 Task: Model a Classic Car Dashboard.
Action: Mouse moved to (588, 378)
Screenshot: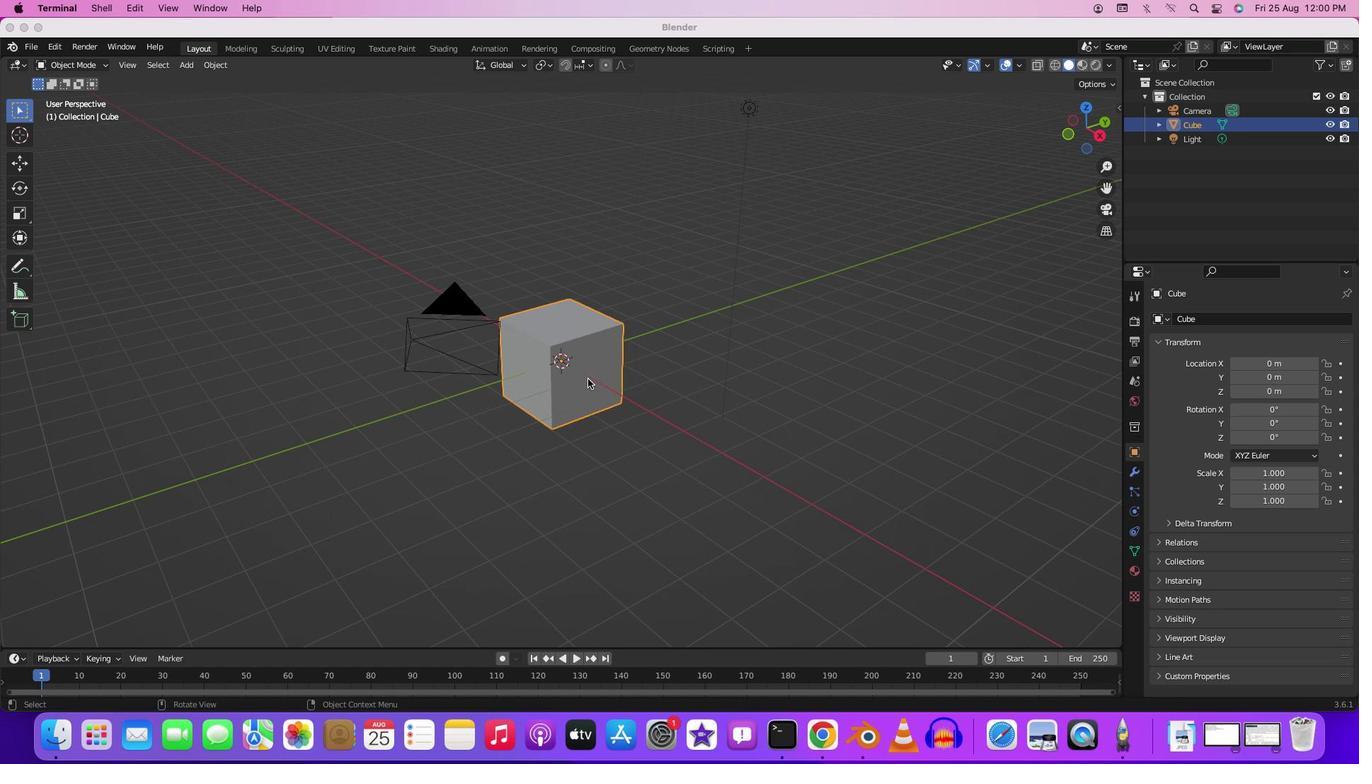 
Action: Mouse pressed left at (588, 378)
Screenshot: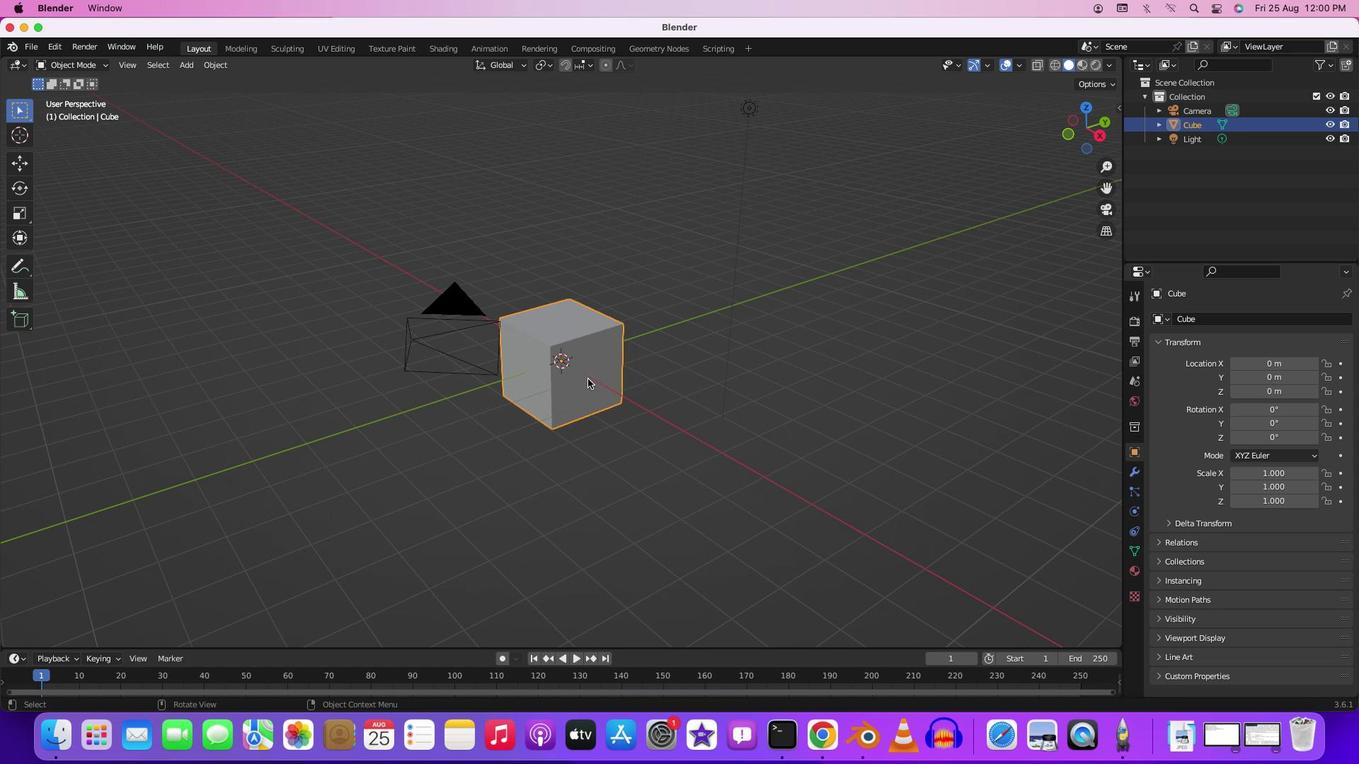 
Action: Key pressed Key.delete
Screenshot: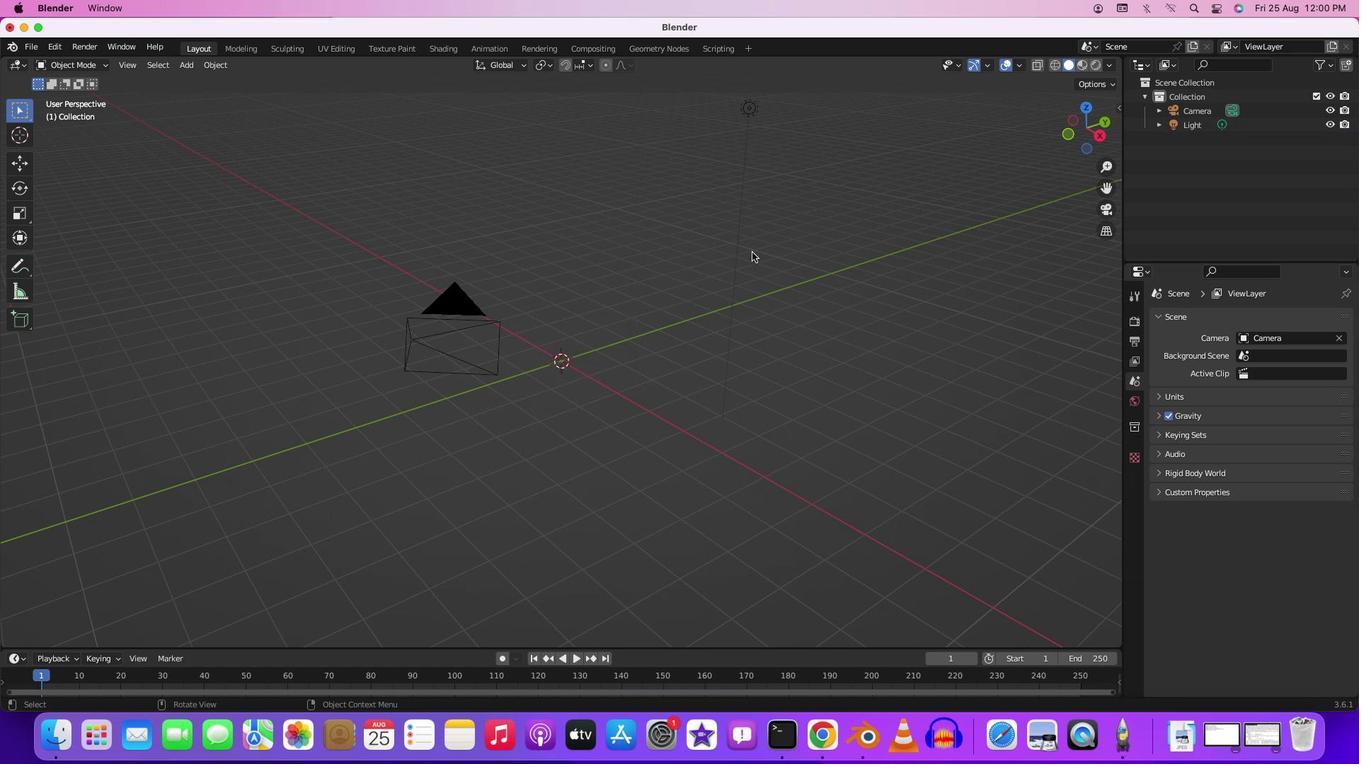
Action: Mouse moved to (751, 107)
Screenshot: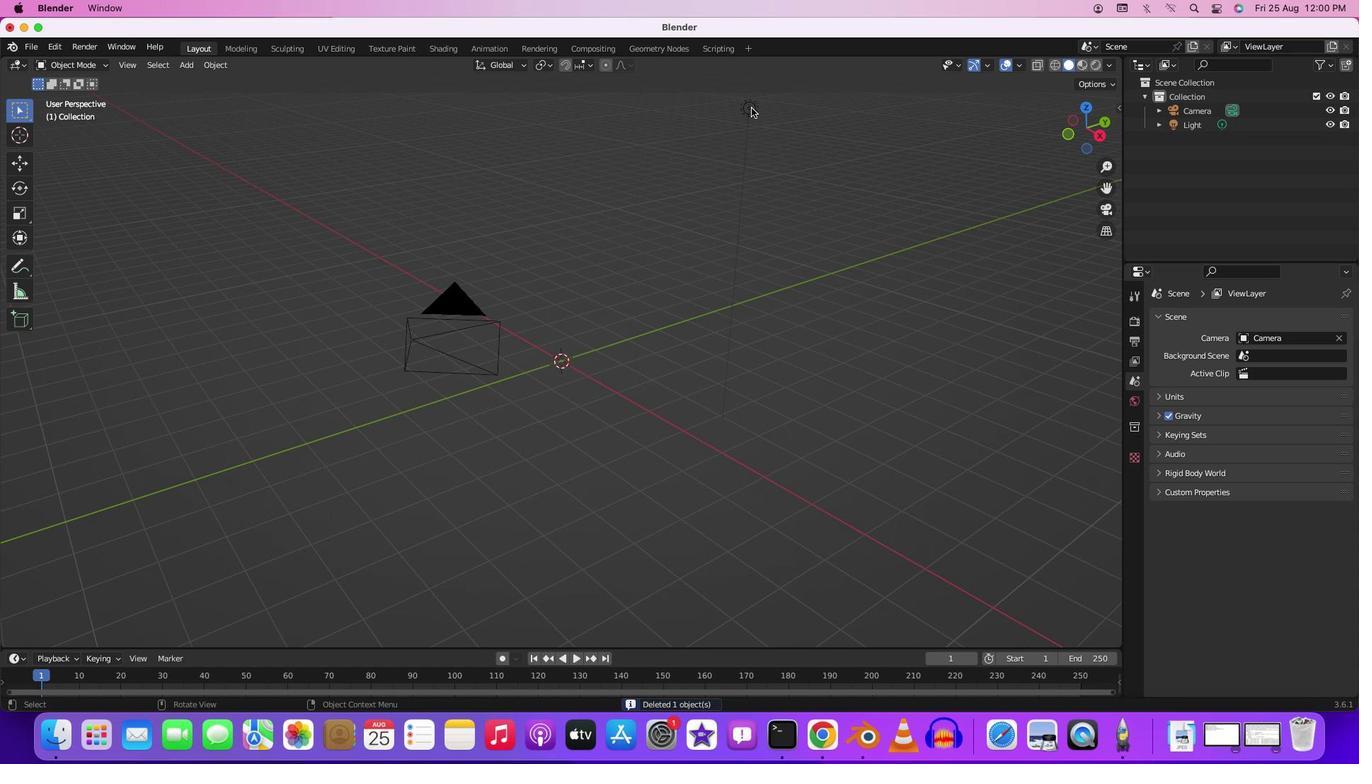 
Action: Mouse pressed left at (751, 107)
Screenshot: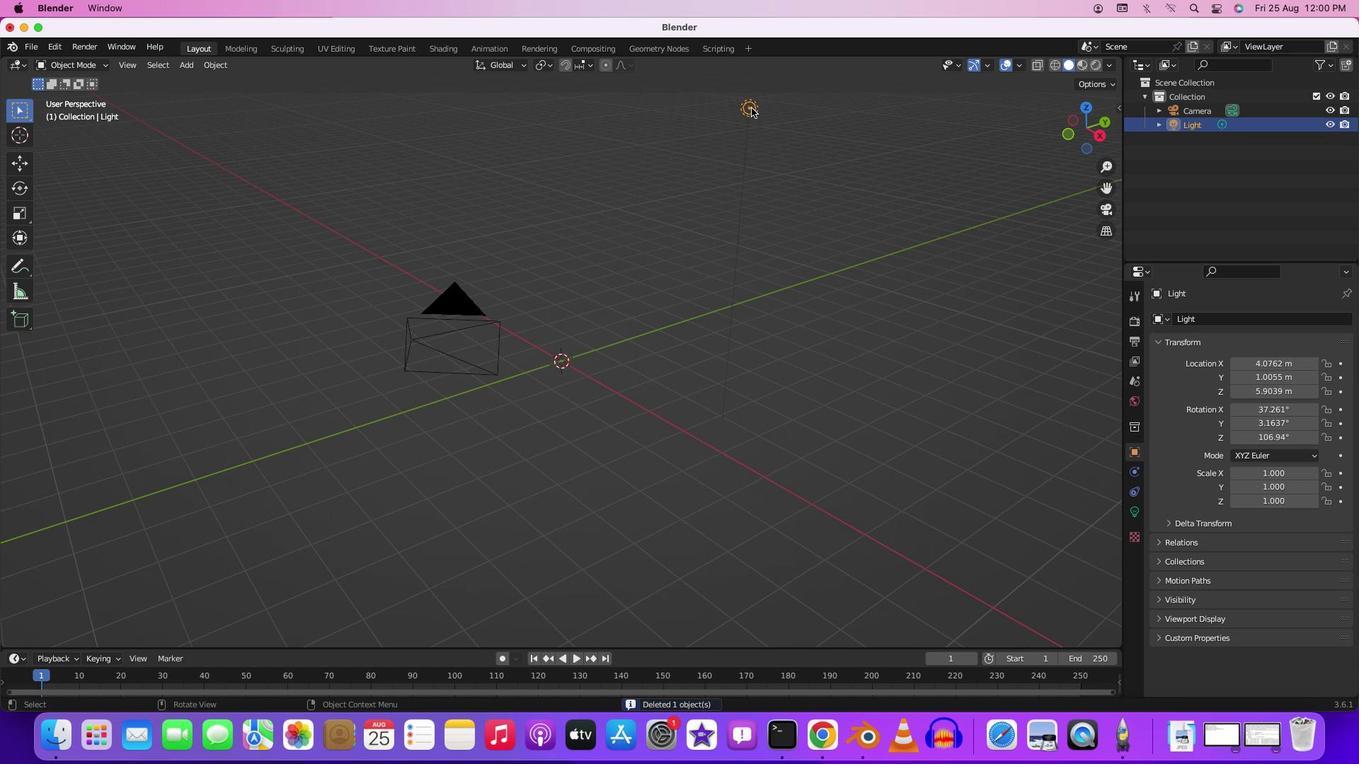 
Action: Key pressed Key.delete
Screenshot: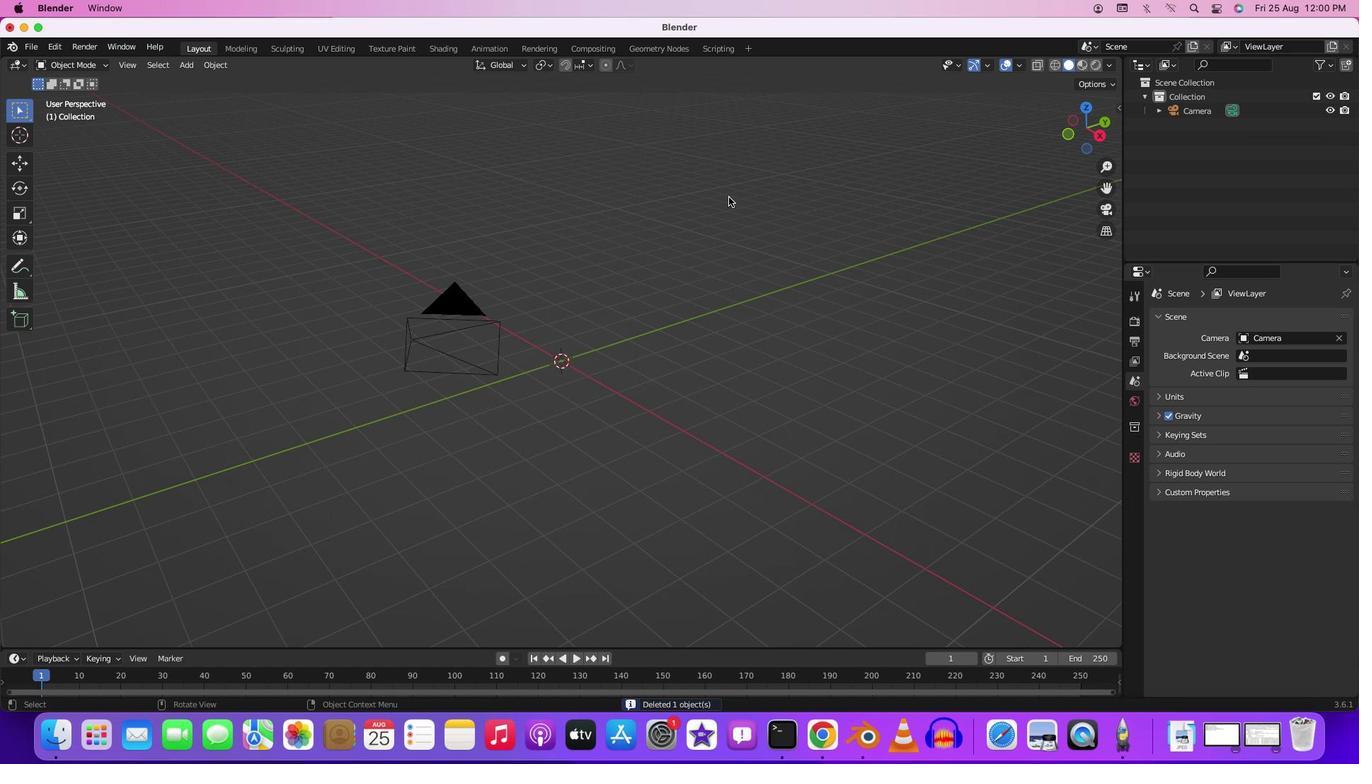 
Action: Mouse moved to (470, 333)
Screenshot: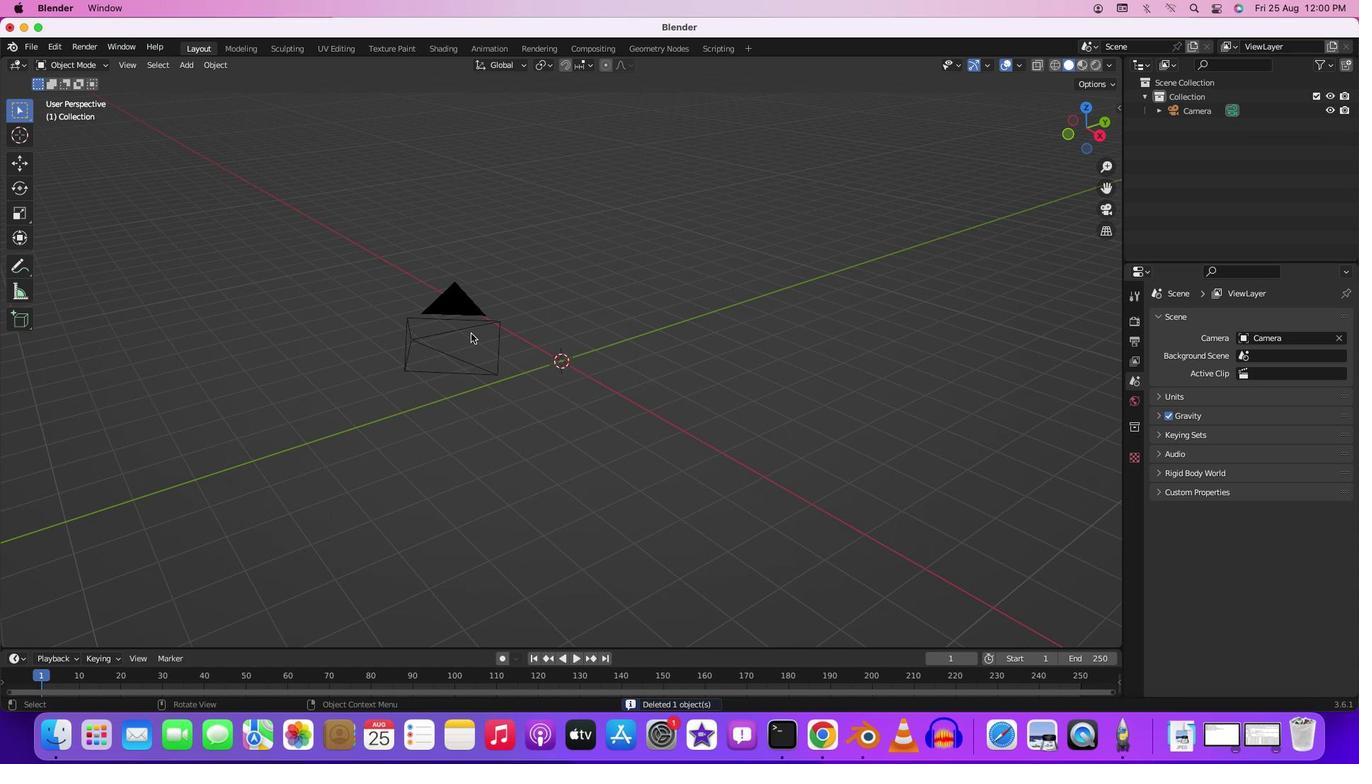 
Action: Mouse pressed left at (470, 333)
Screenshot: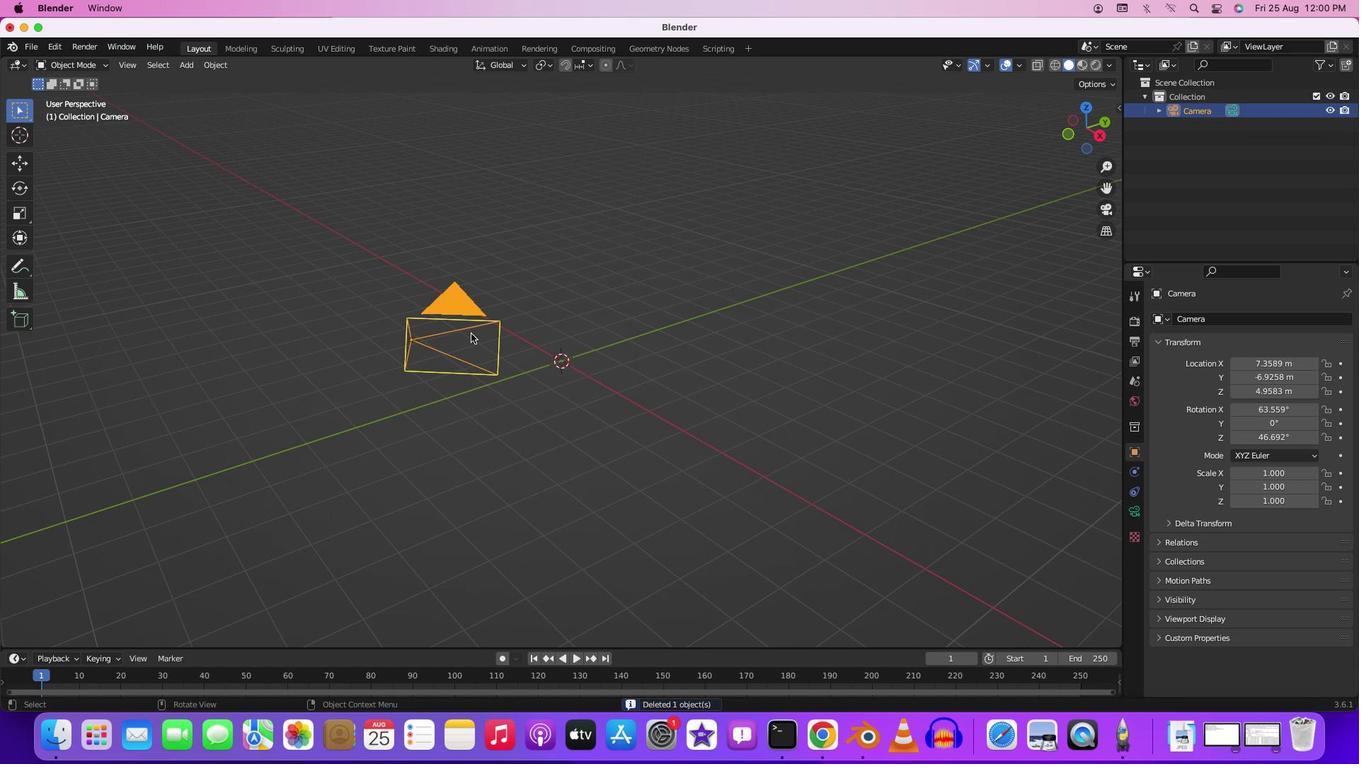 
Action: Mouse moved to (471, 331)
Screenshot: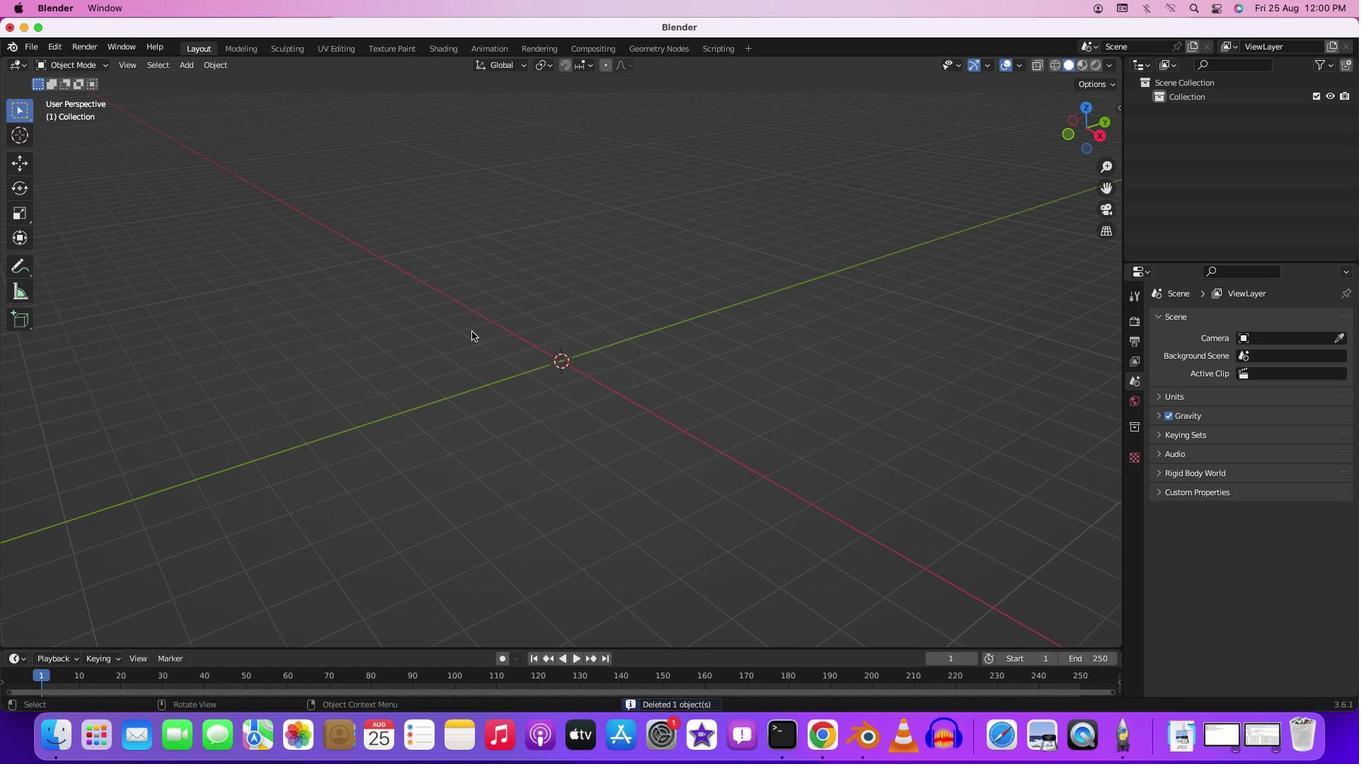 
Action: Key pressed Key.delete
Screenshot: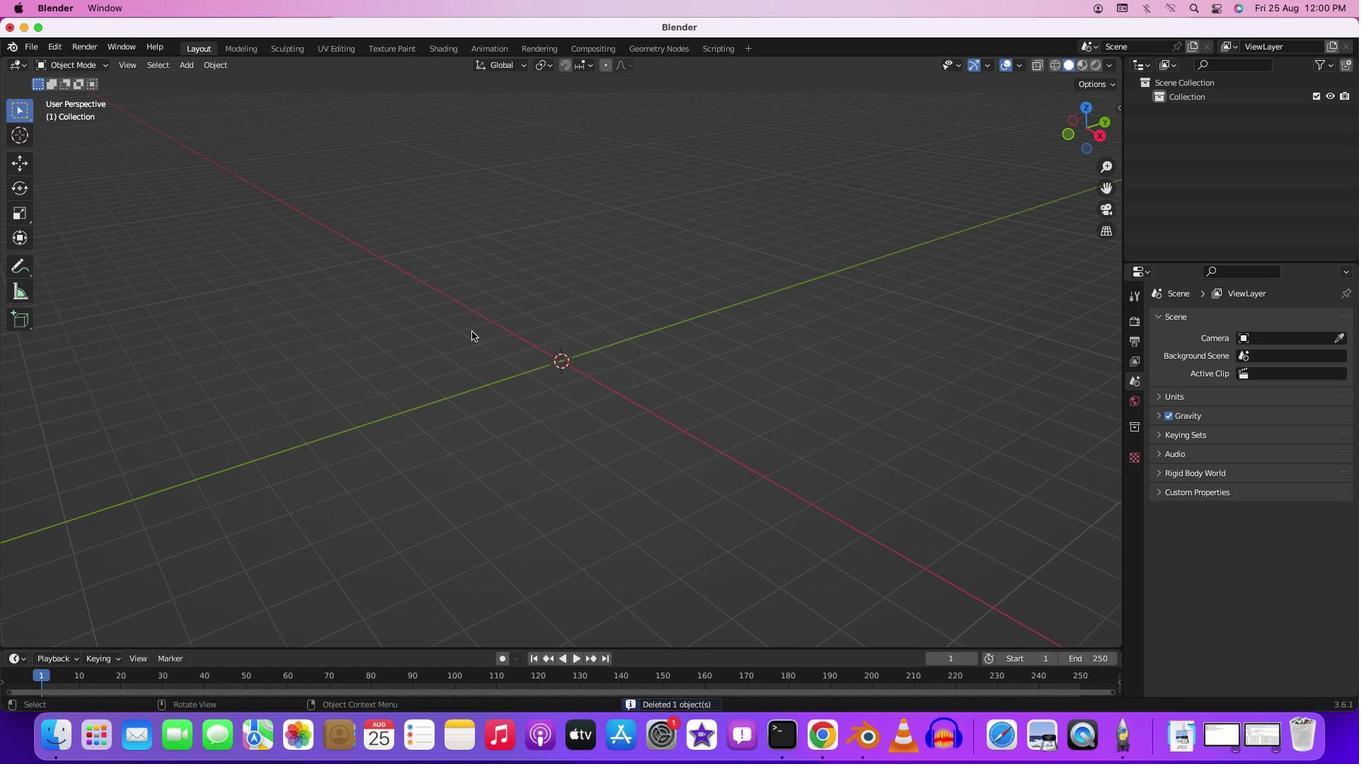 
Action: Mouse moved to (487, 343)
Screenshot: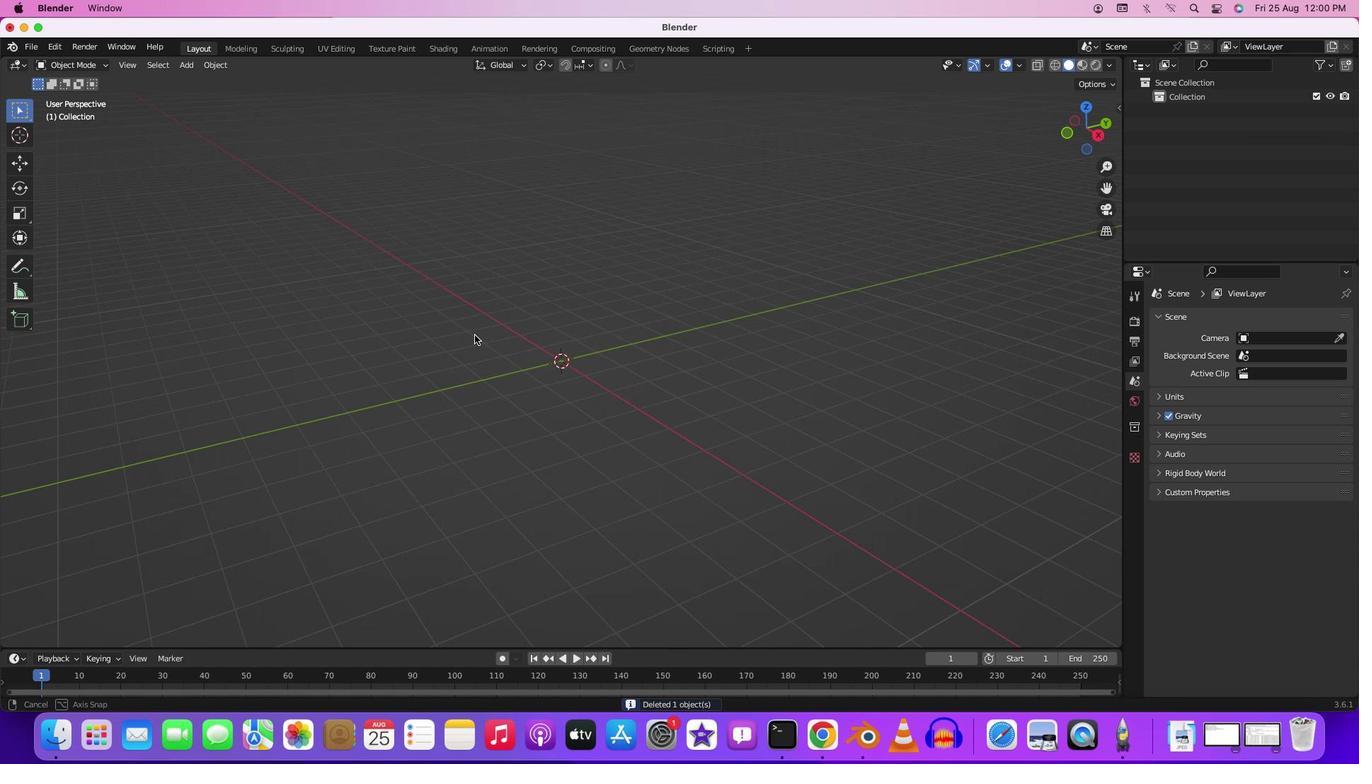 
Action: Mouse pressed middle at (487, 343)
Screenshot: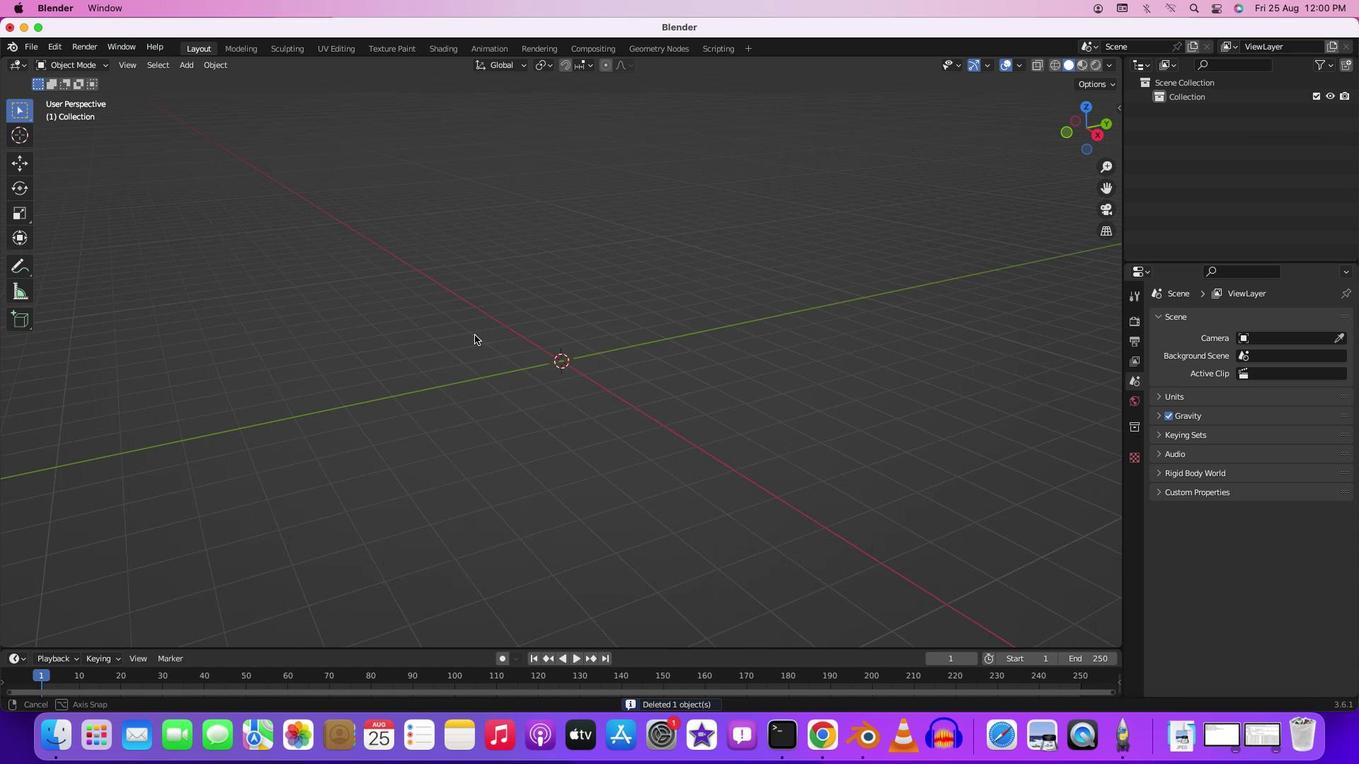 
Action: Mouse moved to (473, 335)
Screenshot: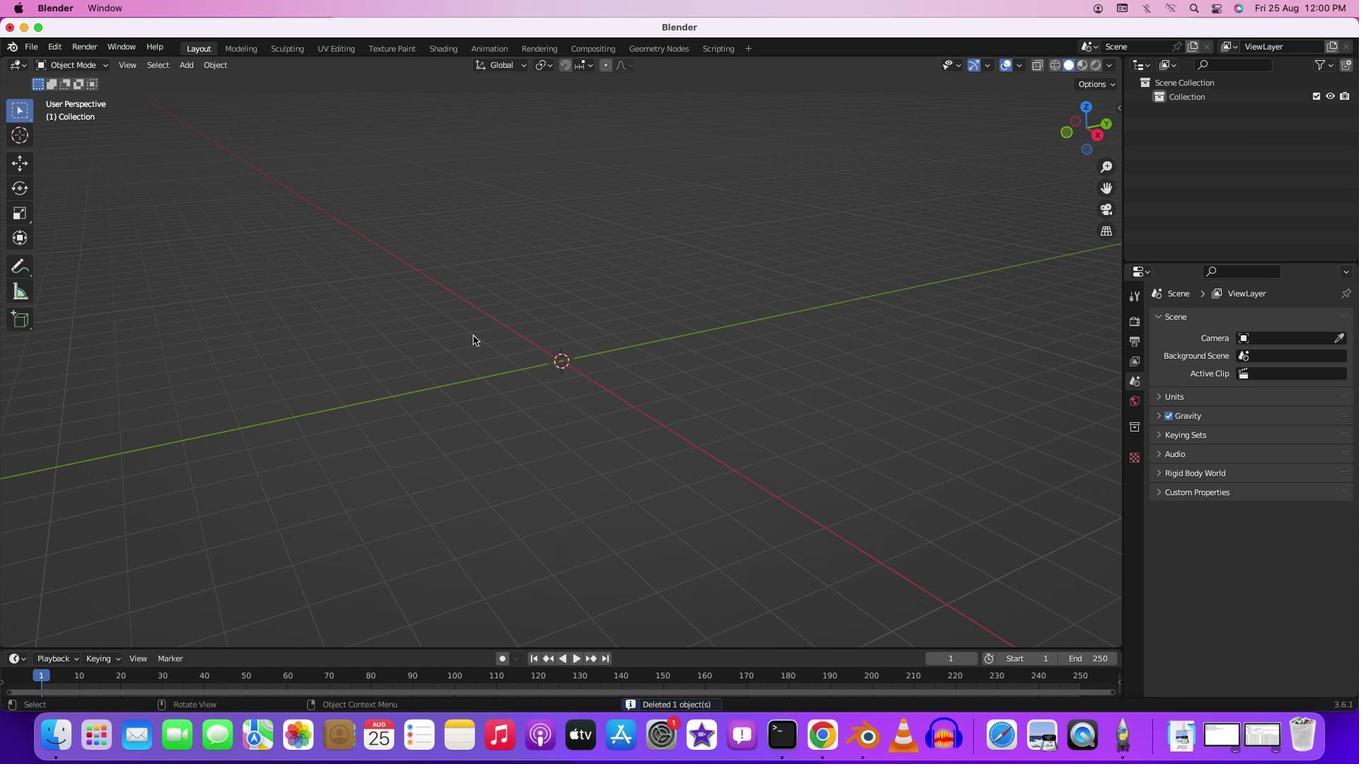 
Action: Key pressed Key.shift'A'
Screenshot: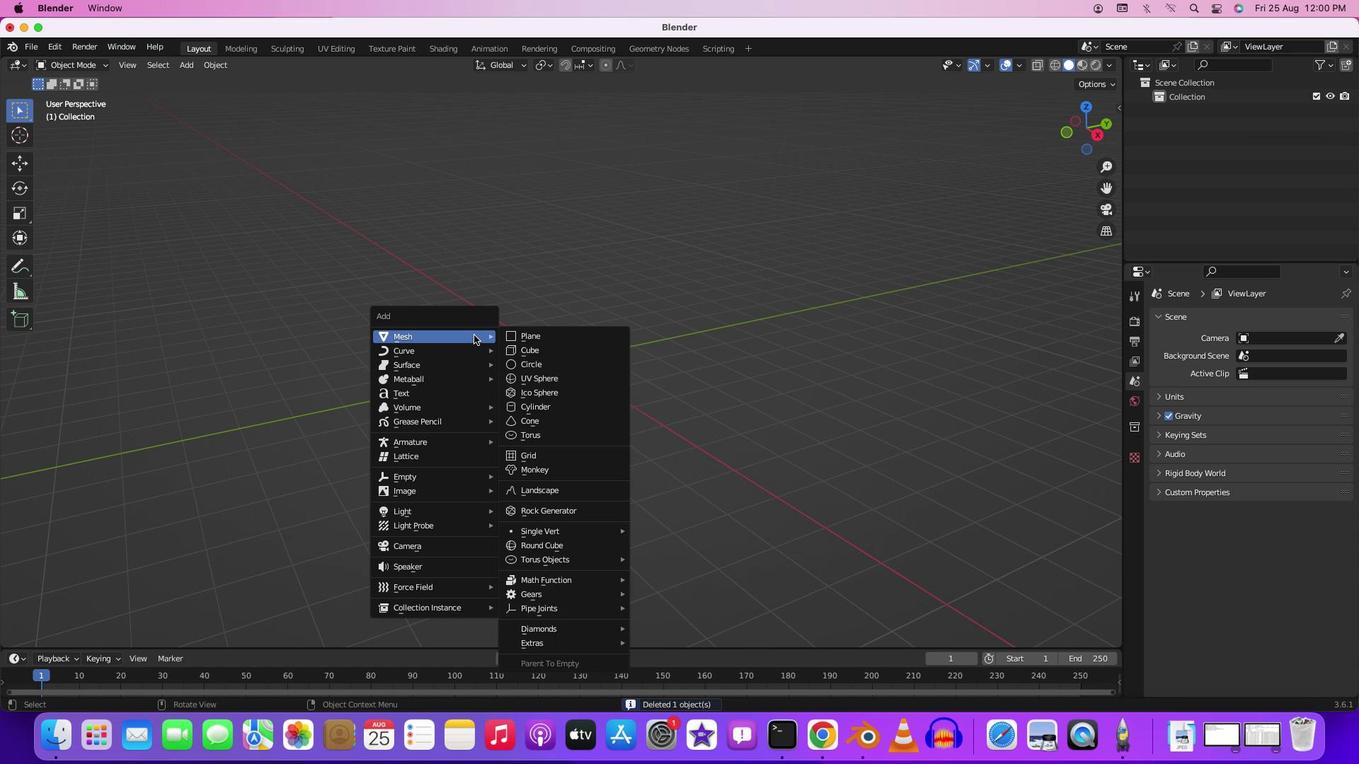 
Action: Mouse moved to (541, 339)
Screenshot: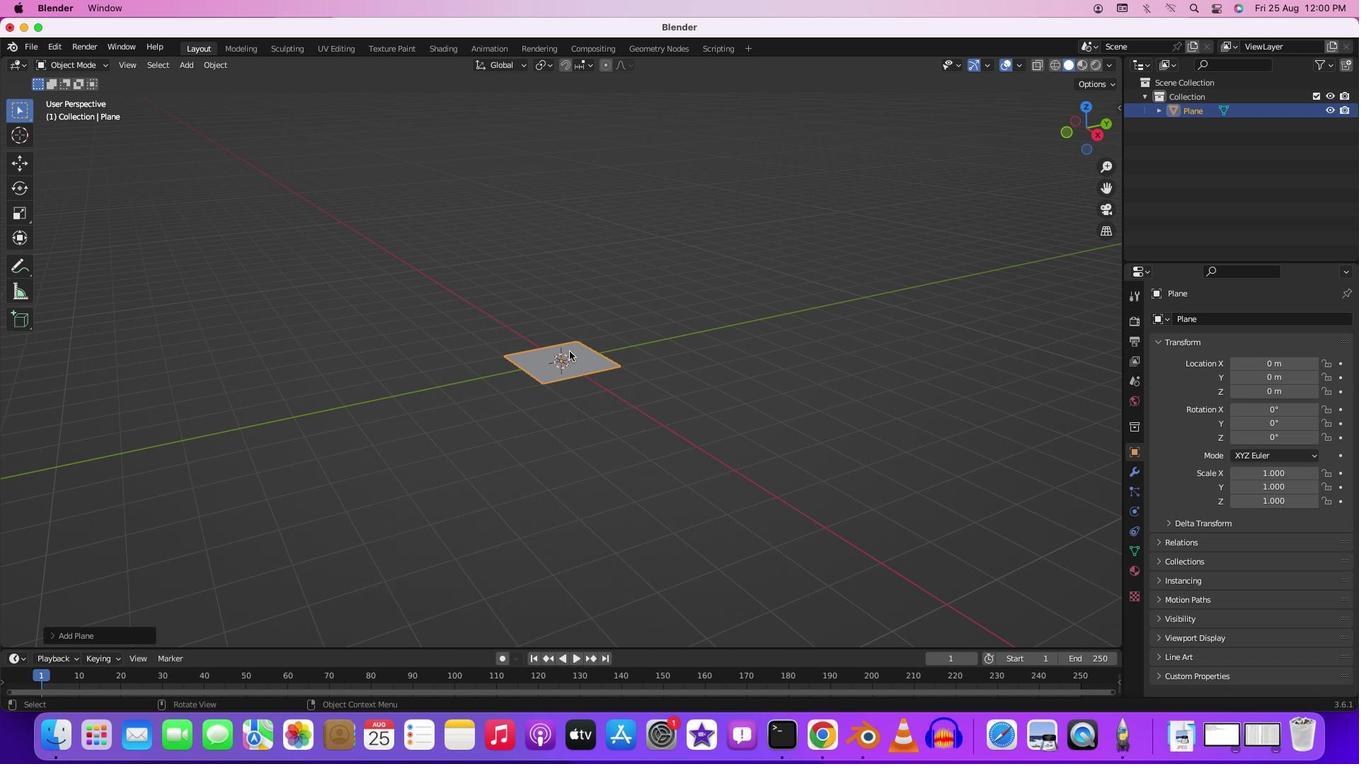 
Action: Mouse pressed left at (541, 339)
Screenshot: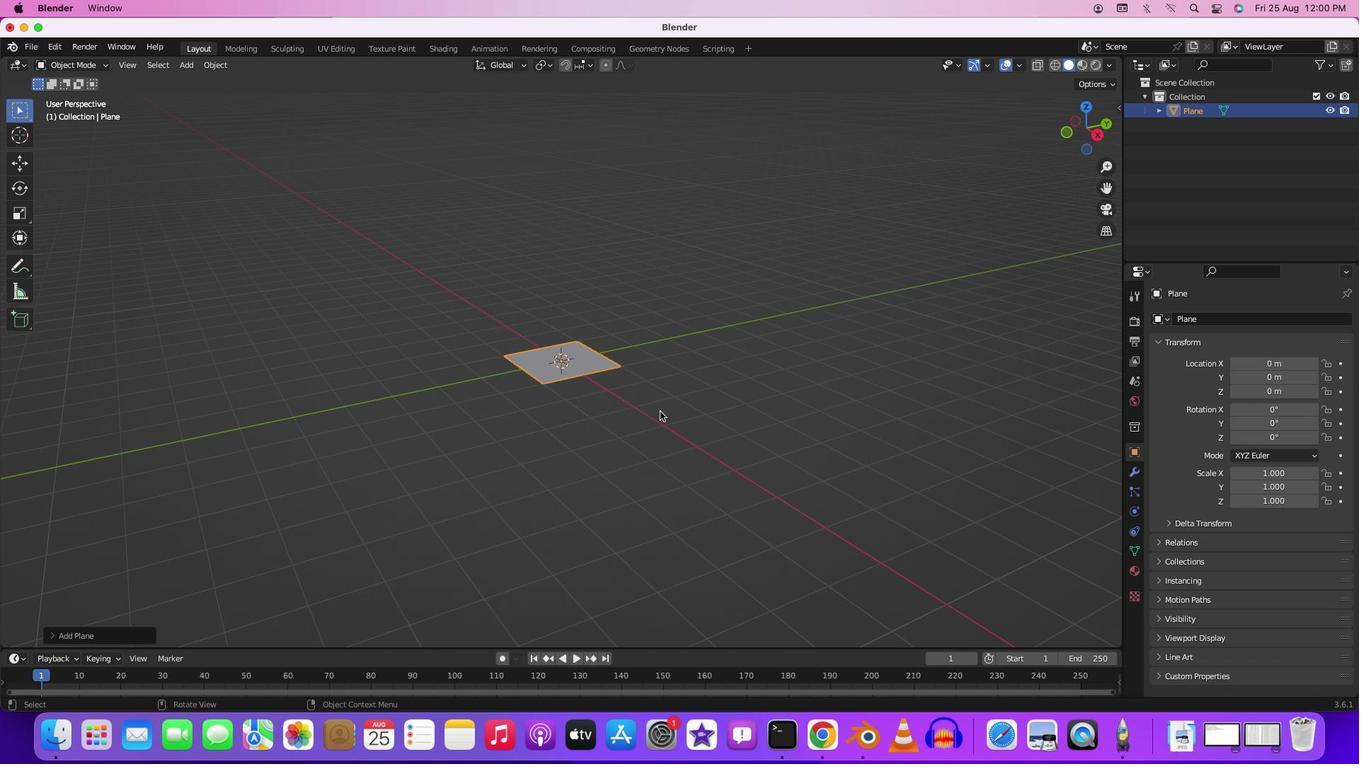 
Action: Mouse moved to (605, 375)
Screenshot: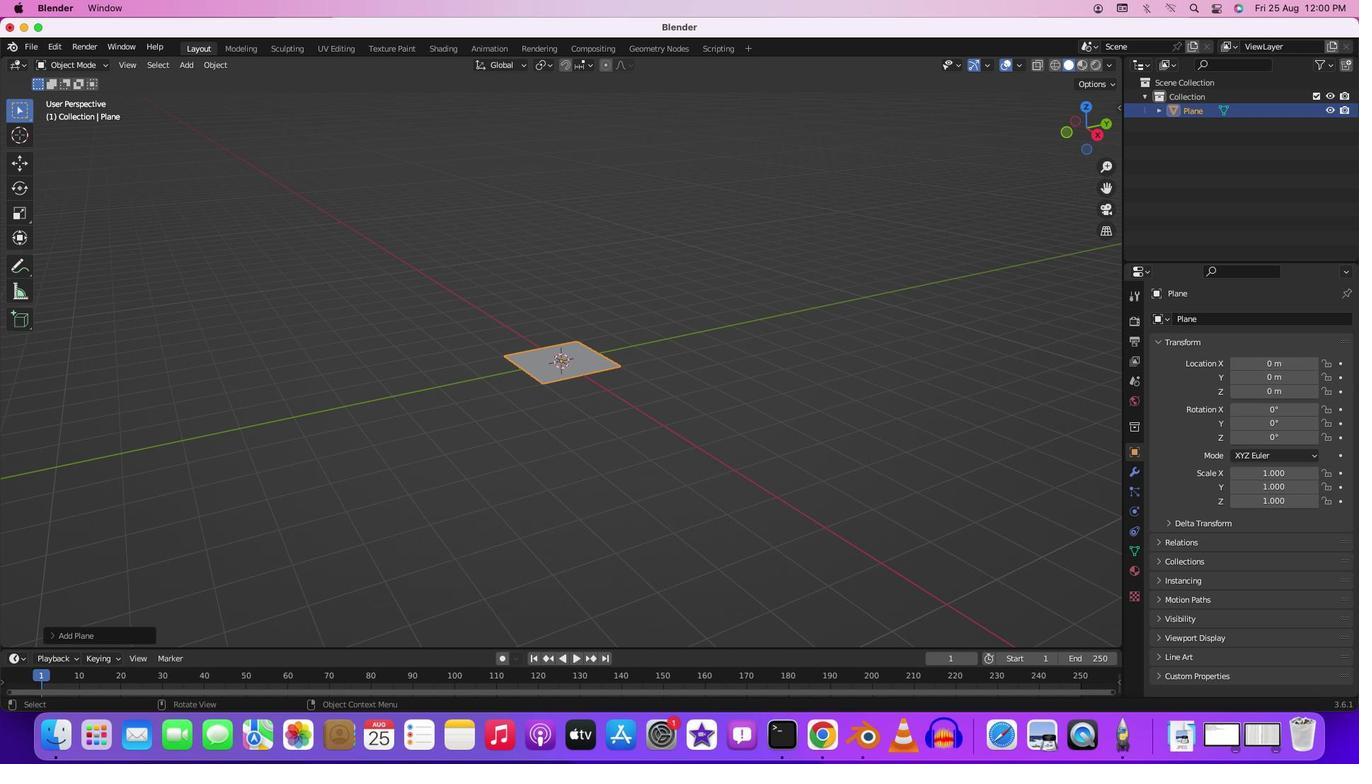 
Action: Key pressed 's'
Screenshot: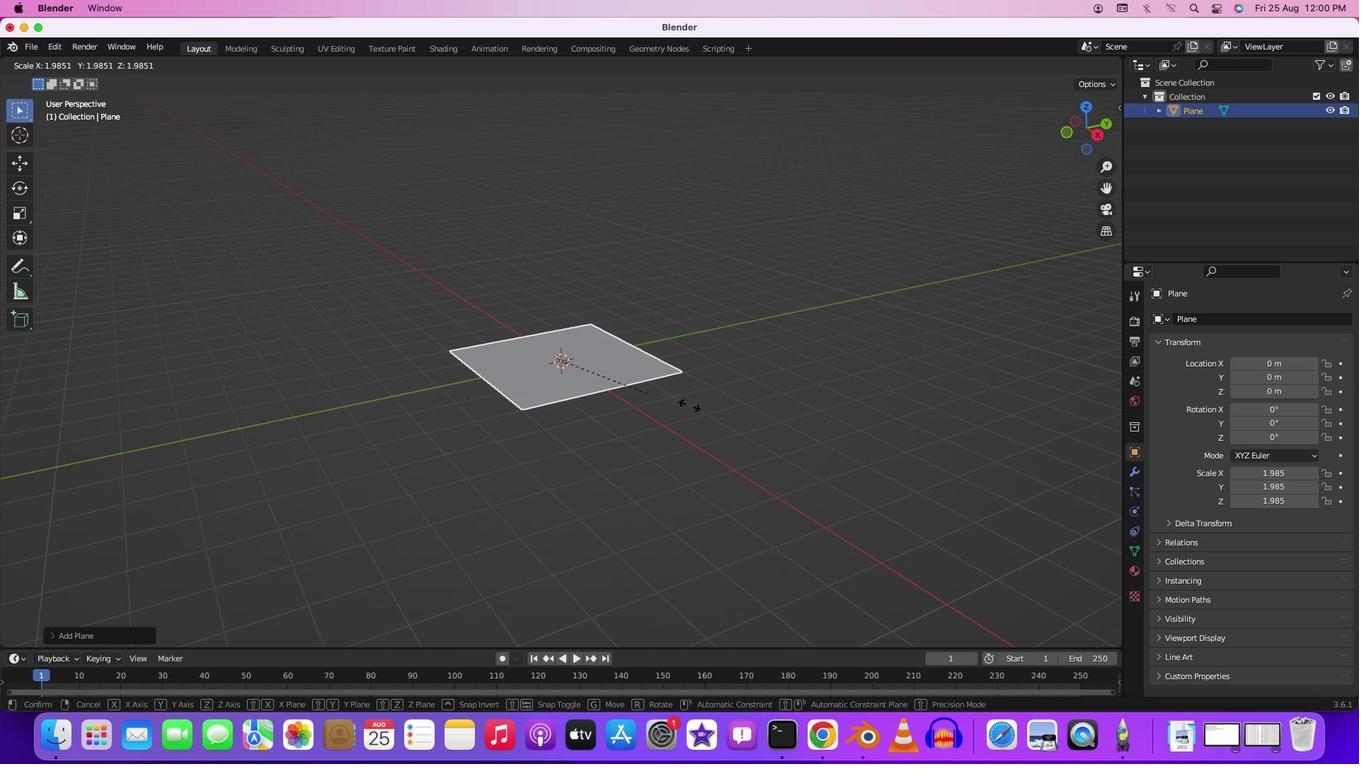 
Action: Mouse moved to (856, 442)
Screenshot: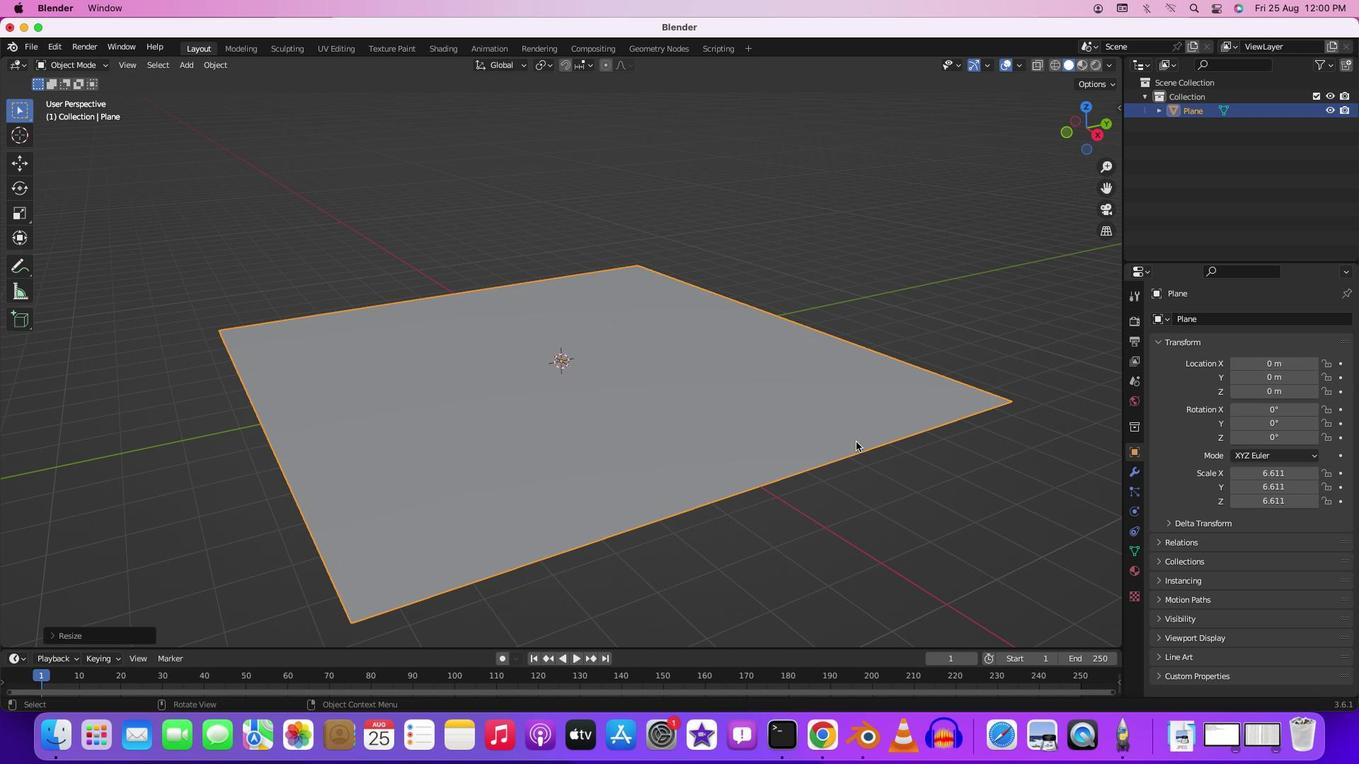 
Action: Mouse pressed left at (856, 442)
Screenshot: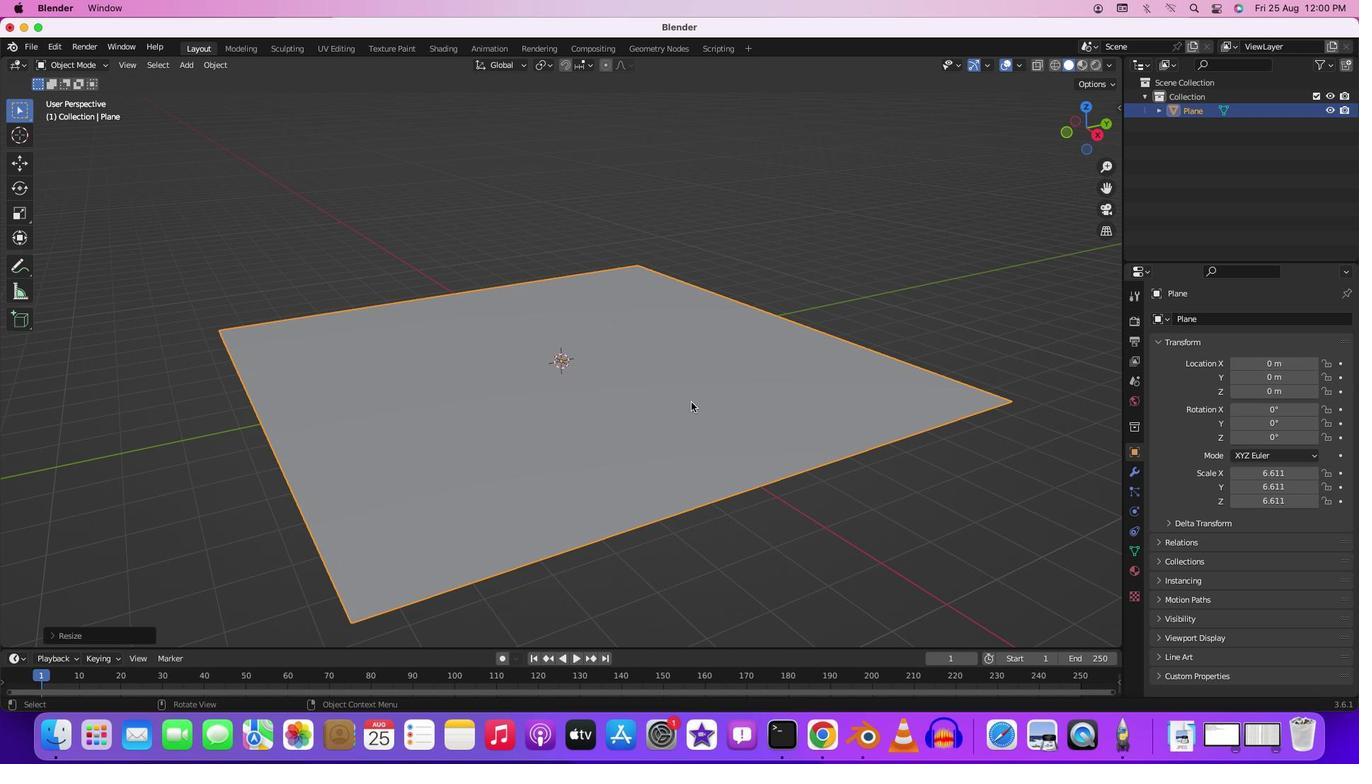 
Action: Mouse moved to (604, 365)
Screenshot: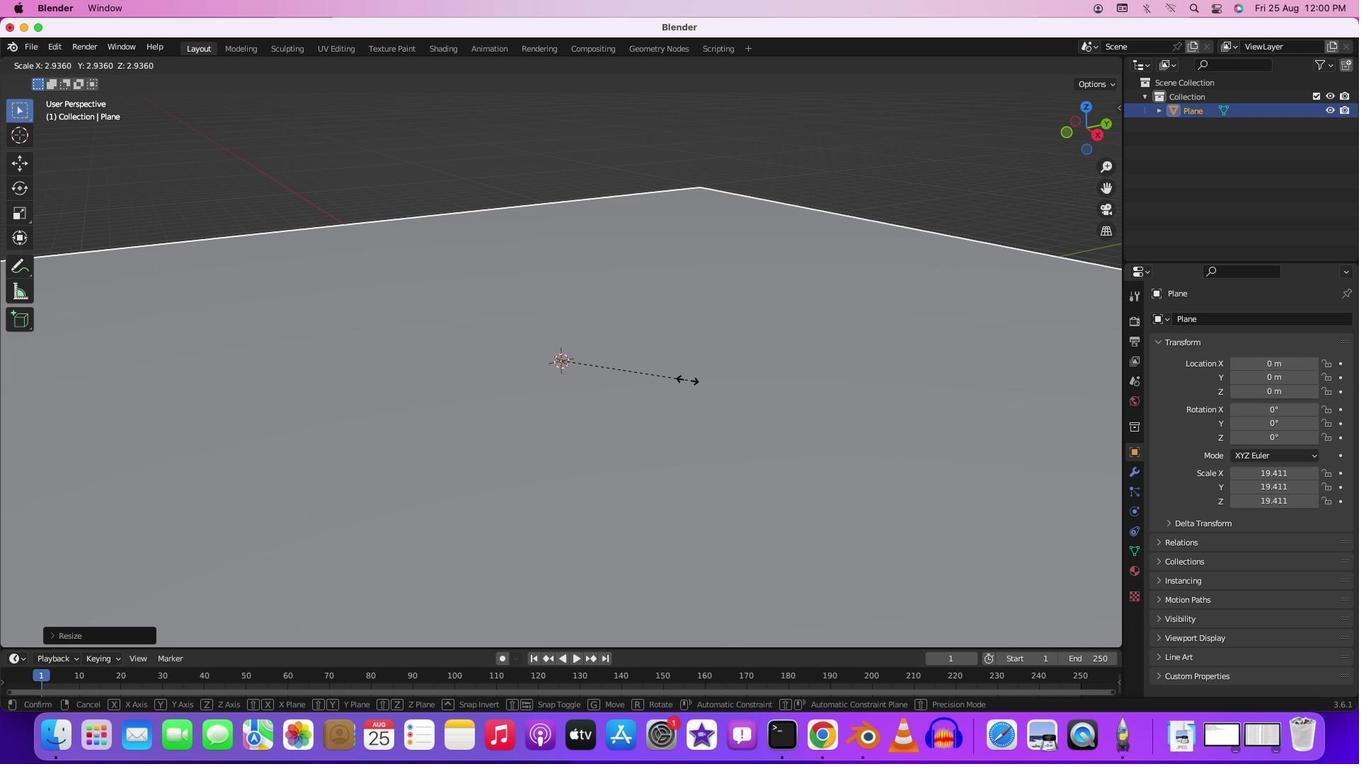 
Action: Key pressed 's'
Screenshot: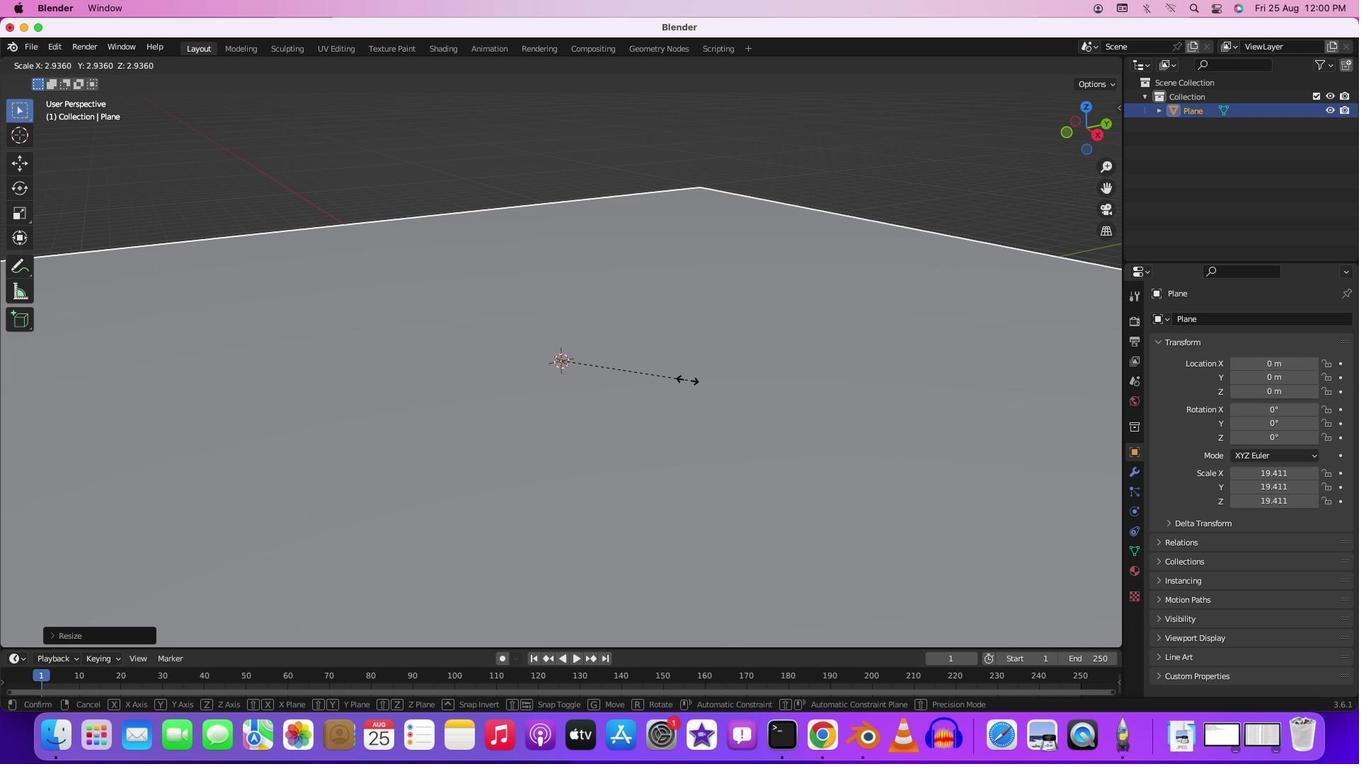 
Action: Mouse moved to (611, 372)
Screenshot: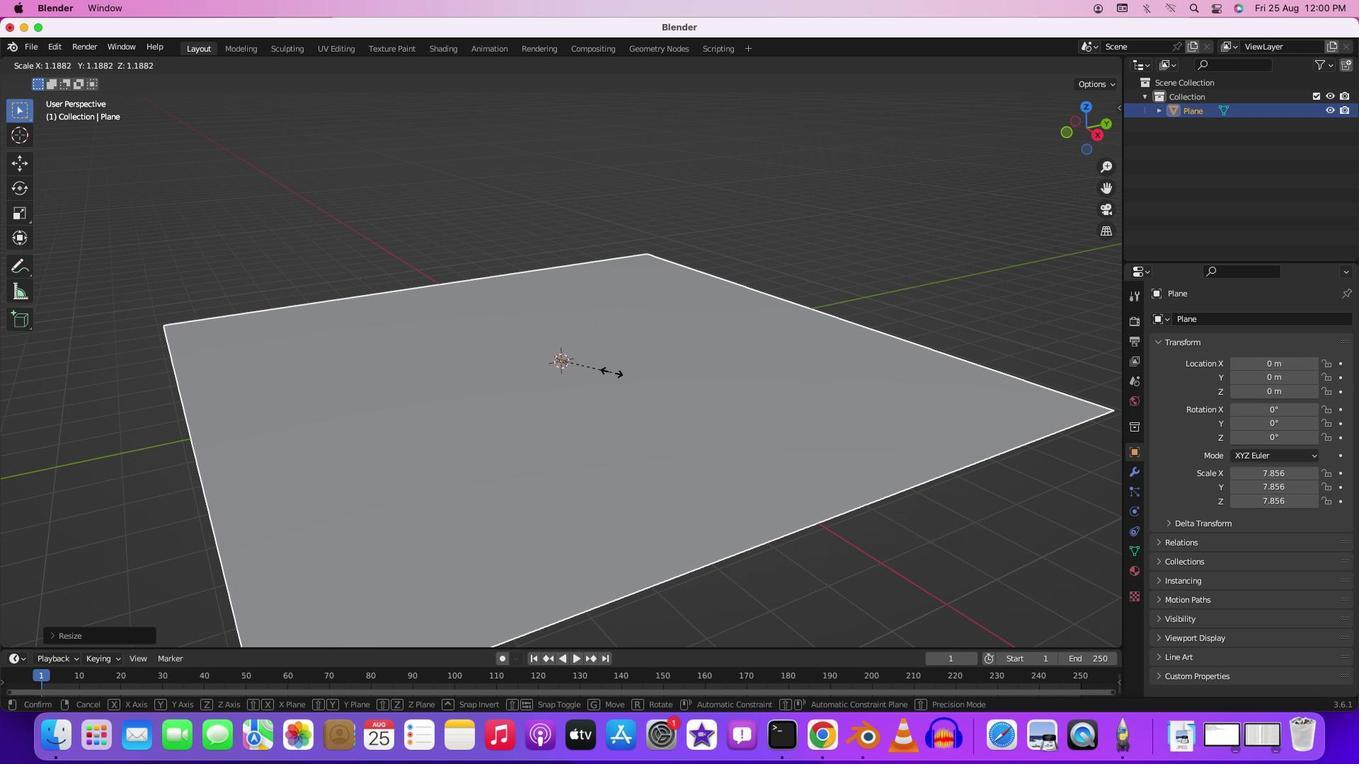 
Action: Mouse pressed left at (611, 372)
Screenshot: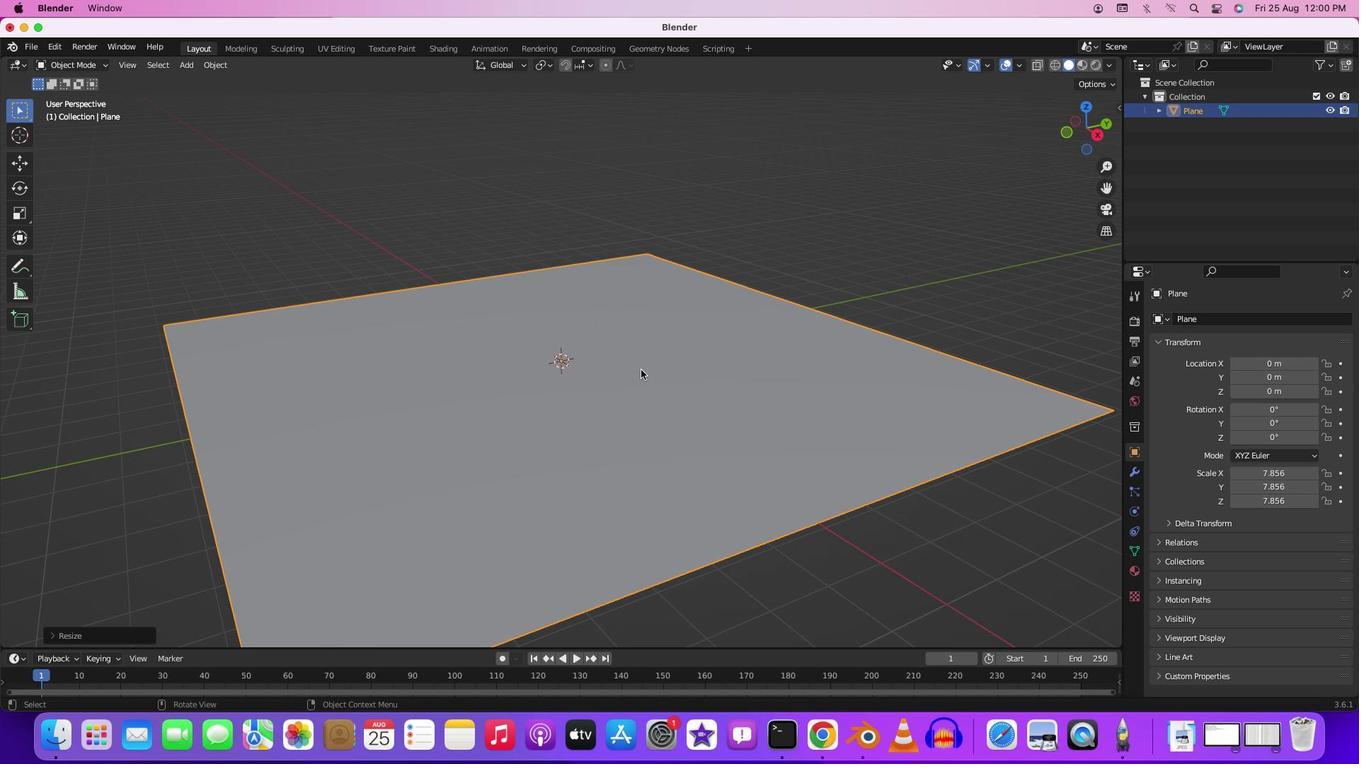 
Action: Mouse moved to (758, 338)
Screenshot: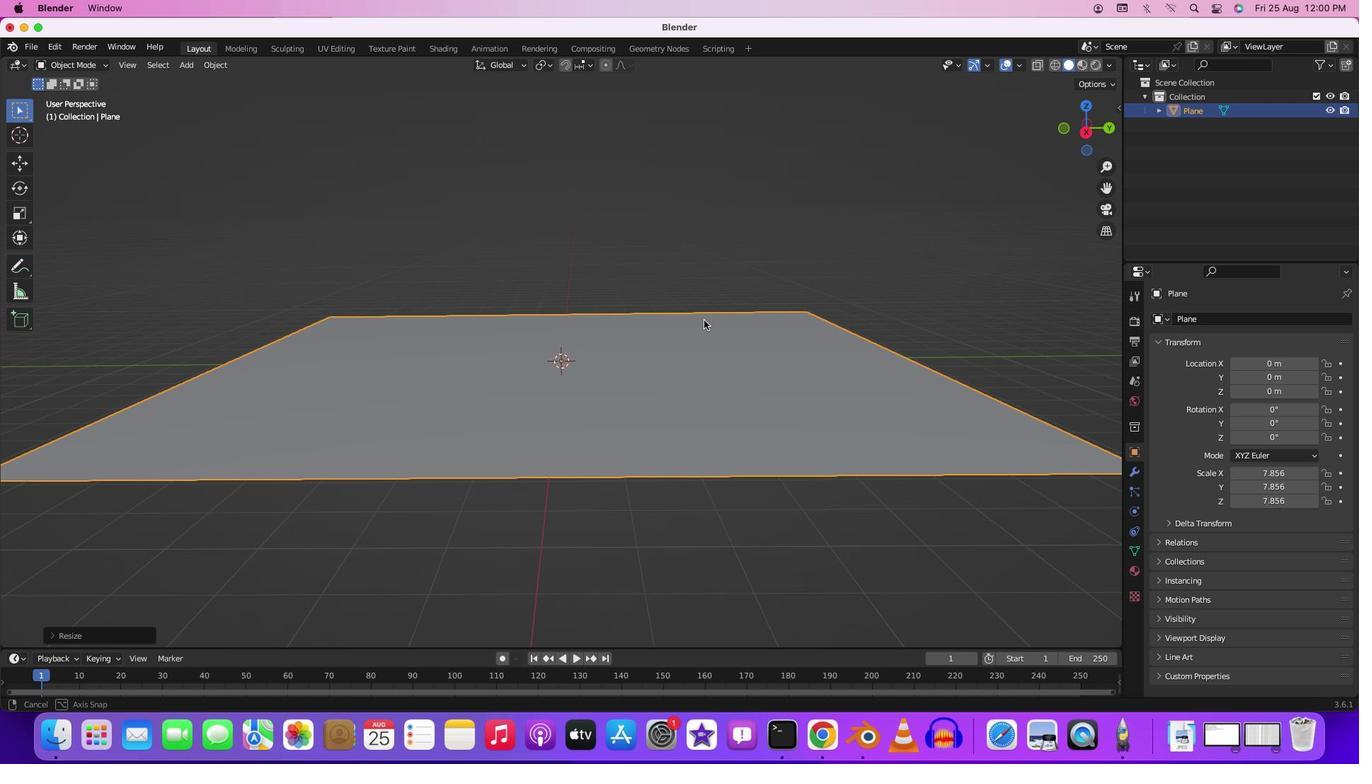 
Action: Mouse pressed middle at (758, 338)
Screenshot: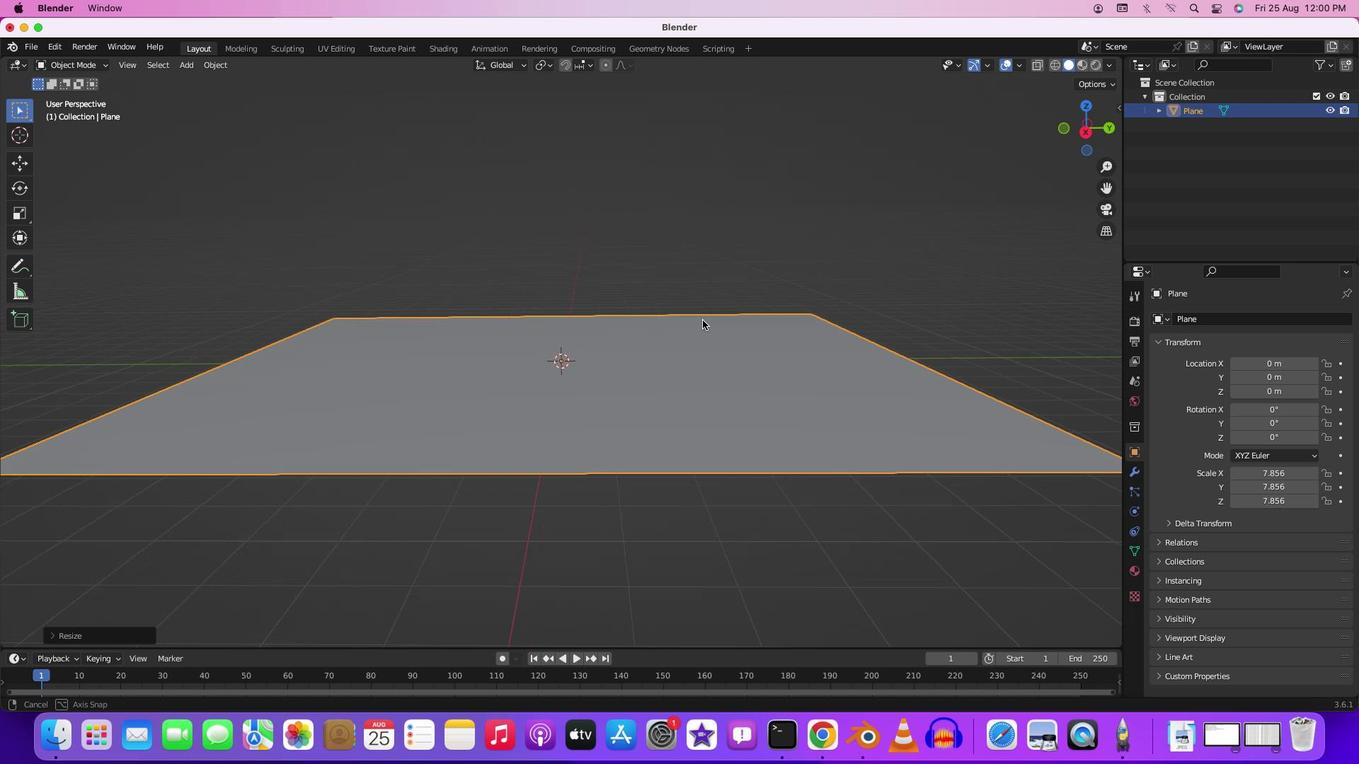 
Action: Mouse moved to (824, 315)
Screenshot: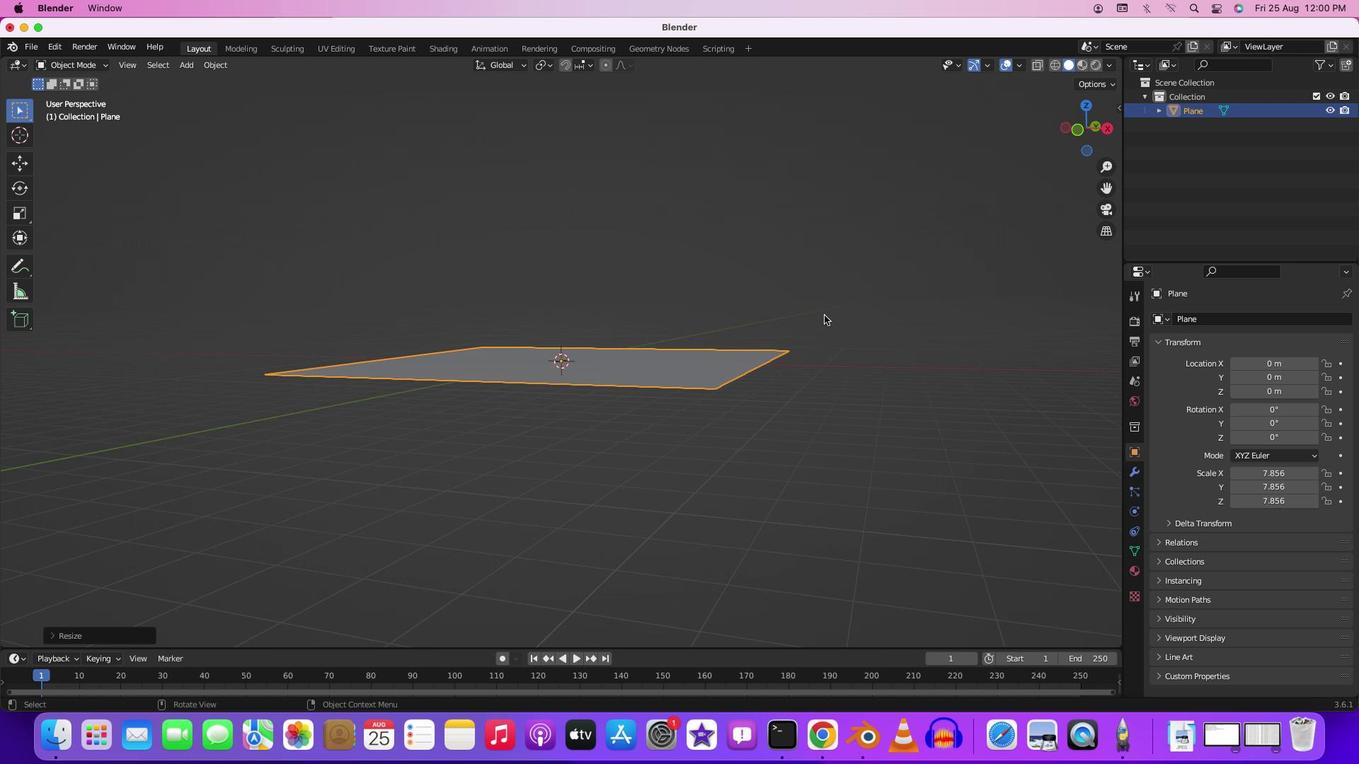 
Action: Mouse scrolled (824, 315) with delta (0, 0)
Screenshot: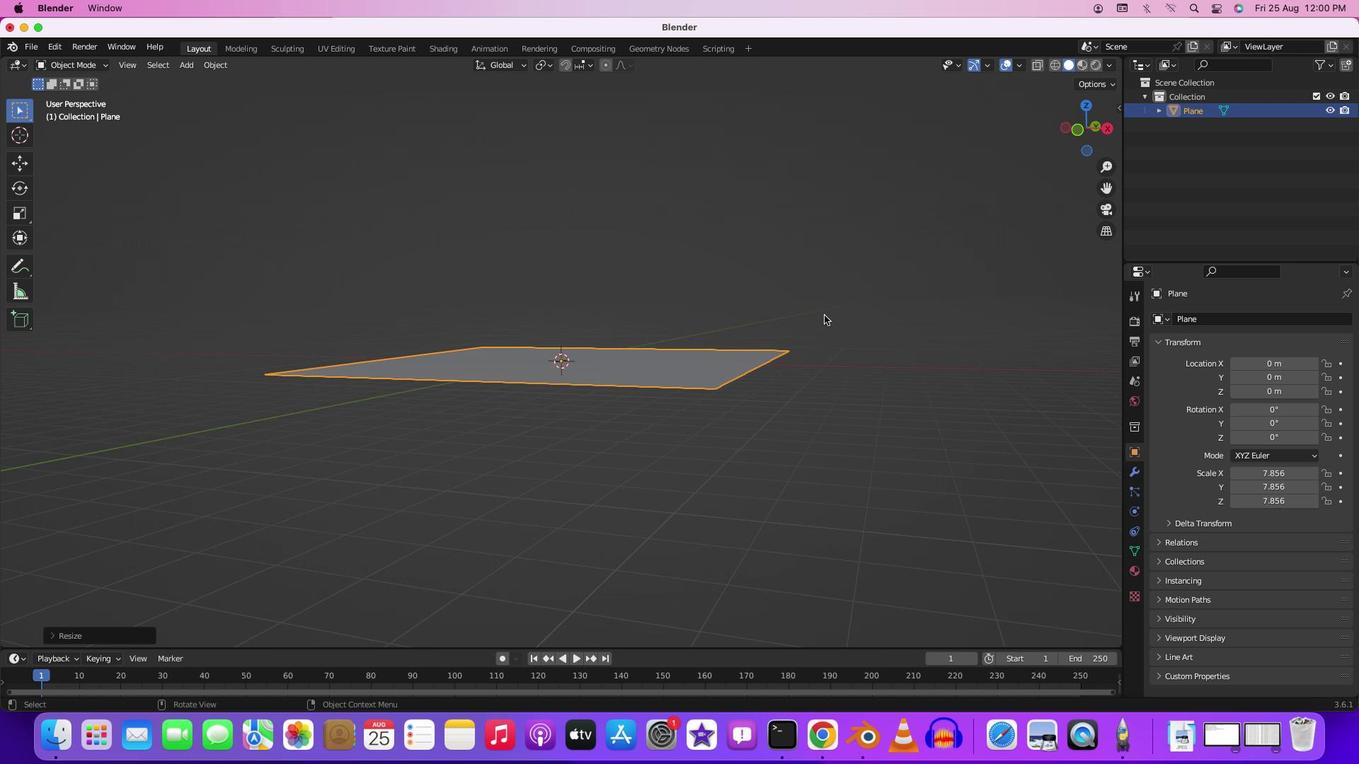 
Action: Mouse moved to (824, 315)
Screenshot: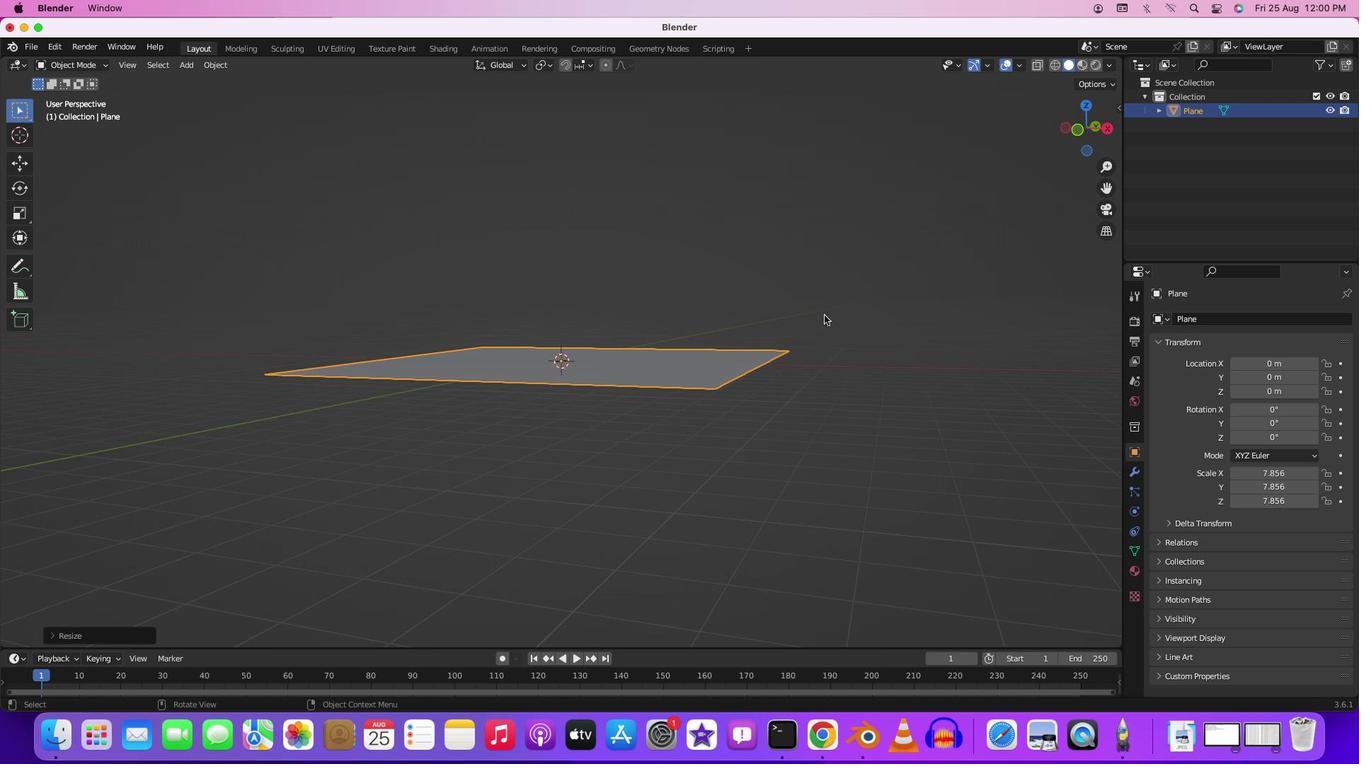 
Action: Mouse scrolled (824, 315) with delta (0, 0)
Screenshot: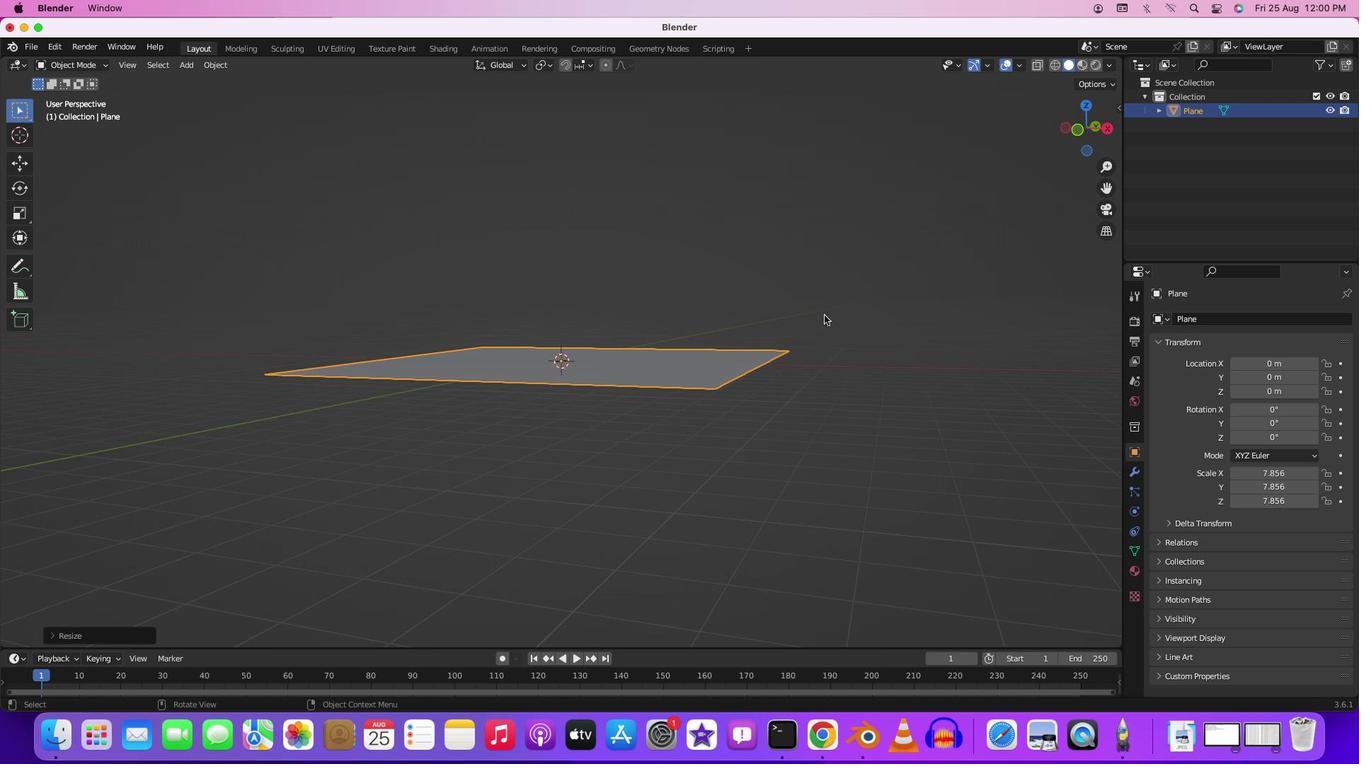 
Action: Mouse scrolled (824, 315) with delta (0, -2)
Screenshot: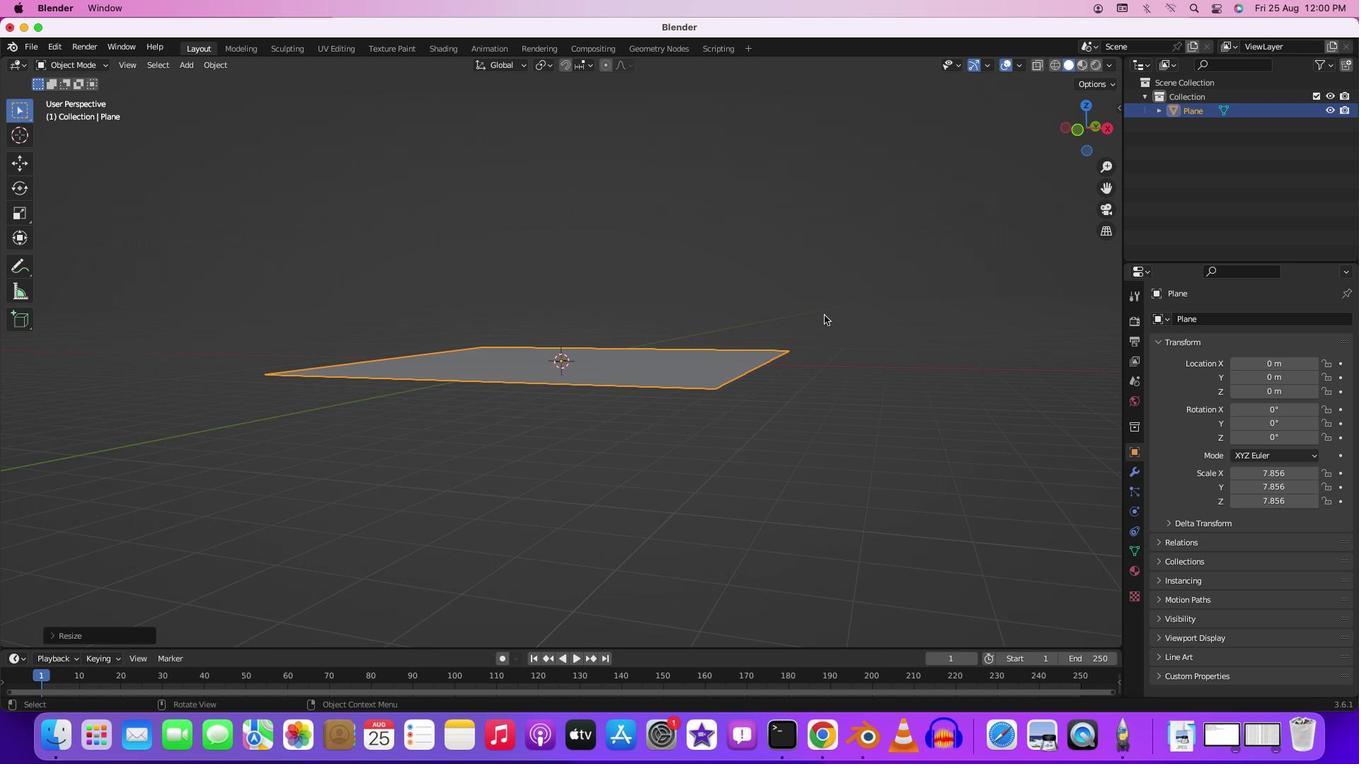 
Action: Mouse moved to (824, 315)
Screenshot: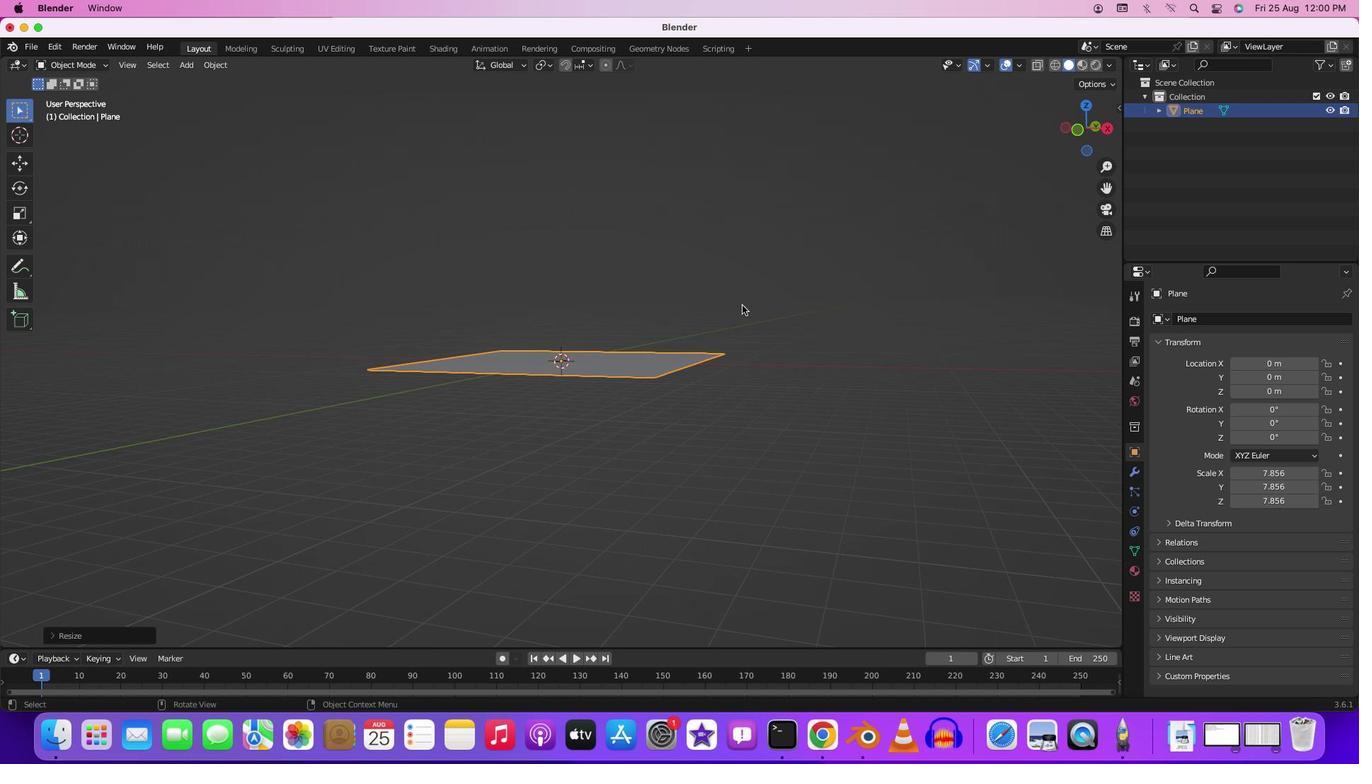 
Action: Mouse scrolled (824, 315) with delta (0, 0)
Screenshot: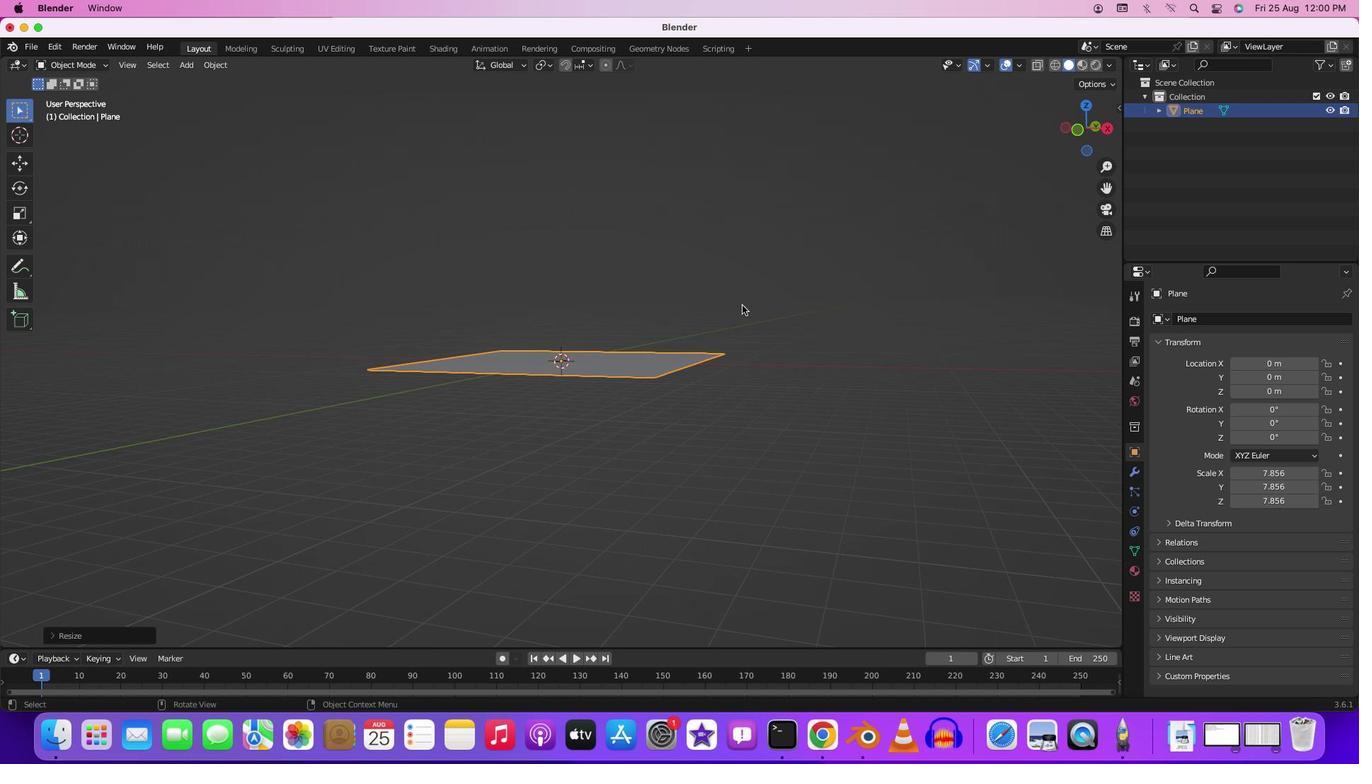 
Action: Mouse scrolled (824, 315) with delta (0, 0)
Screenshot: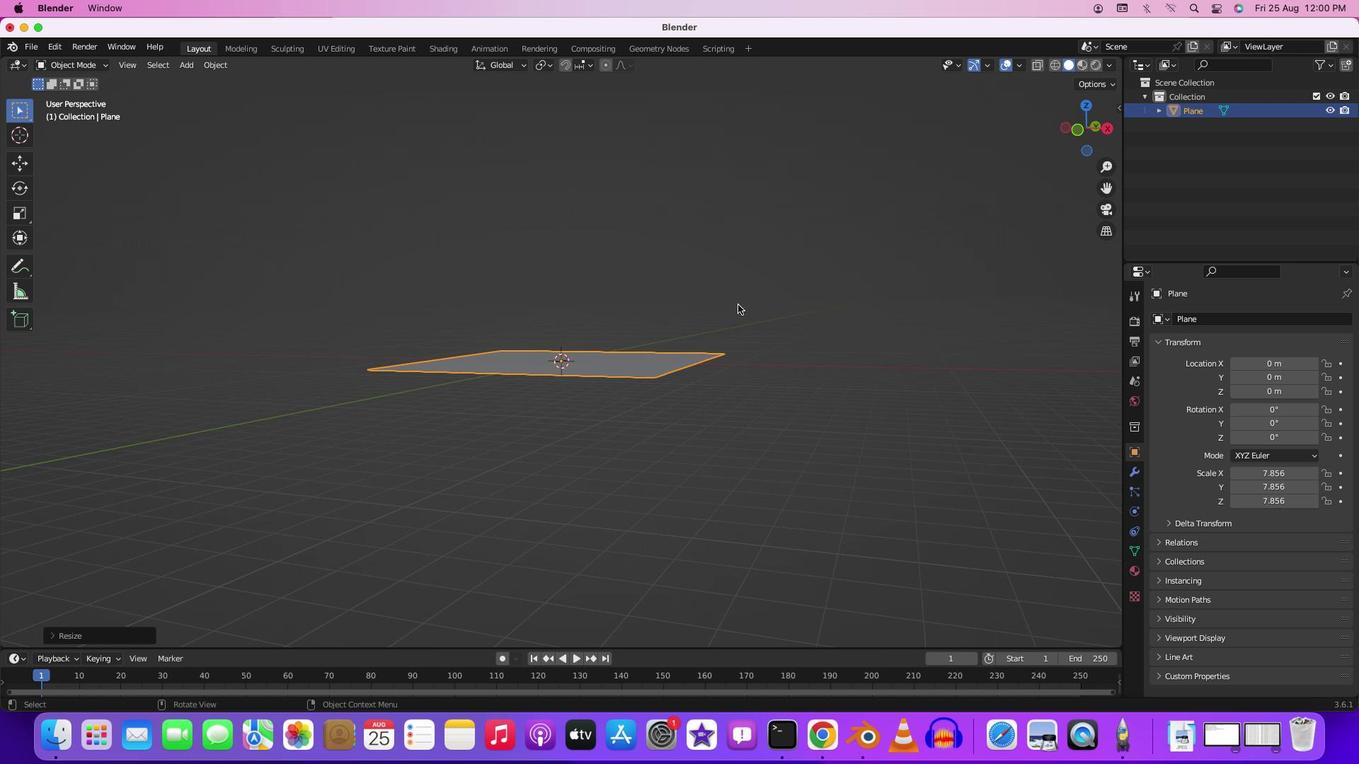 
Action: Mouse moved to (740, 305)
Screenshot: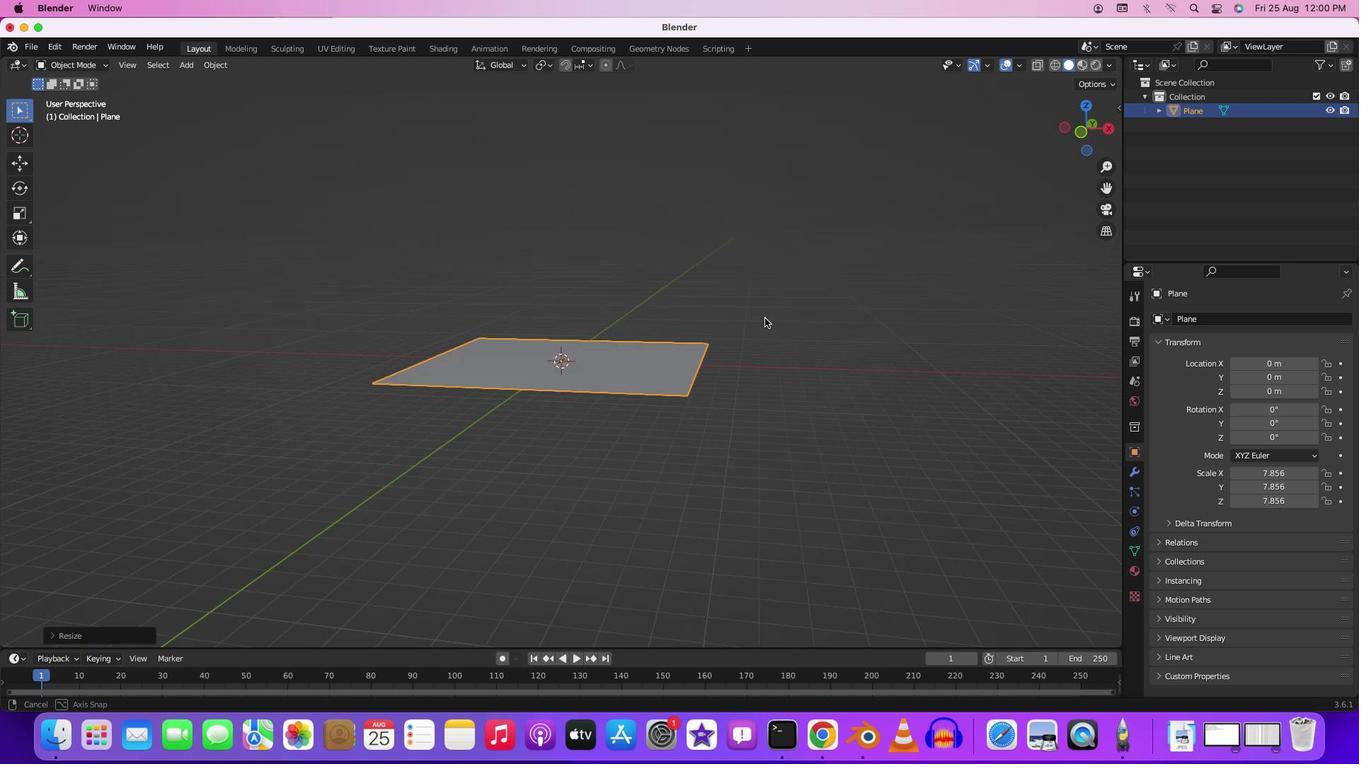 
Action: Mouse pressed middle at (740, 305)
Screenshot: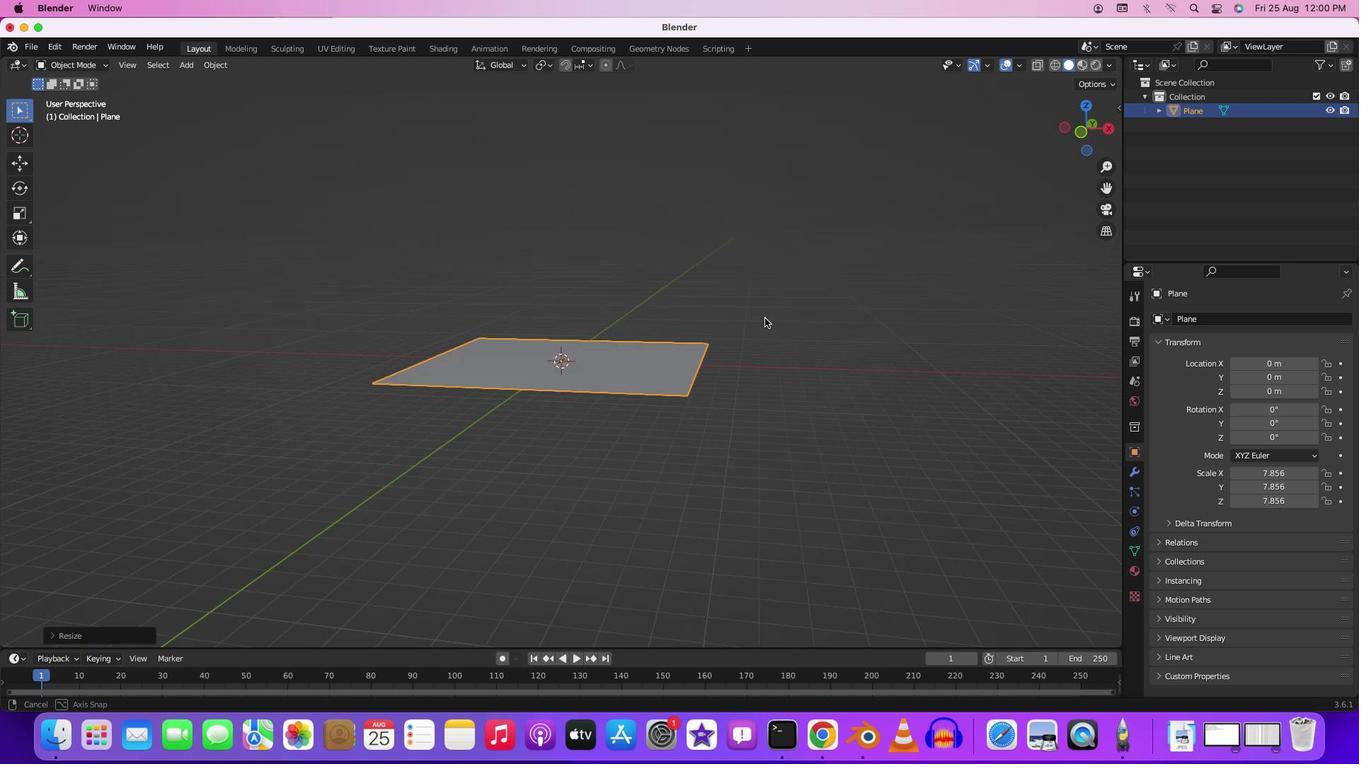 
Action: Mouse moved to (767, 320)
Screenshot: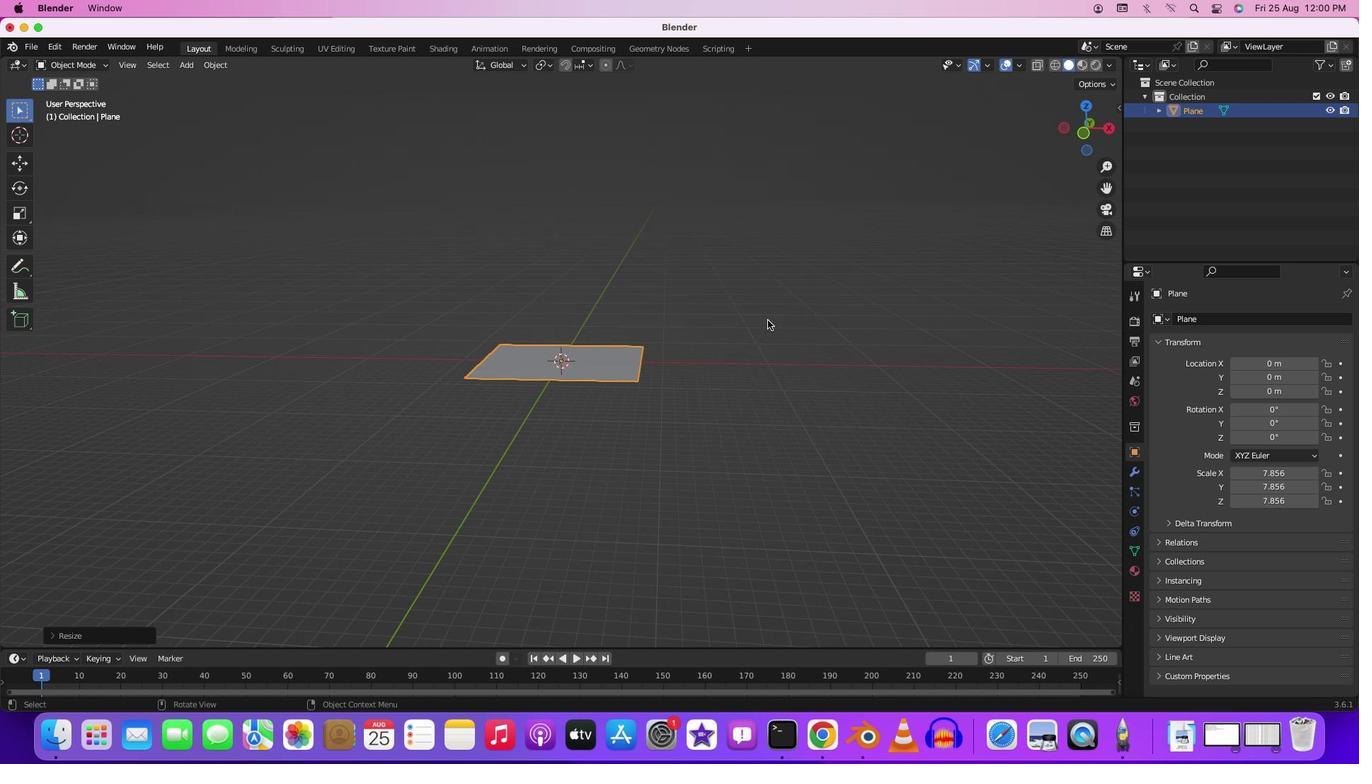 
Action: Mouse scrolled (767, 320) with delta (0, 0)
Screenshot: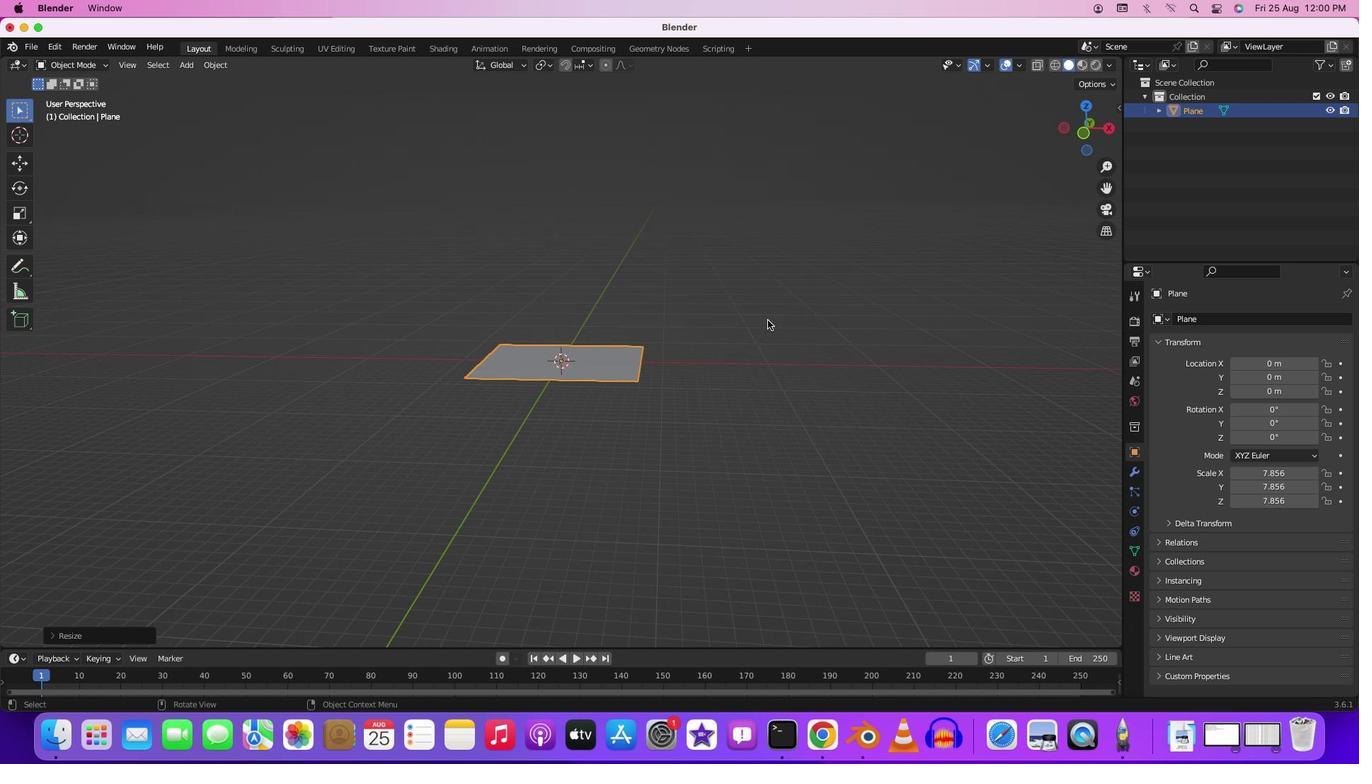 
Action: Mouse scrolled (767, 320) with delta (0, 0)
Screenshot: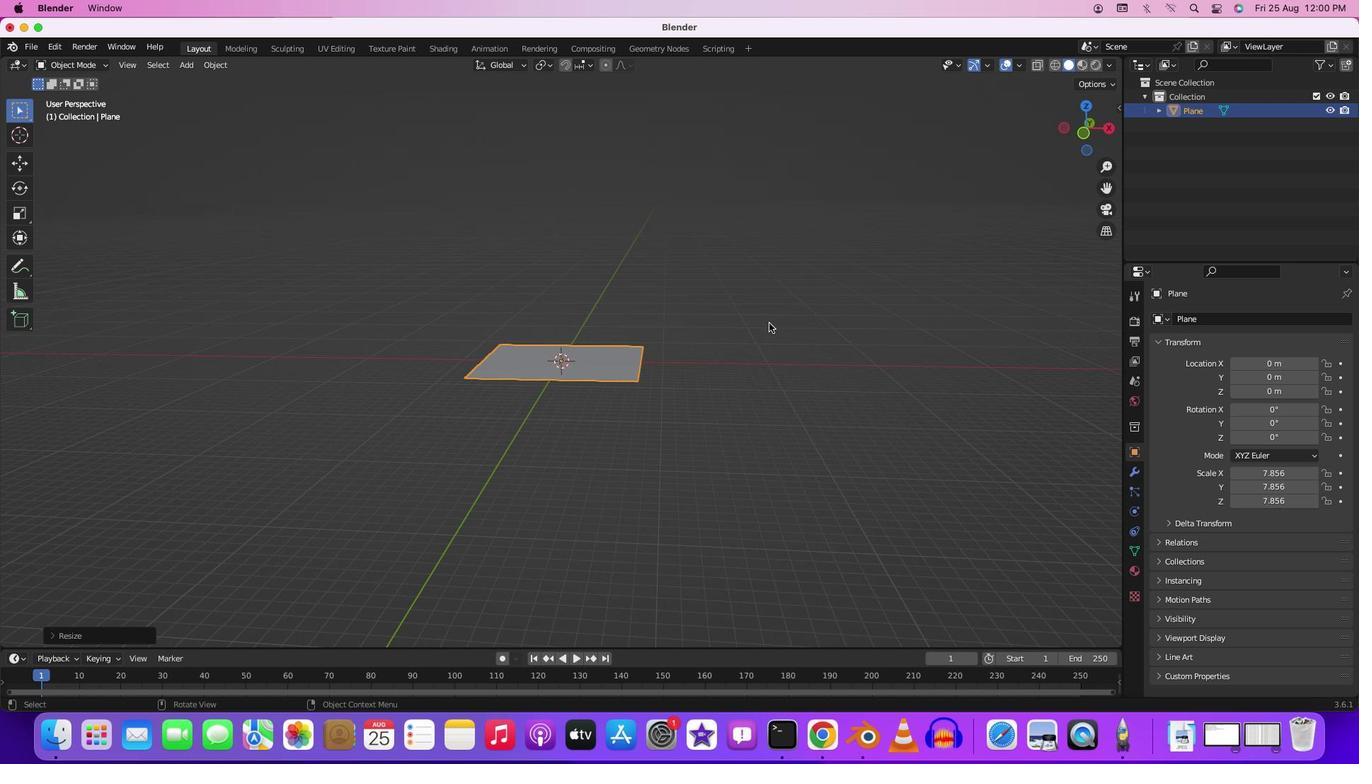 
Action: Mouse scrolled (767, 320) with delta (0, -1)
Screenshot: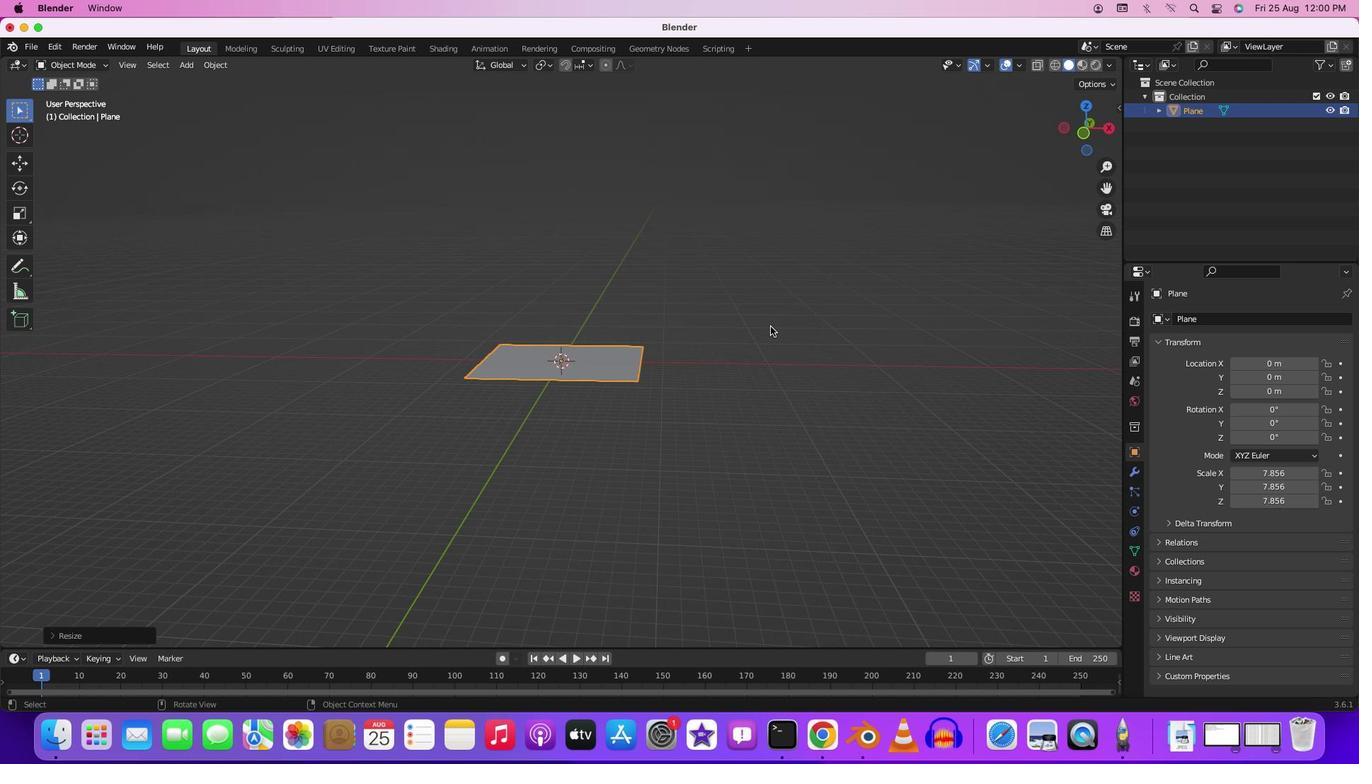 
Action: Mouse moved to (771, 330)
Screenshot: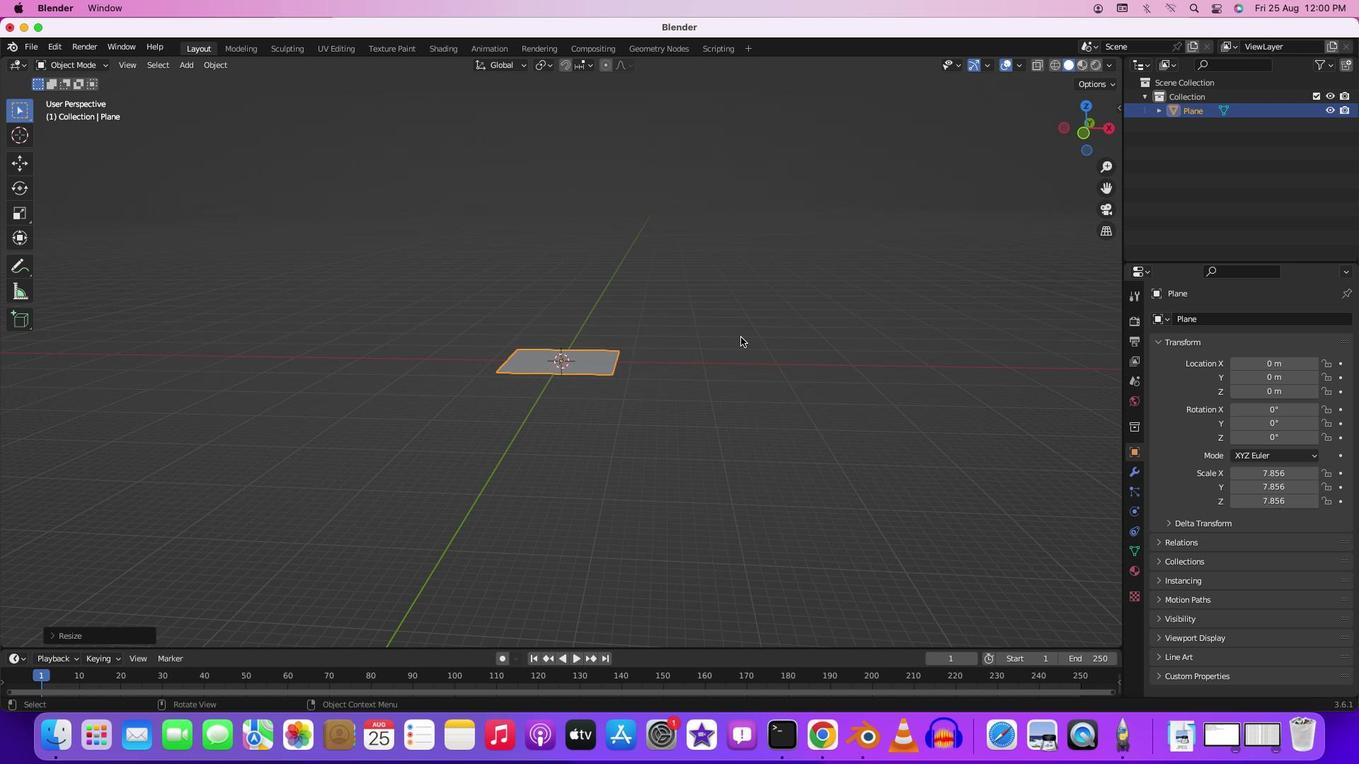 
Action: Mouse scrolled (771, 330) with delta (0, 0)
Screenshot: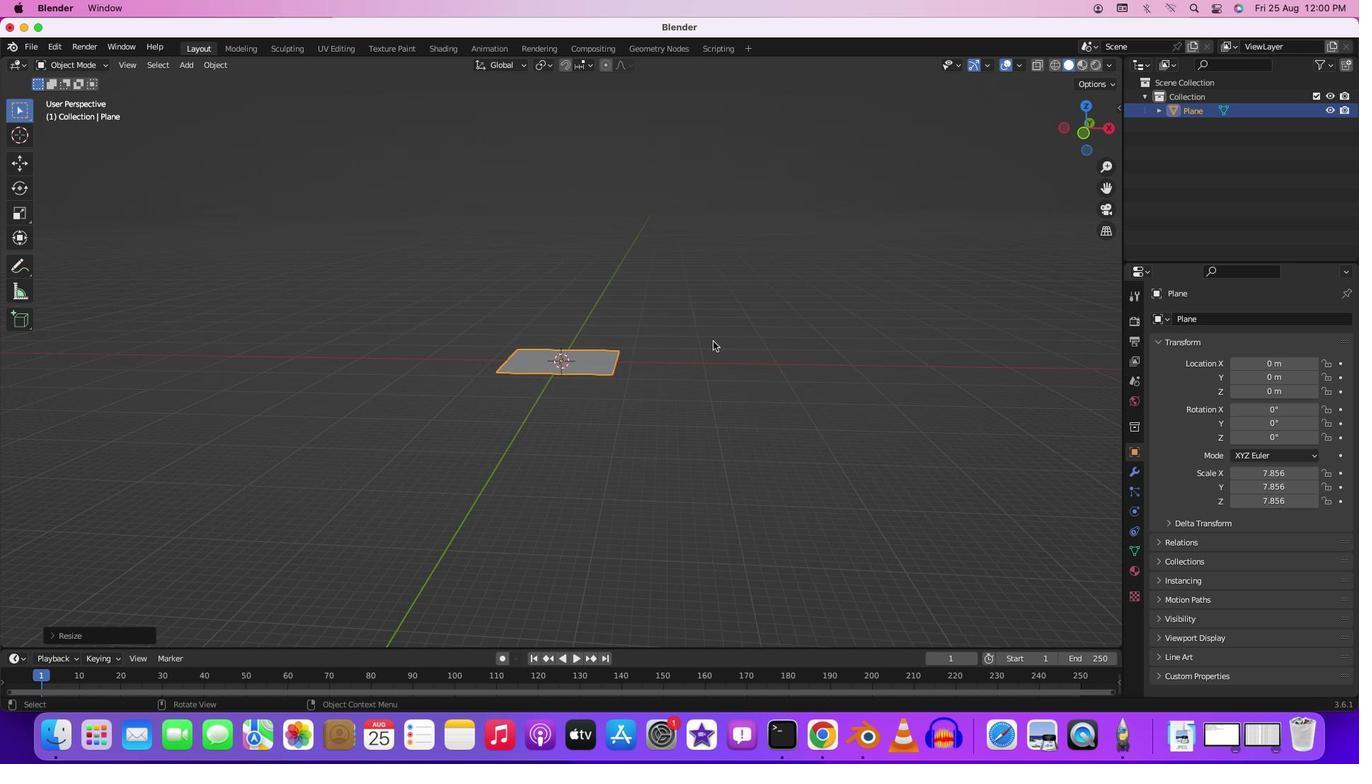 
Action: Mouse moved to (770, 330)
Screenshot: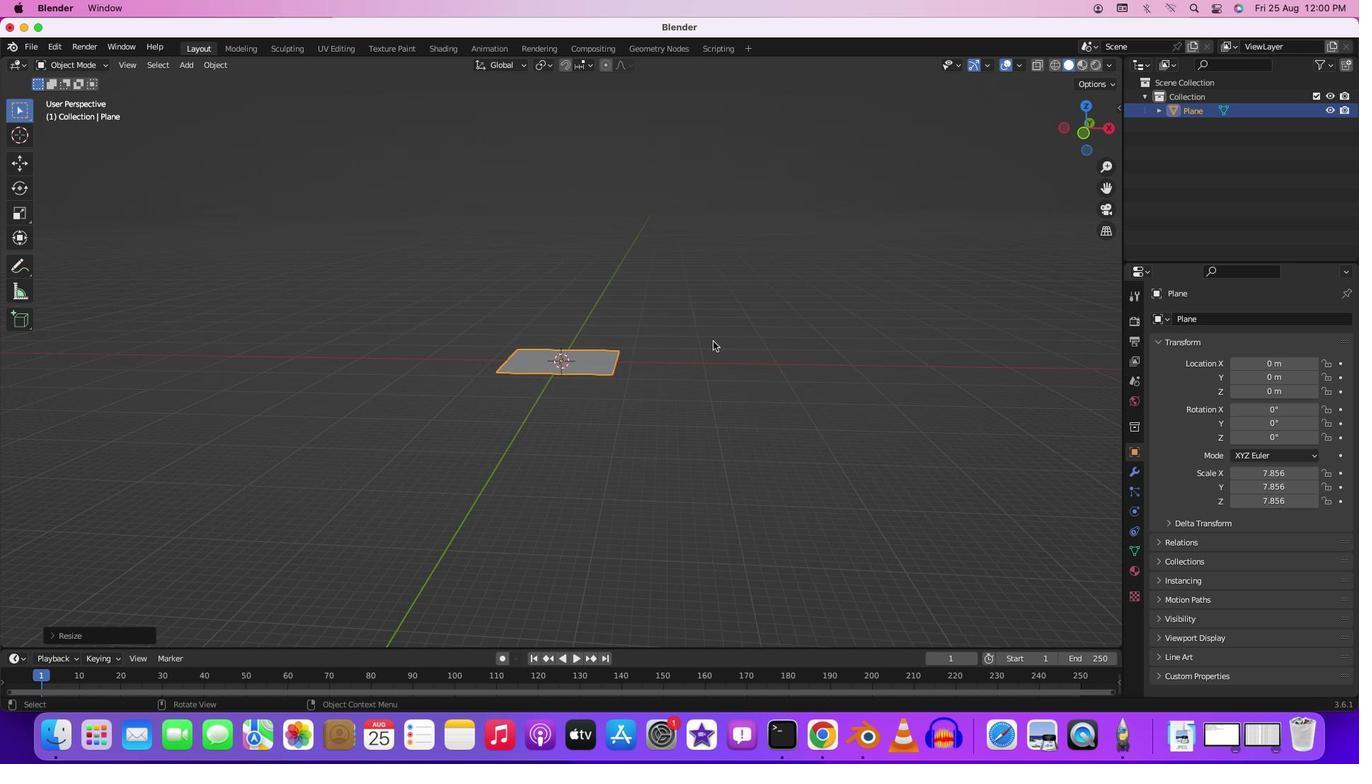 
Action: Mouse scrolled (770, 330) with delta (0, 0)
Screenshot: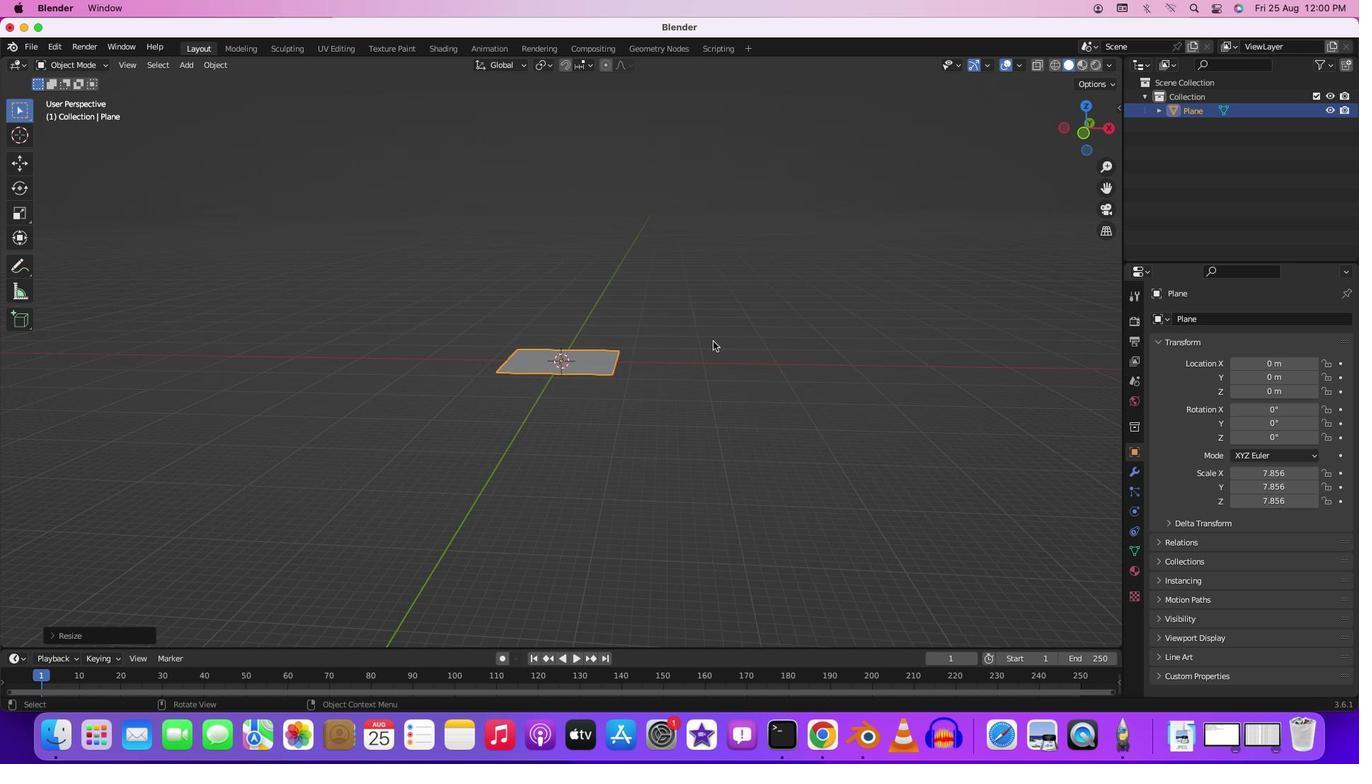 
Action: Mouse moved to (565, 377)
Screenshot: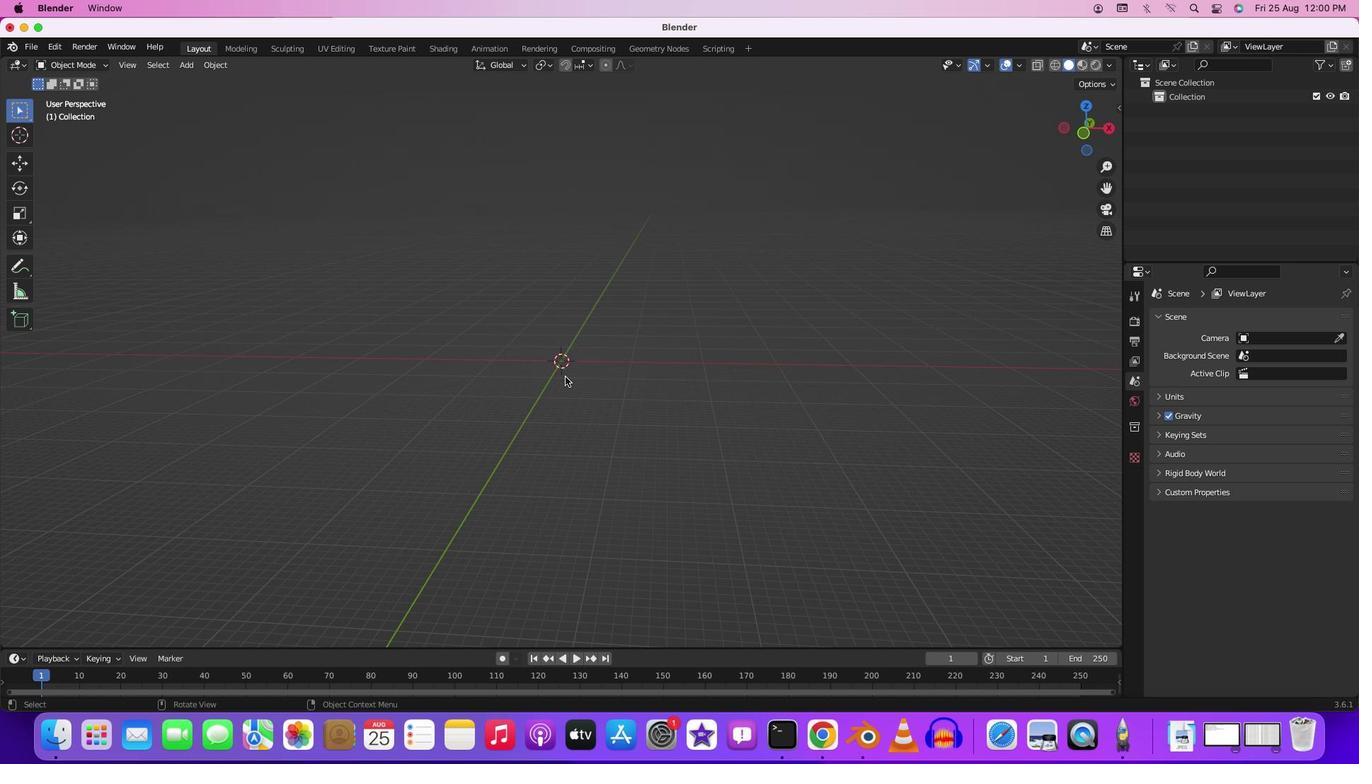 
Action: Key pressed Key.deleteKey.shift'A'
Screenshot: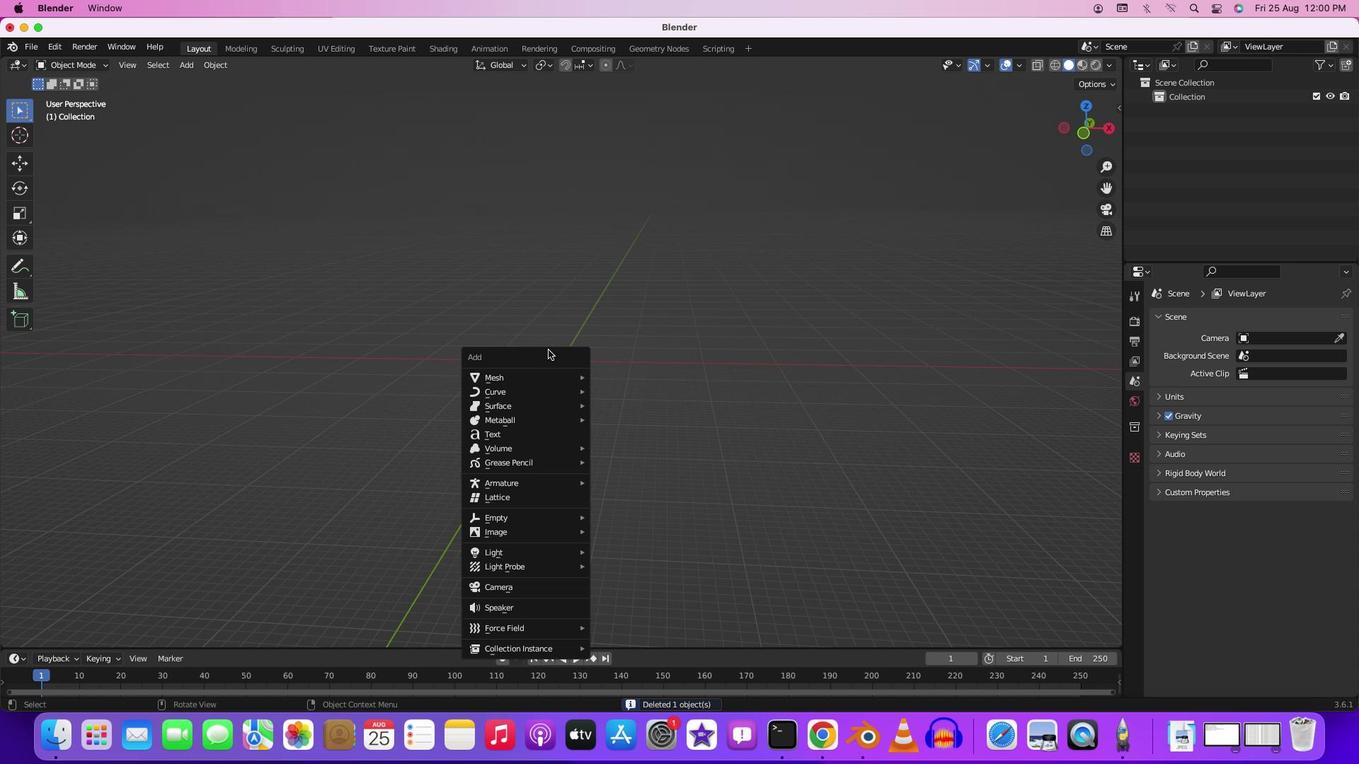 
Action: Mouse moved to (628, 203)
Screenshot: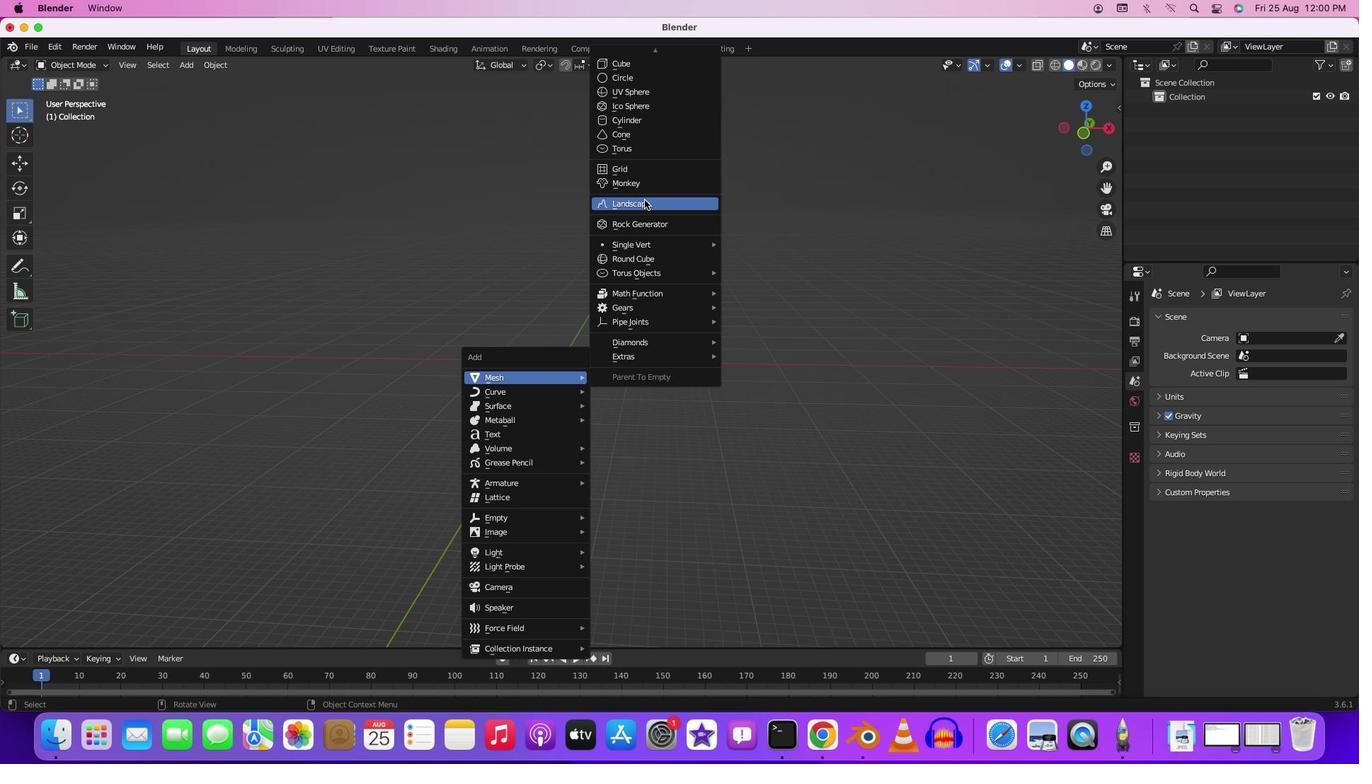 
Action: Mouse pressed left at (628, 203)
Screenshot: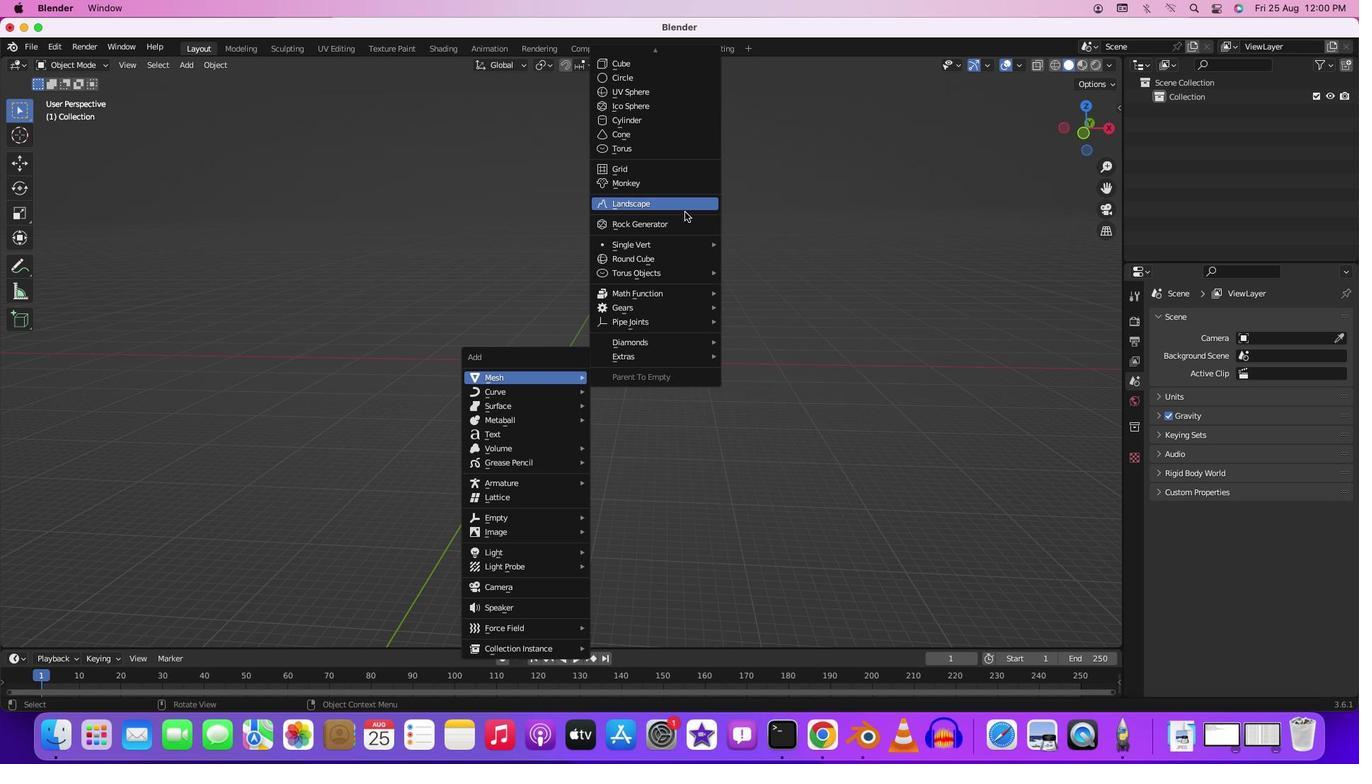 
Action: Mouse moved to (631, 405)
Screenshot: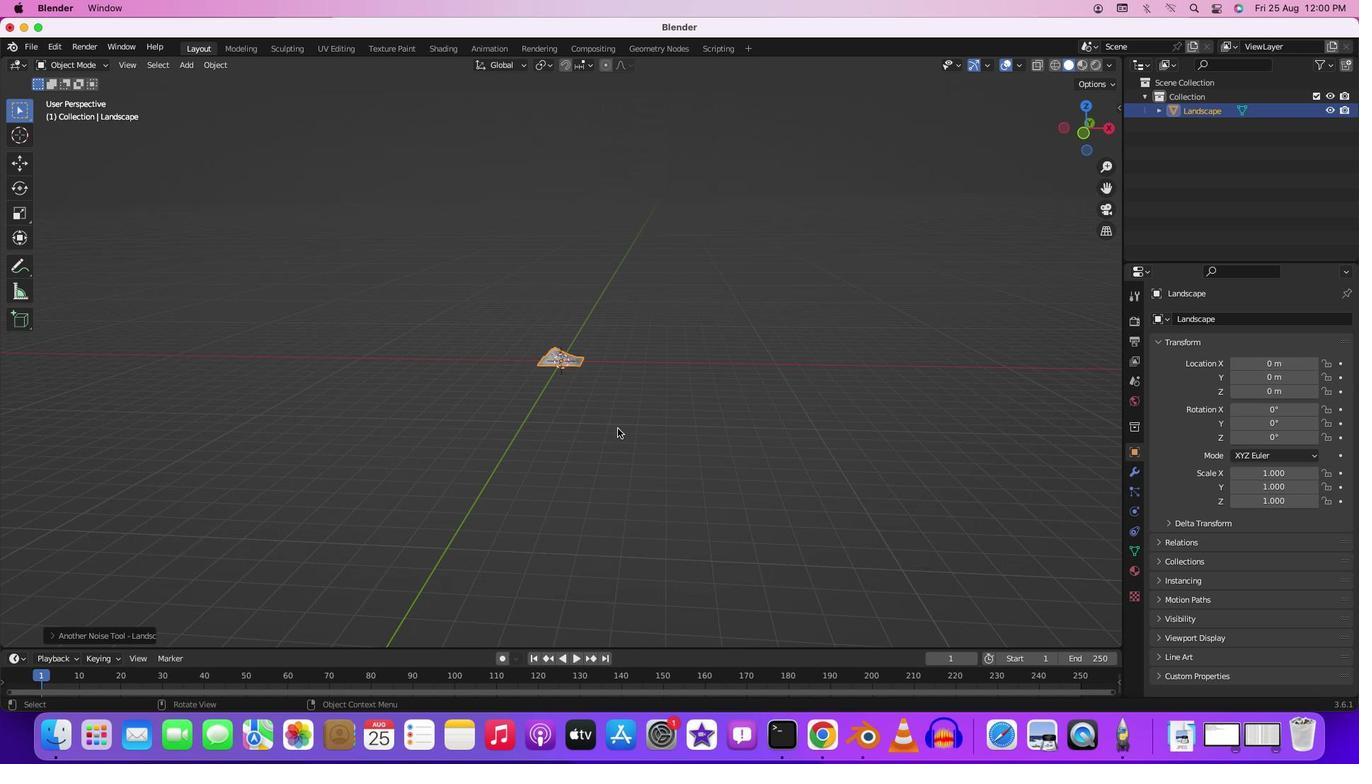 
Action: Mouse scrolled (631, 405) with delta (0, 0)
Screenshot: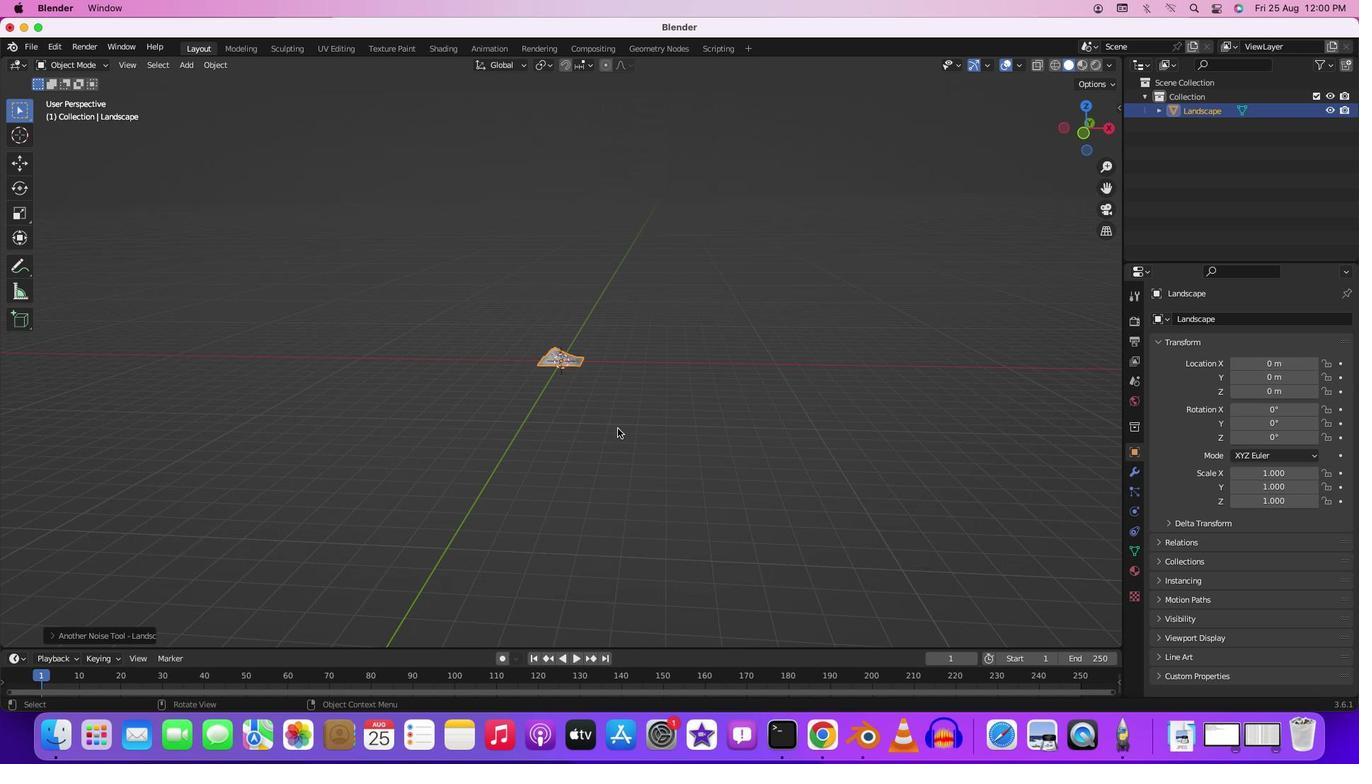 
Action: Mouse moved to (633, 414)
Screenshot: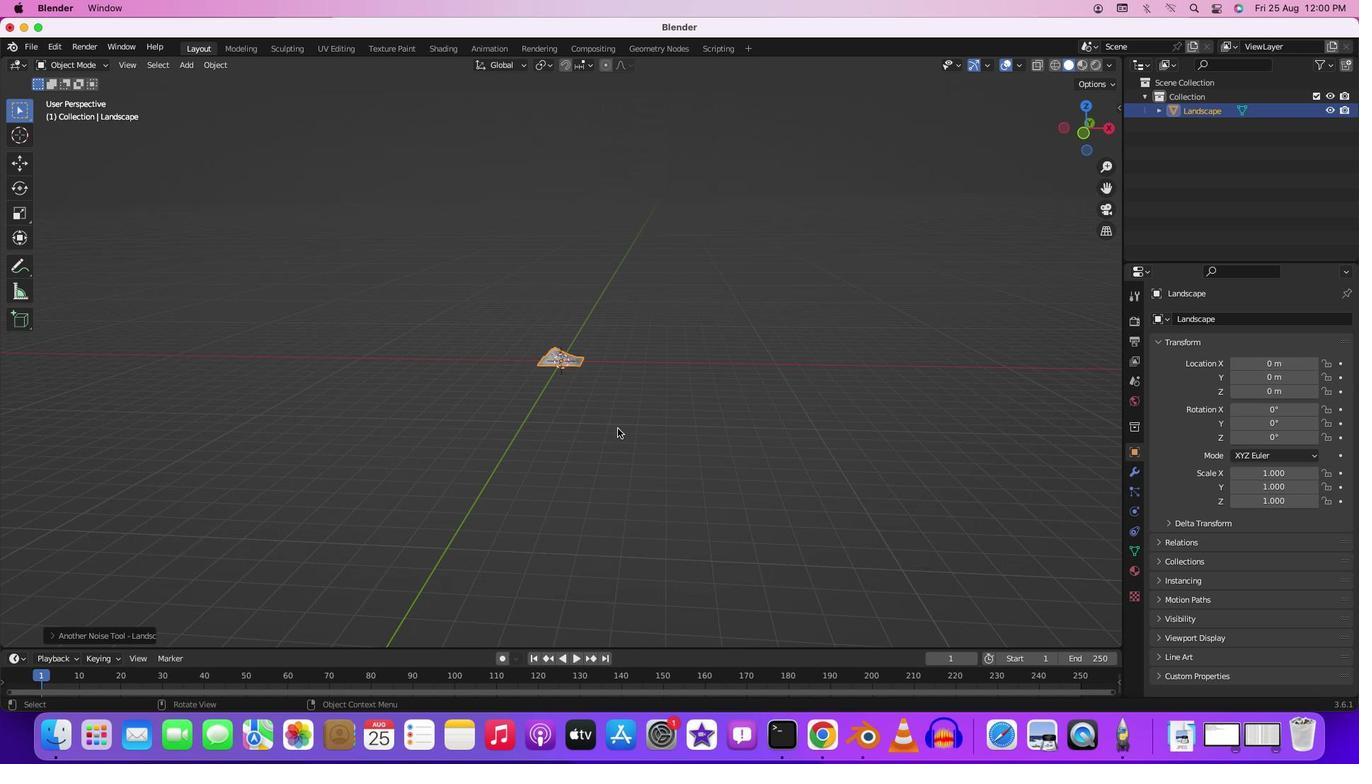 
Action: Mouse scrolled (633, 414) with delta (0, 0)
Screenshot: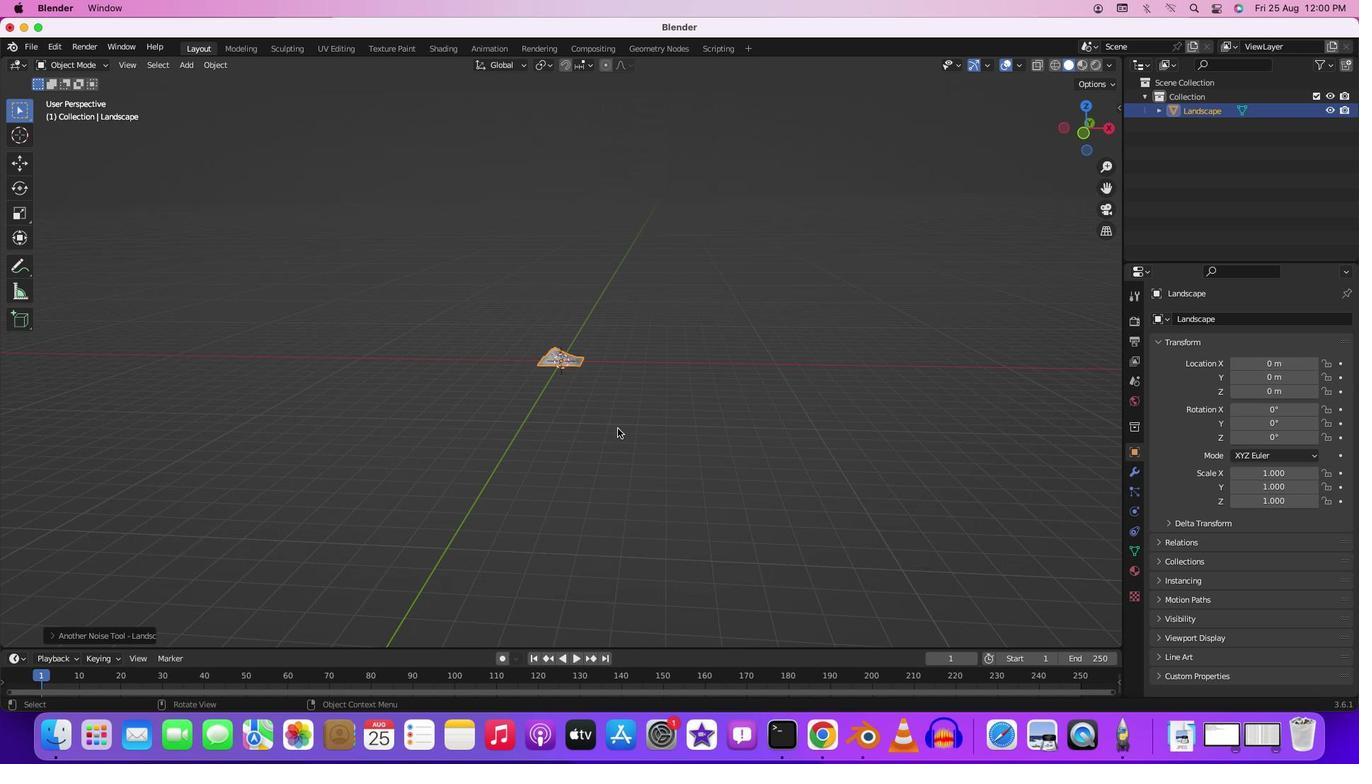 
Action: Mouse moved to (633, 427)
Screenshot: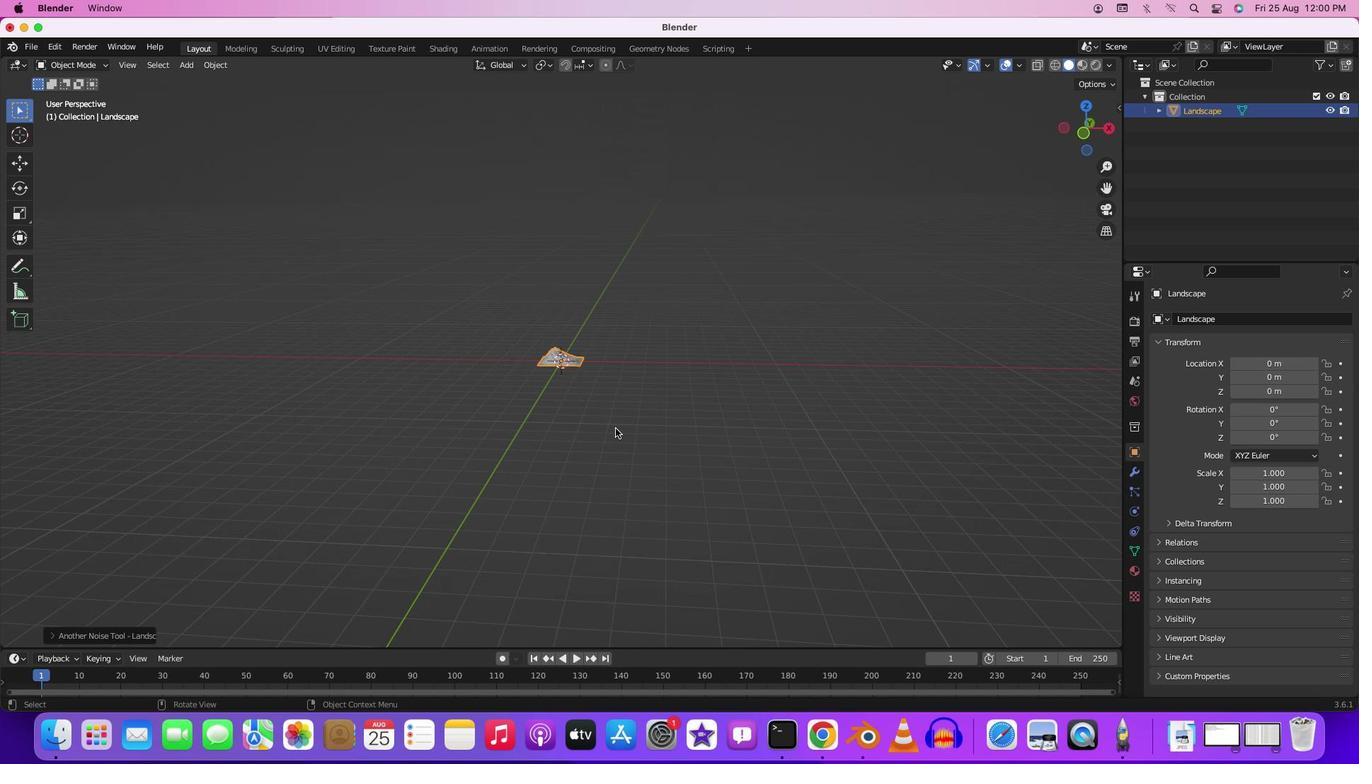 
Action: Mouse scrolled (633, 427) with delta (0, 2)
Screenshot: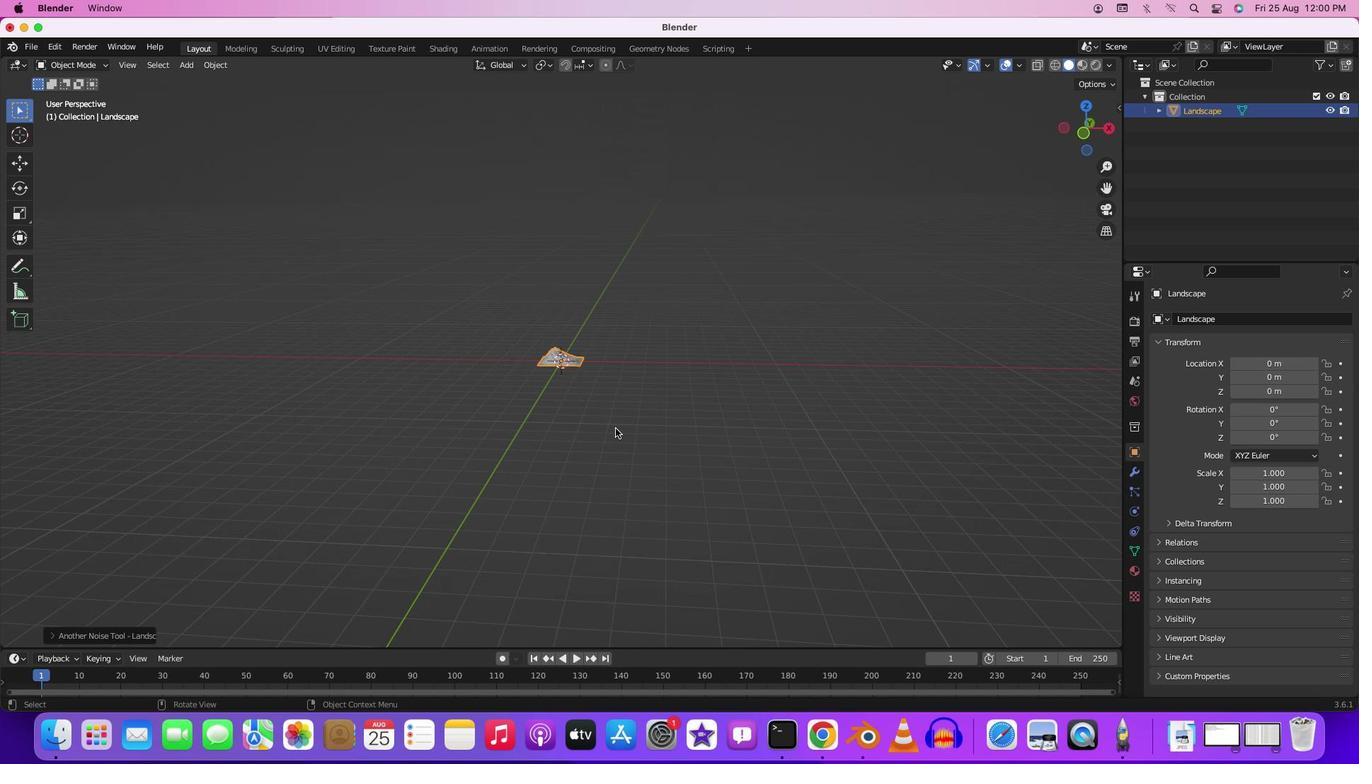 
Action: Mouse moved to (633, 433)
Screenshot: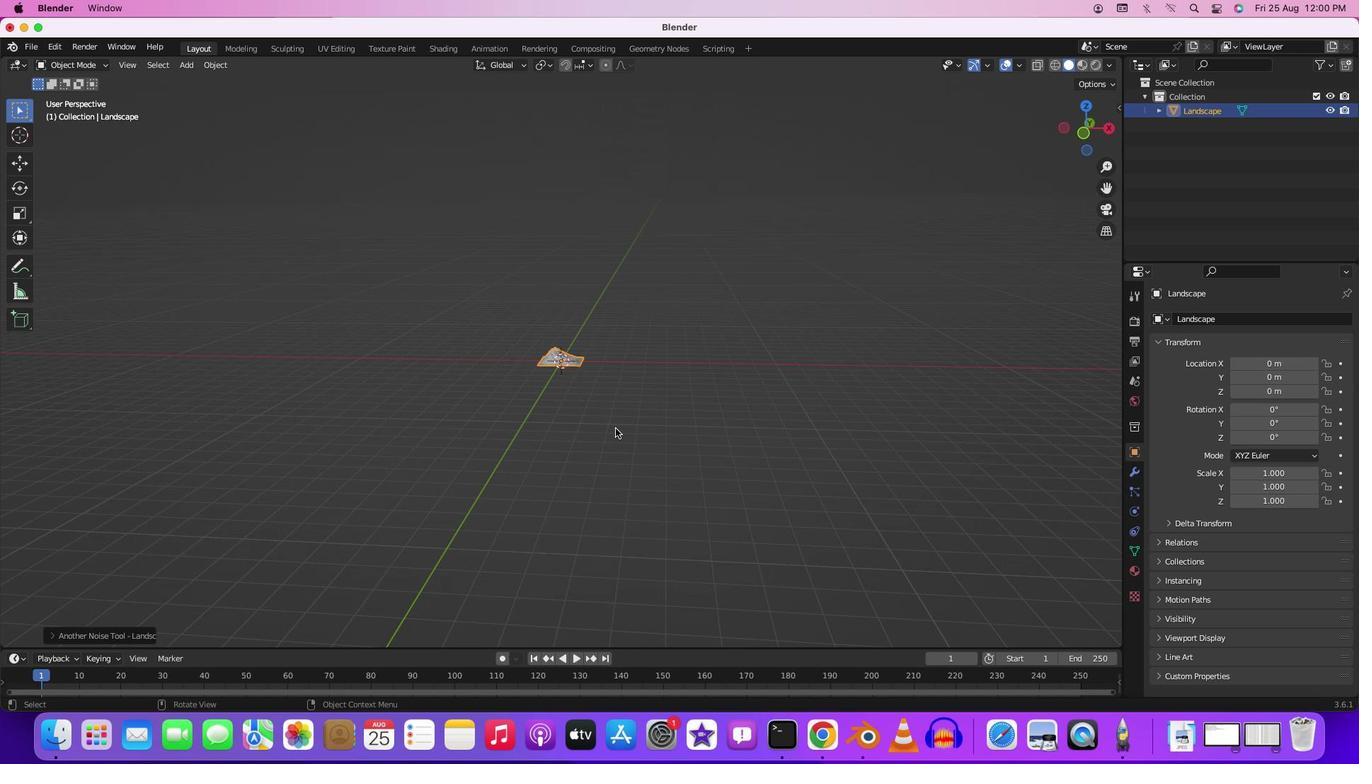 
Action: Mouse scrolled (633, 433) with delta (0, 3)
Screenshot: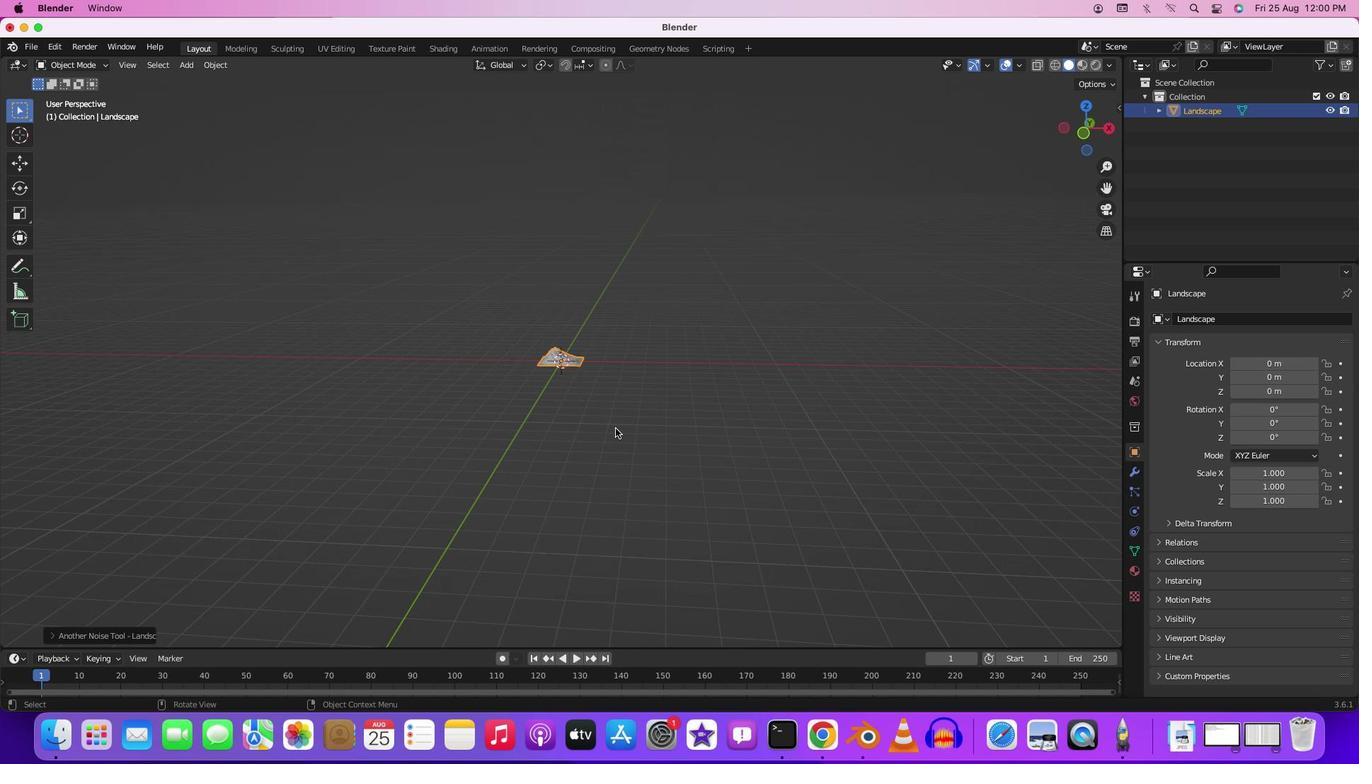 
Action: Mouse moved to (630, 439)
Screenshot: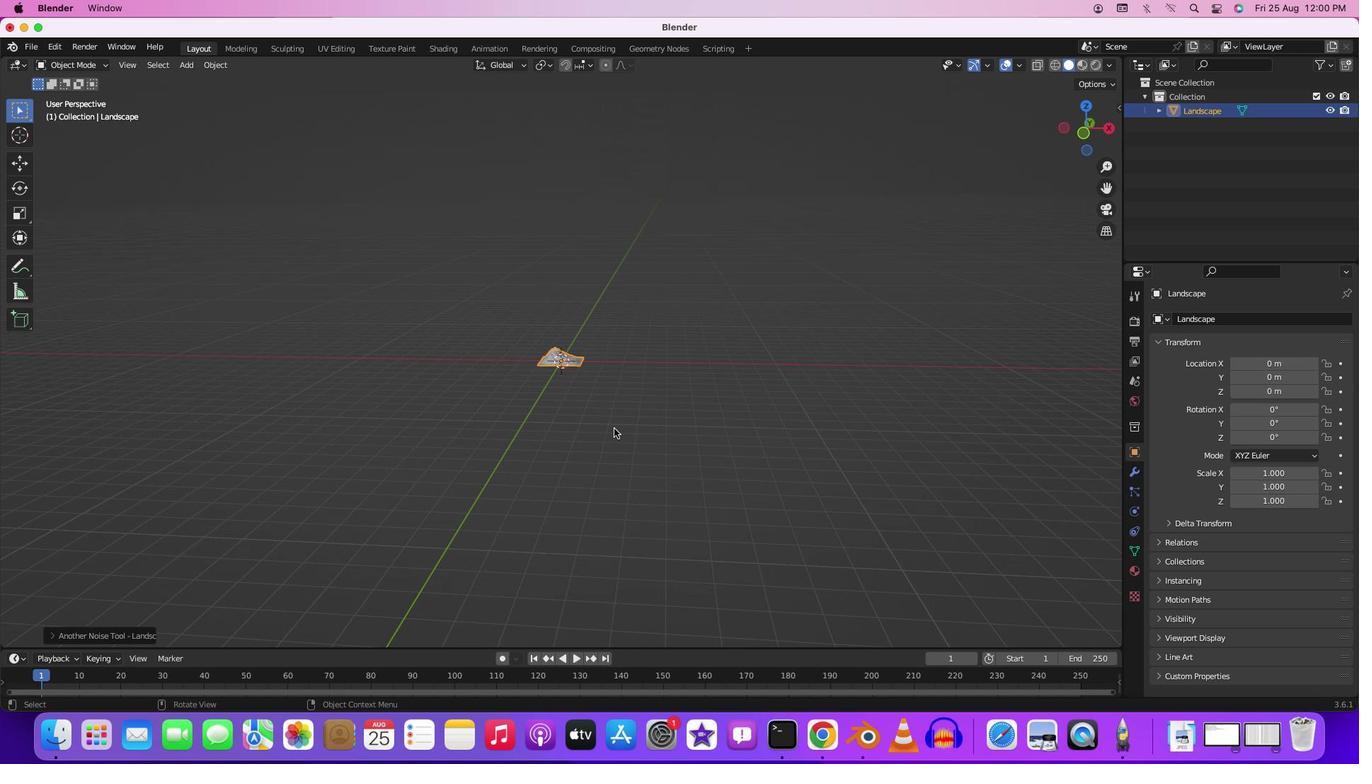 
Action: Mouse scrolled (630, 439) with delta (0, 4)
Screenshot: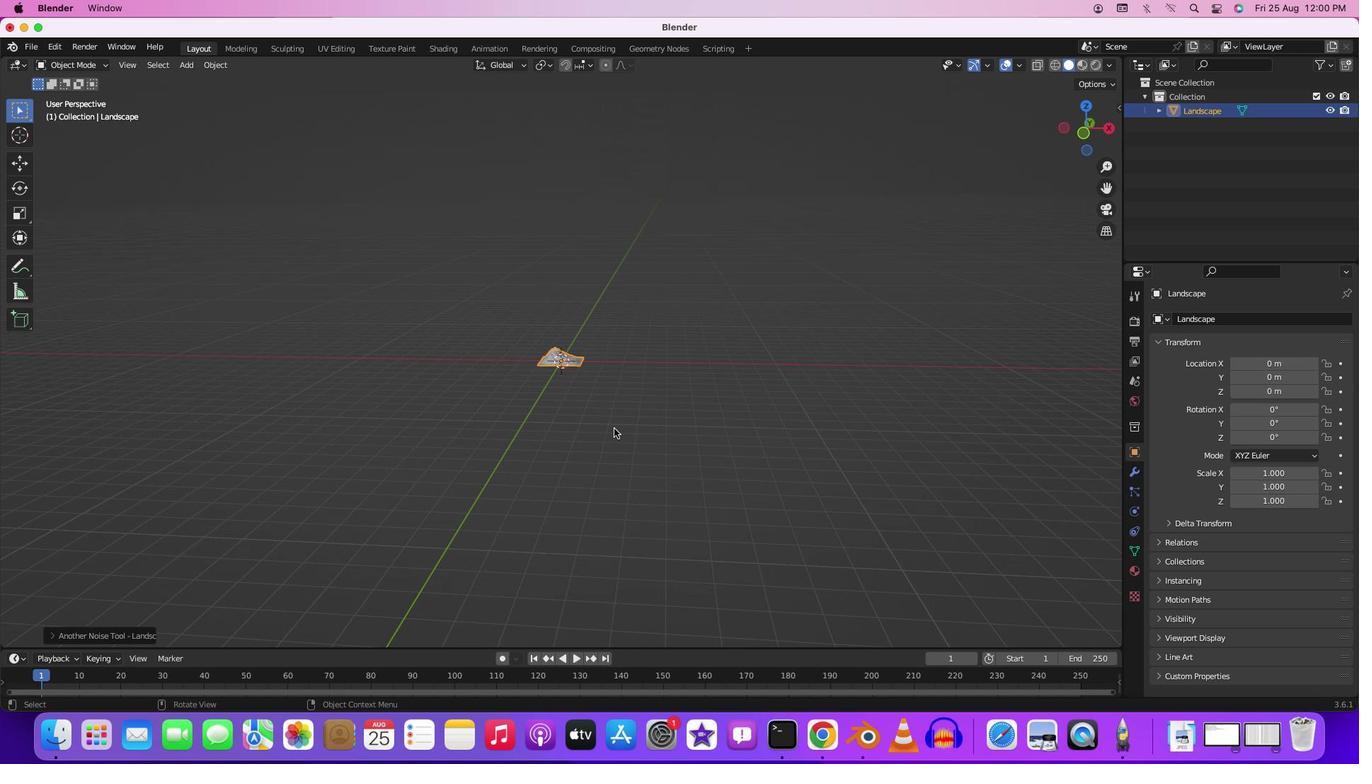 
Action: Mouse moved to (629, 440)
Screenshot: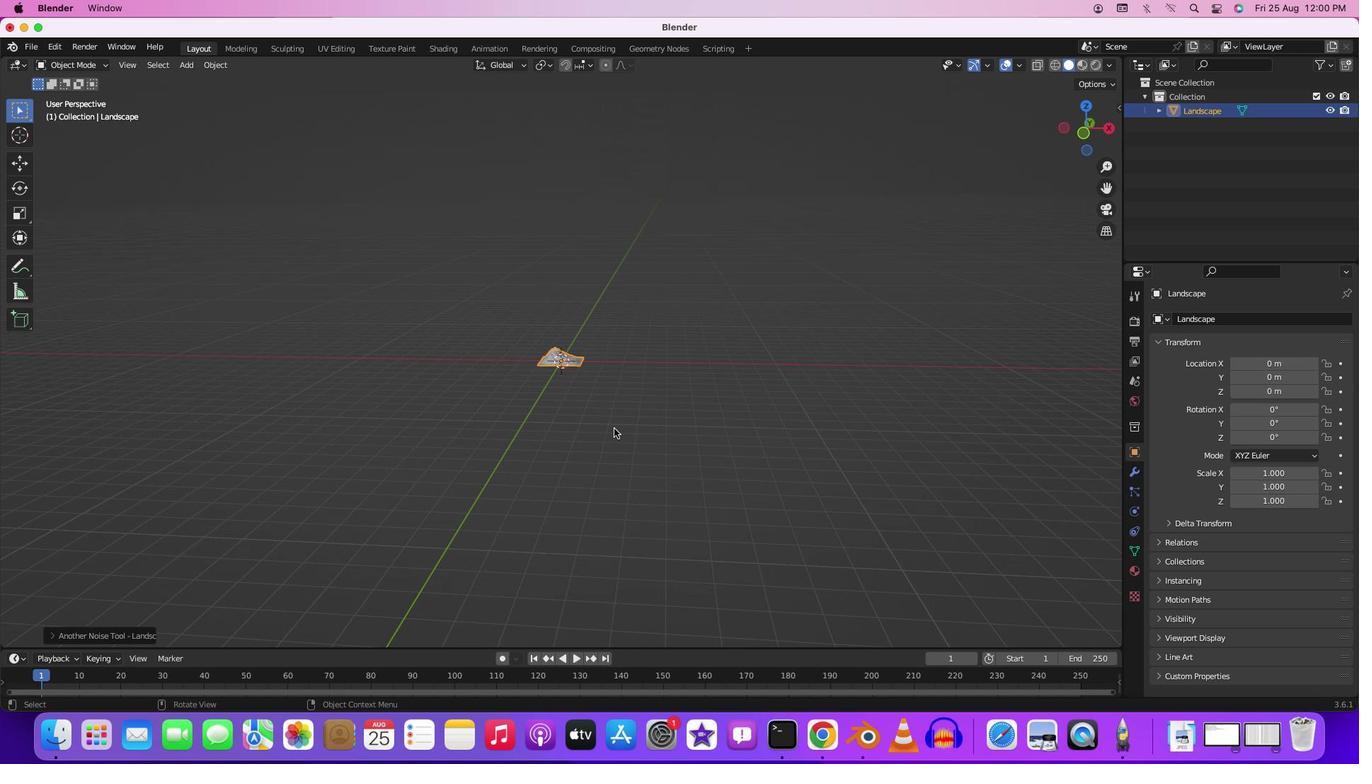 
Action: Mouse scrolled (629, 440) with delta (0, 4)
Screenshot: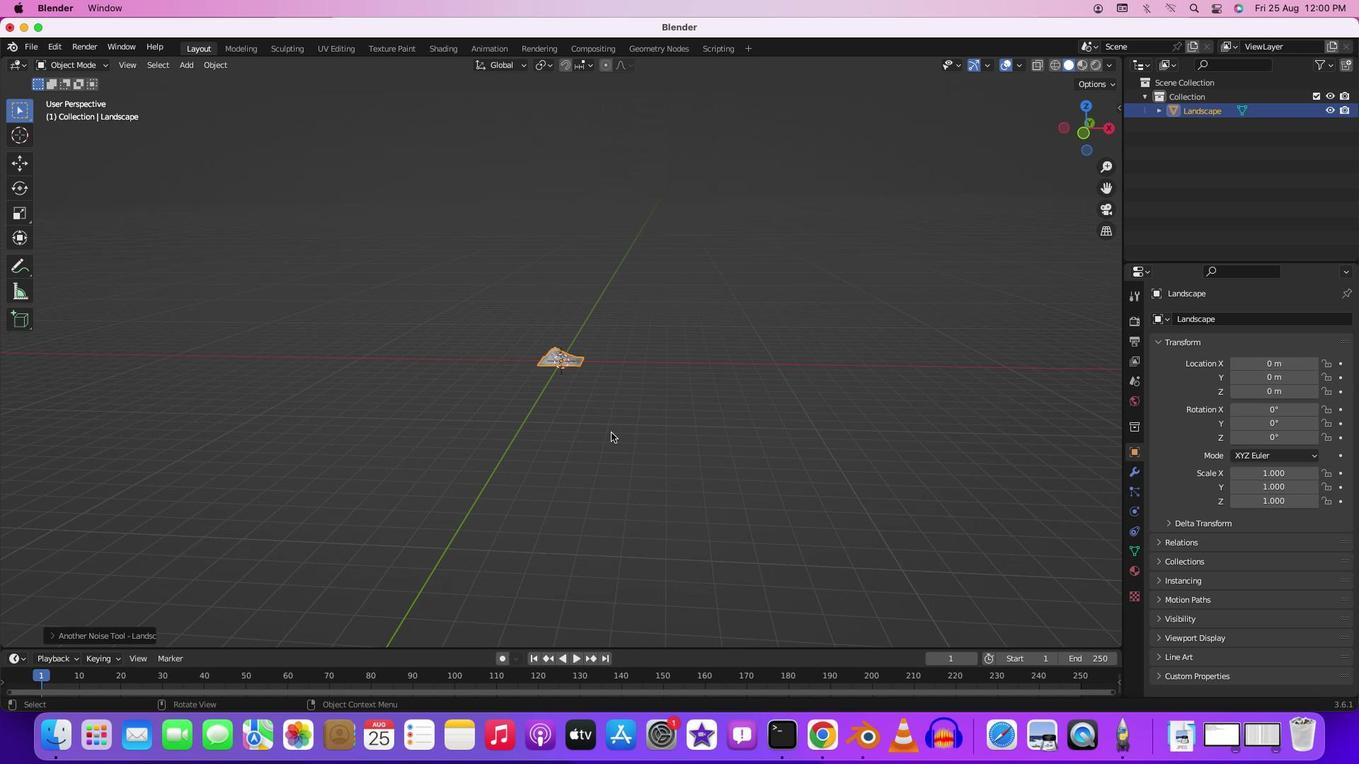 
Action: Mouse moved to (615, 428)
Screenshot: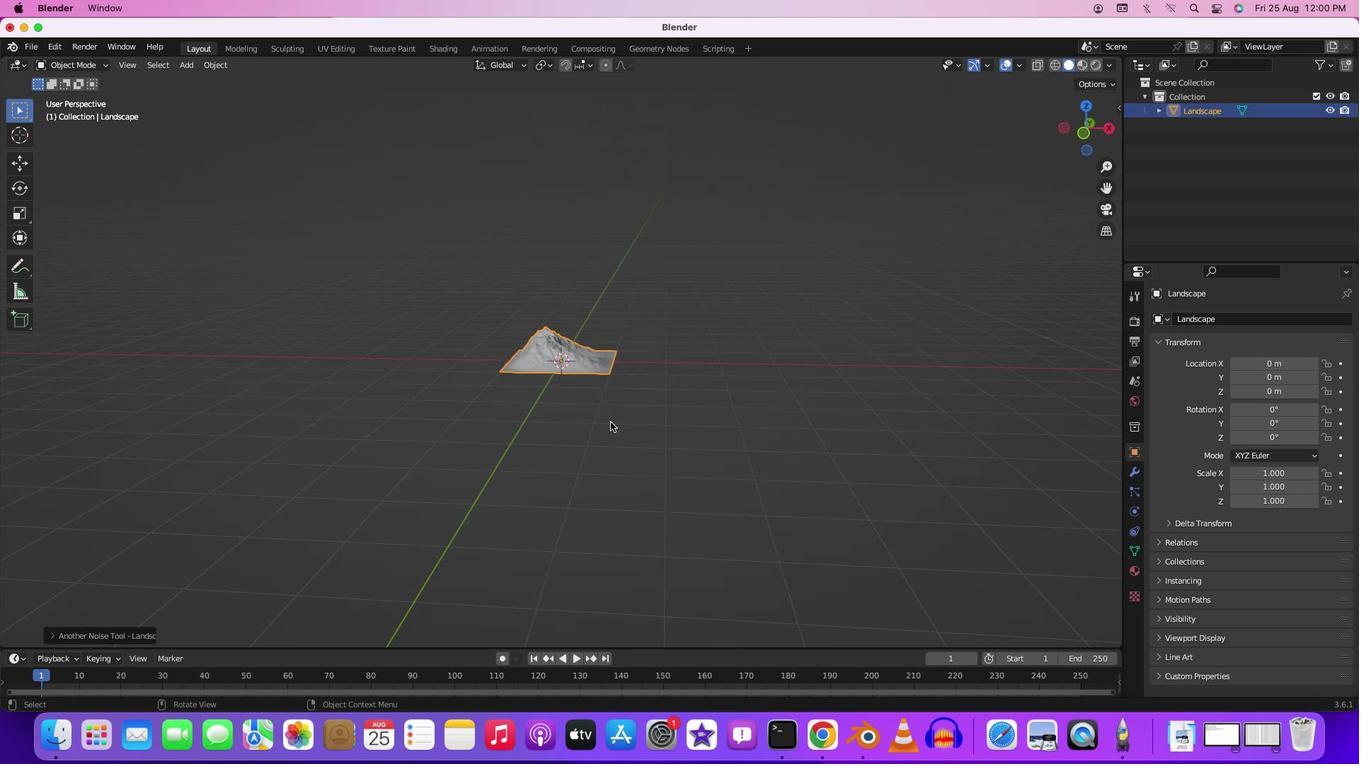 
Action: Mouse scrolled (615, 428) with delta (0, 0)
Screenshot: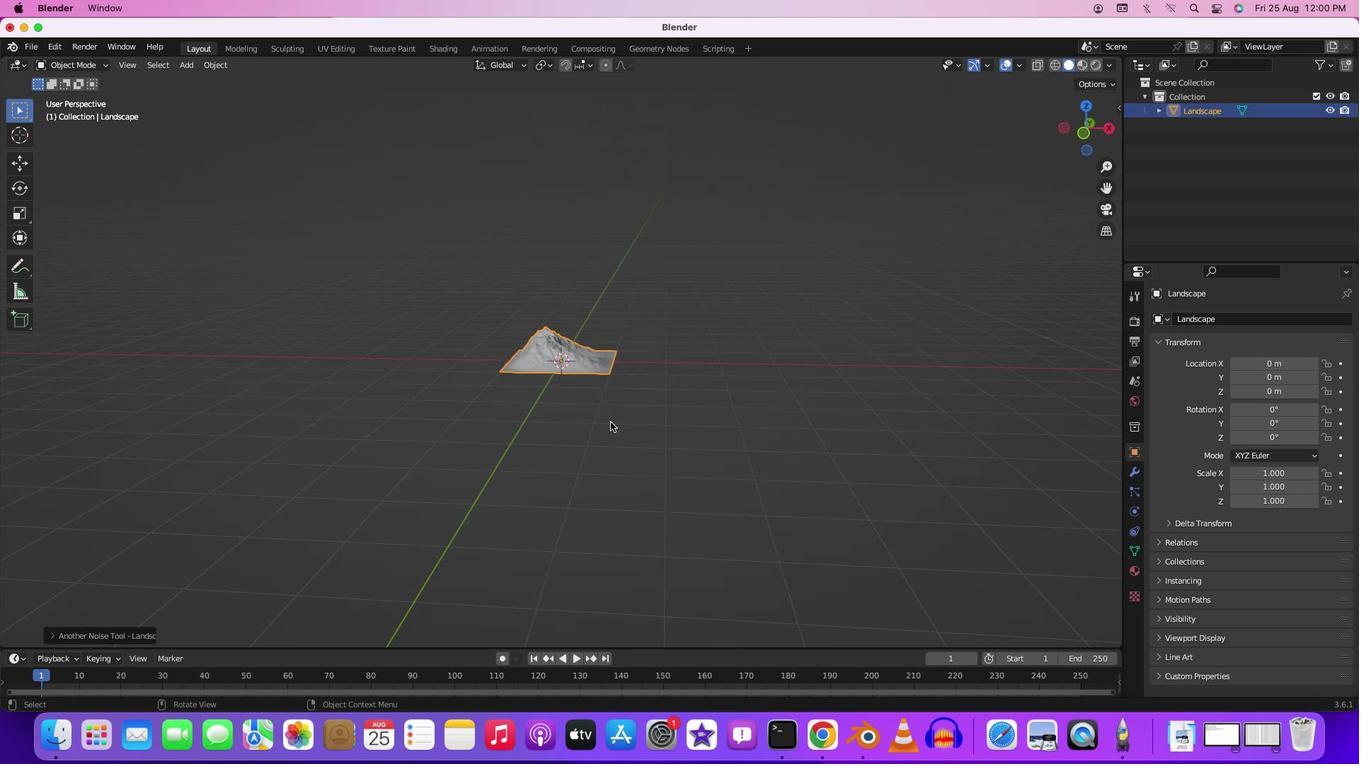 
Action: Mouse moved to (614, 428)
Screenshot: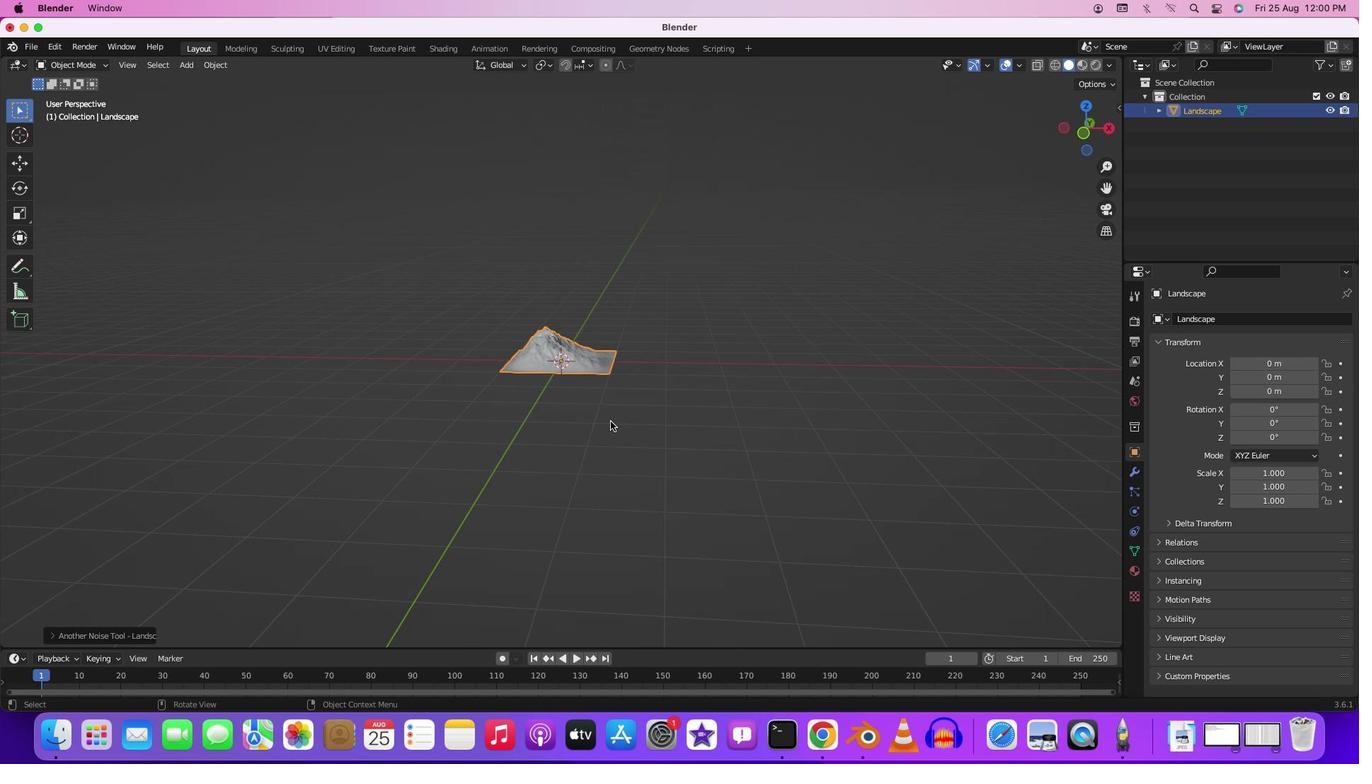 
Action: Mouse scrolled (614, 428) with delta (0, 0)
Screenshot: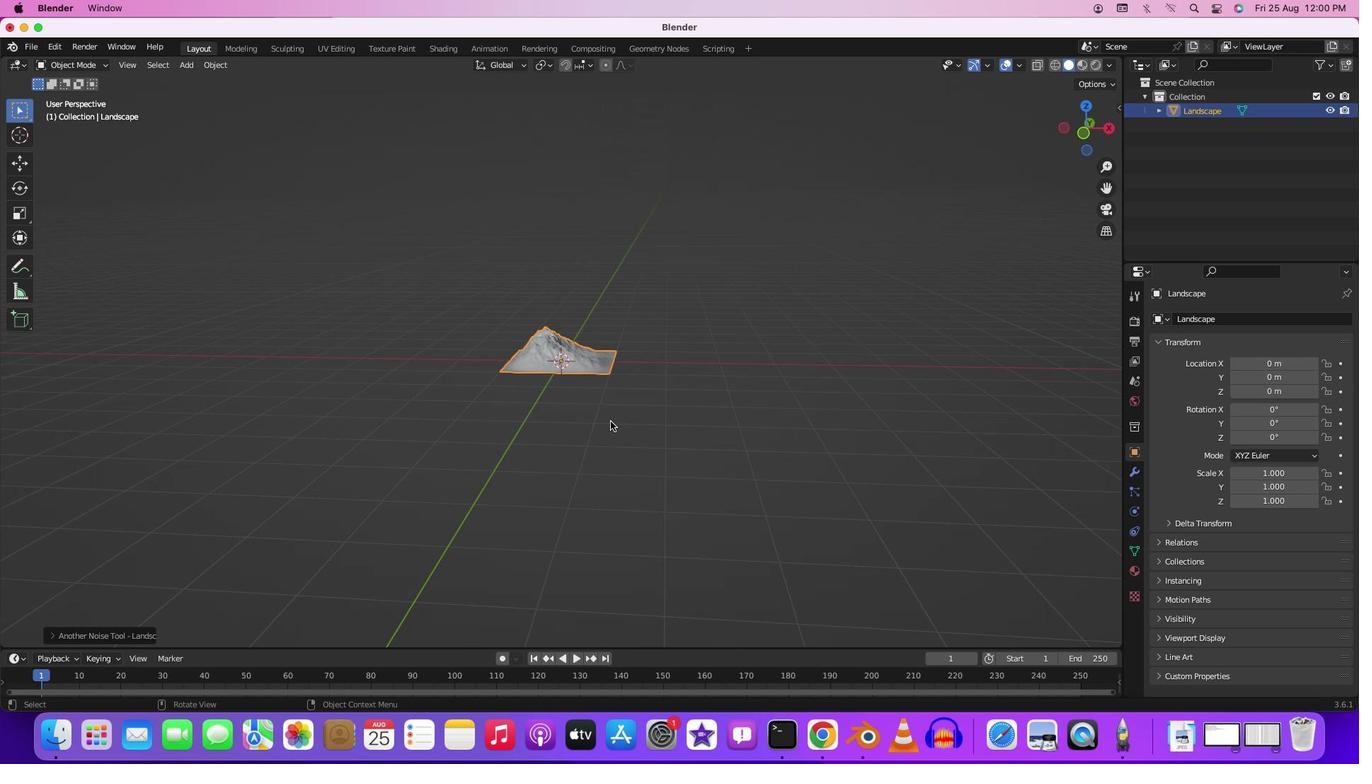 
Action: Mouse moved to (613, 429)
Screenshot: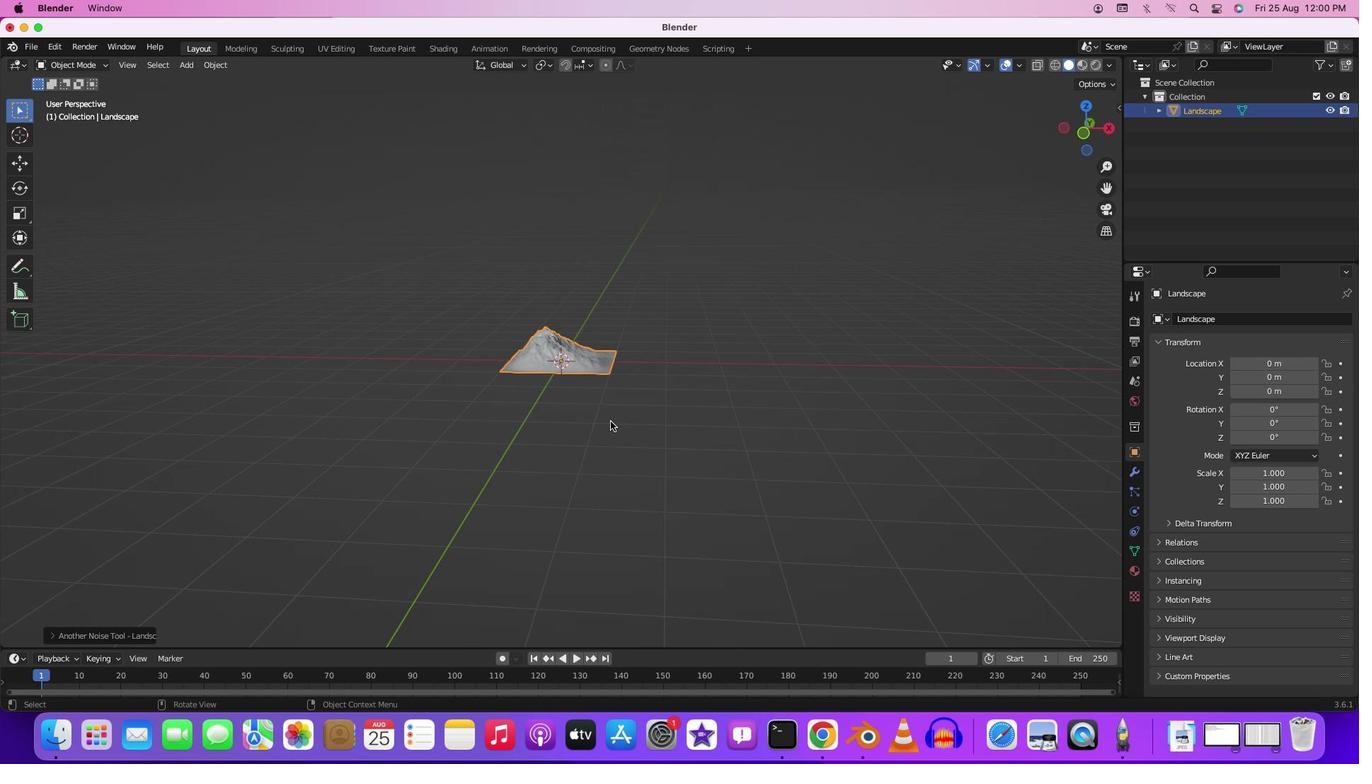 
Action: Mouse scrolled (613, 429) with delta (0, 2)
Screenshot: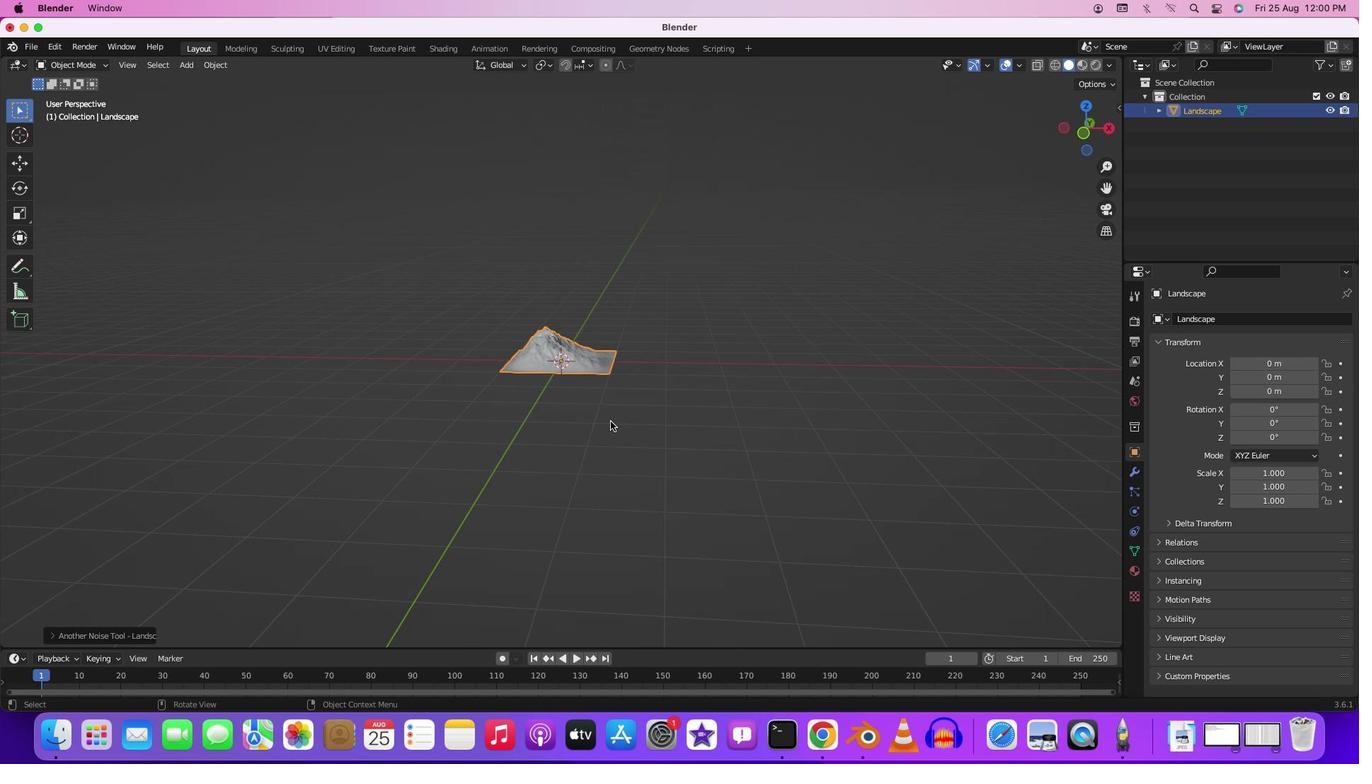 
Action: Mouse moved to (611, 431)
Screenshot: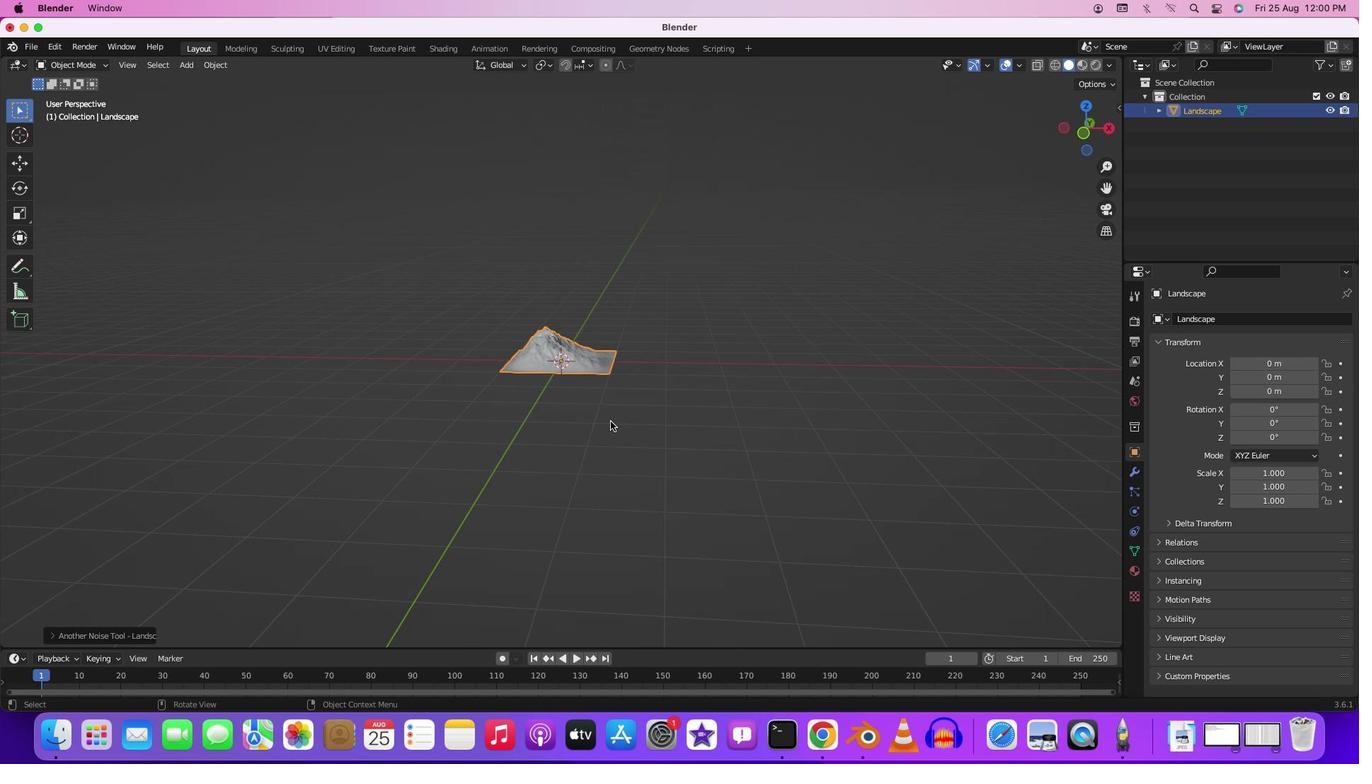 
Action: Mouse scrolled (611, 431) with delta (0, 3)
Screenshot: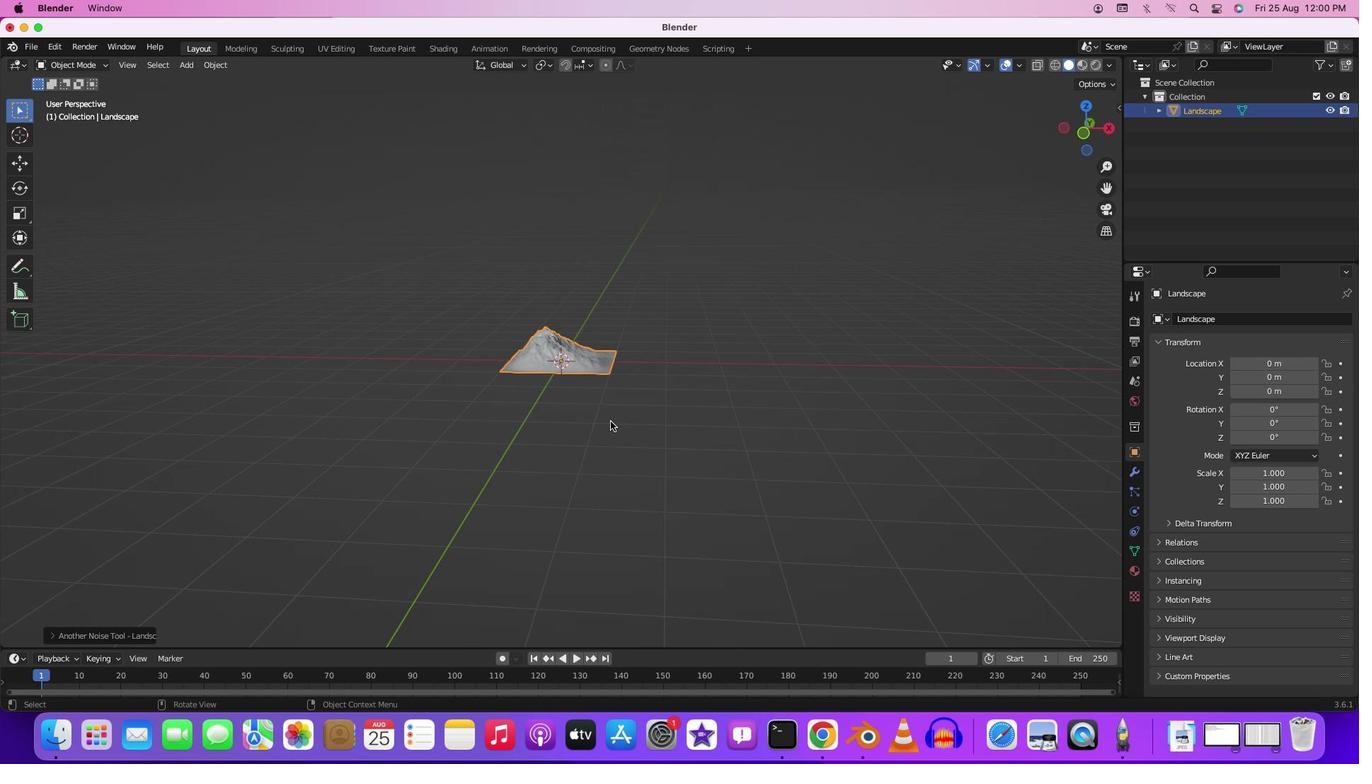 
Action: Mouse moved to (611, 434)
Screenshot: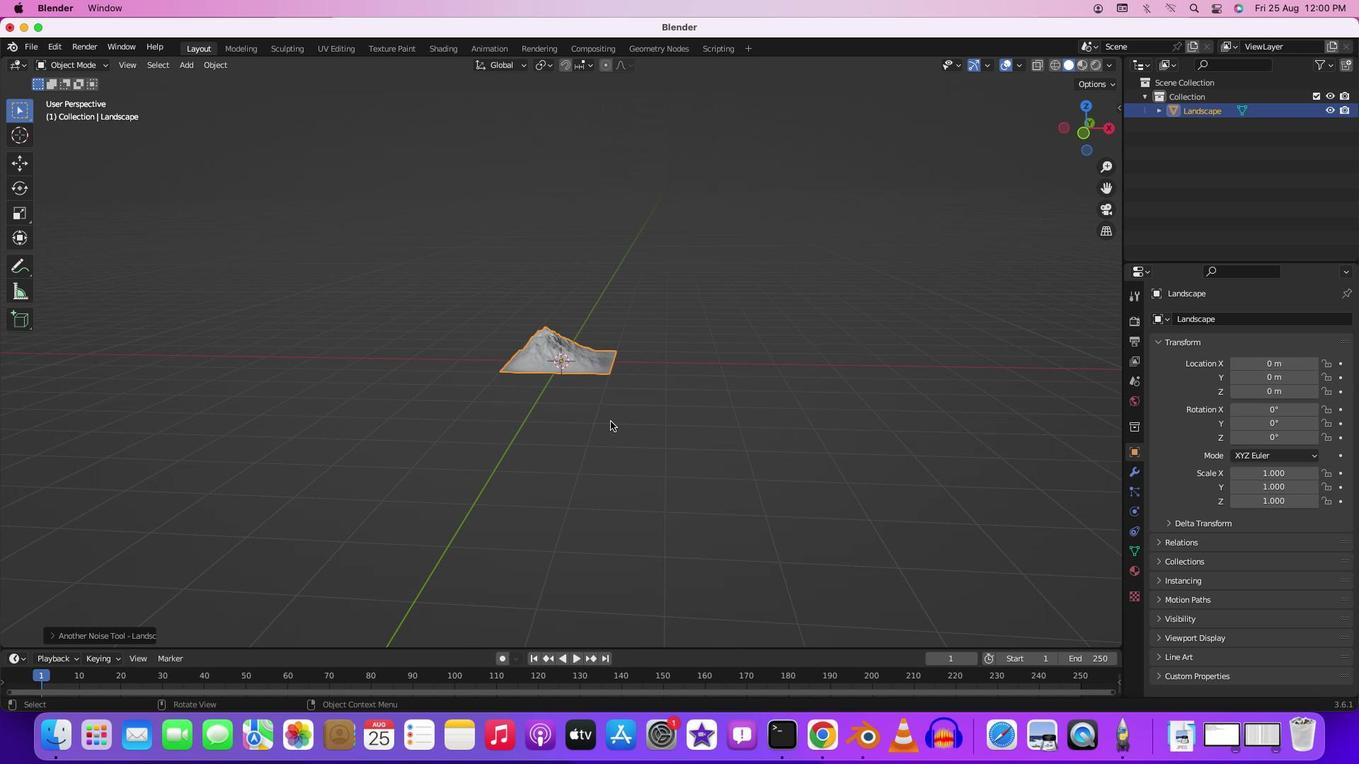 
Action: Mouse scrolled (611, 434) with delta (0, 4)
Screenshot: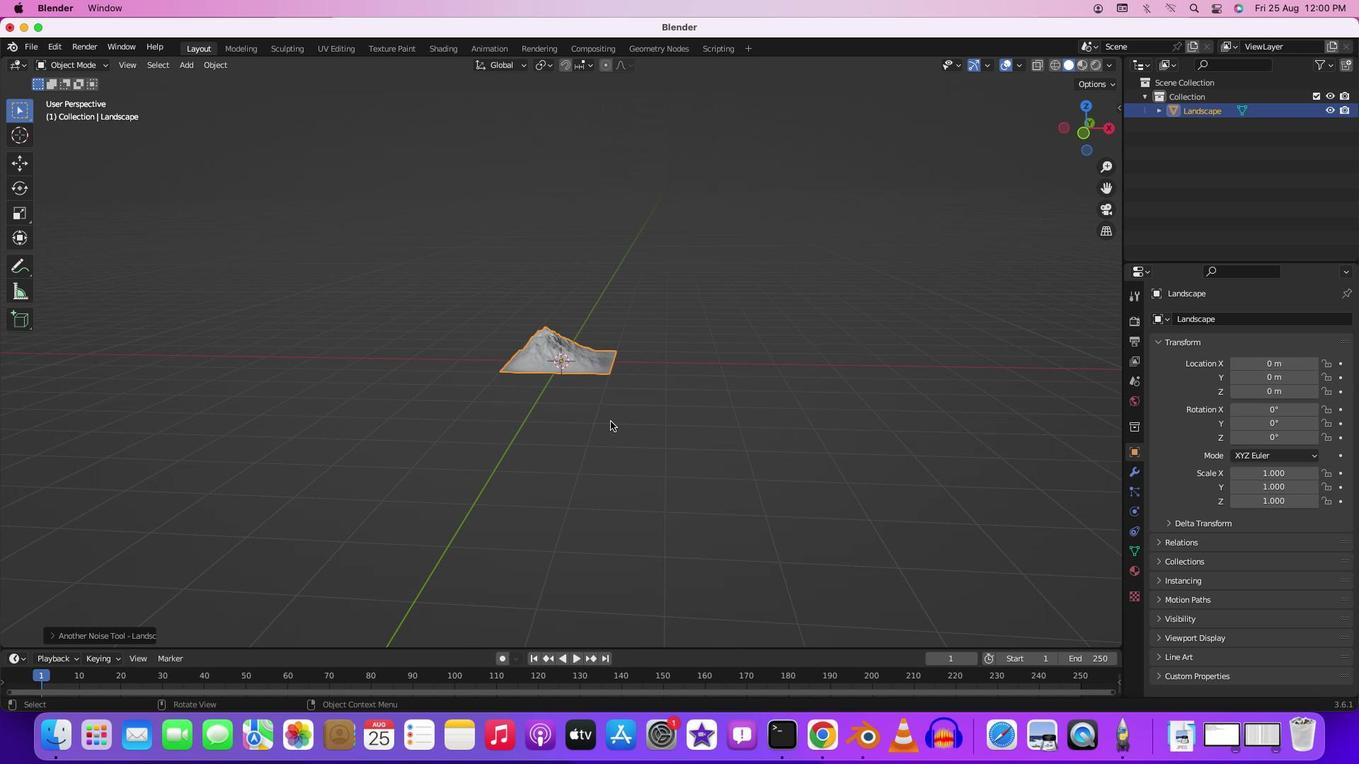 
Action: Mouse moved to (611, 422)
Screenshot: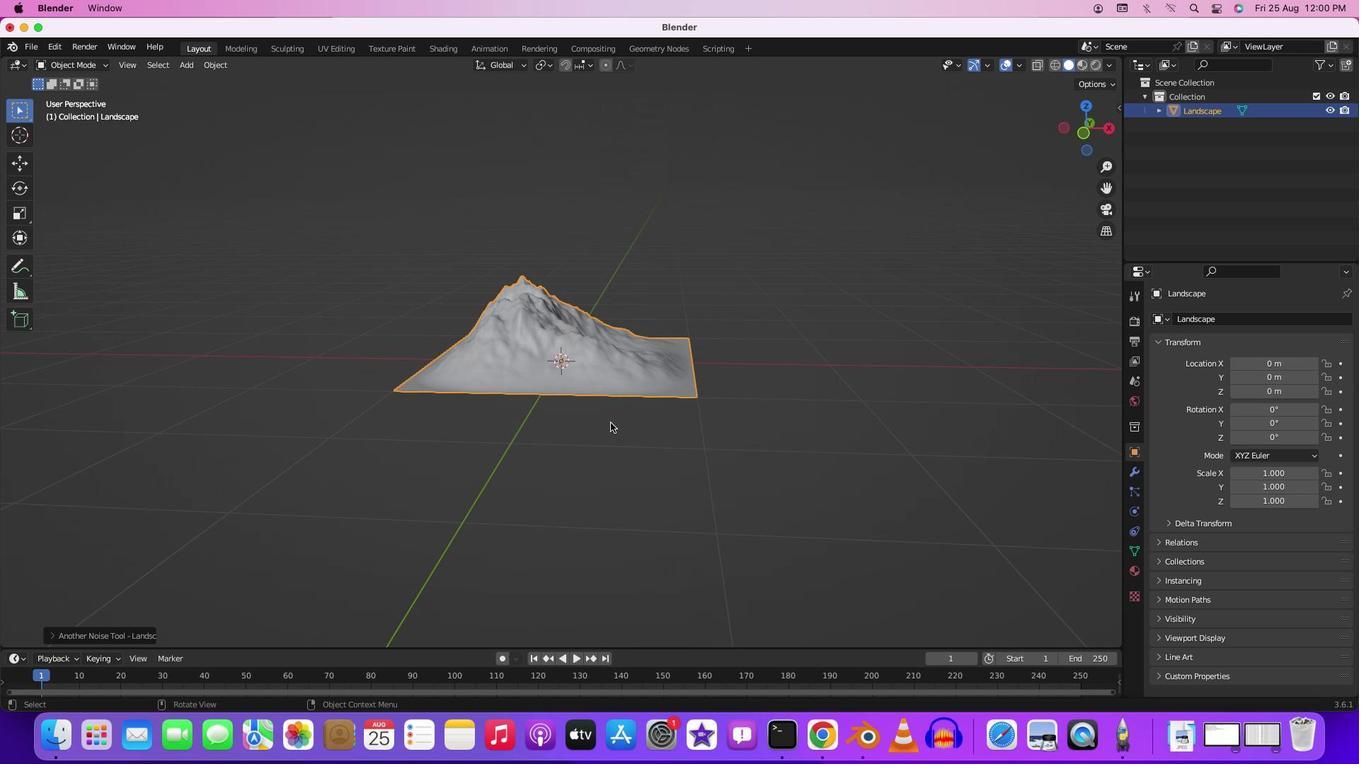 
Action: Mouse scrolled (611, 422) with delta (0, 0)
Screenshot: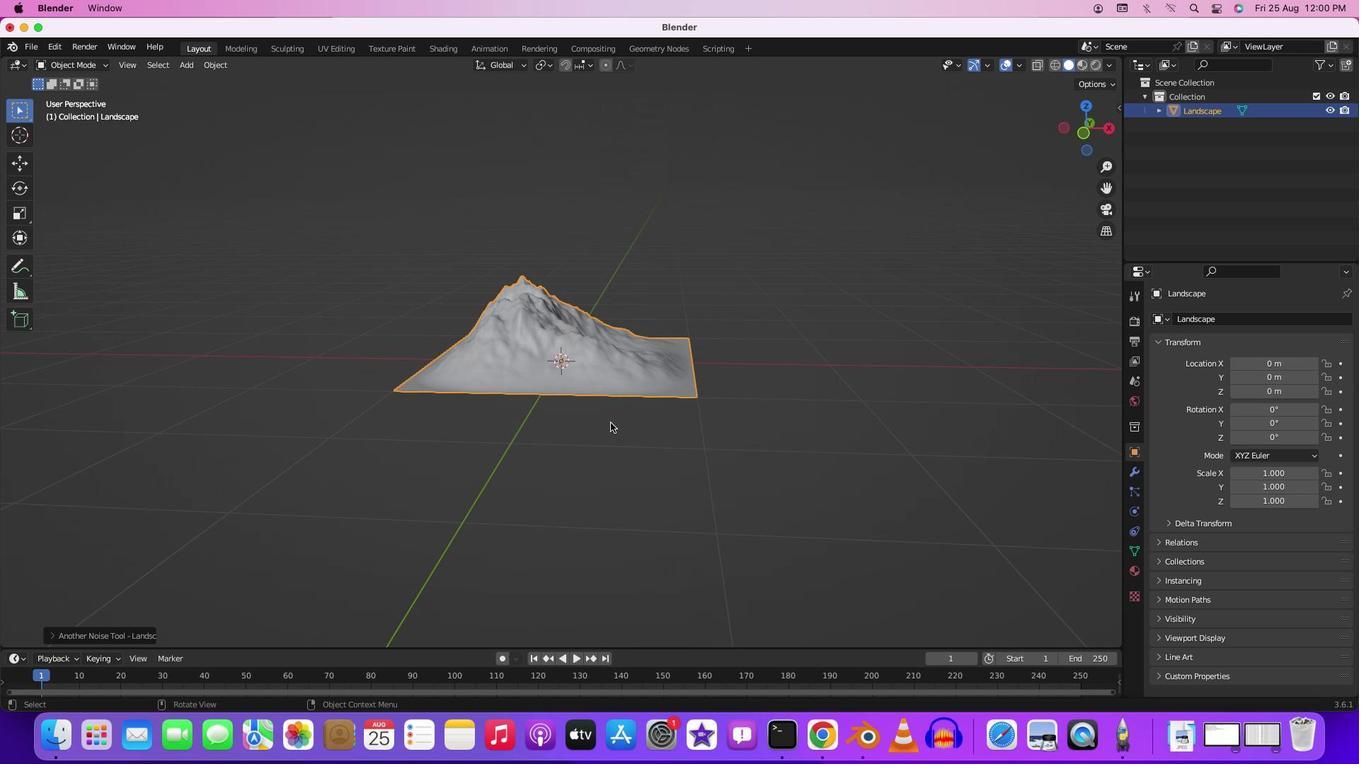 
Action: Mouse scrolled (611, 422) with delta (0, 0)
Screenshot: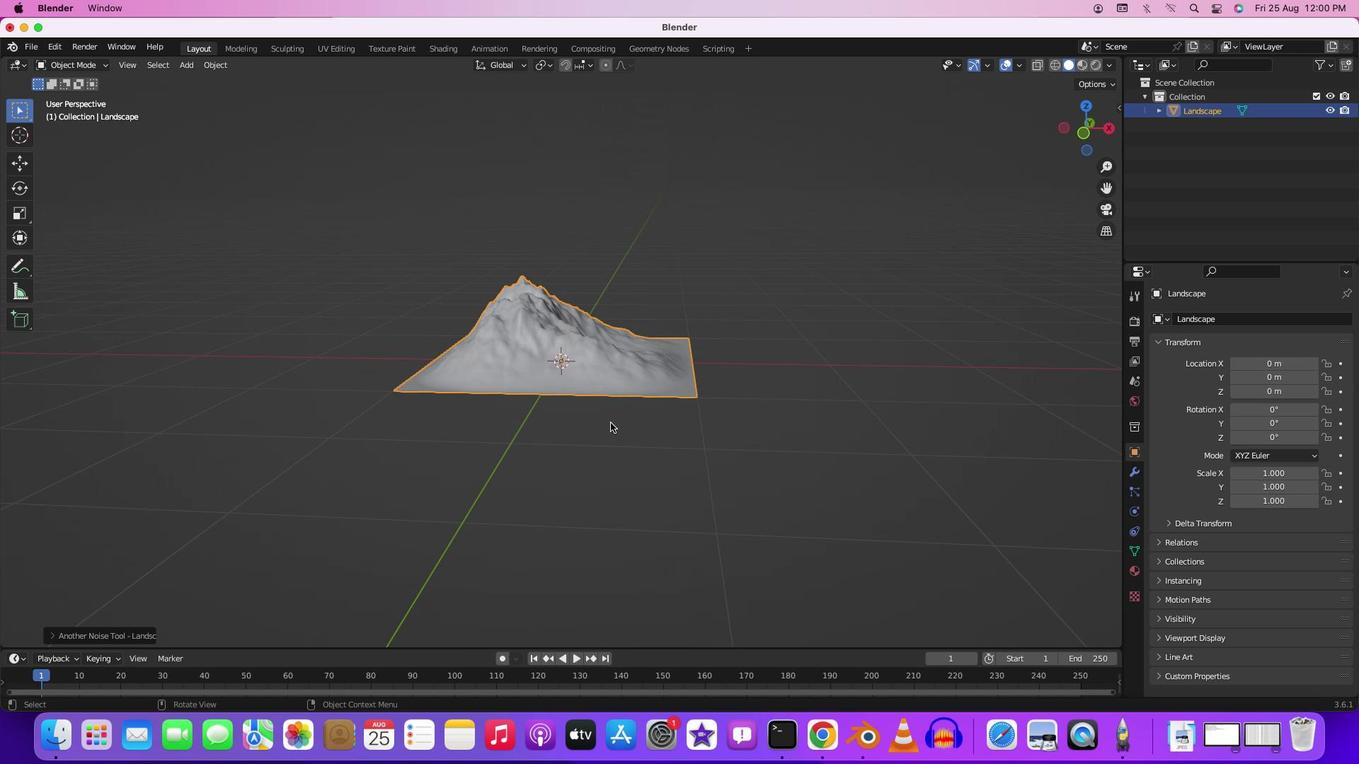 
Action: Mouse scrolled (611, 422) with delta (0, 2)
Screenshot: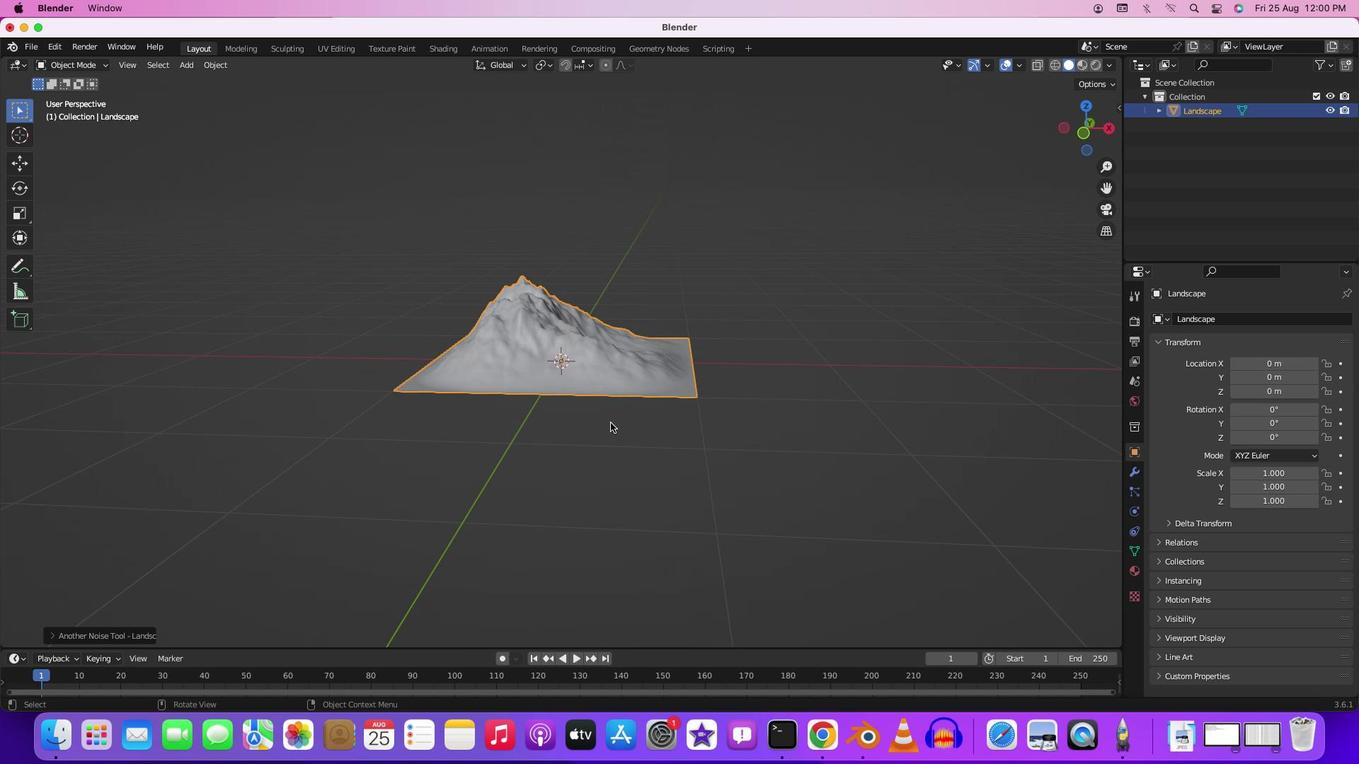 
Action: Mouse scrolled (611, 422) with delta (0, 3)
Screenshot: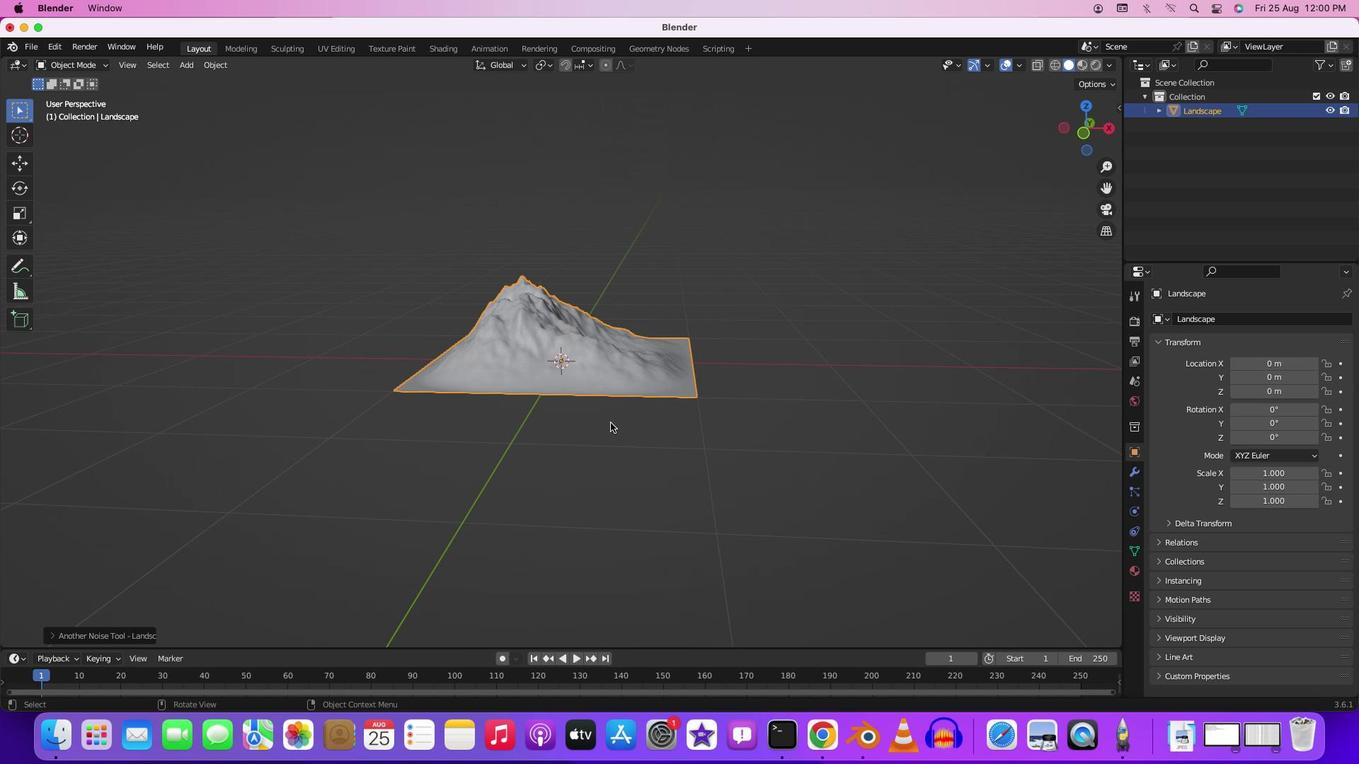
Action: Mouse moved to (611, 422)
Screenshot: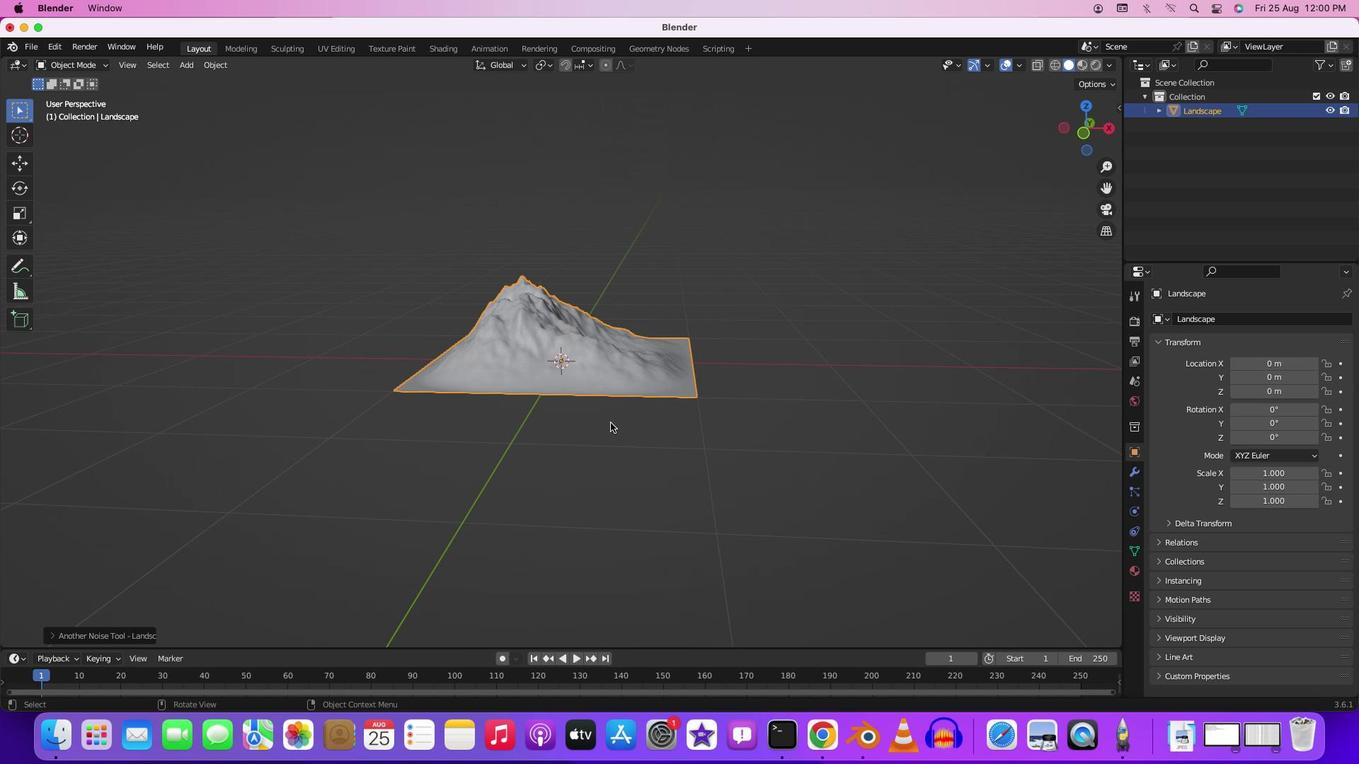 
Action: Mouse scrolled (611, 422) with delta (0, 4)
Screenshot: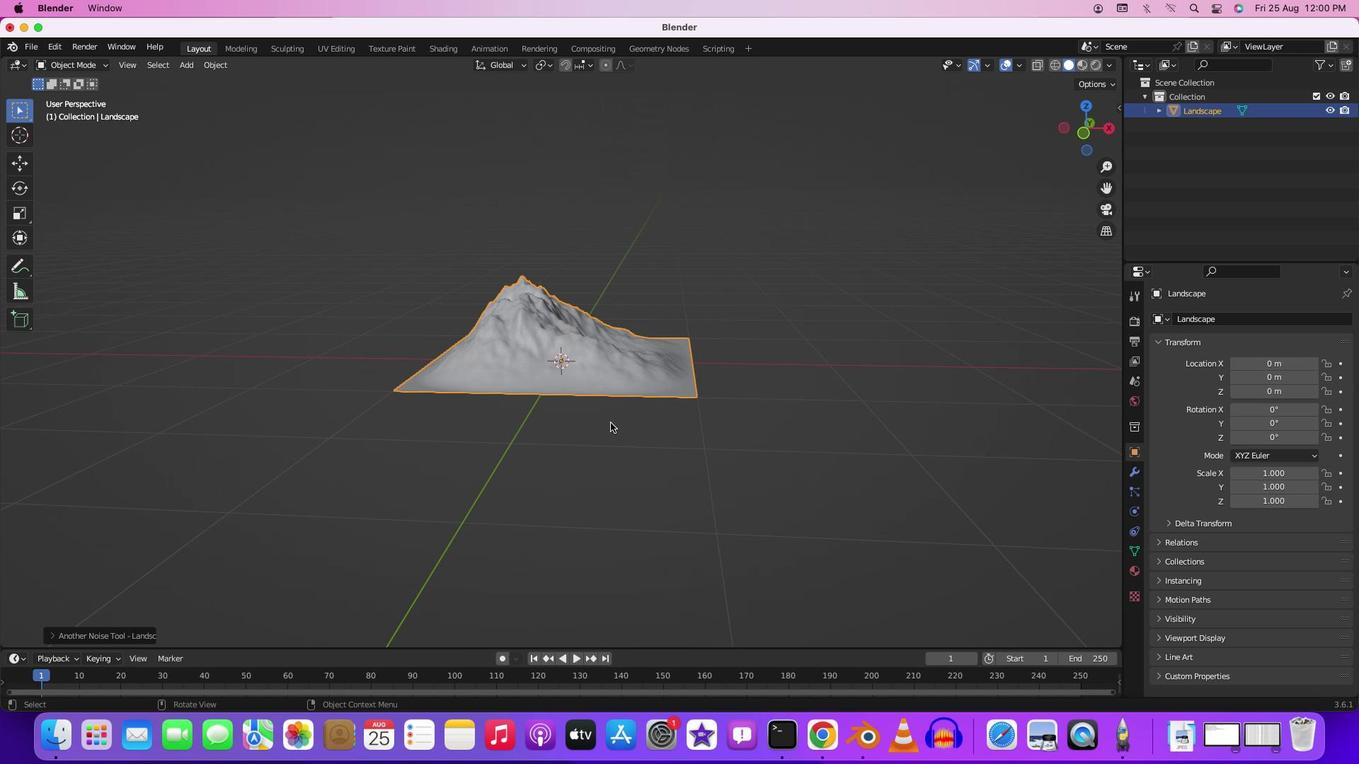 
Action: Mouse moved to (611, 422)
Screenshot: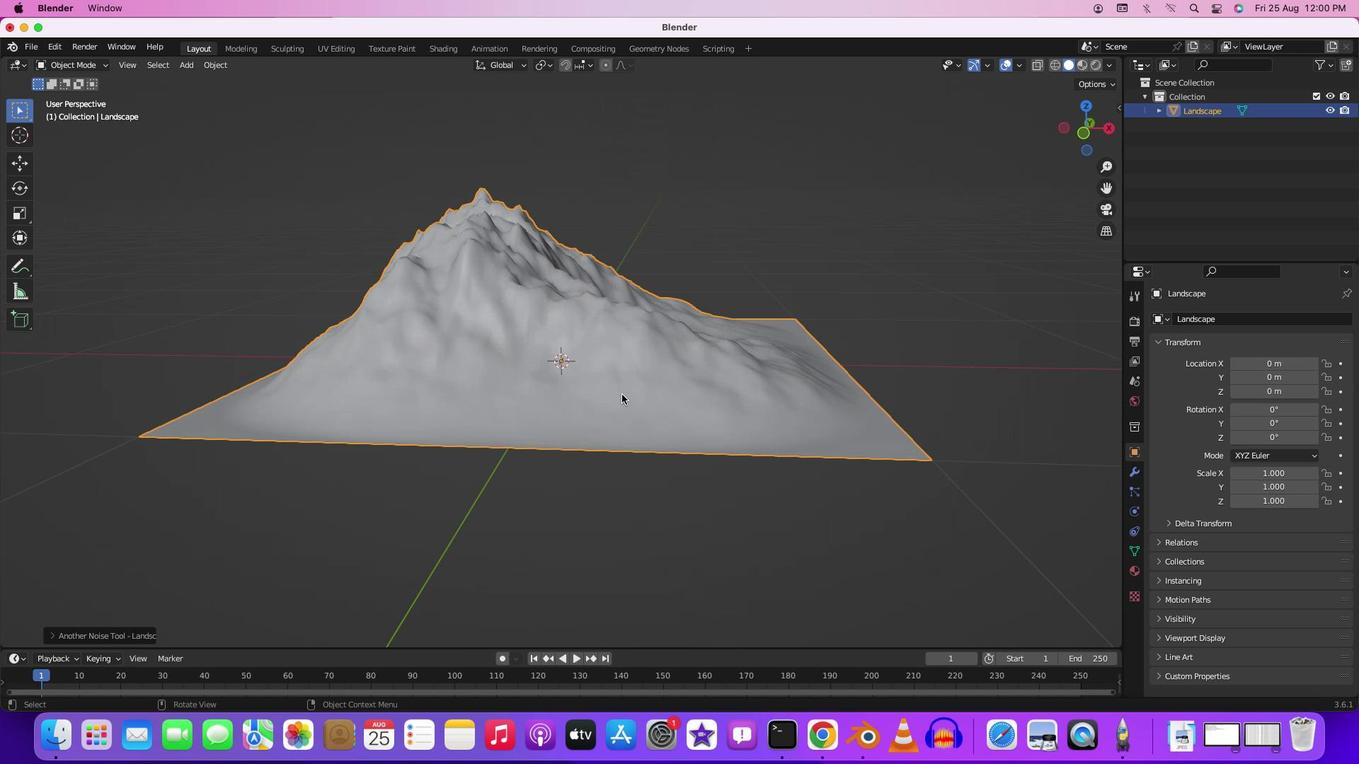 
Action: Mouse scrolled (611, 422) with delta (0, 0)
Screenshot: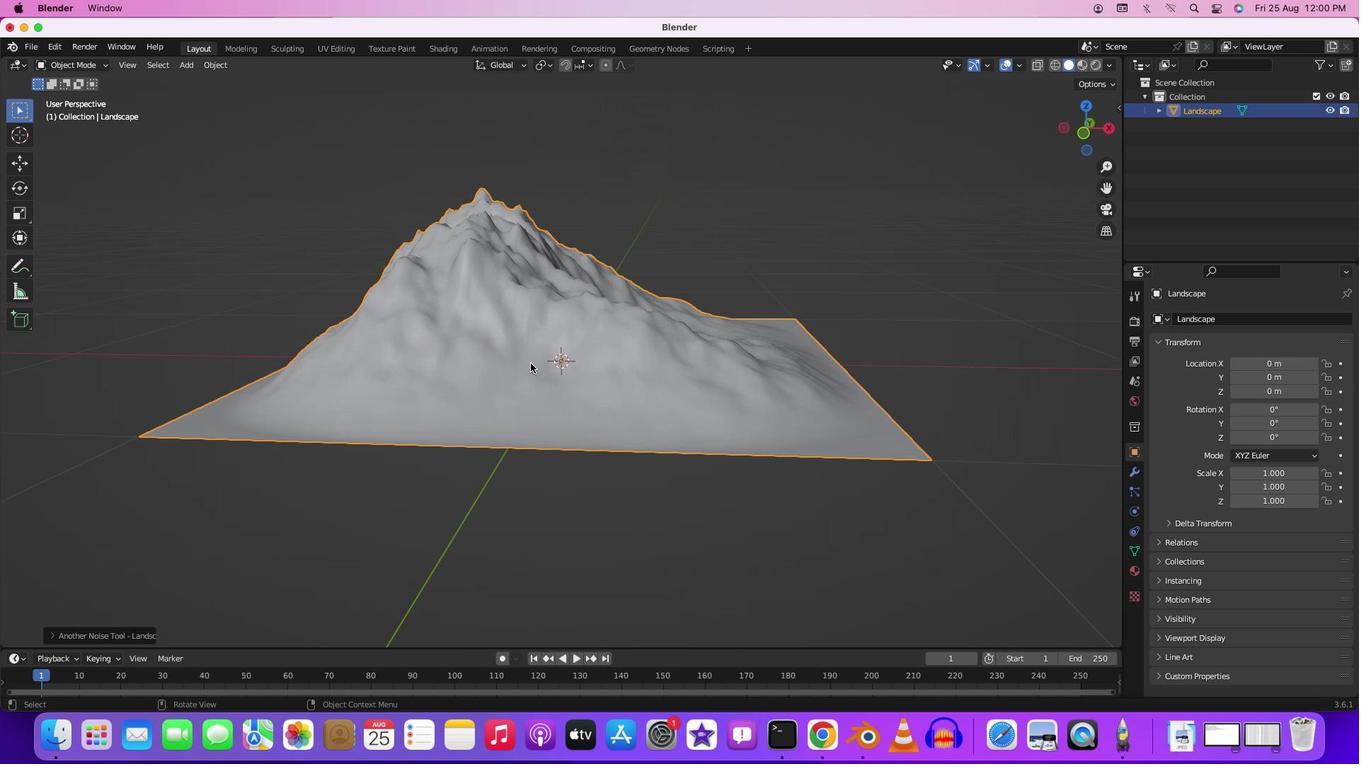 
Action: Mouse scrolled (611, 422) with delta (0, 0)
Screenshot: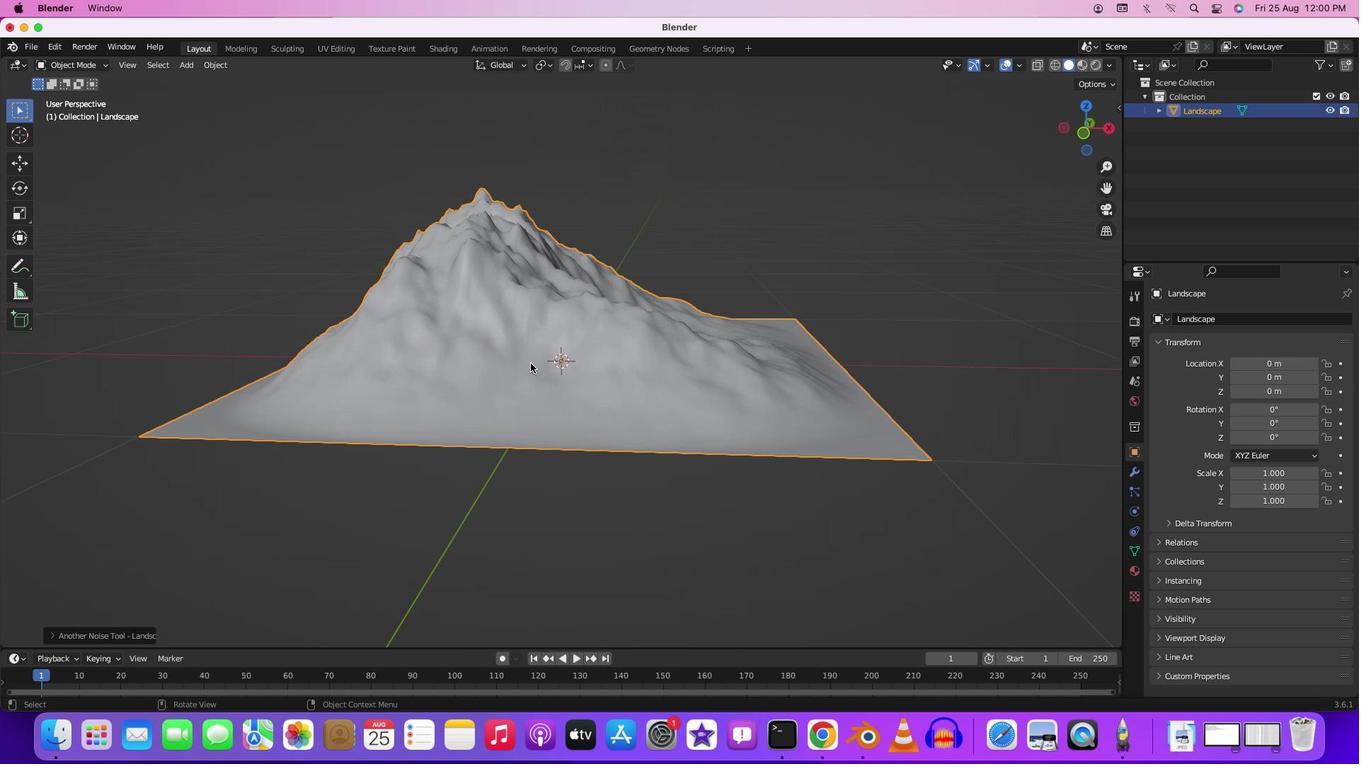 
Action: Mouse scrolled (611, 422) with delta (0, 2)
Screenshot: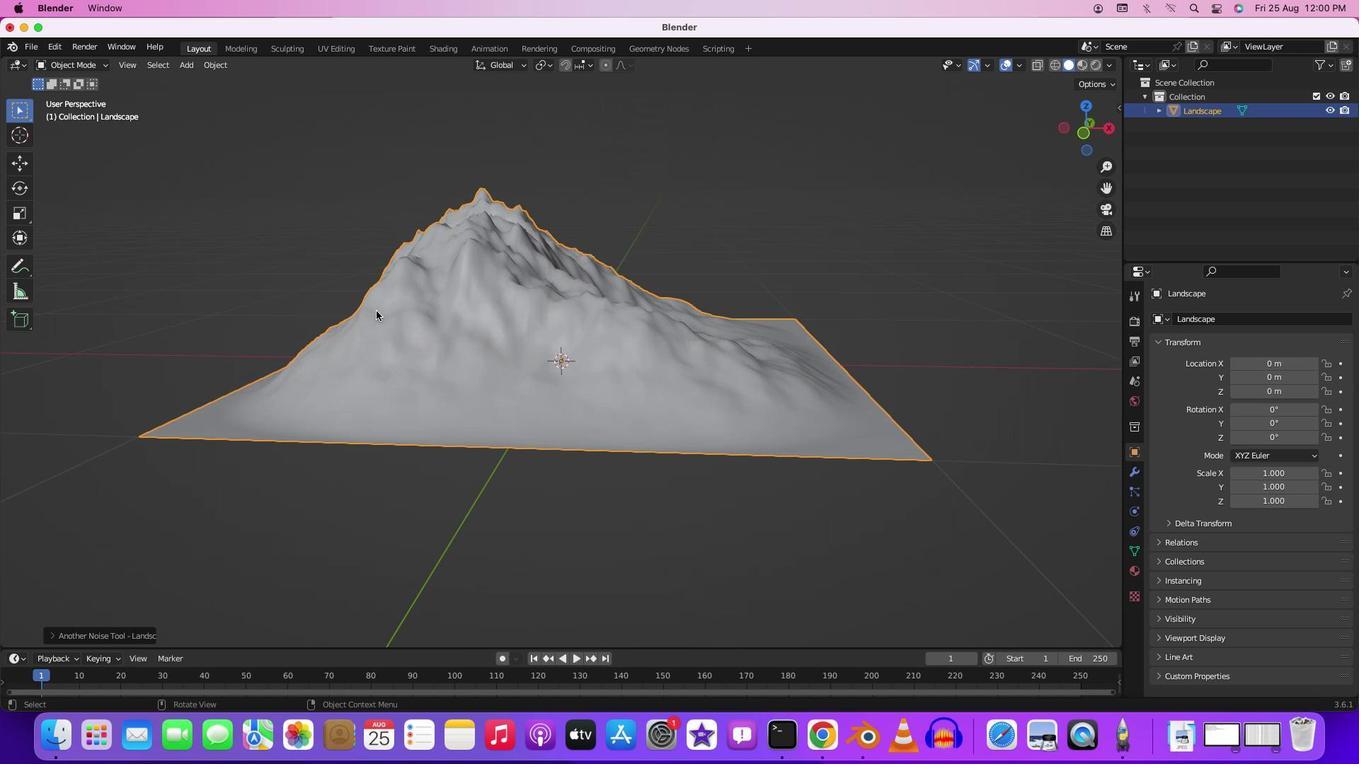 
Action: Mouse scrolled (611, 422) with delta (0, 3)
Screenshot: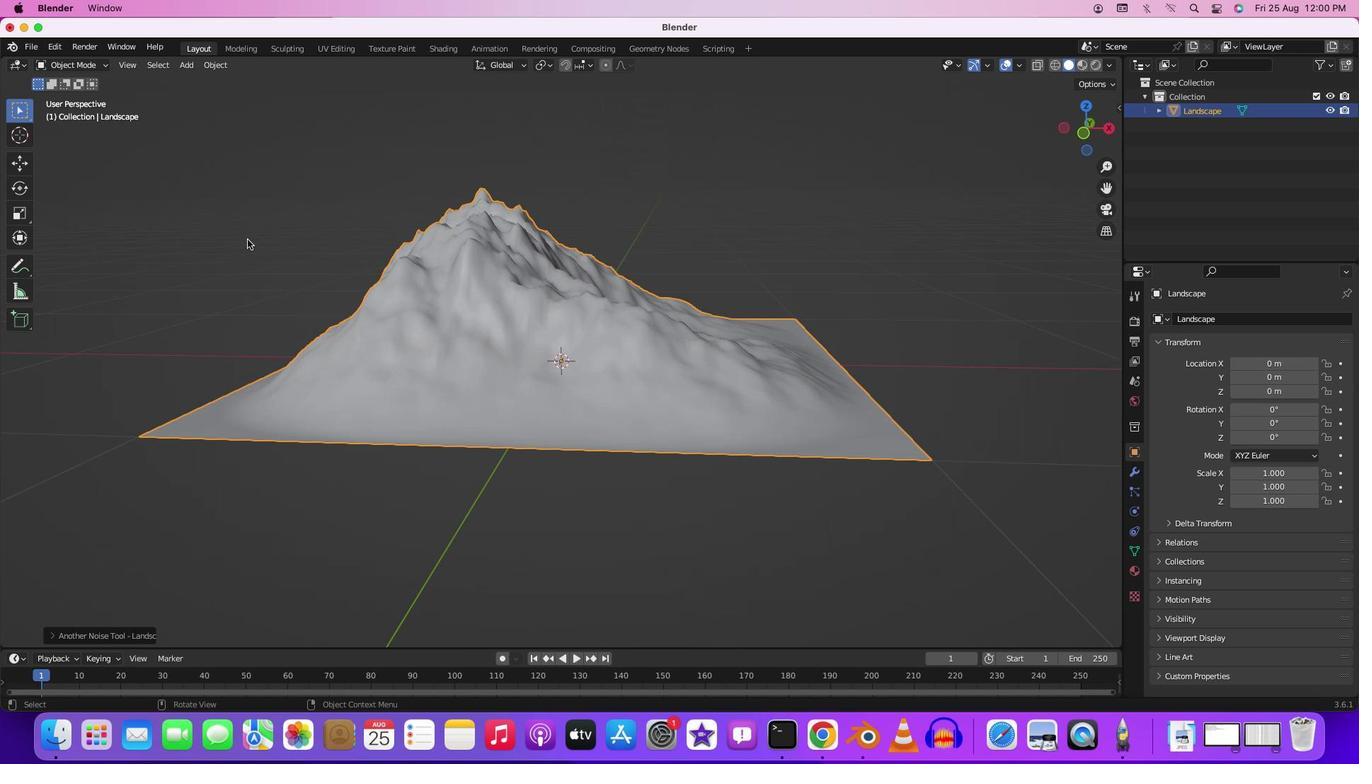 
Action: Mouse moved to (60, 638)
Screenshot: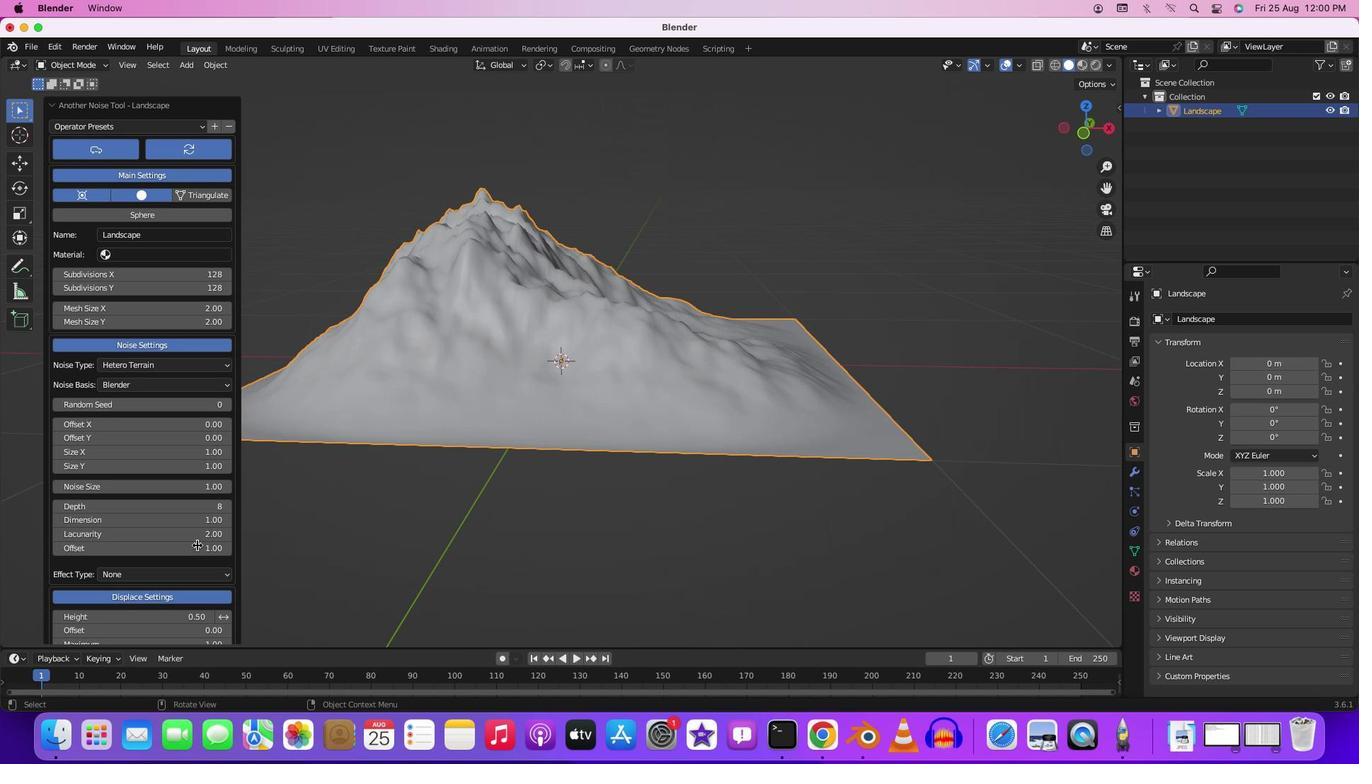 
Action: Mouse pressed left at (60, 638)
Screenshot: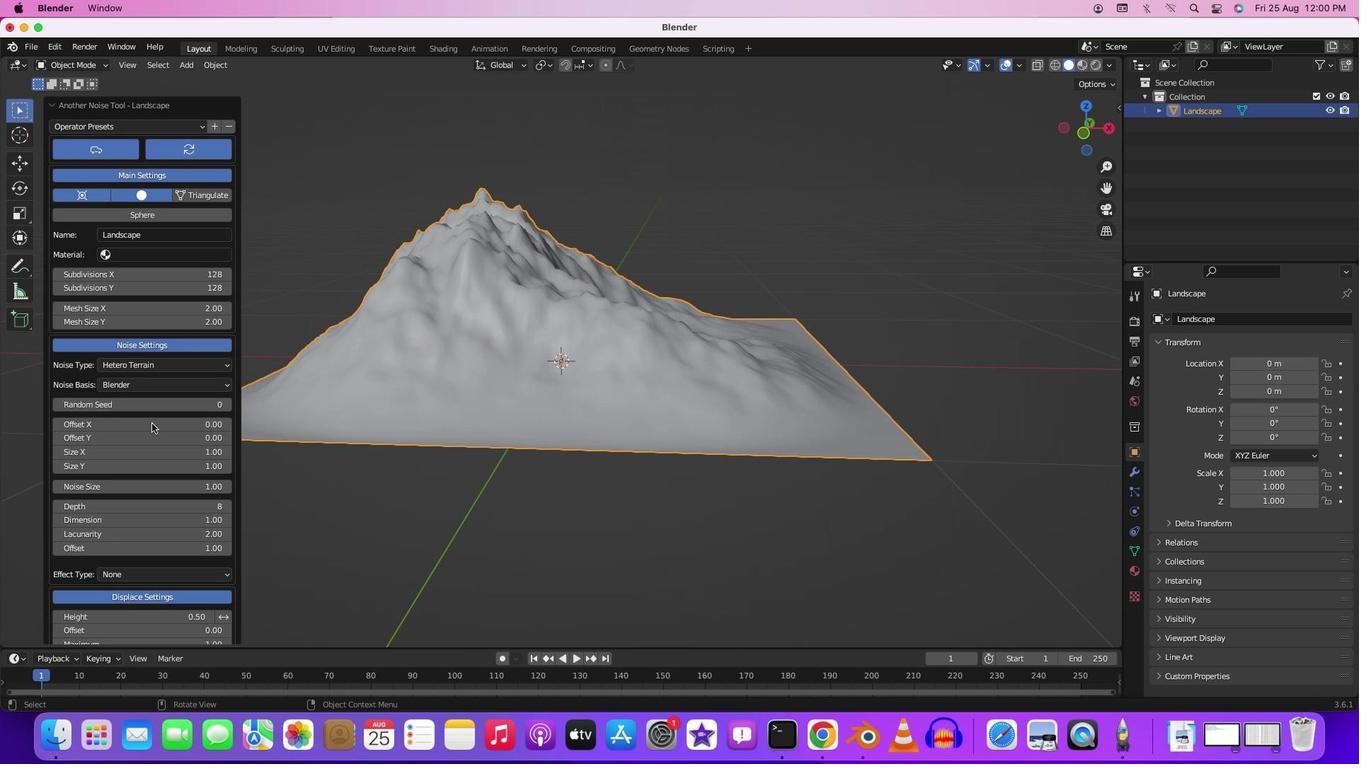 
Action: Mouse moved to (133, 550)
Screenshot: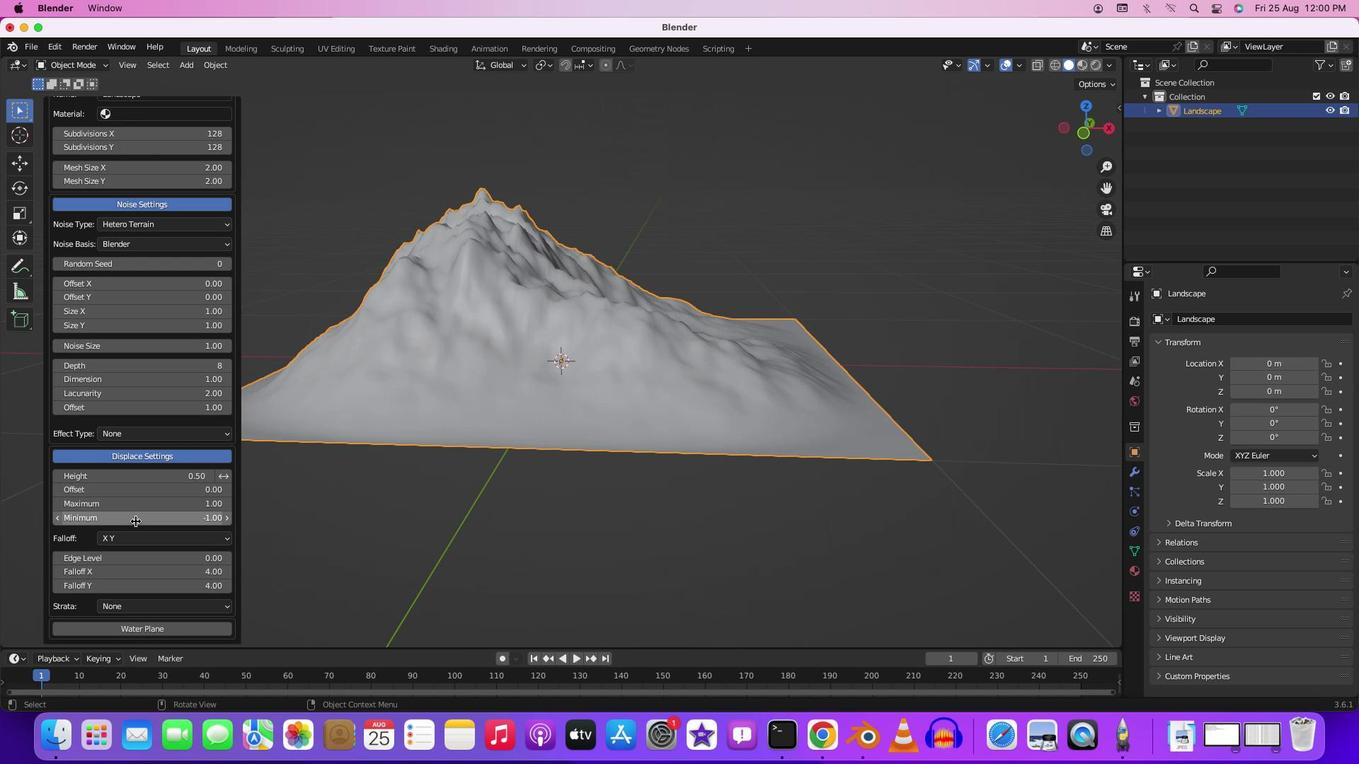 
Action: Mouse scrolled (133, 550) with delta (0, 0)
Screenshot: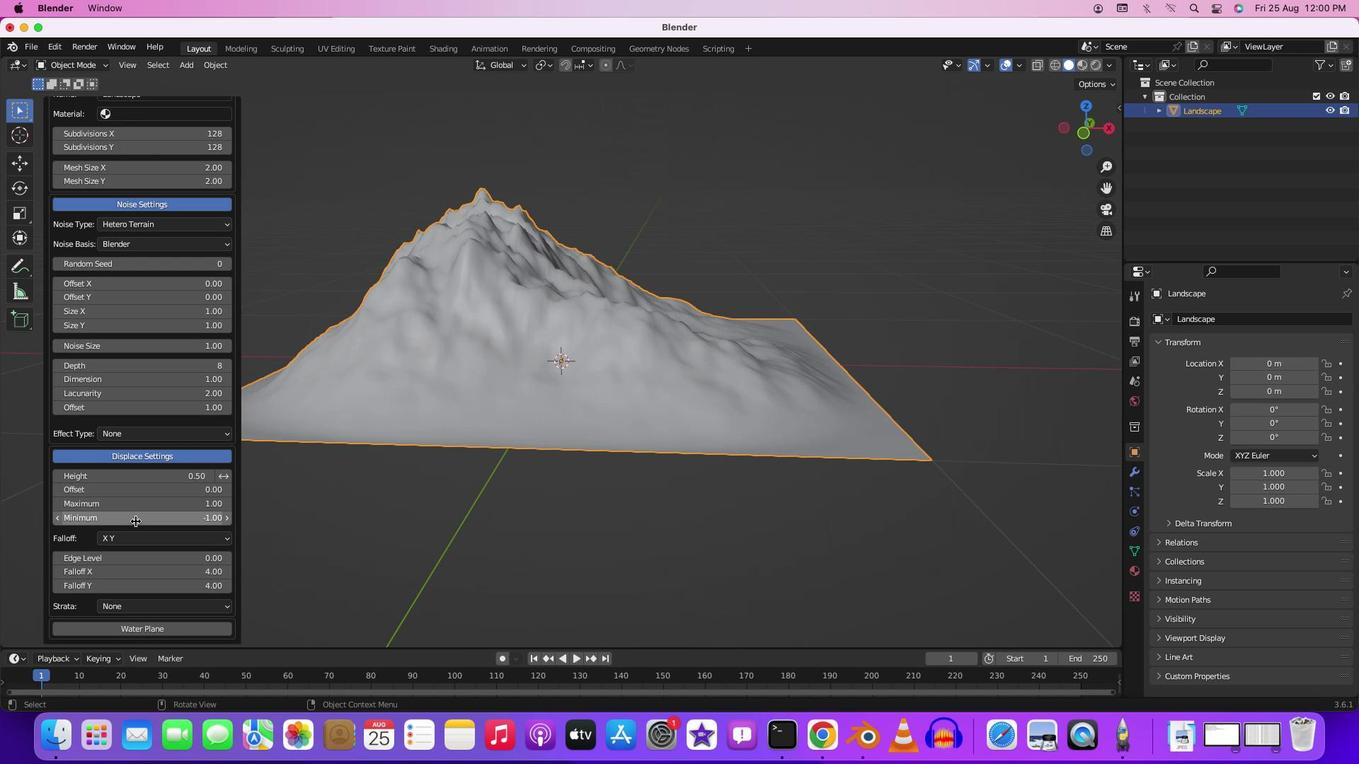 
Action: Mouse scrolled (133, 550) with delta (0, 0)
Screenshot: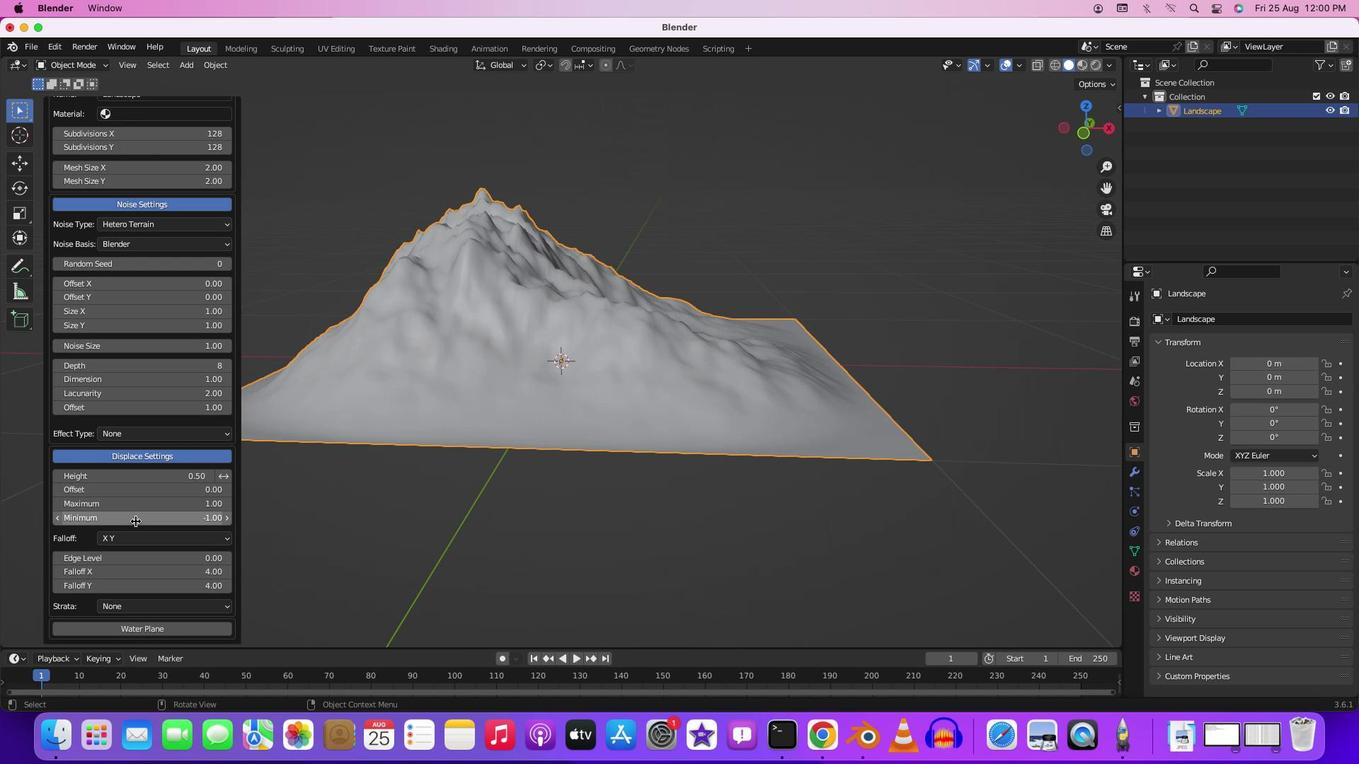 
Action: Mouse moved to (133, 550)
Screenshot: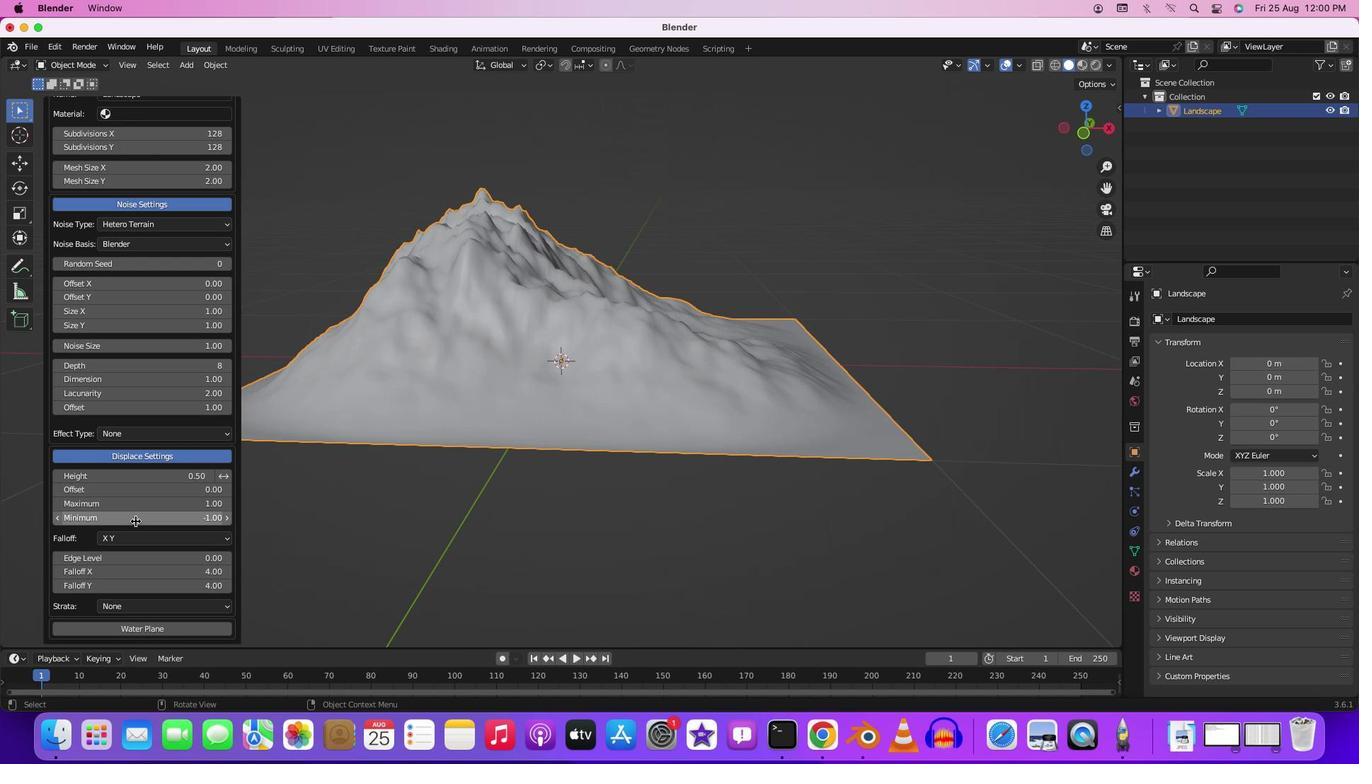 
Action: Mouse scrolled (133, 550) with delta (0, -2)
Screenshot: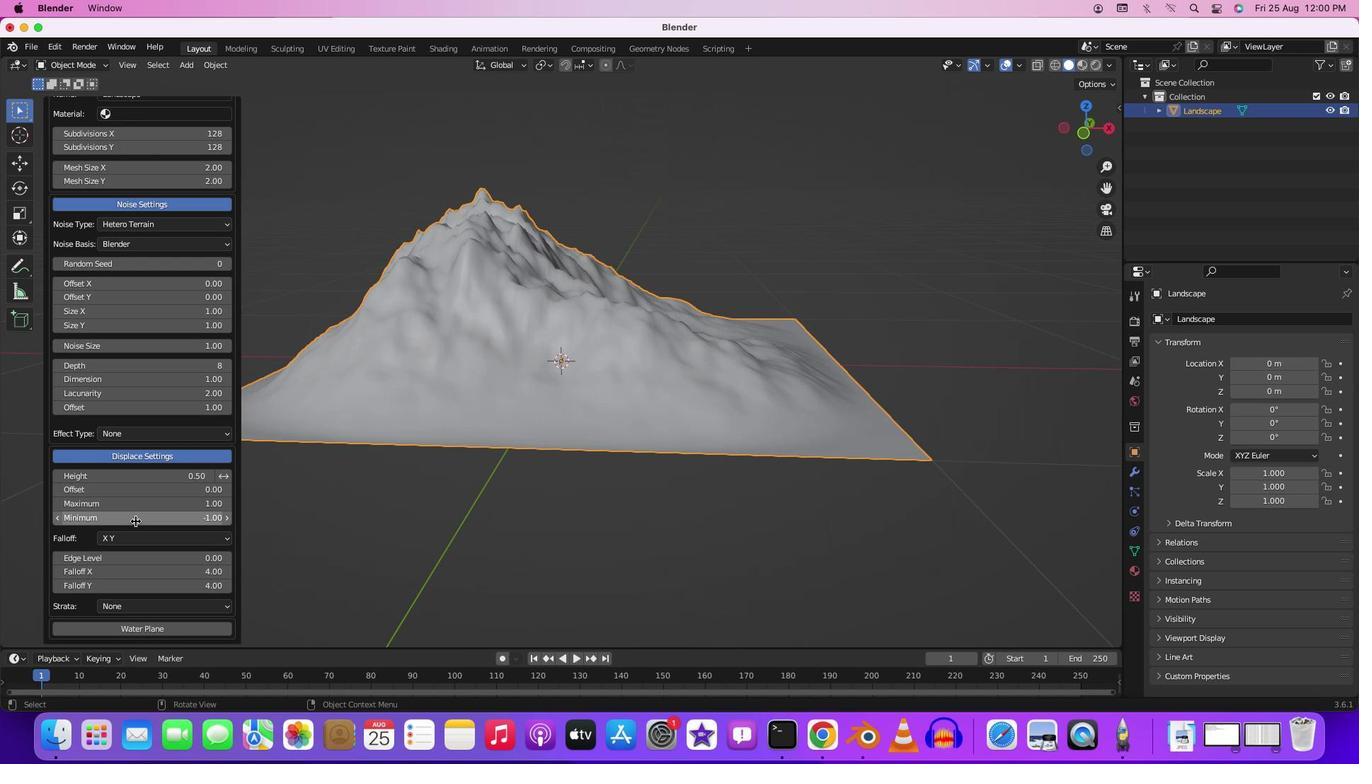 
Action: Mouse moved to (134, 550)
Screenshot: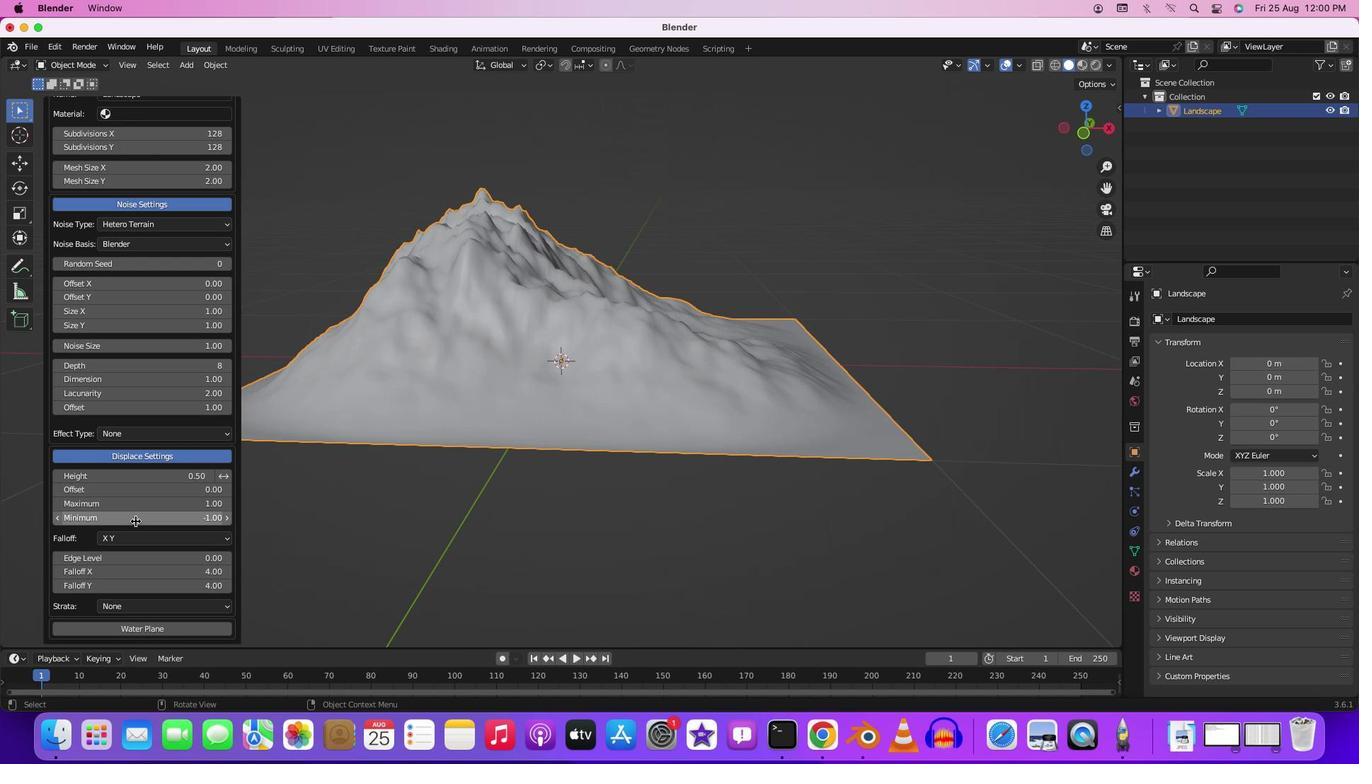 
Action: Mouse scrolled (134, 550) with delta (0, -3)
Screenshot: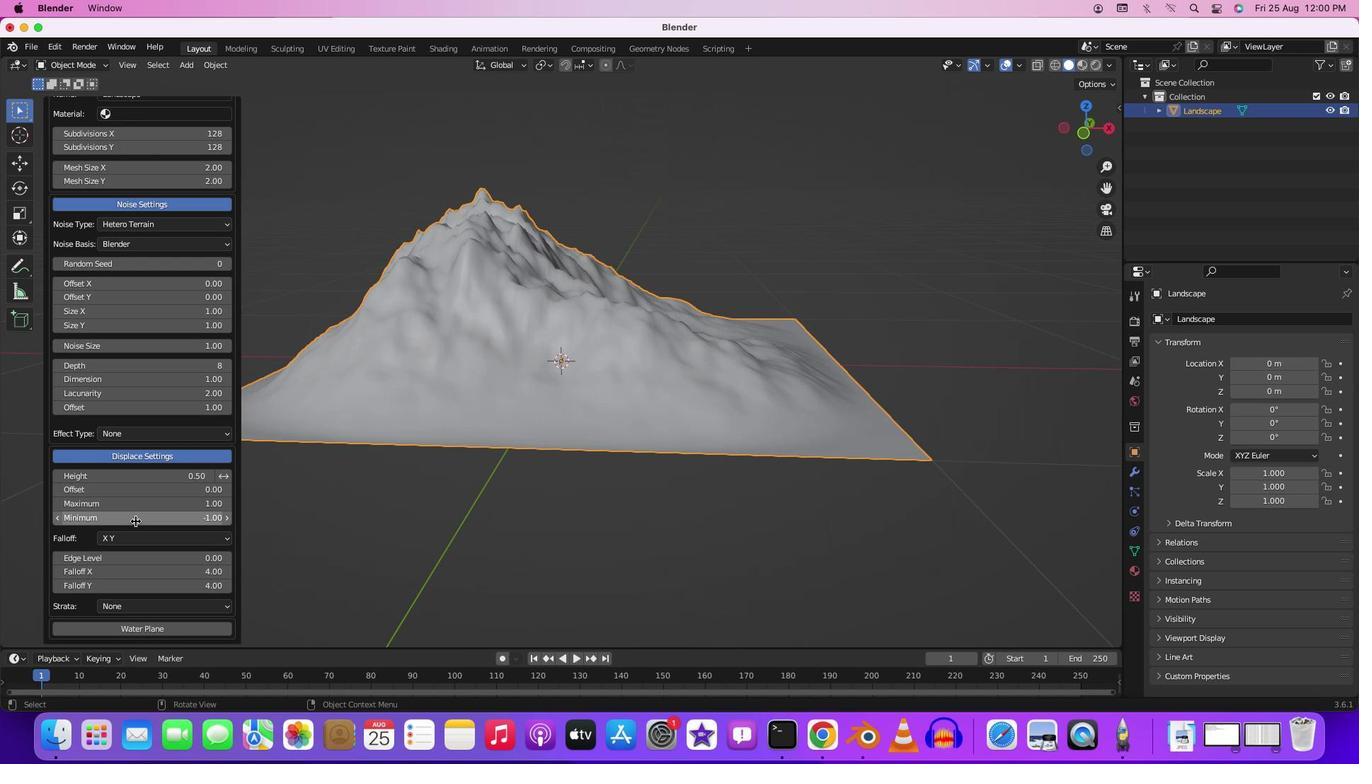 
Action: Mouse moved to (134, 542)
Screenshot: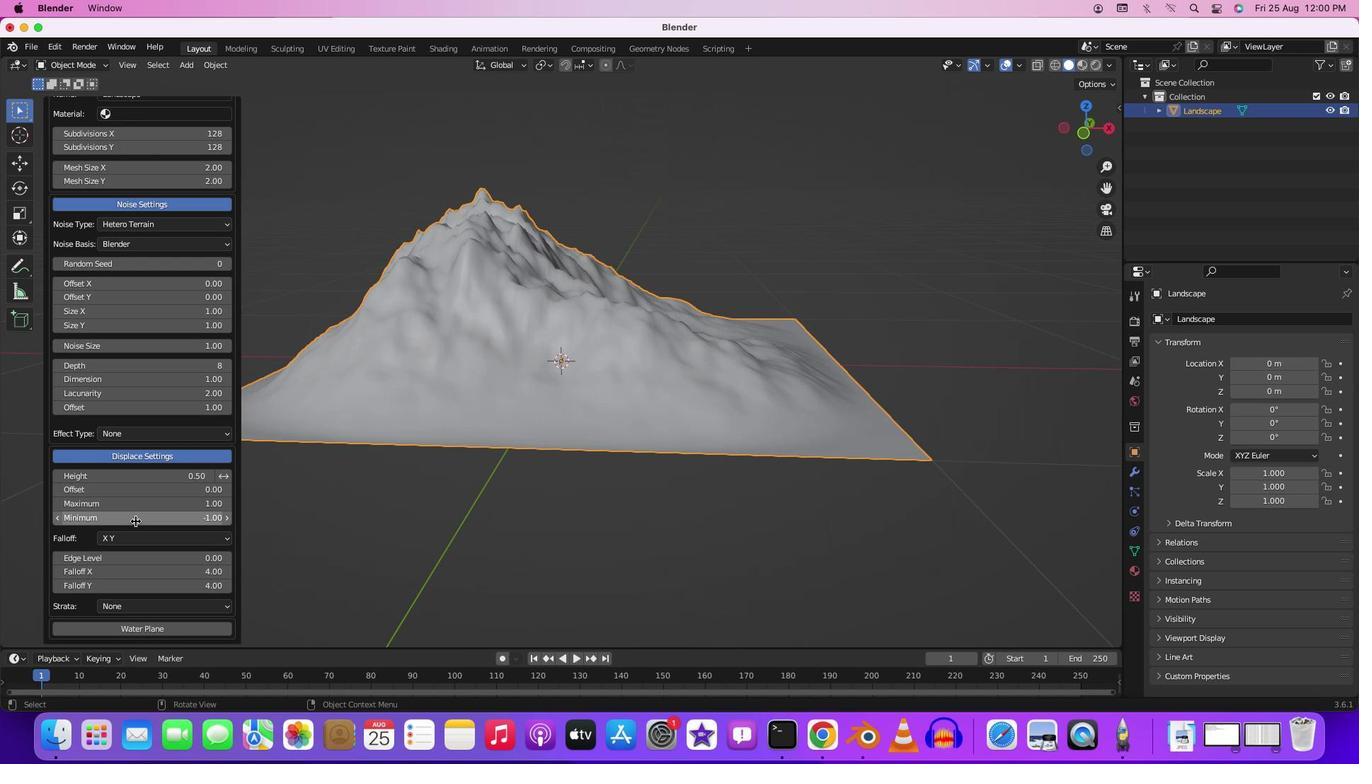 
Action: Mouse scrolled (134, 542) with delta (0, -4)
Screenshot: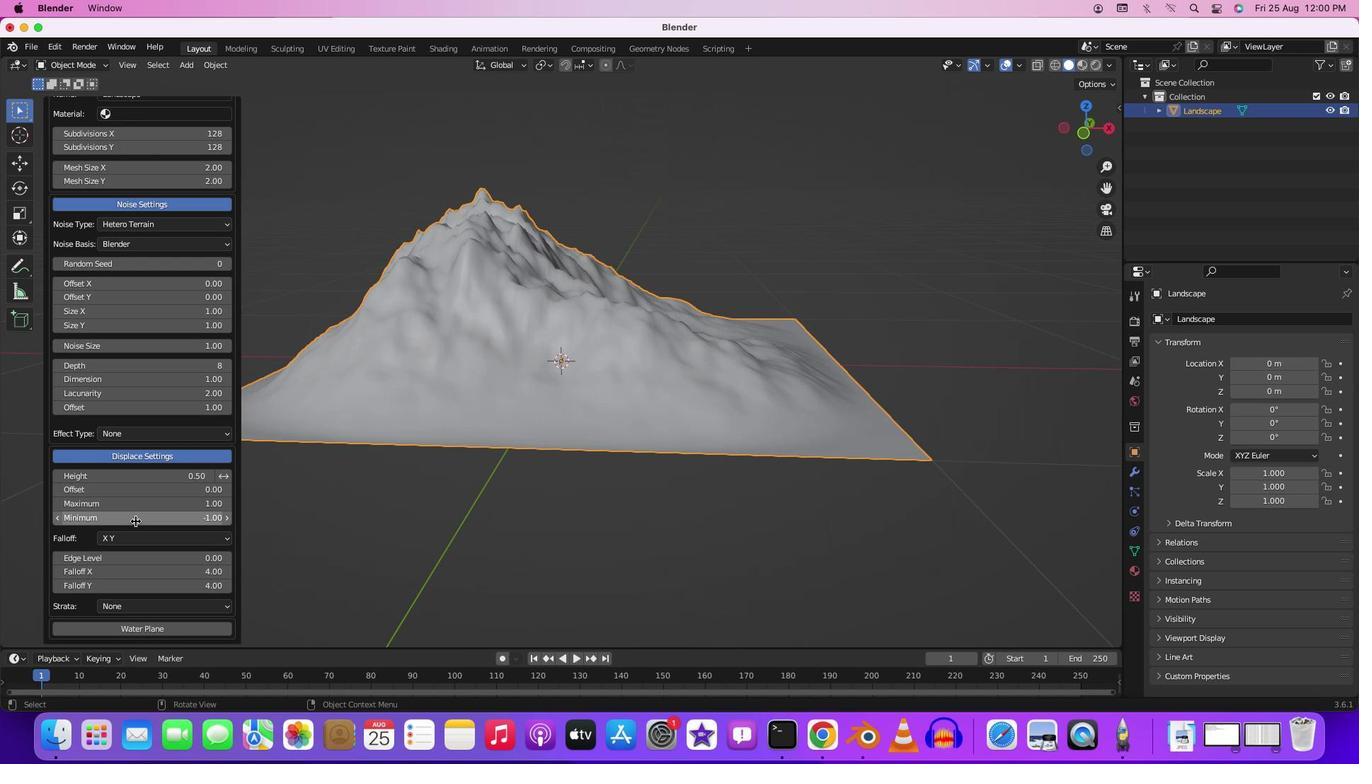 
Action: Mouse moved to (134, 532)
Screenshot: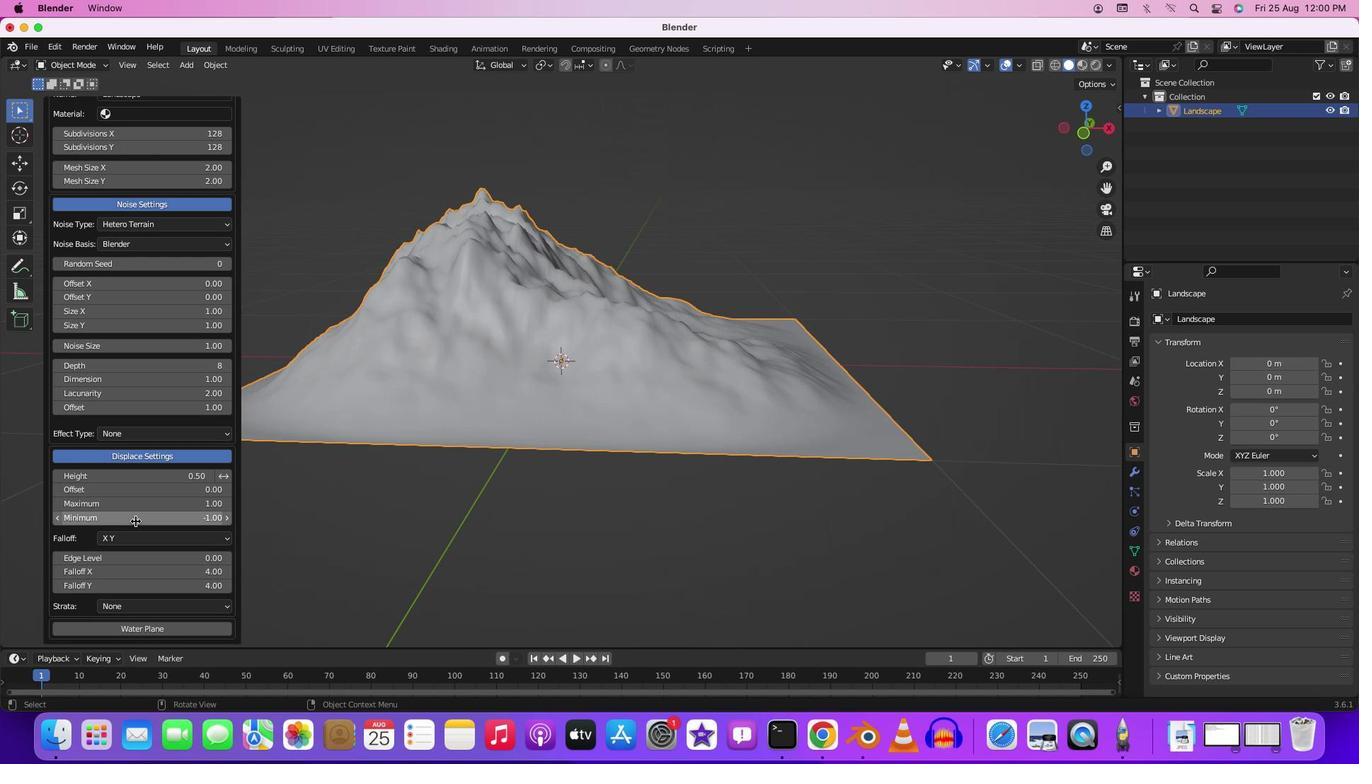 
Action: Mouse scrolled (134, 532) with delta (0, -4)
Screenshot: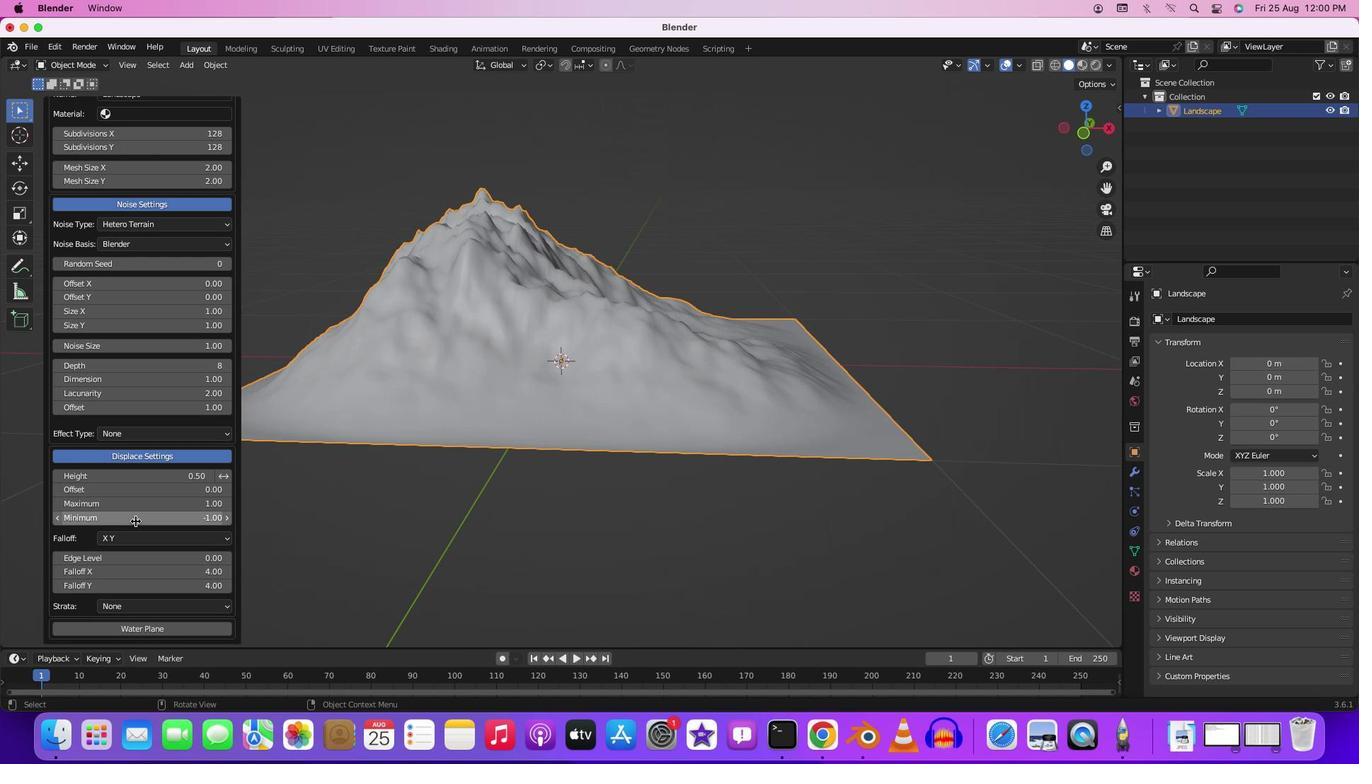 
Action: Mouse moved to (135, 521)
Screenshot: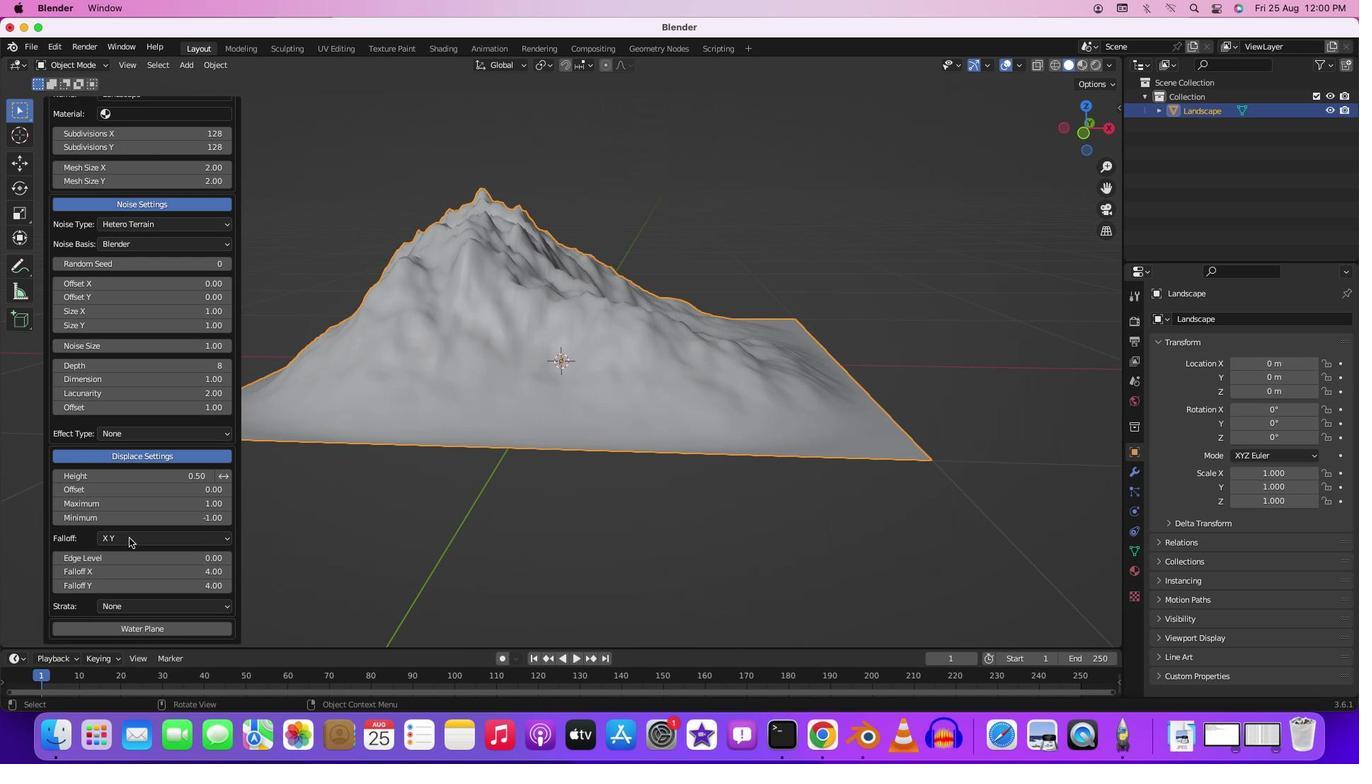 
Action: Mouse scrolled (135, 521) with delta (0, 0)
Screenshot: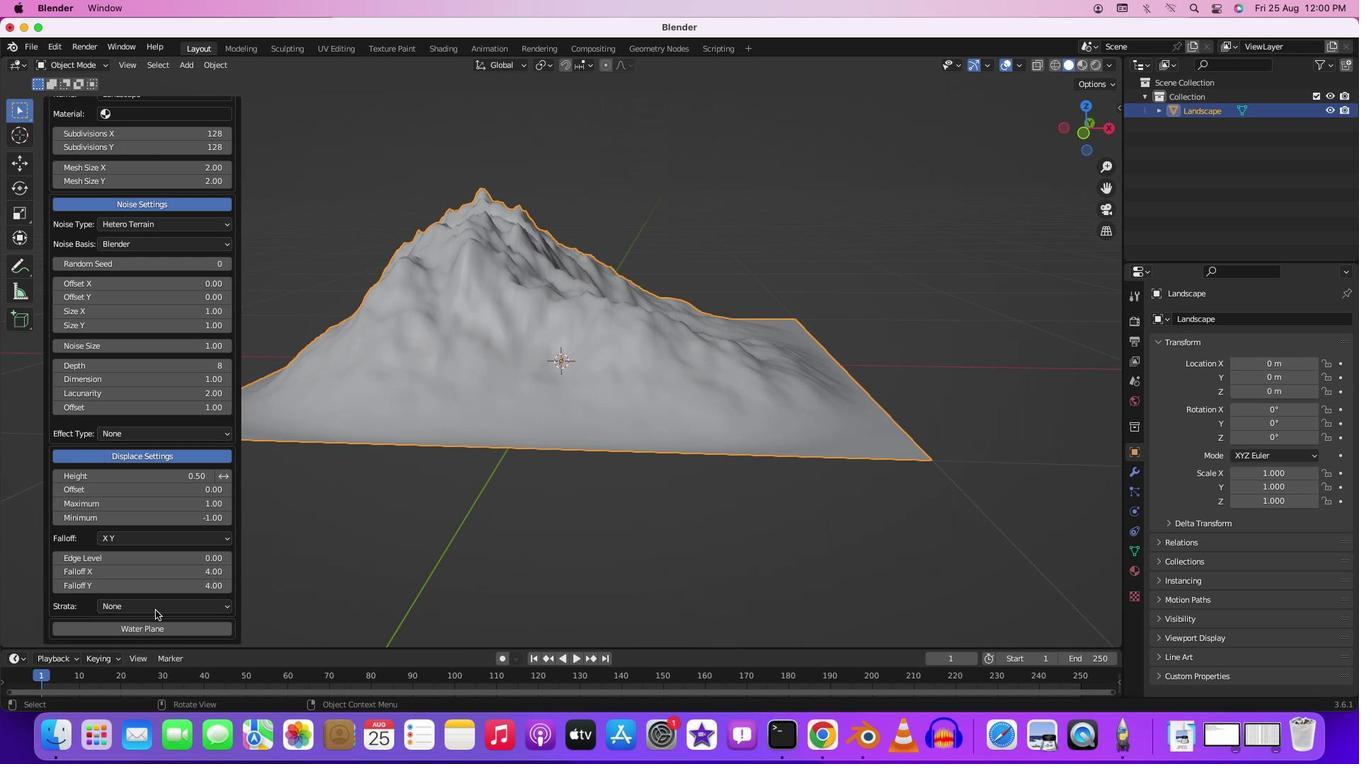 
Action: Mouse moved to (135, 521)
Screenshot: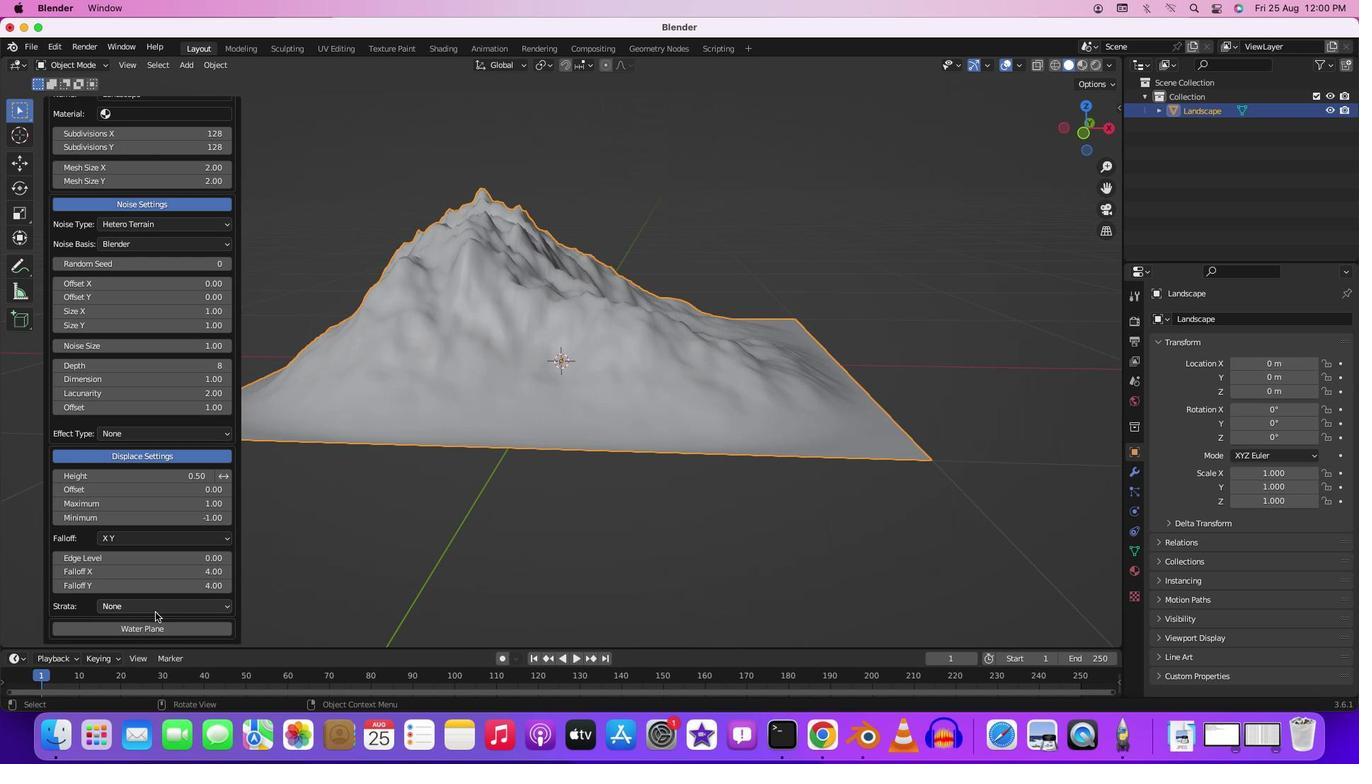 
Action: Mouse scrolled (135, 521) with delta (0, 0)
Screenshot: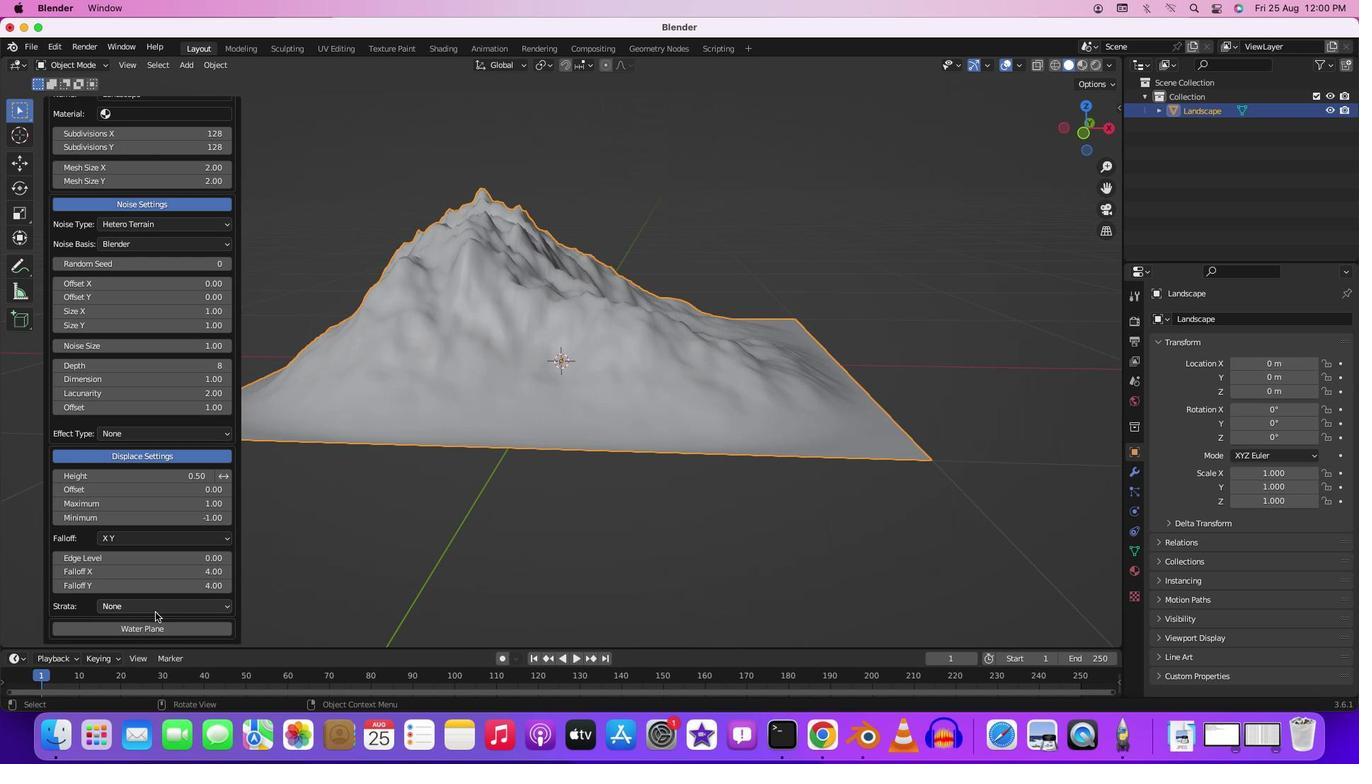 
Action: Mouse moved to (133, 528)
Screenshot: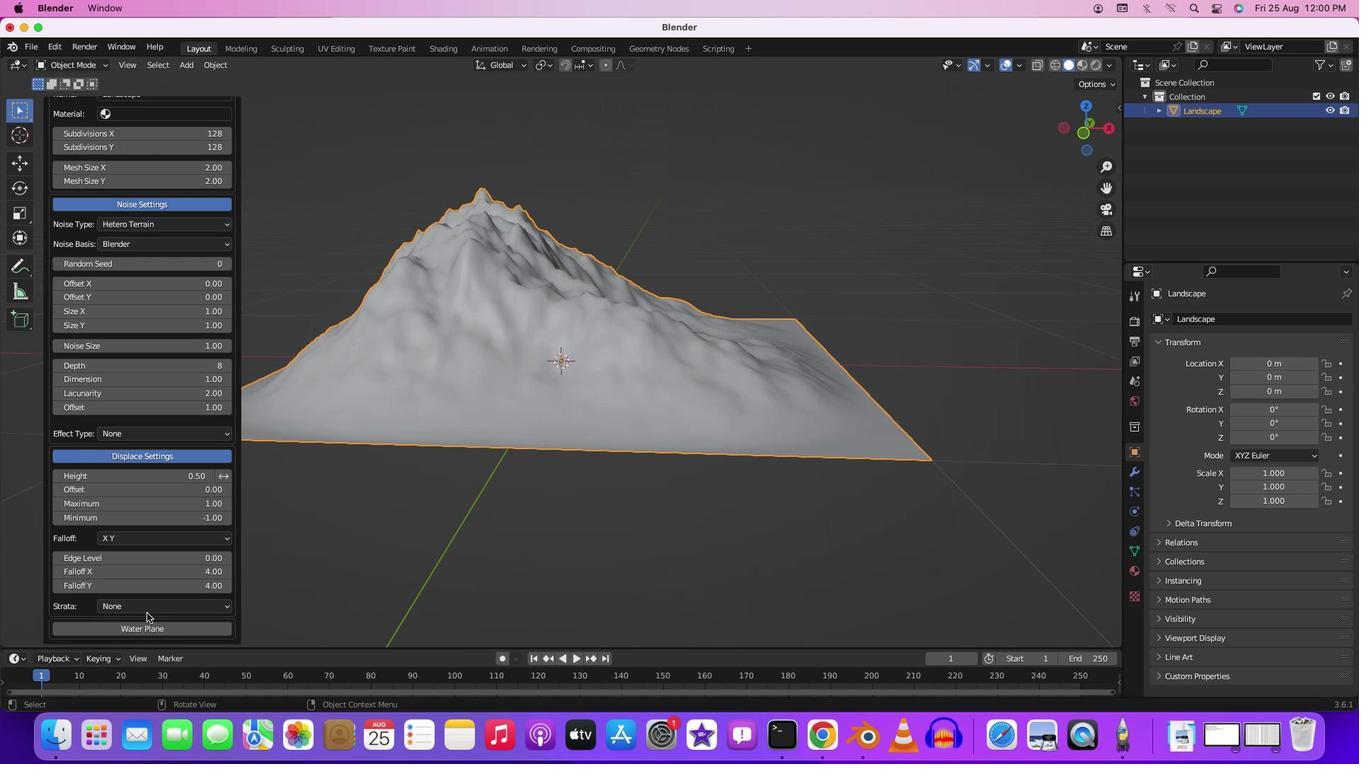 
Action: Mouse scrolled (133, 528) with delta (0, -2)
Screenshot: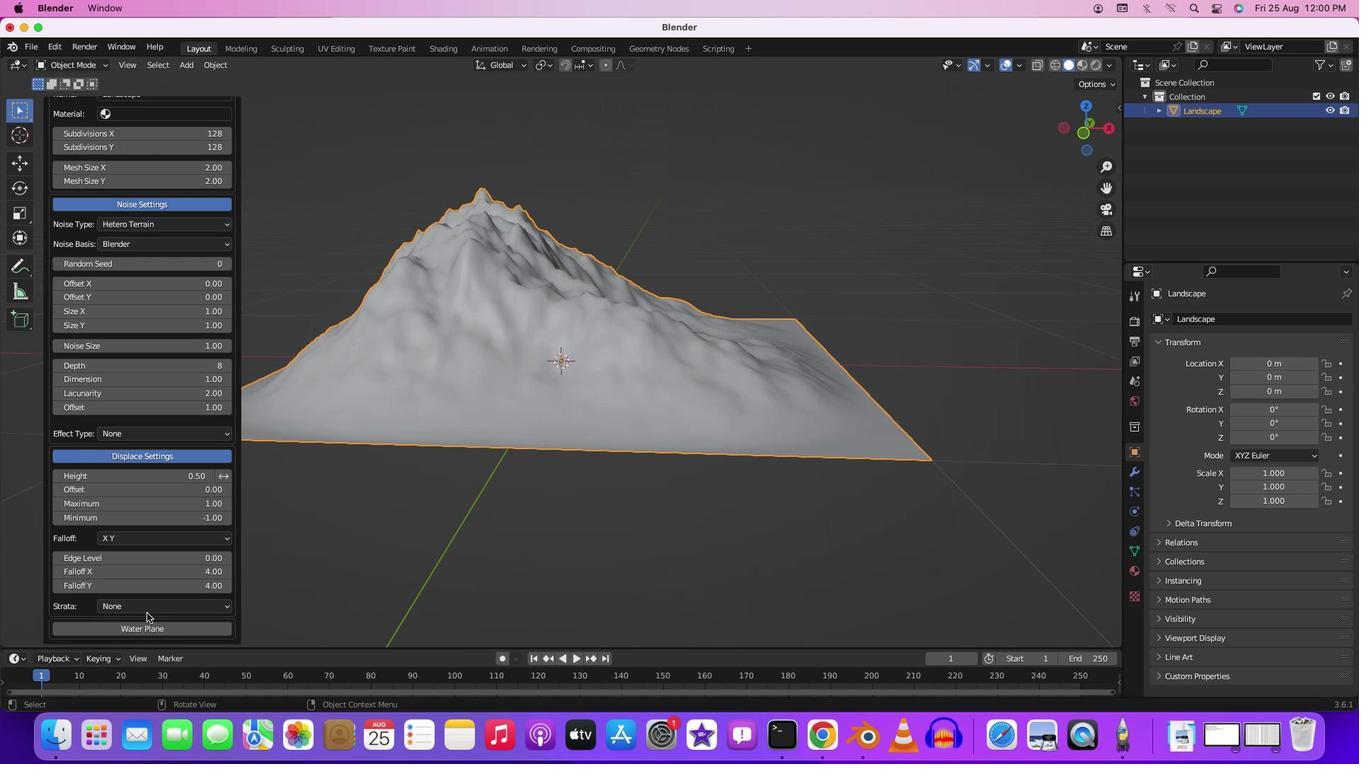 
Action: Mouse moved to (135, 594)
Screenshot: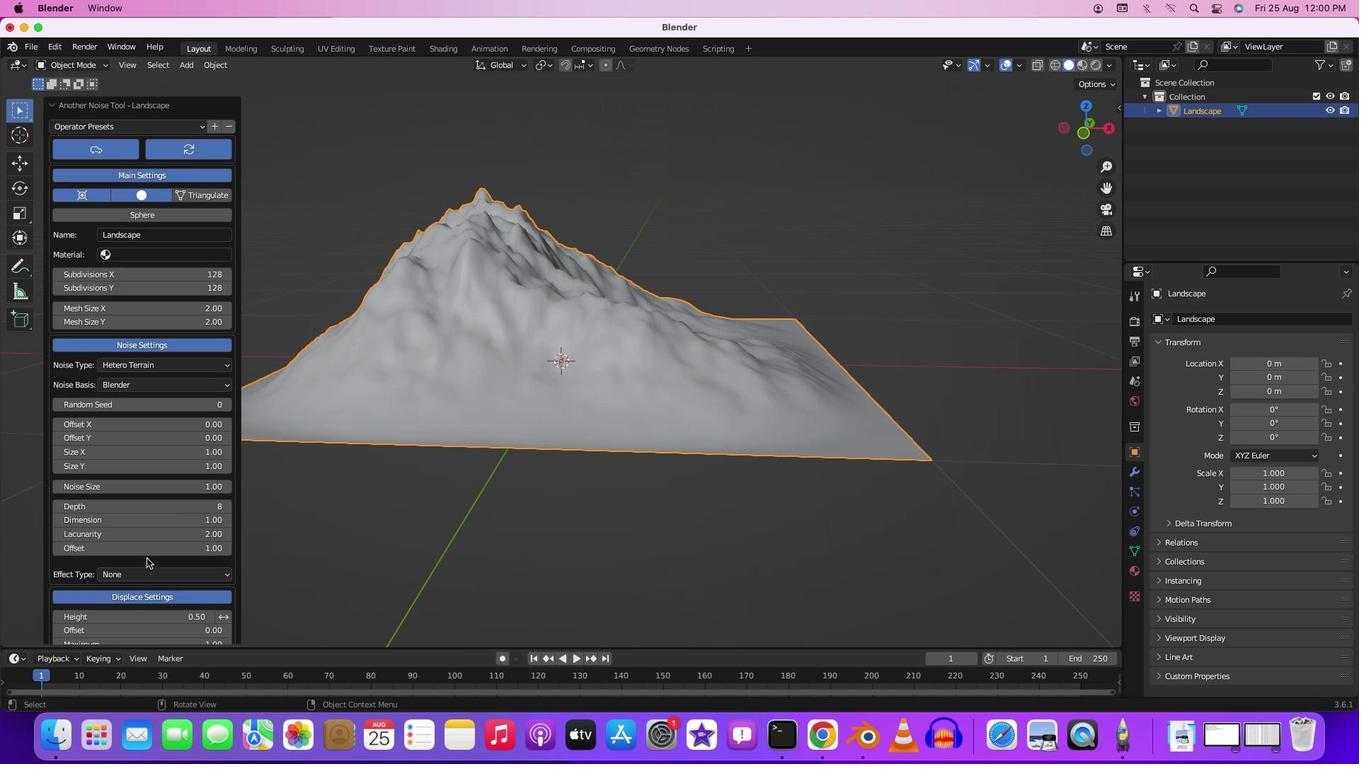 
Action: Mouse scrolled (135, 594) with delta (0, 0)
Screenshot: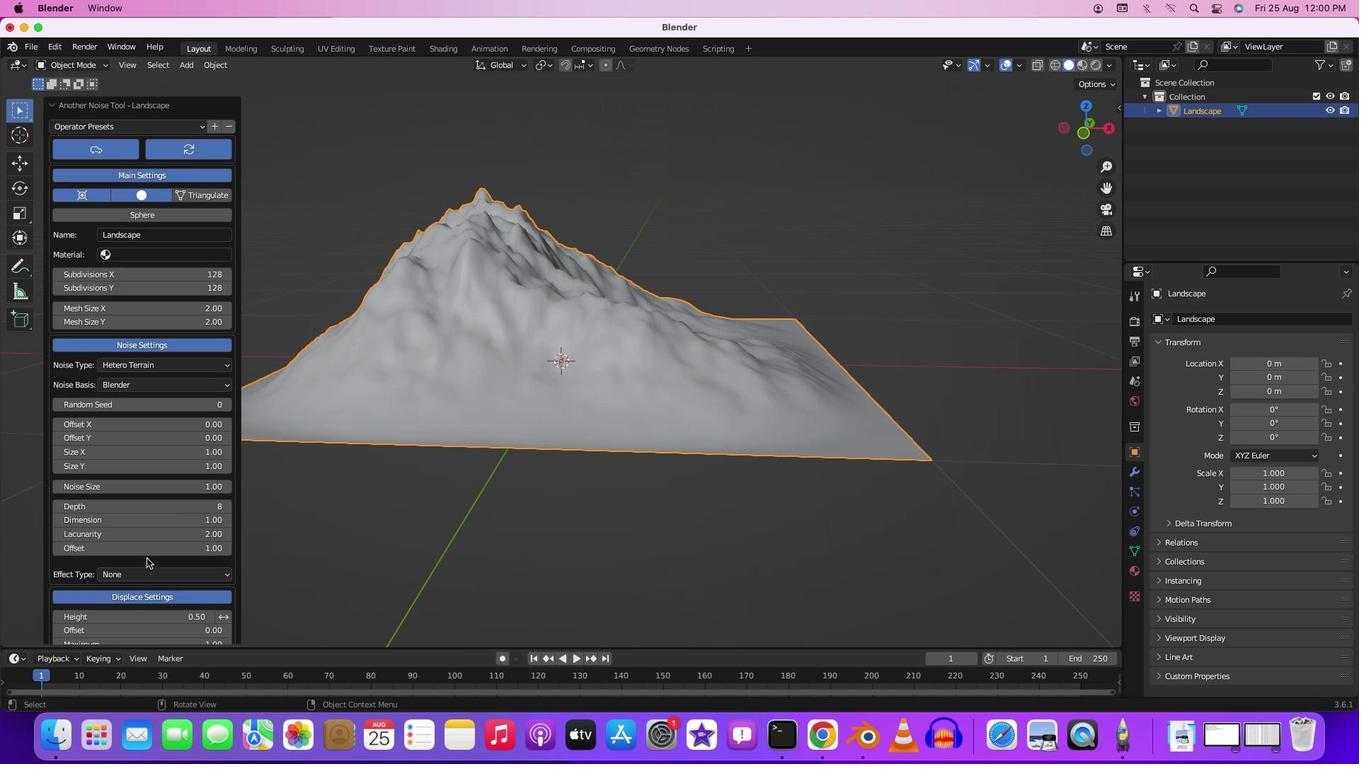
Action: Mouse scrolled (135, 594) with delta (0, 0)
Screenshot: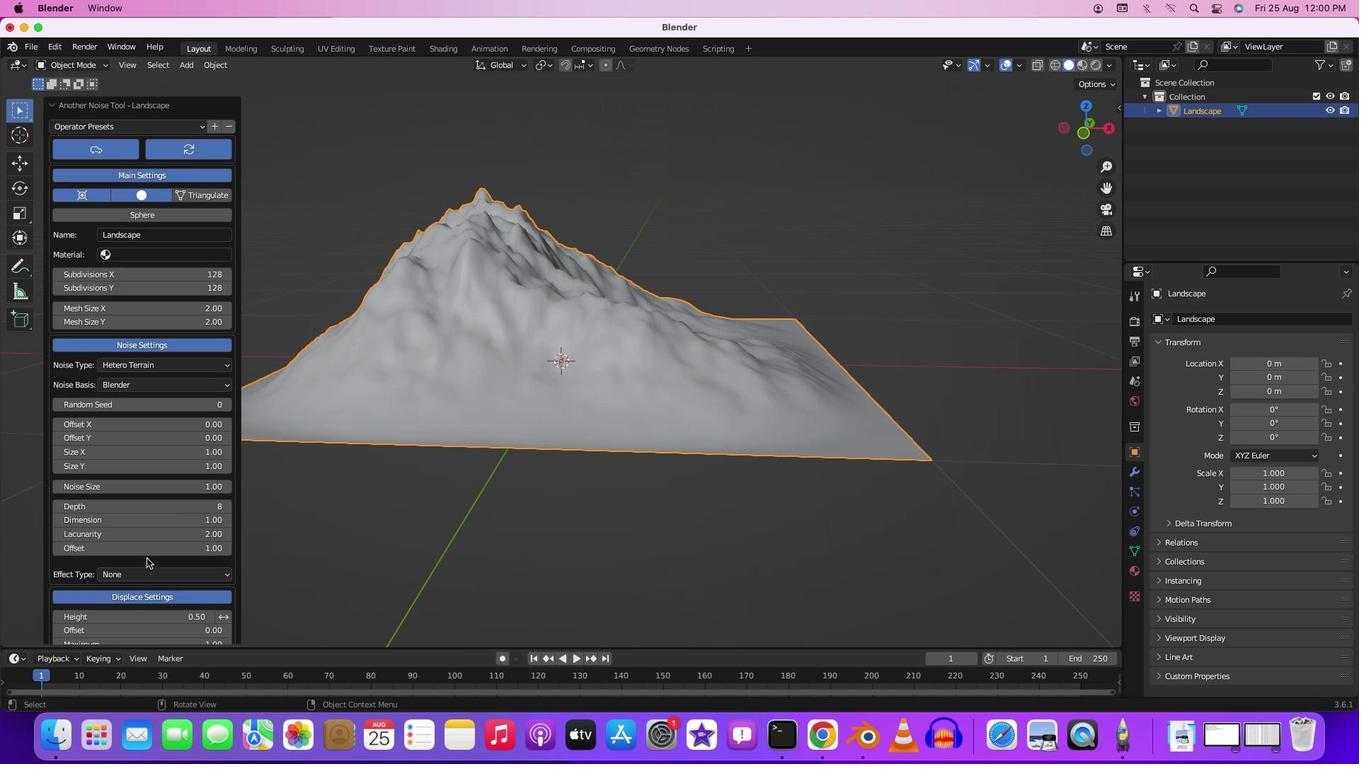 
Action: Mouse scrolled (135, 594) with delta (0, 2)
Screenshot: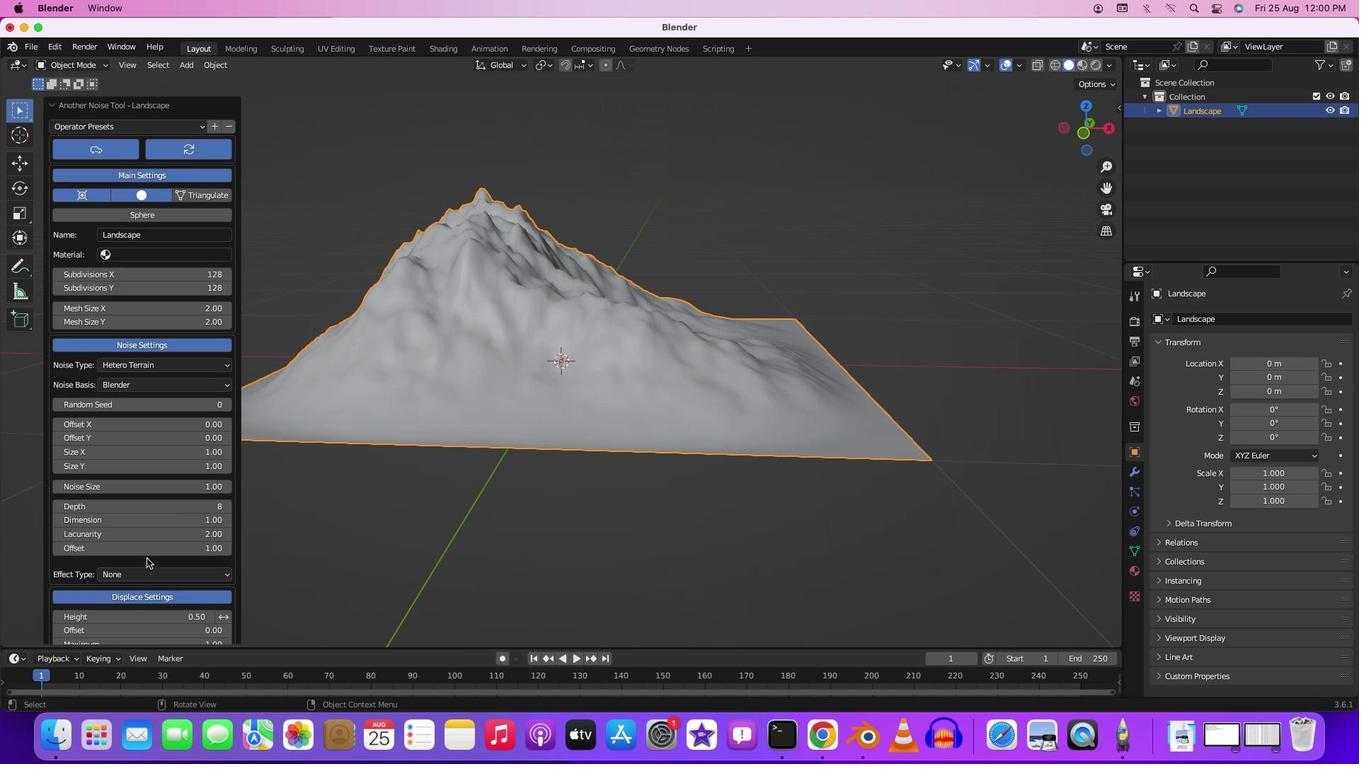 
Action: Mouse scrolled (135, 594) with delta (0, 3)
Screenshot: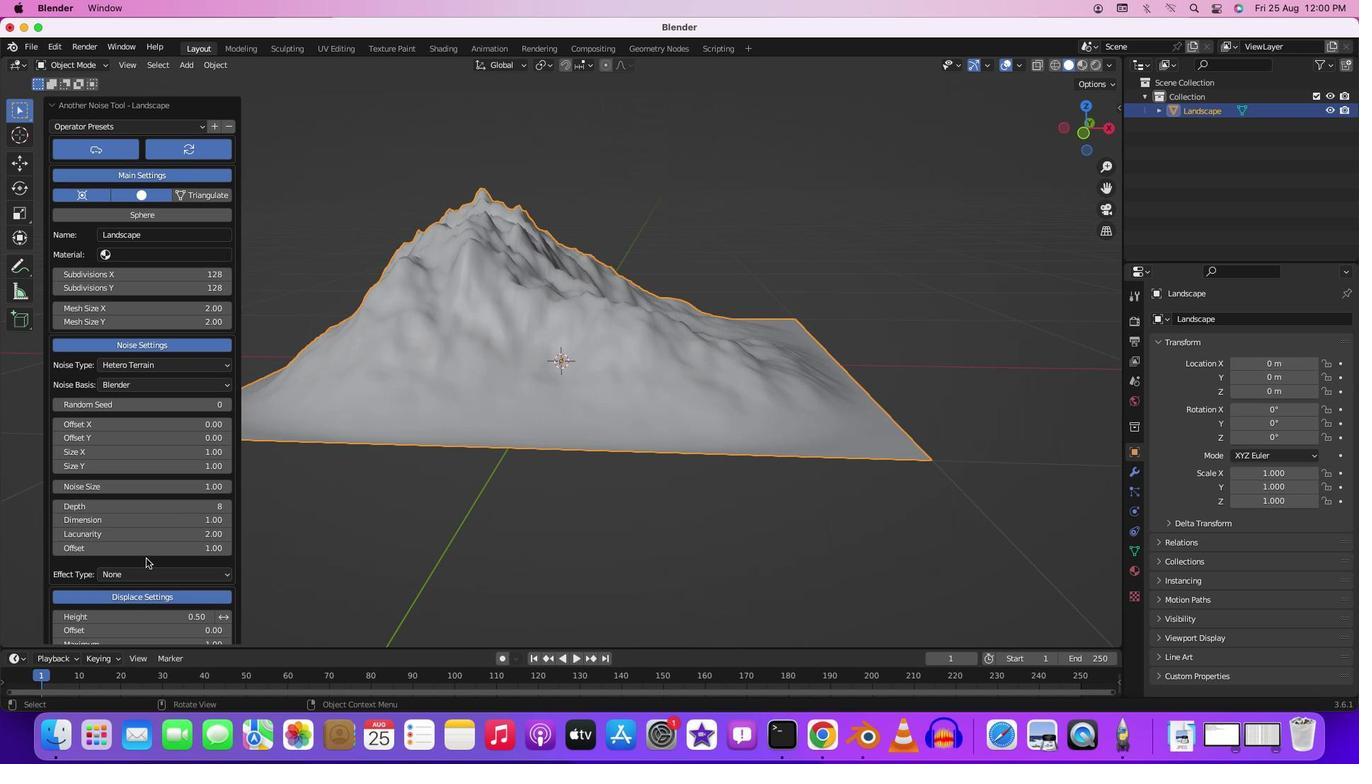 
Action: Mouse scrolled (135, 594) with delta (0, 4)
Screenshot: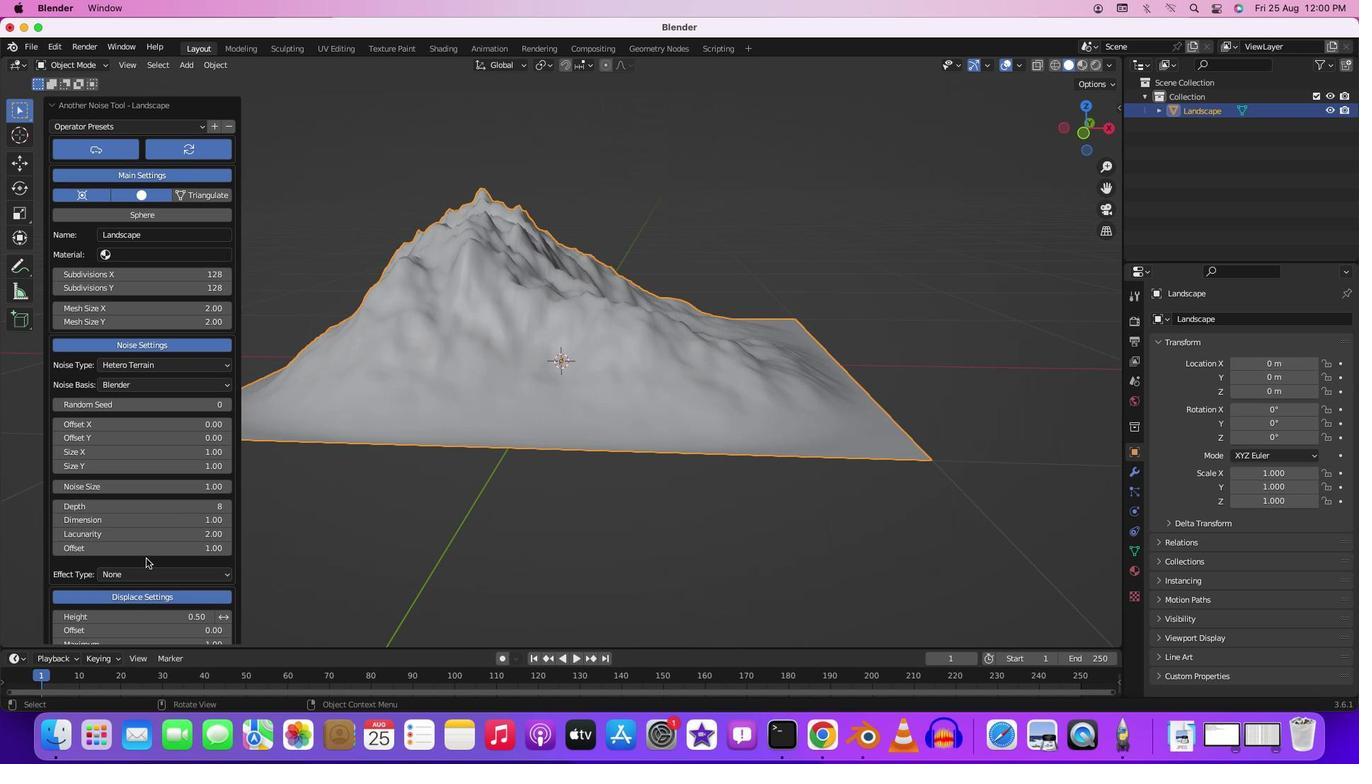 
Action: Mouse moved to (145, 560)
Screenshot: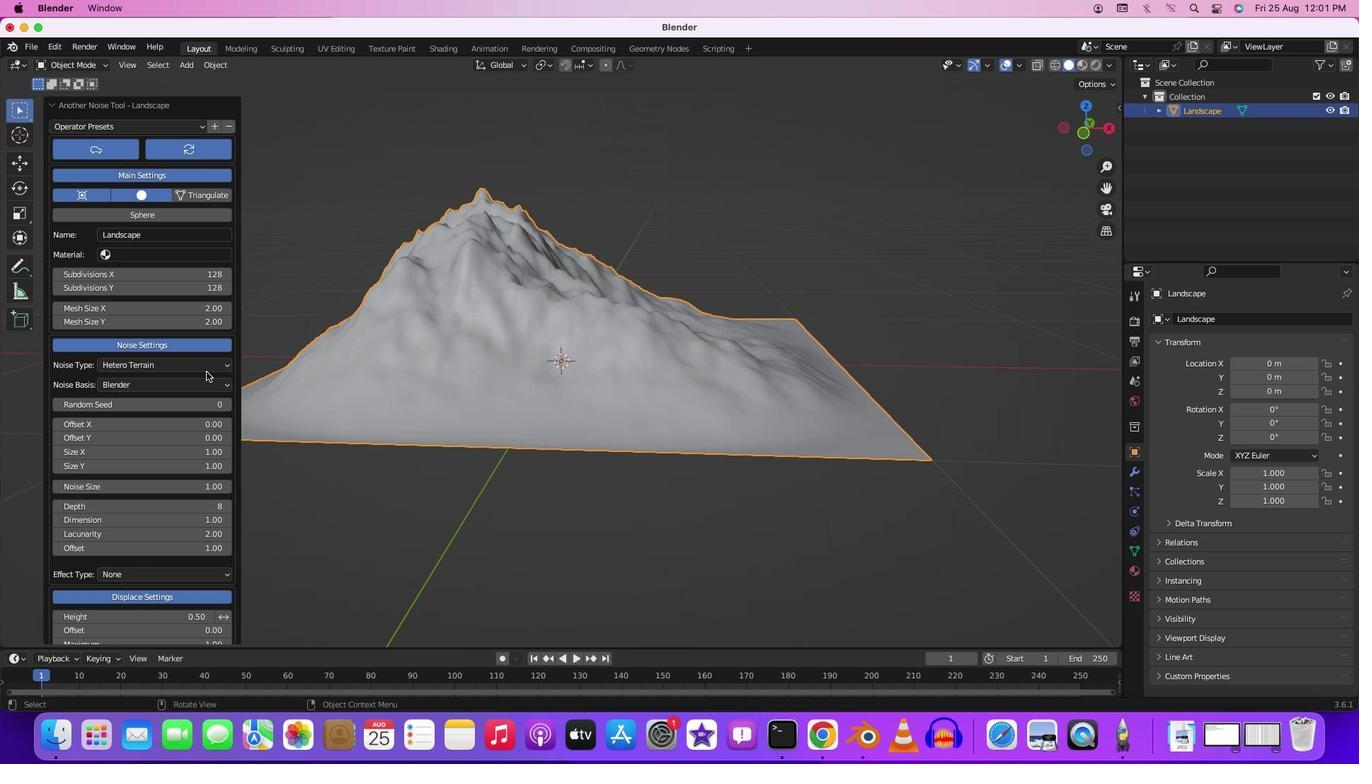 
Action: Mouse scrolled (145, 560) with delta (0, 0)
Screenshot: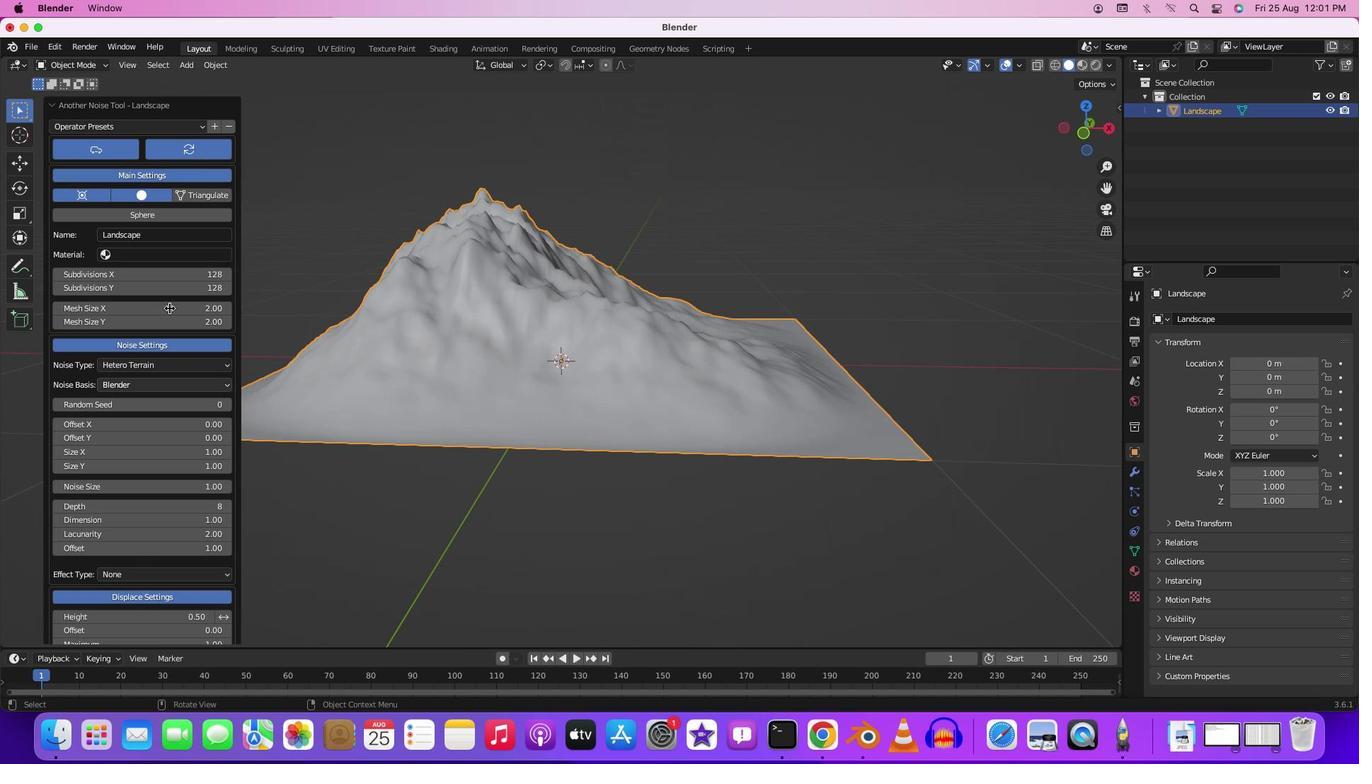 
Action: Mouse moved to (145, 560)
Screenshot: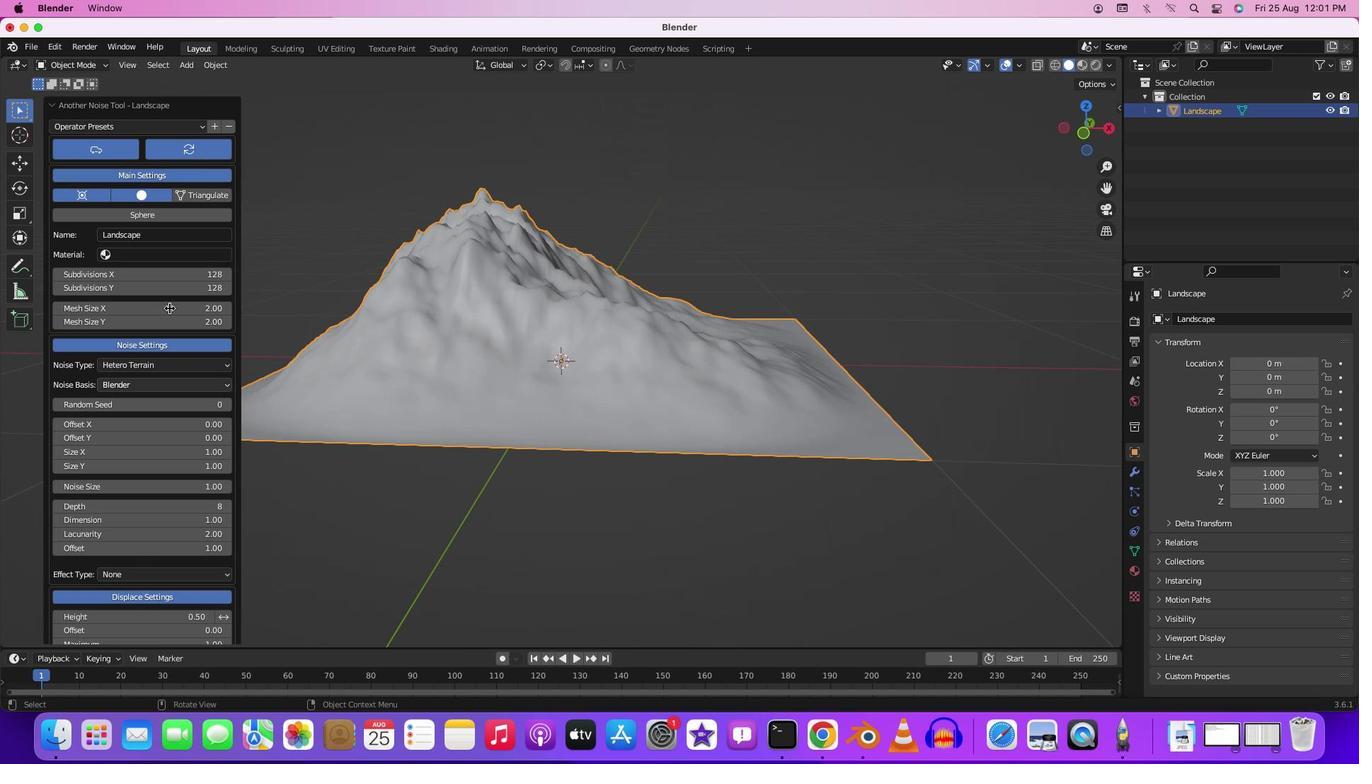 
Action: Mouse scrolled (145, 560) with delta (0, 0)
Screenshot: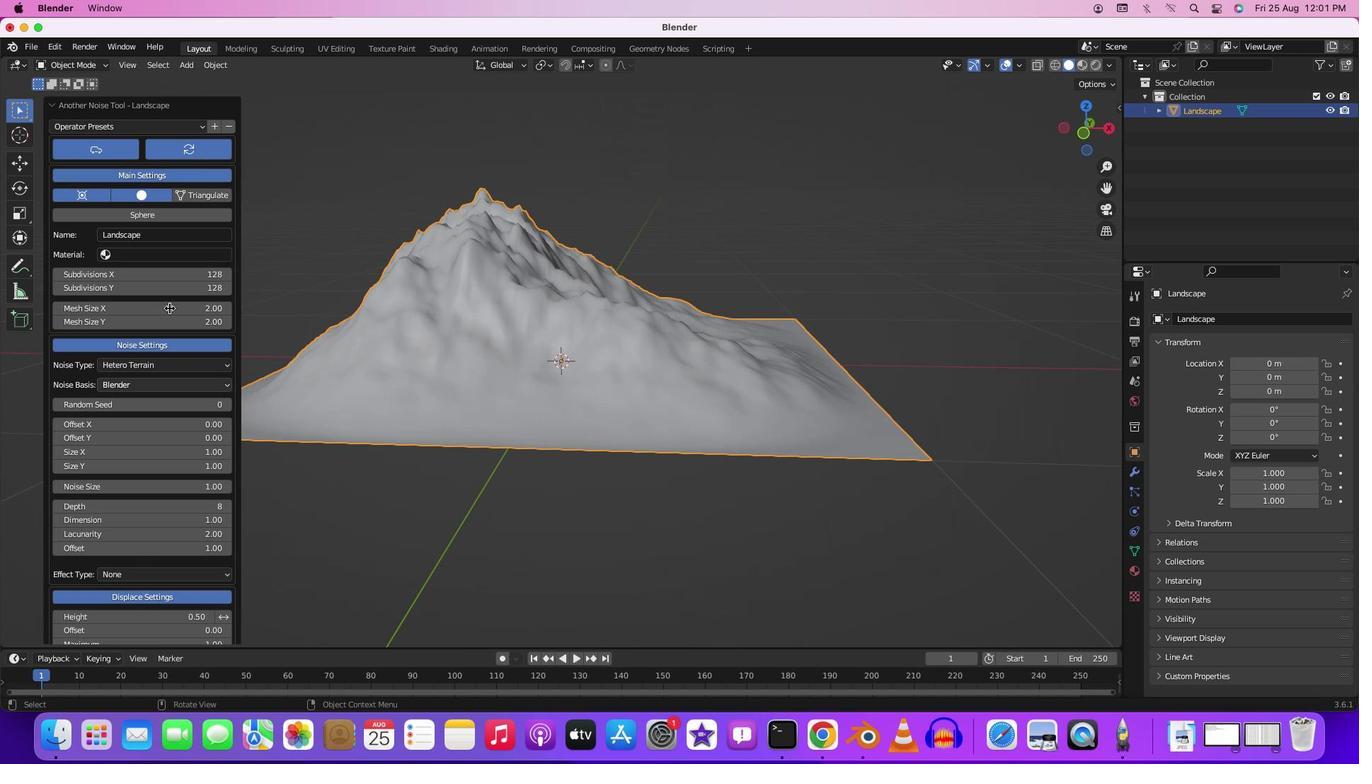 
Action: Mouse scrolled (145, 560) with delta (0, 2)
Screenshot: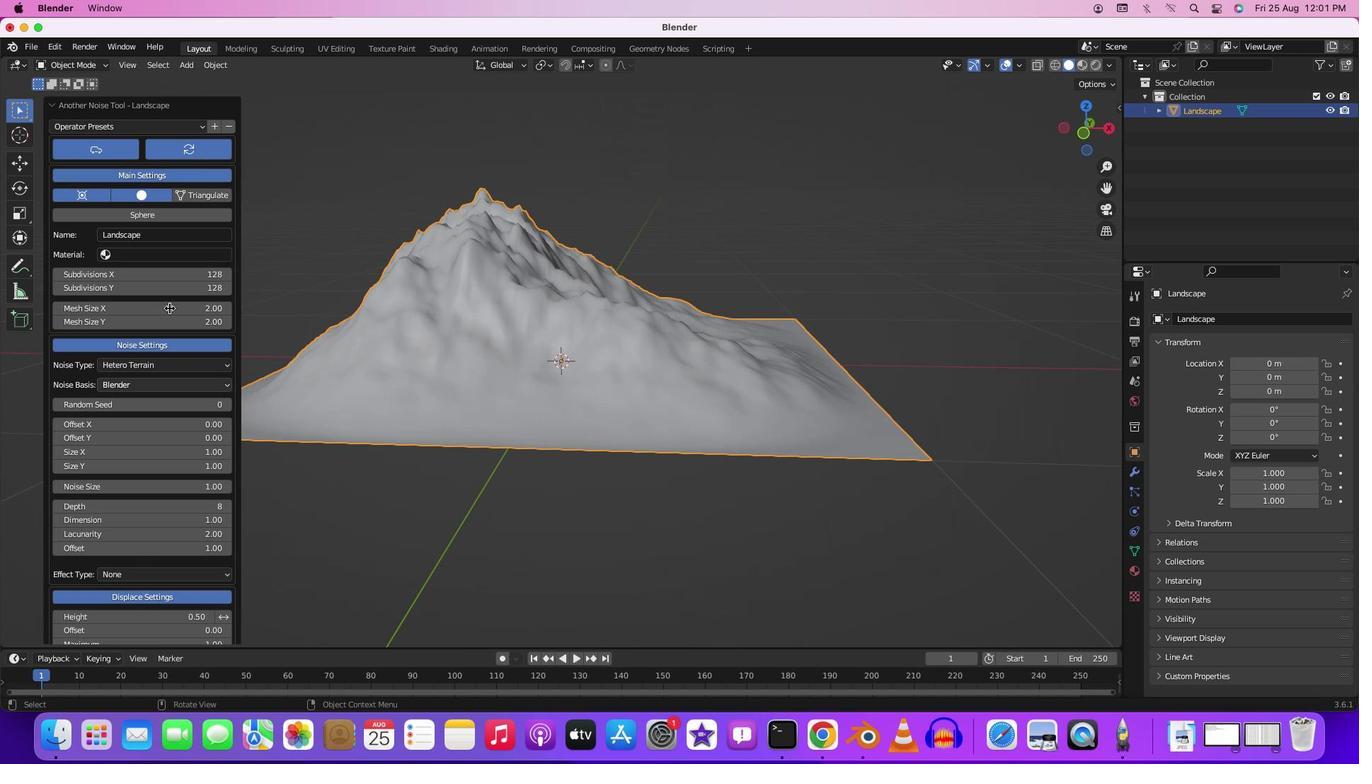 
Action: Mouse scrolled (145, 560) with delta (0, 3)
Screenshot: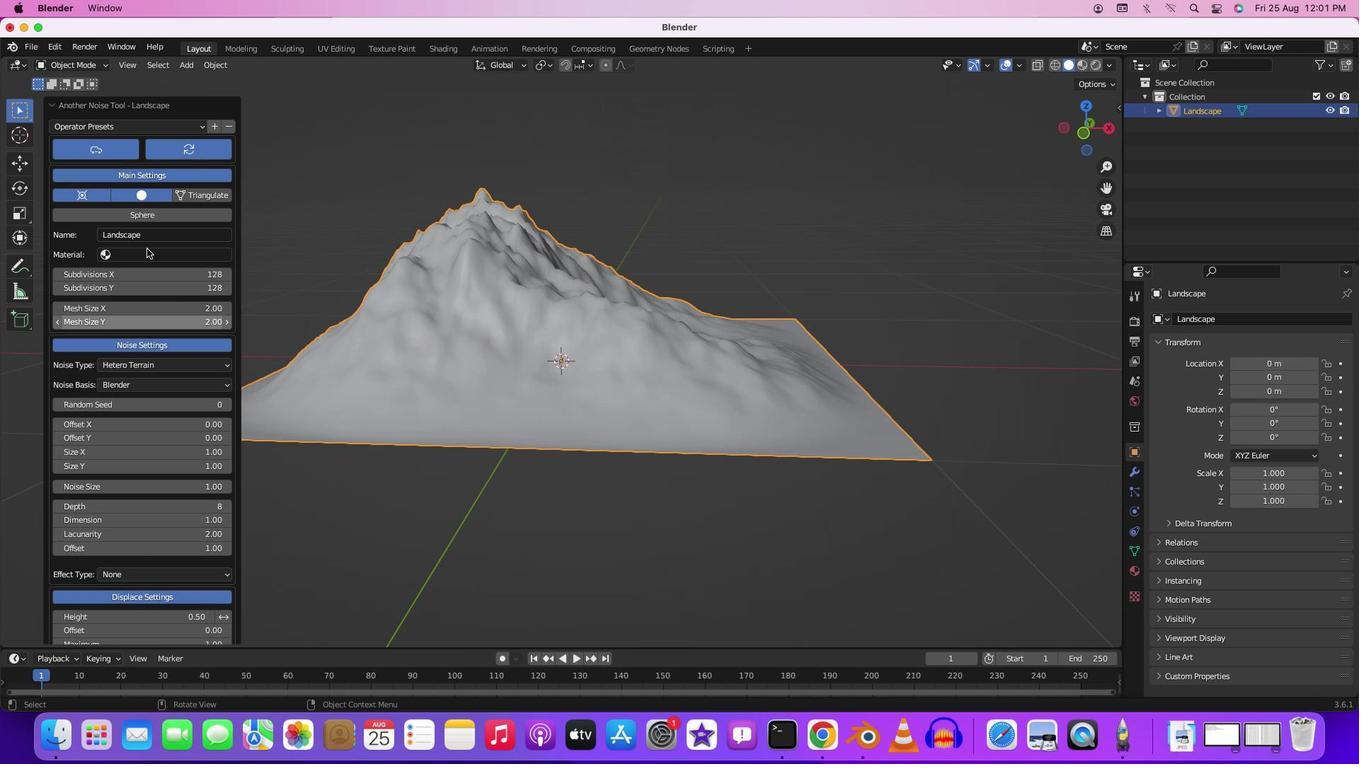
Action: Mouse scrolled (145, 560) with delta (0, 4)
Screenshot: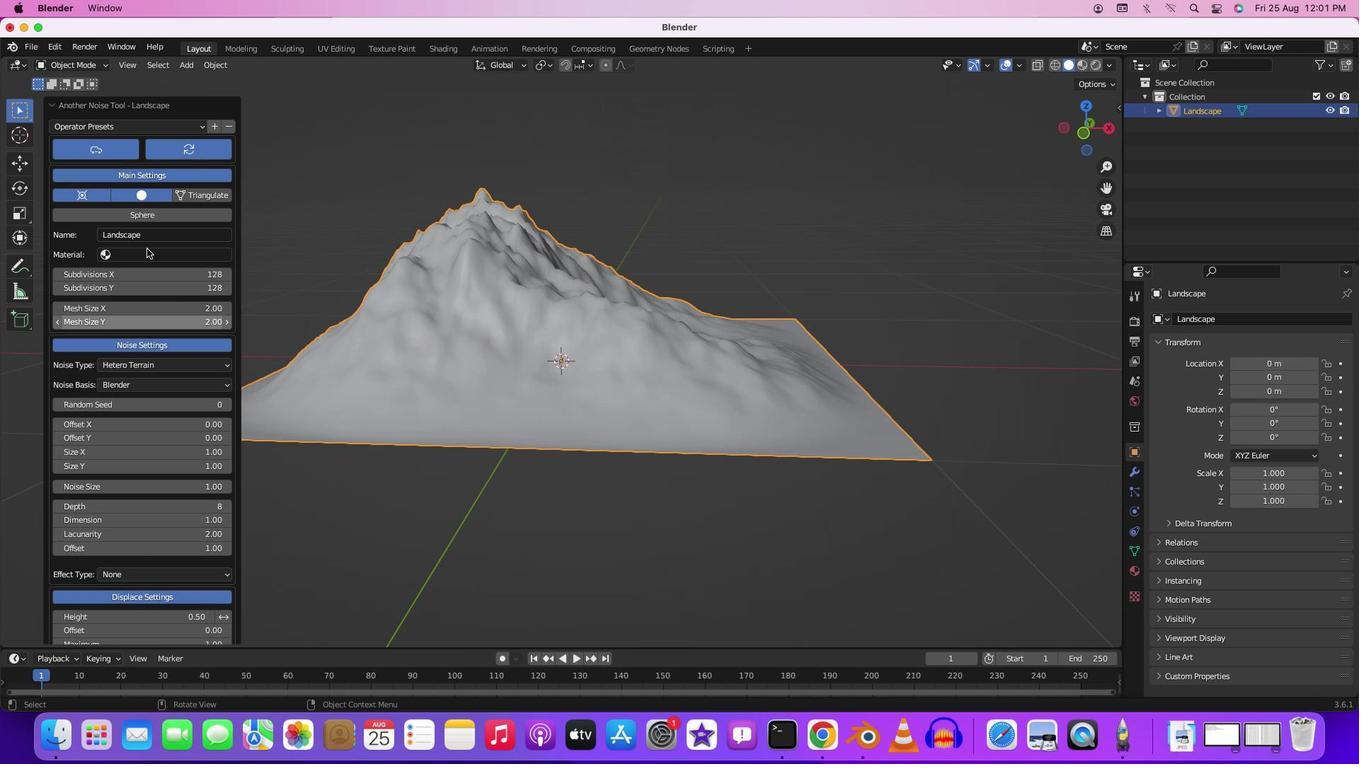 
Action: Mouse moved to (151, 555)
Screenshot: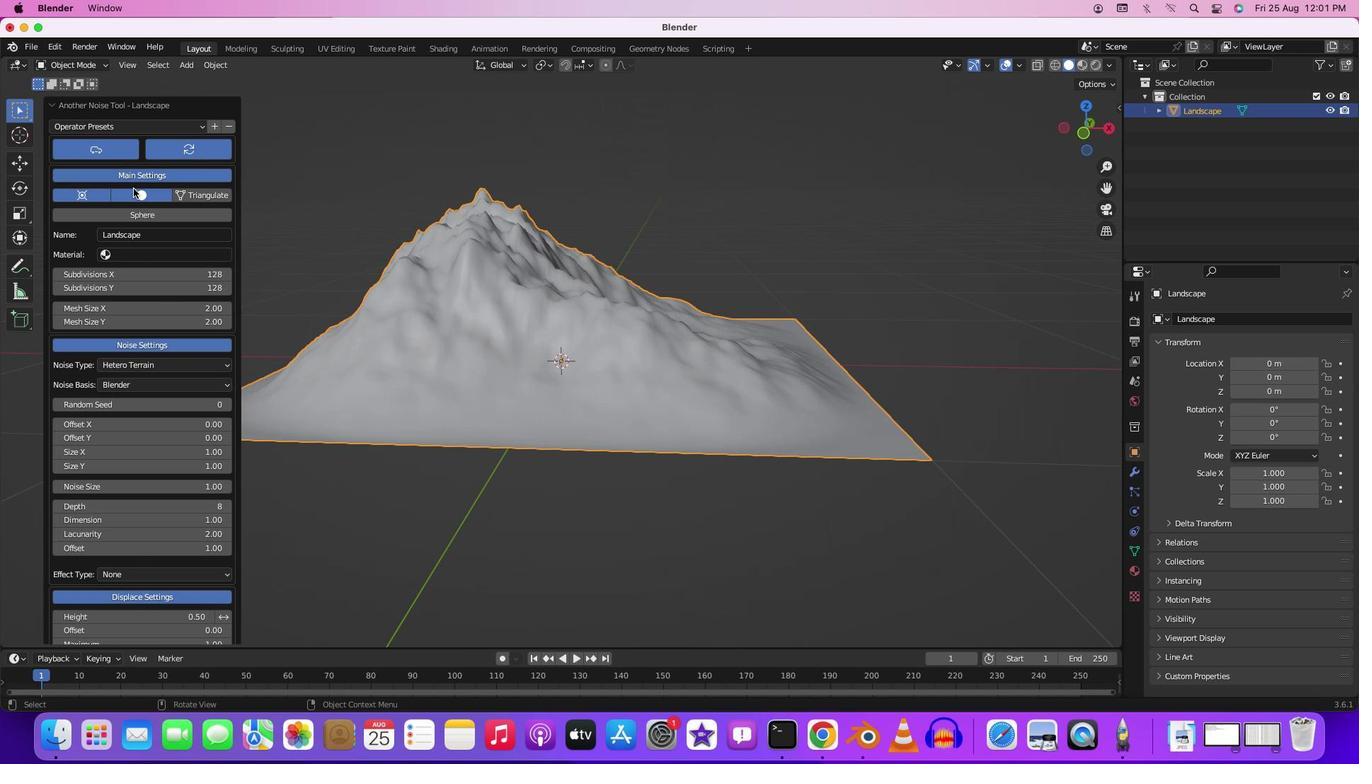 
Action: Mouse scrolled (151, 555) with delta (0, 4)
Screenshot: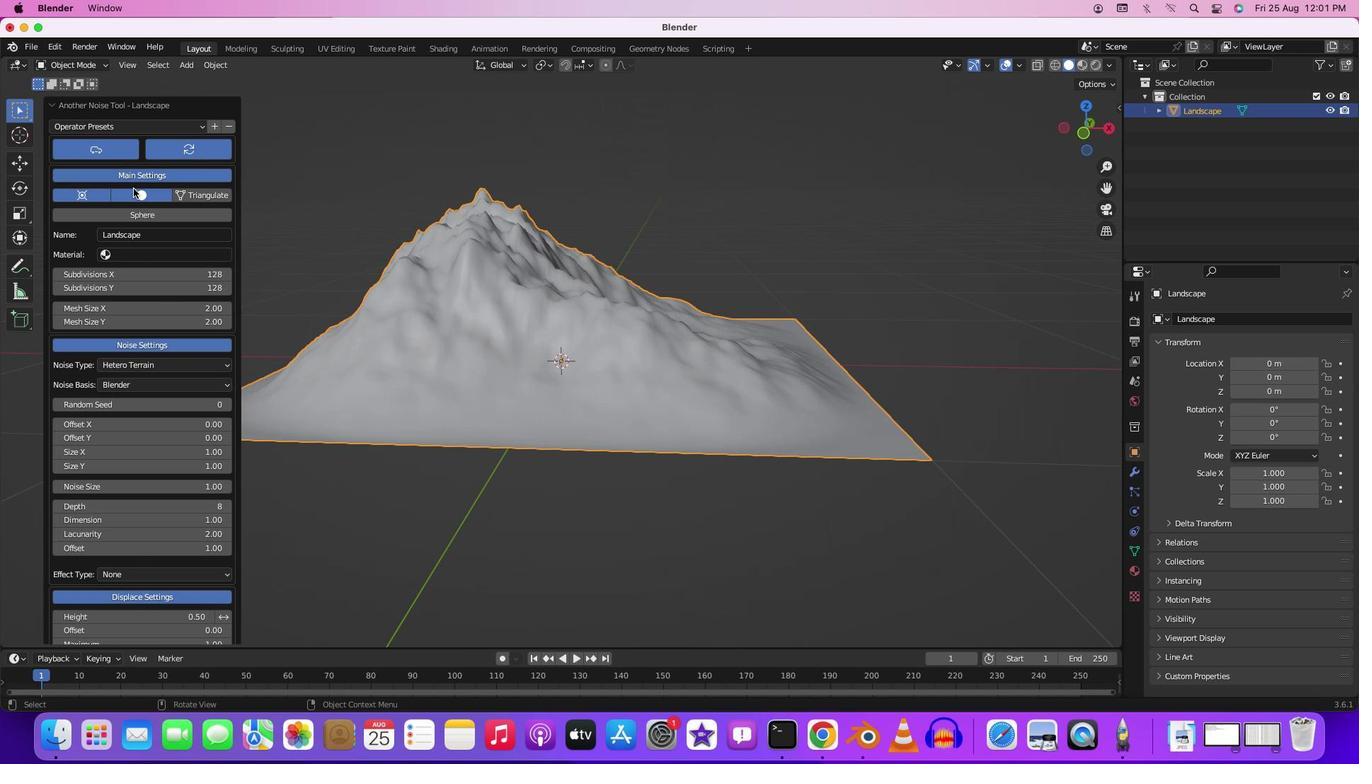 
Action: Mouse moved to (160, 126)
Screenshot: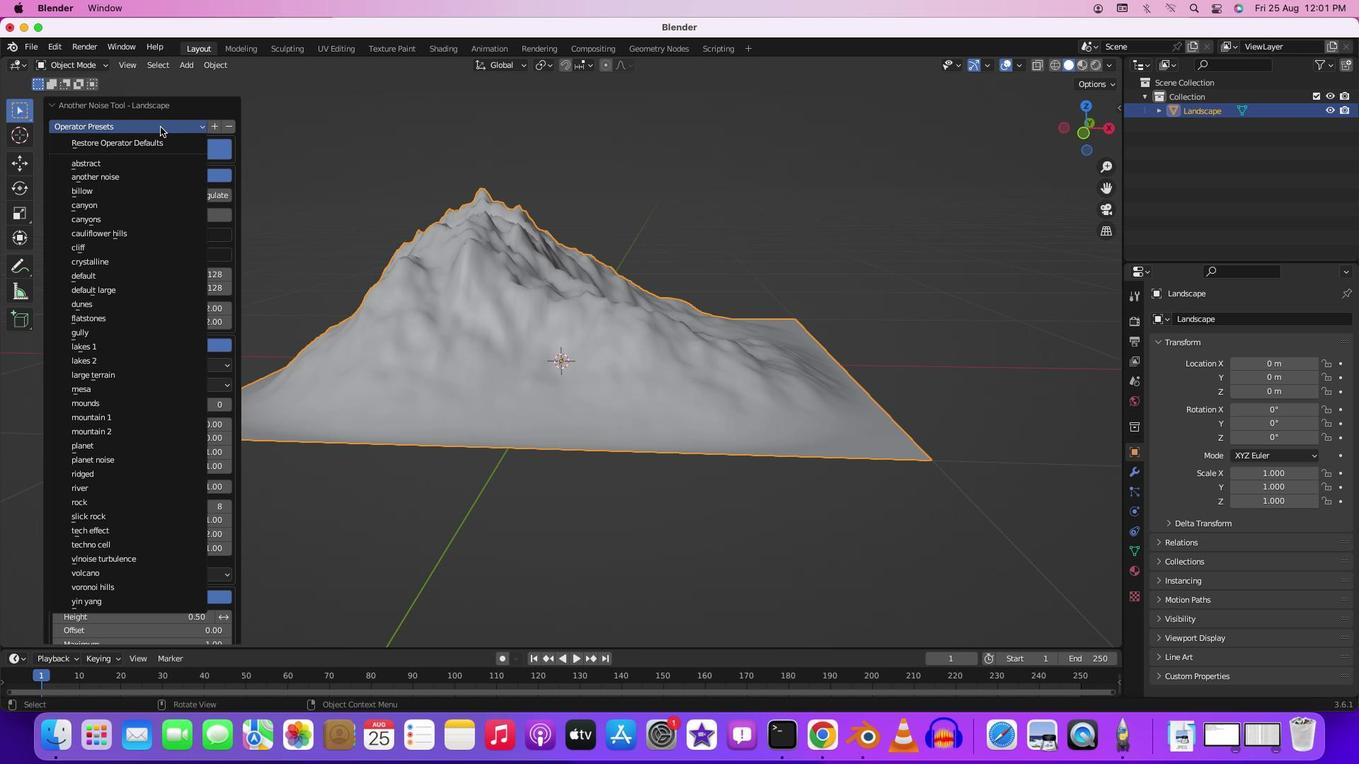 
Action: Mouse pressed left at (160, 126)
Screenshot: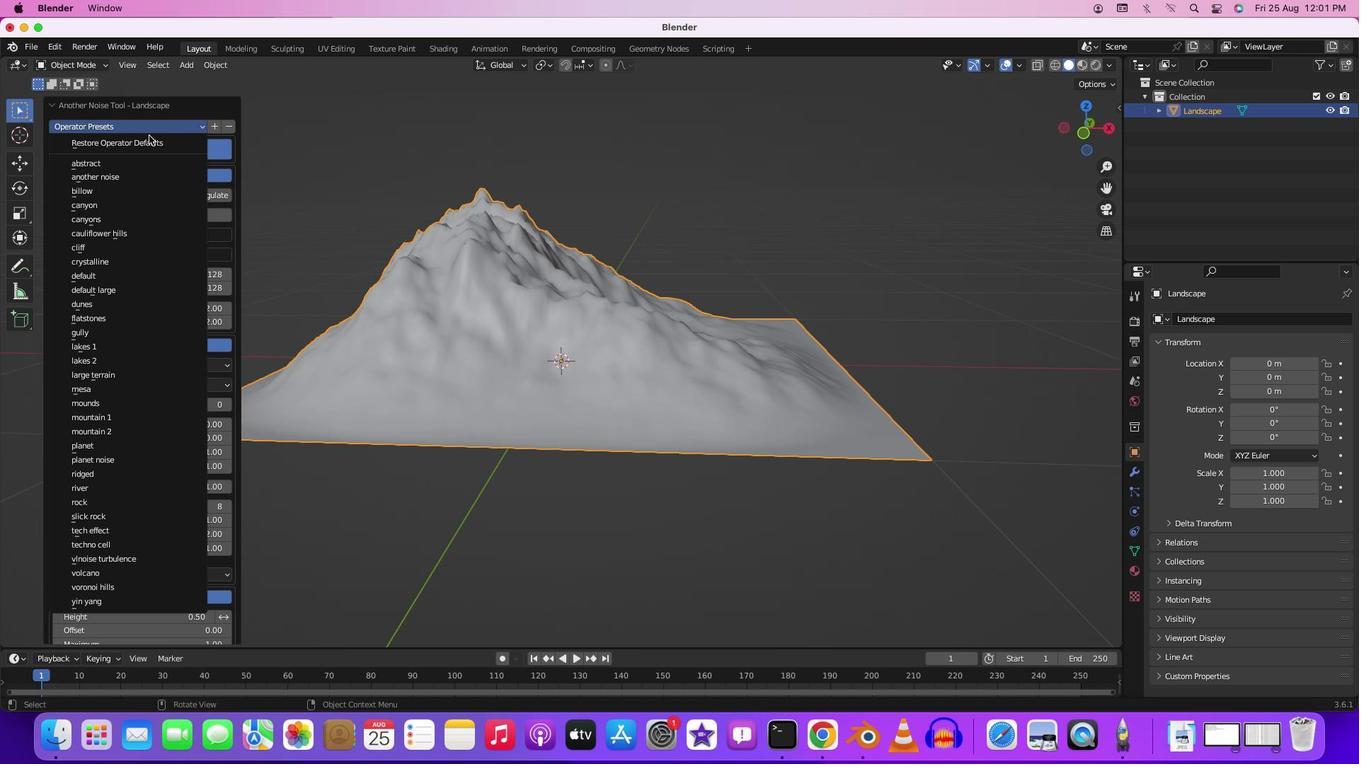 
Action: Mouse moved to (110, 548)
Screenshot: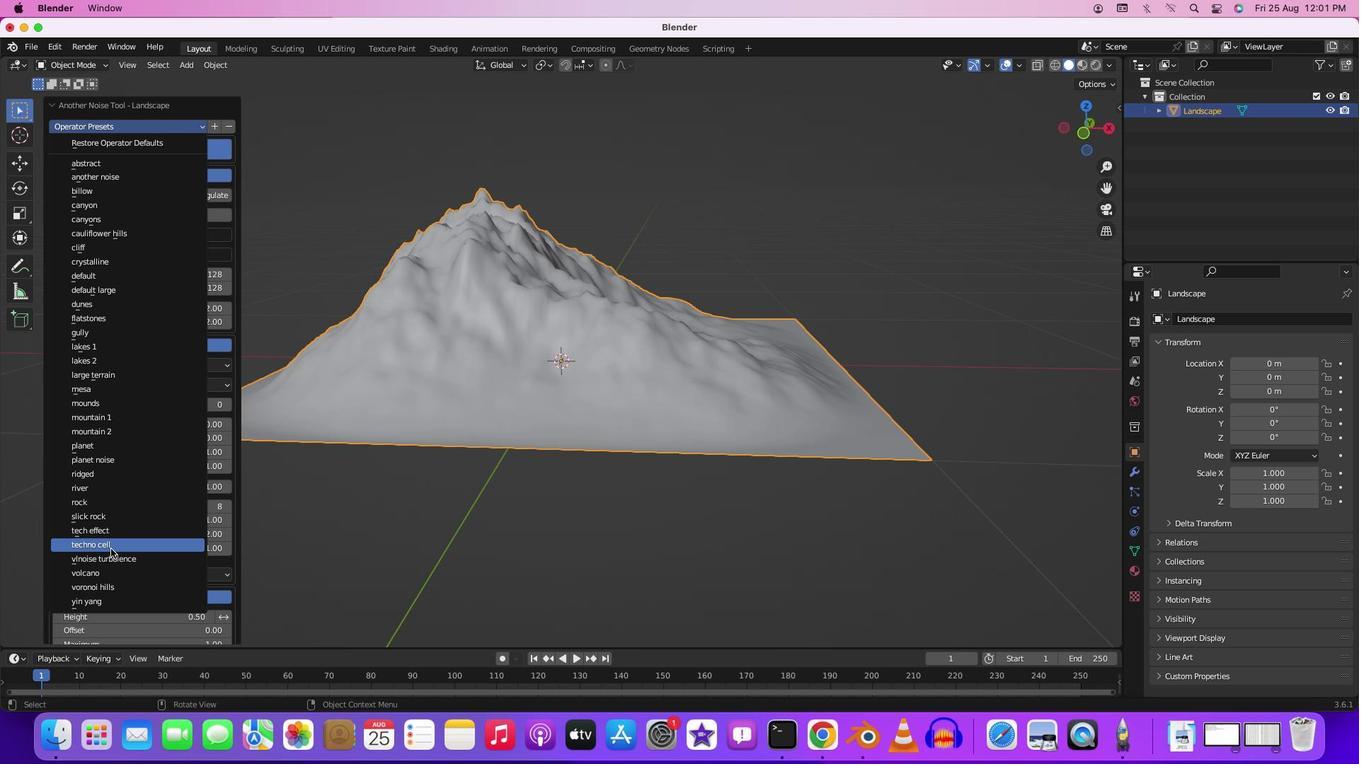 
Action: Mouse pressed left at (110, 548)
Screenshot: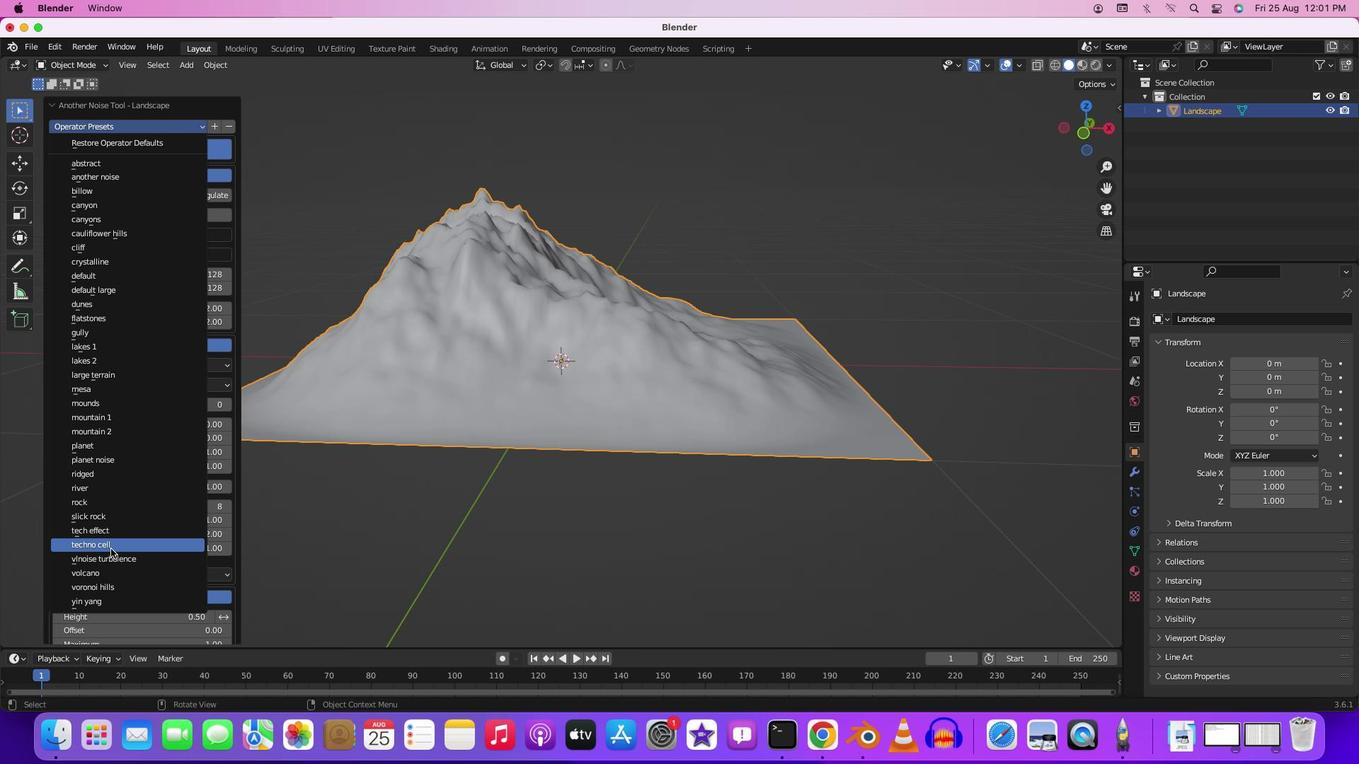 
Action: Mouse moved to (104, 65)
Screenshot: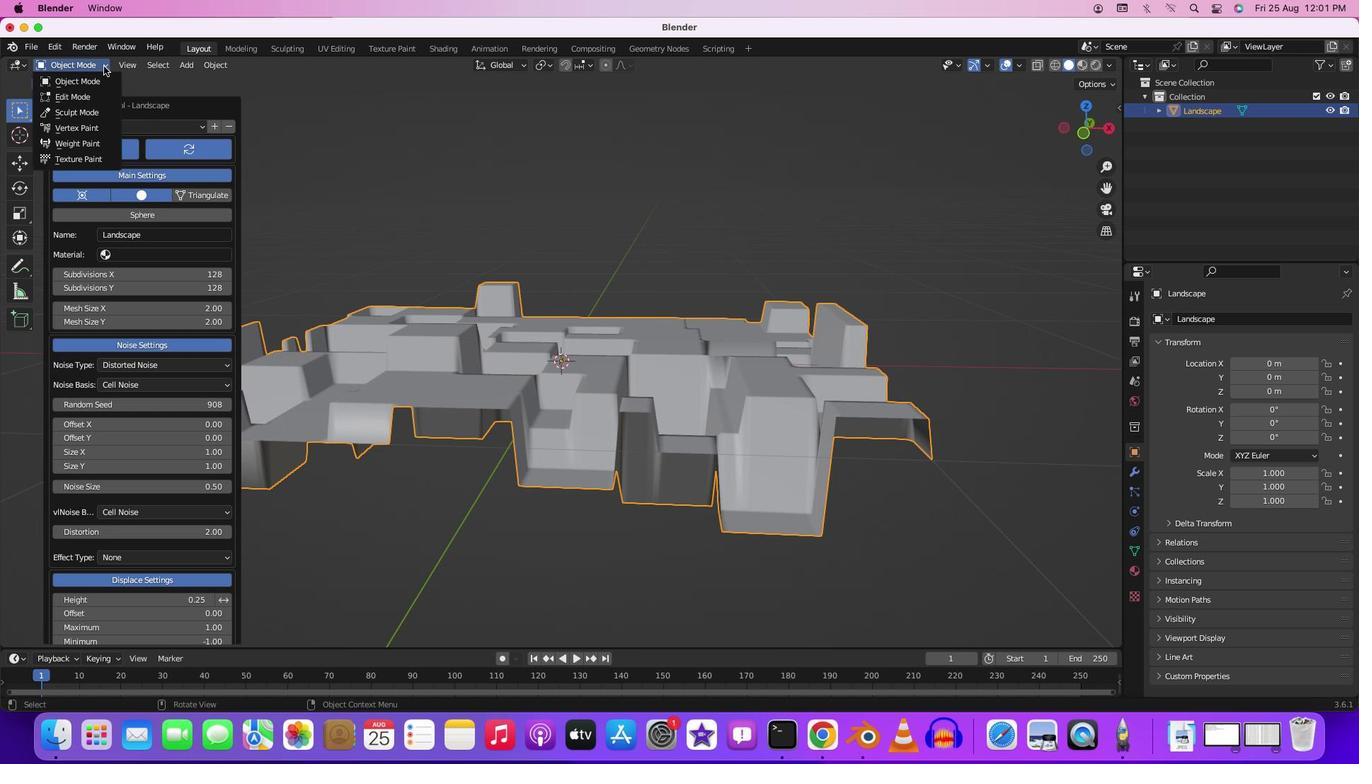 
Action: Mouse pressed left at (104, 65)
Screenshot: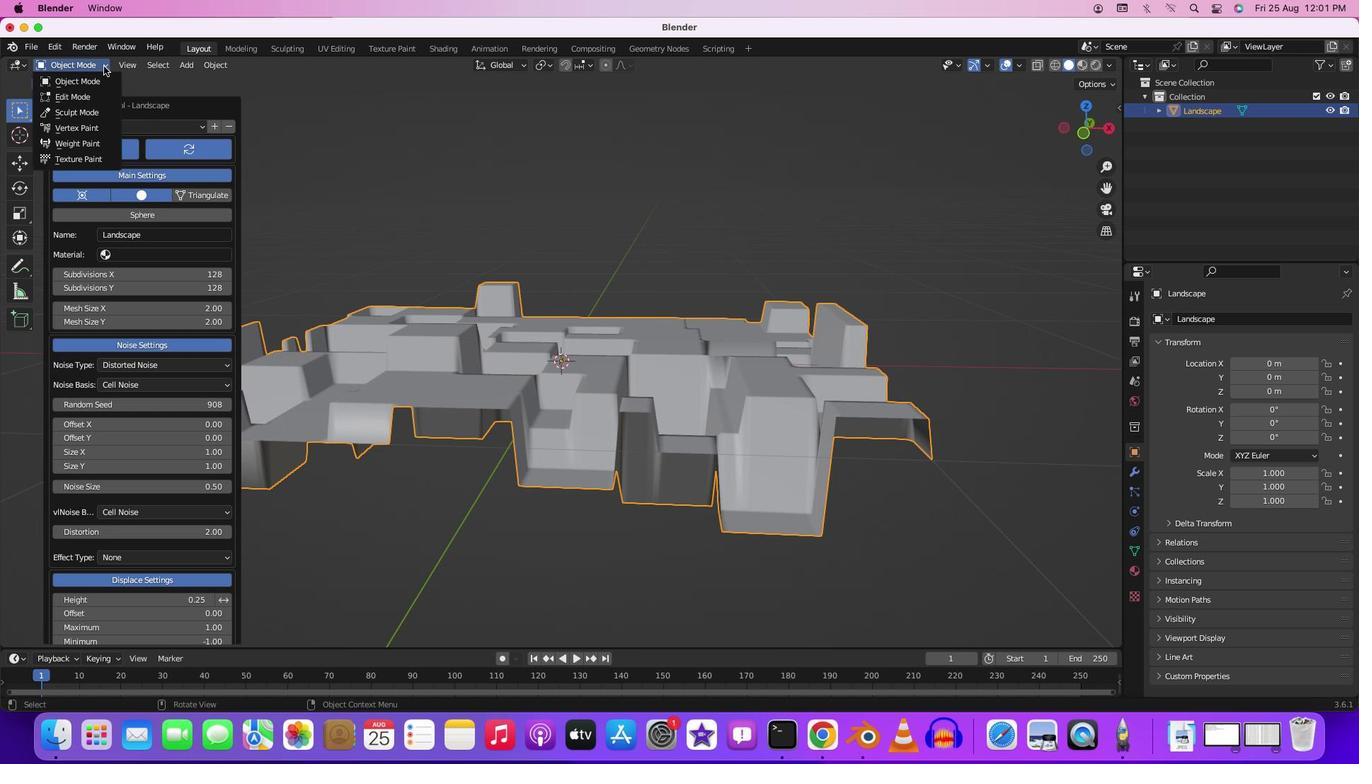 
Action: Mouse moved to (131, 128)
Screenshot: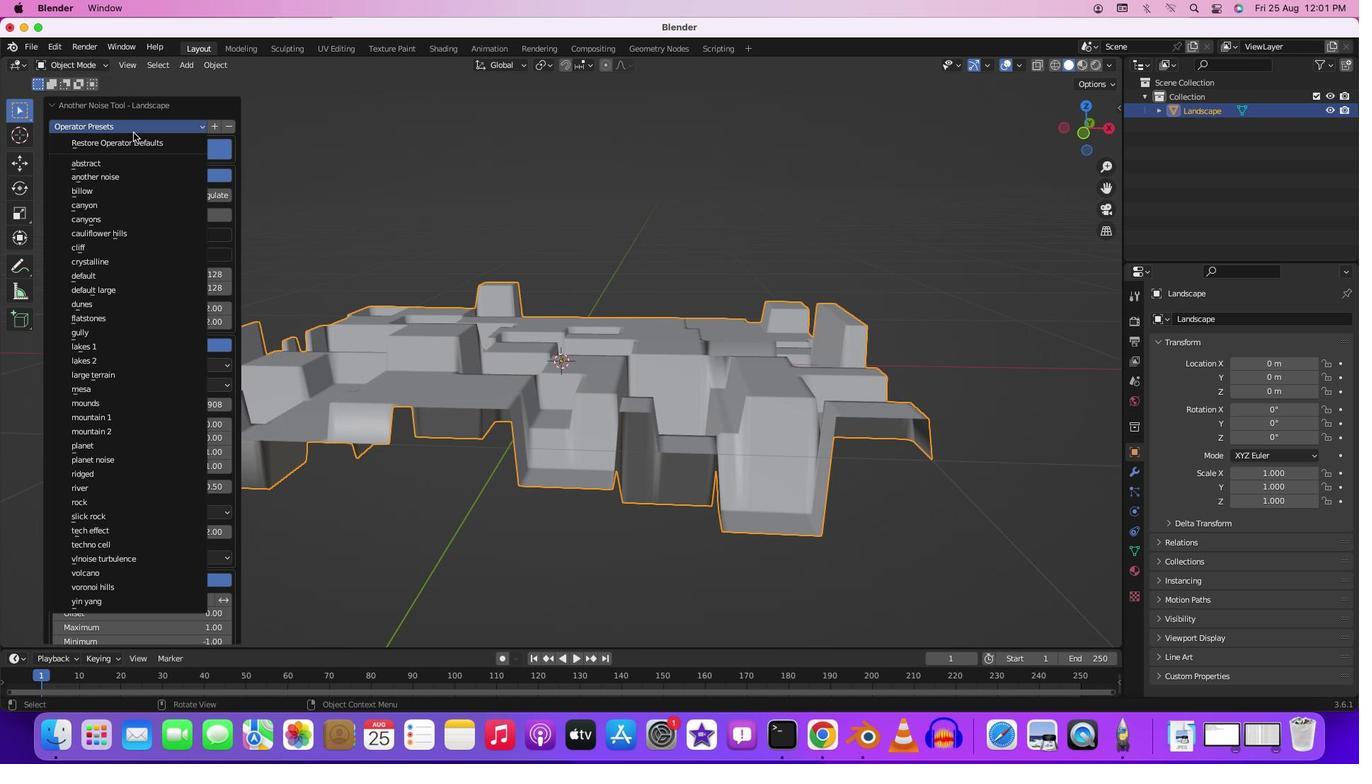 
Action: Mouse pressed left at (131, 128)
Screenshot: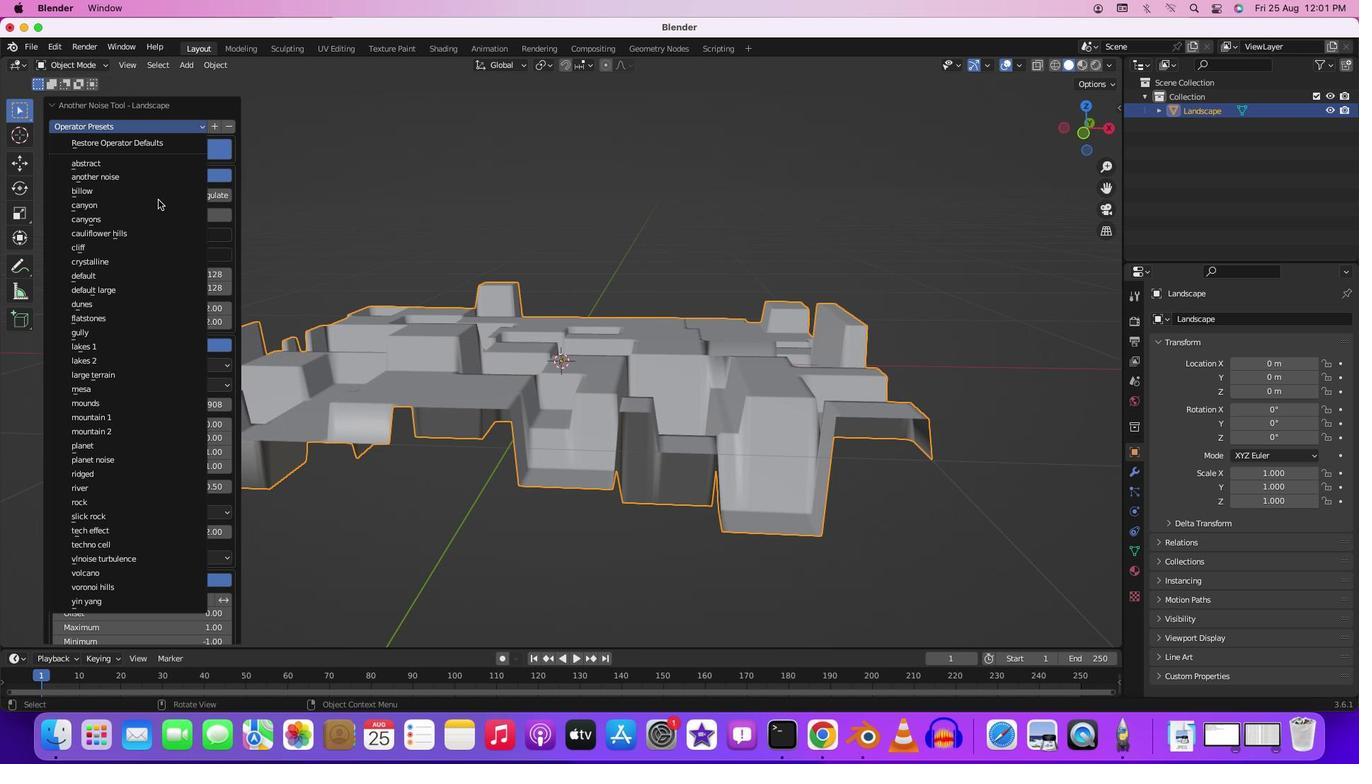 
Action: Mouse moved to (104, 487)
Screenshot: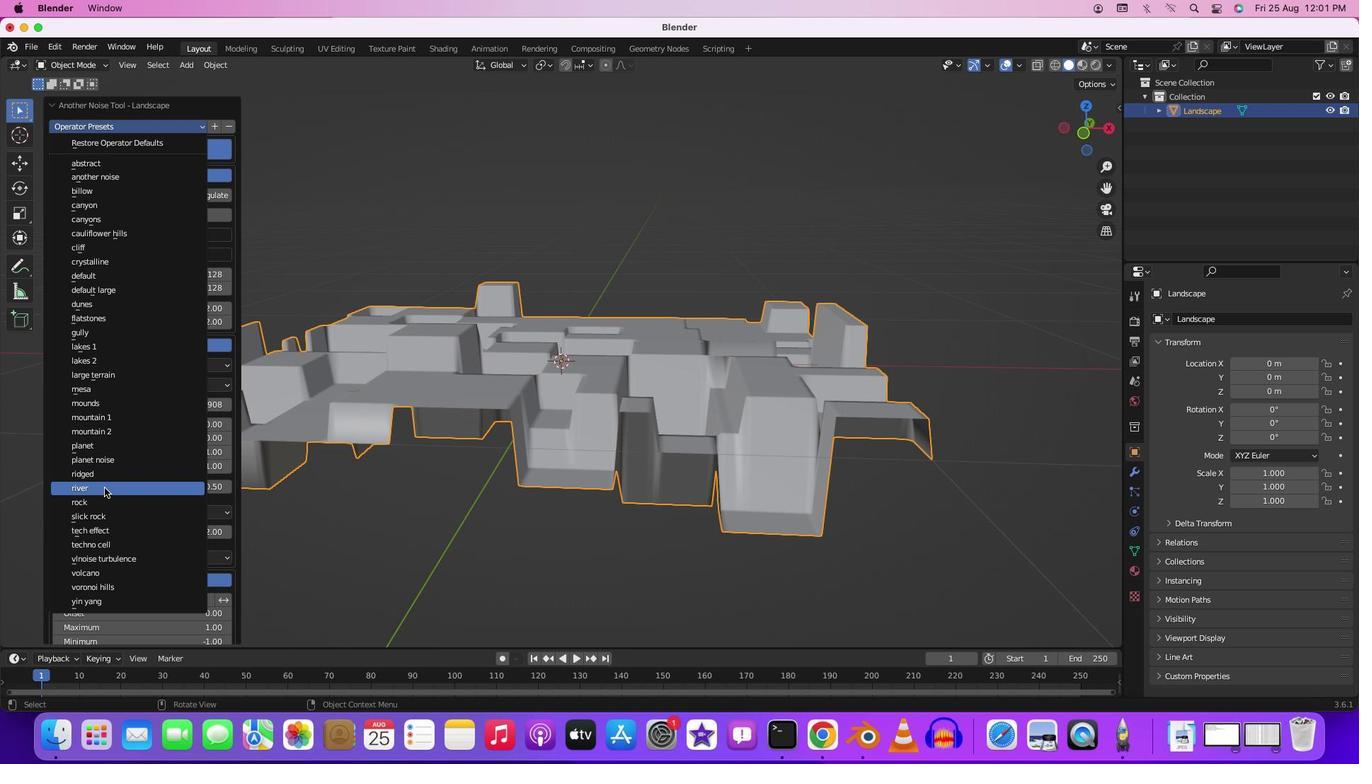
Action: Mouse pressed left at (104, 487)
Screenshot: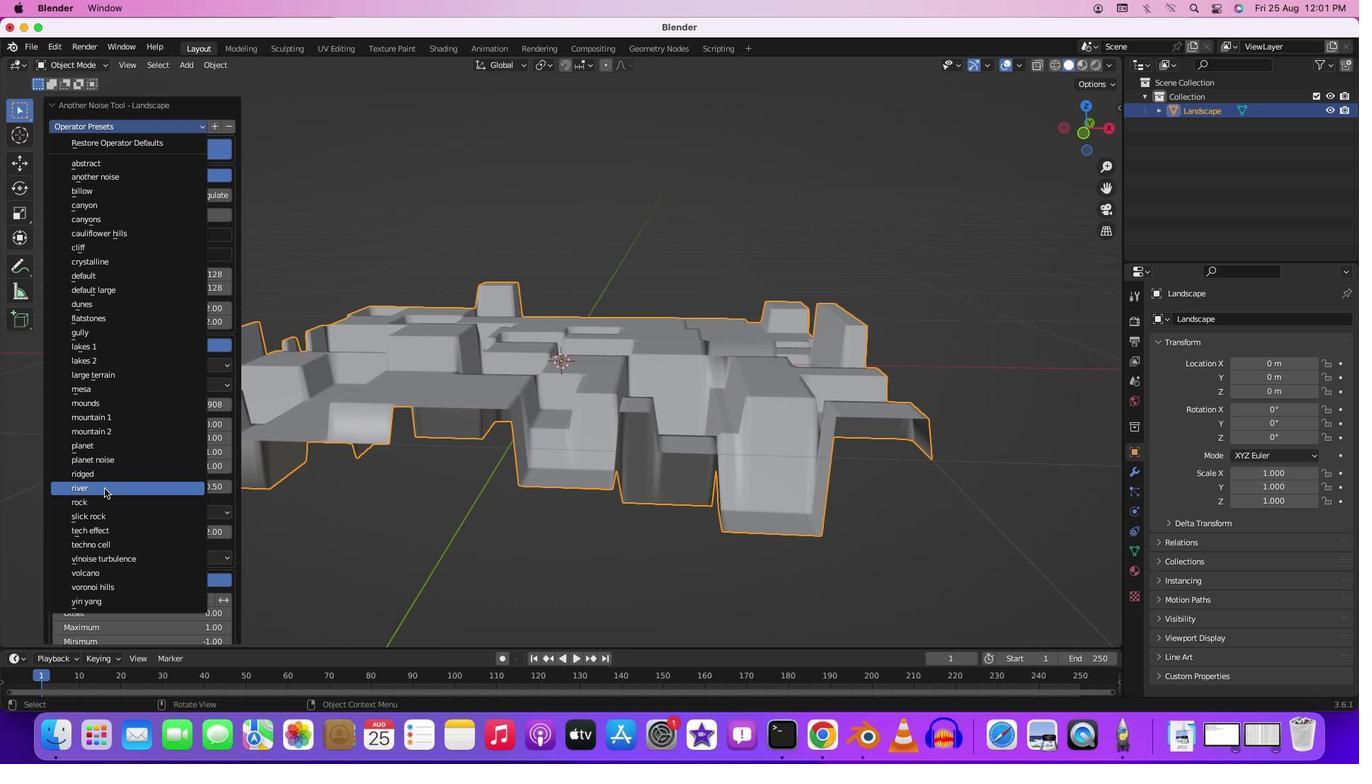 
Action: Mouse moved to (114, 131)
Screenshot: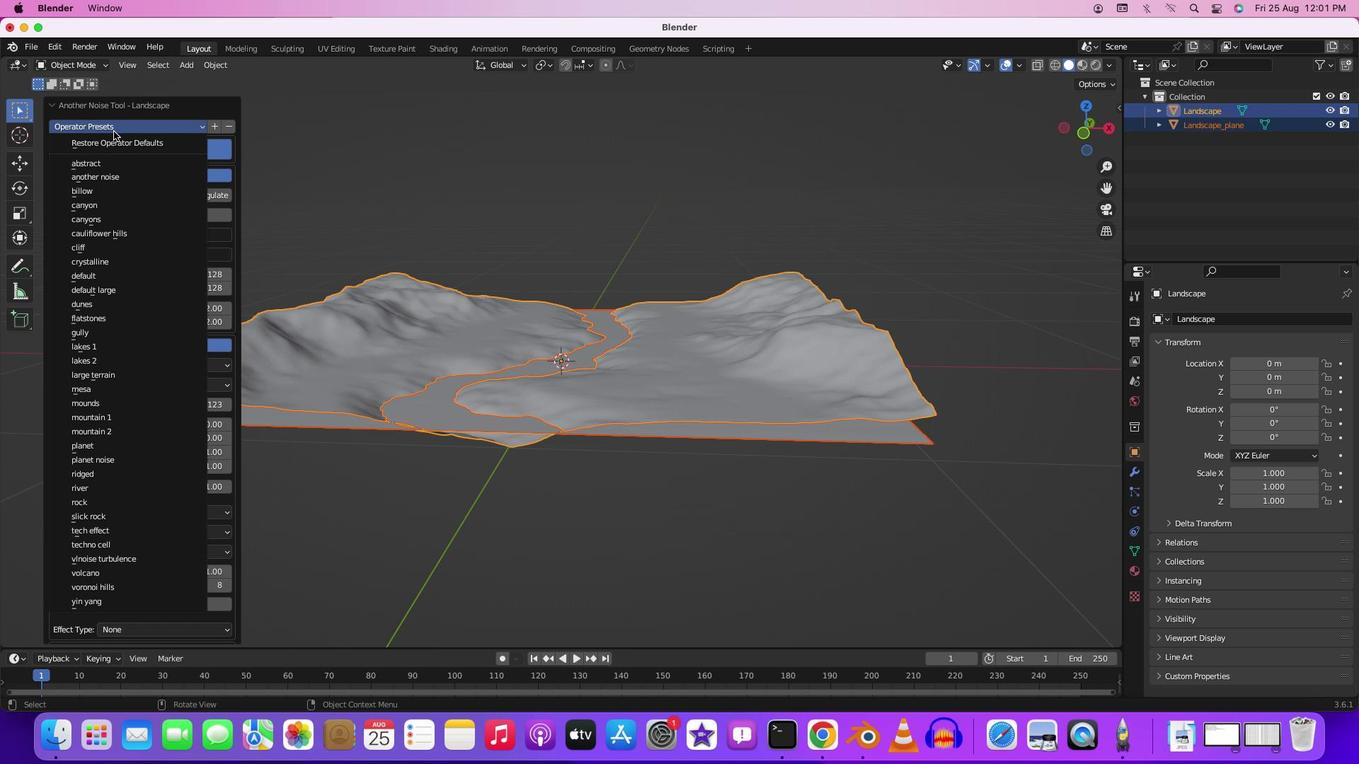 
Action: Mouse pressed left at (114, 131)
Screenshot: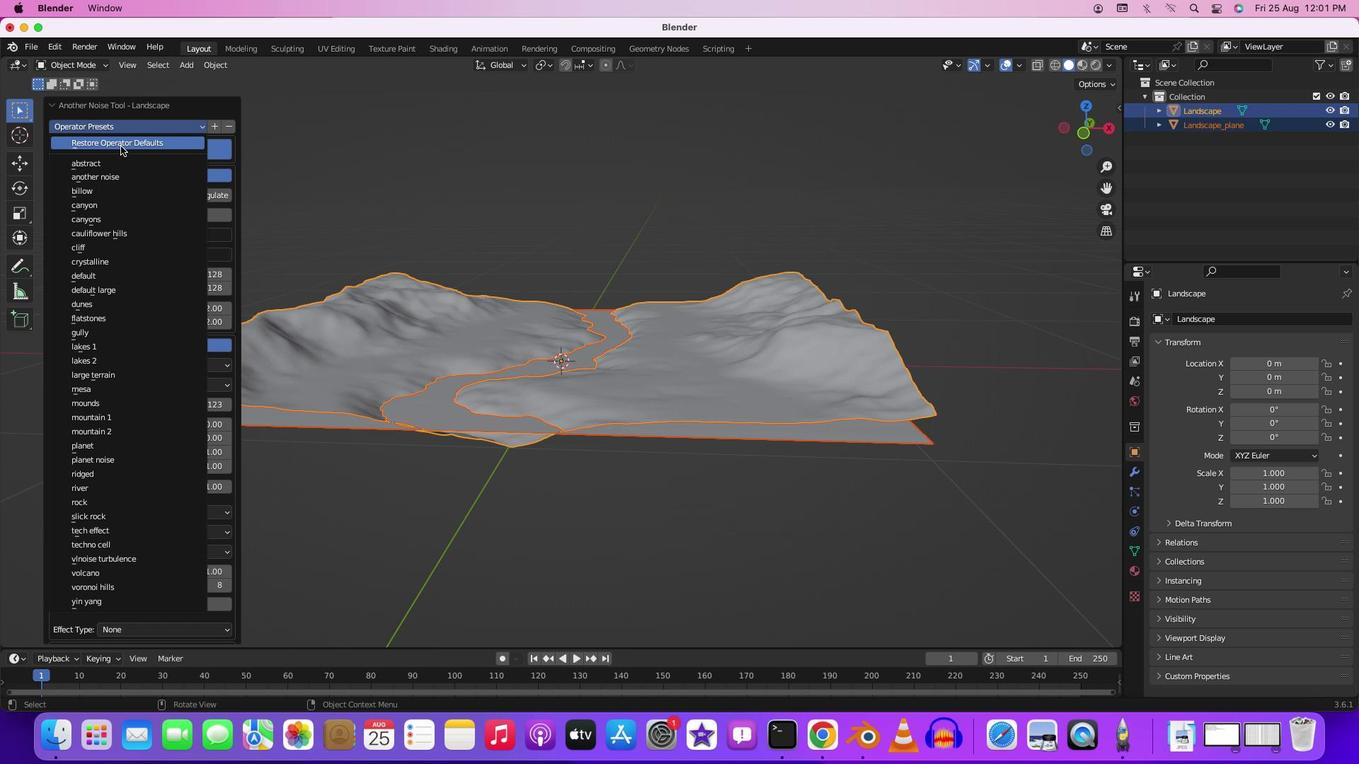 
Action: Mouse moved to (108, 441)
Screenshot: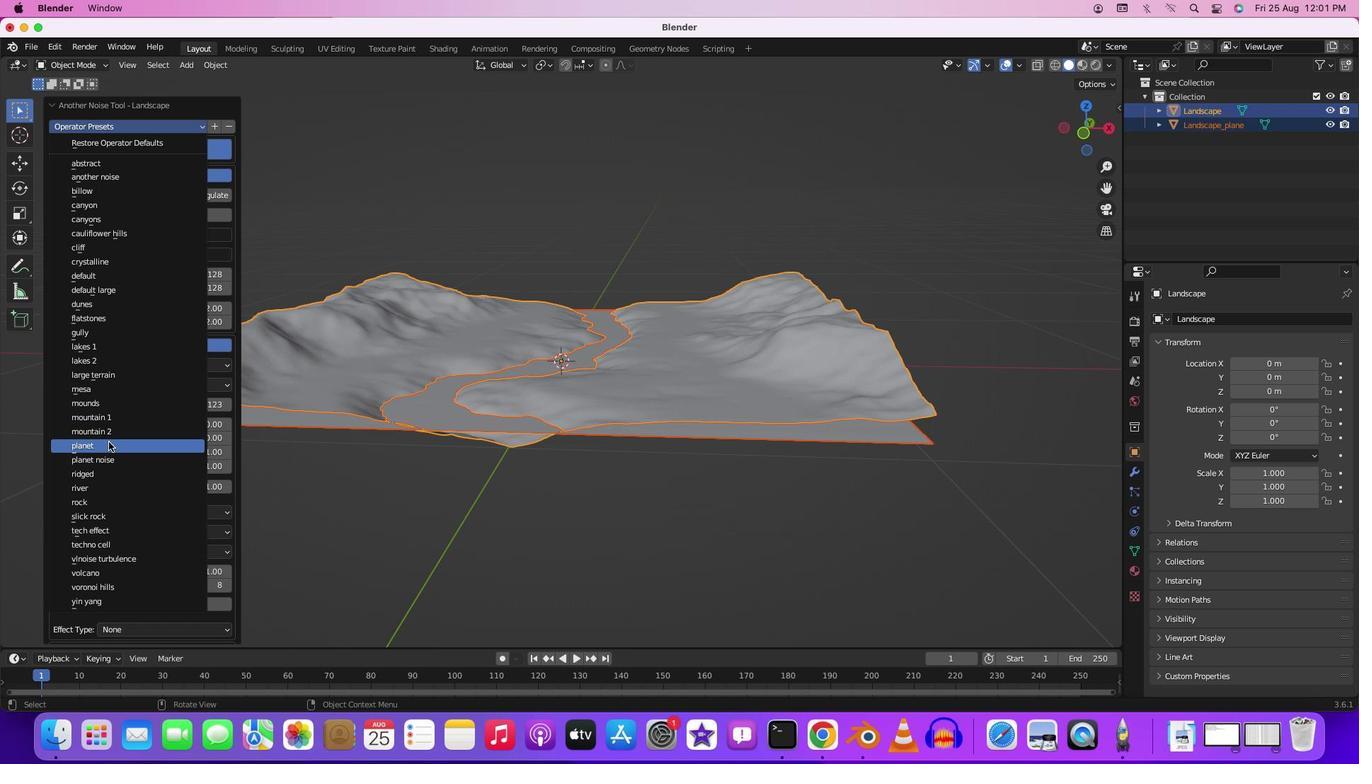 
Action: Mouse pressed left at (108, 441)
Screenshot: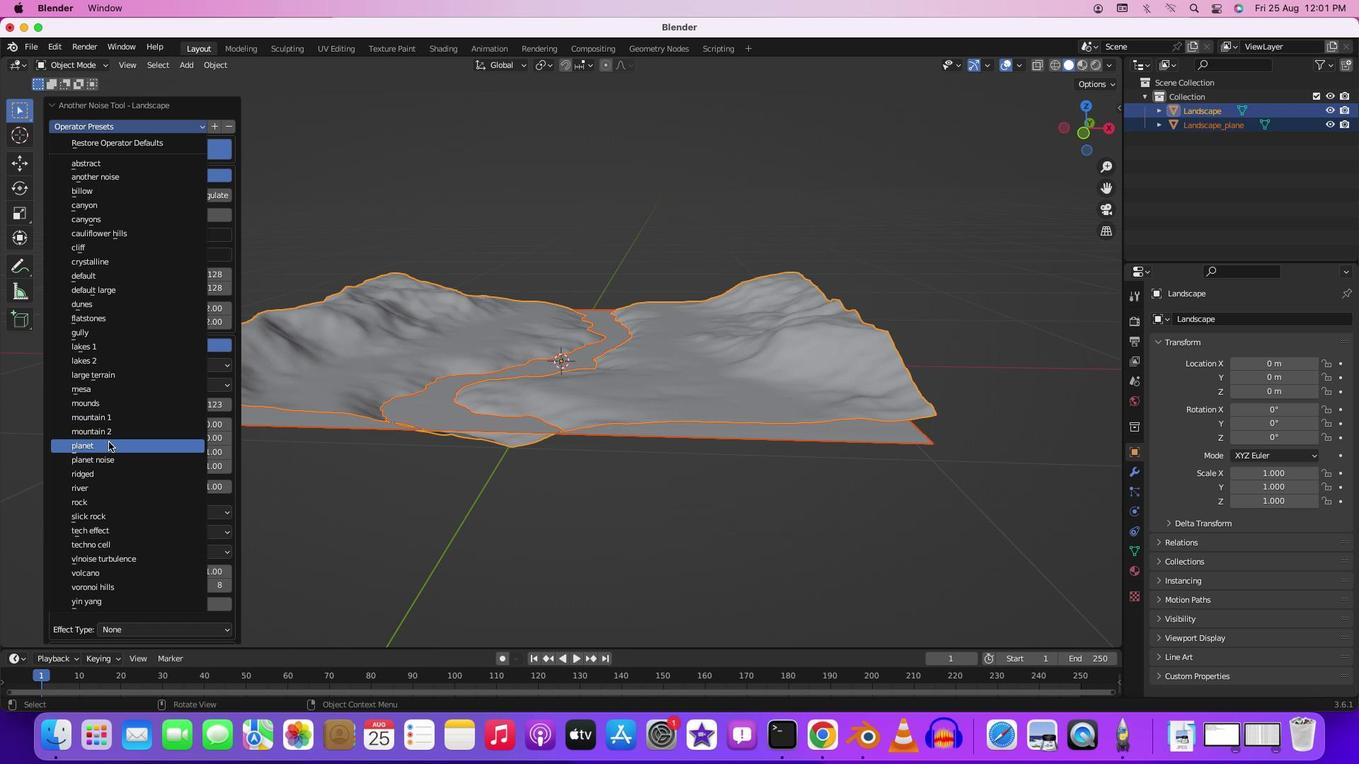 
Action: Mouse moved to (111, 135)
Screenshot: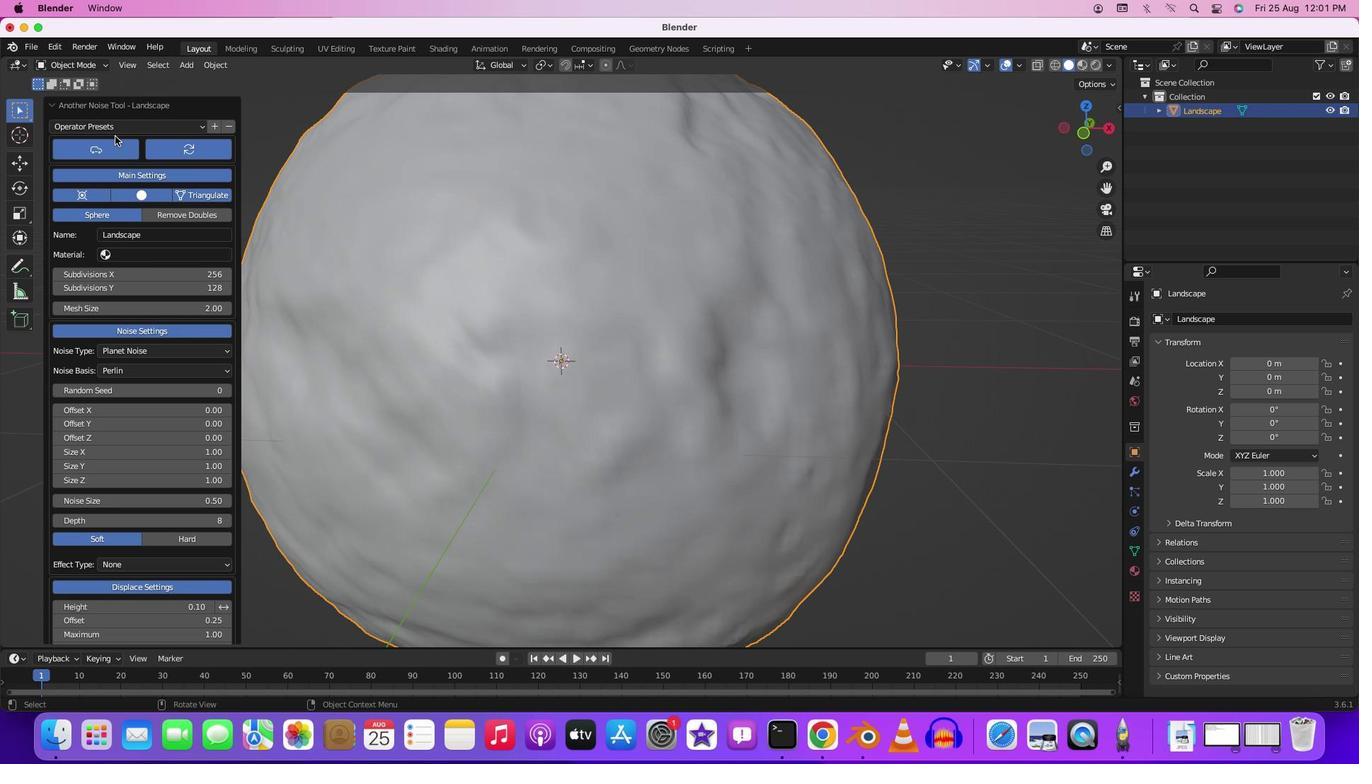 
Action: Mouse pressed left at (111, 135)
Screenshot: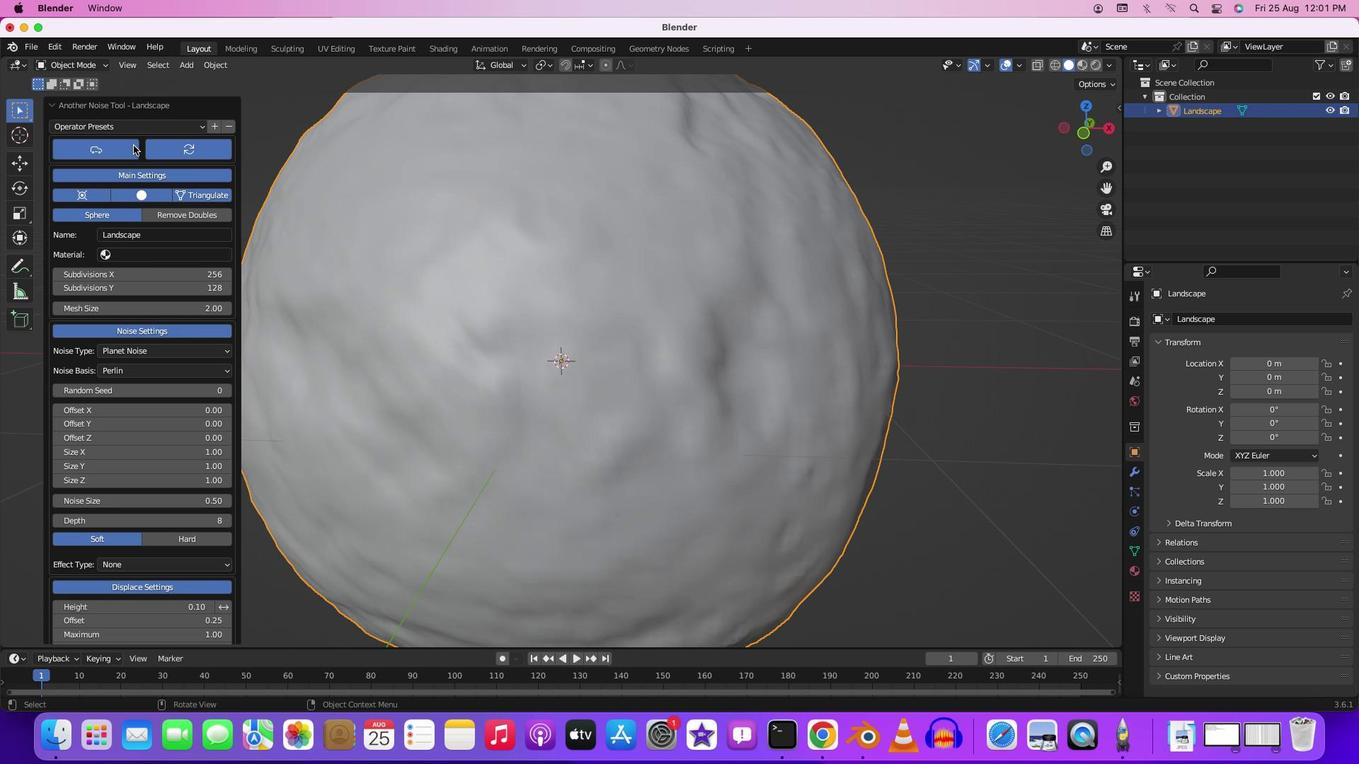 
Action: Mouse moved to (131, 126)
Screenshot: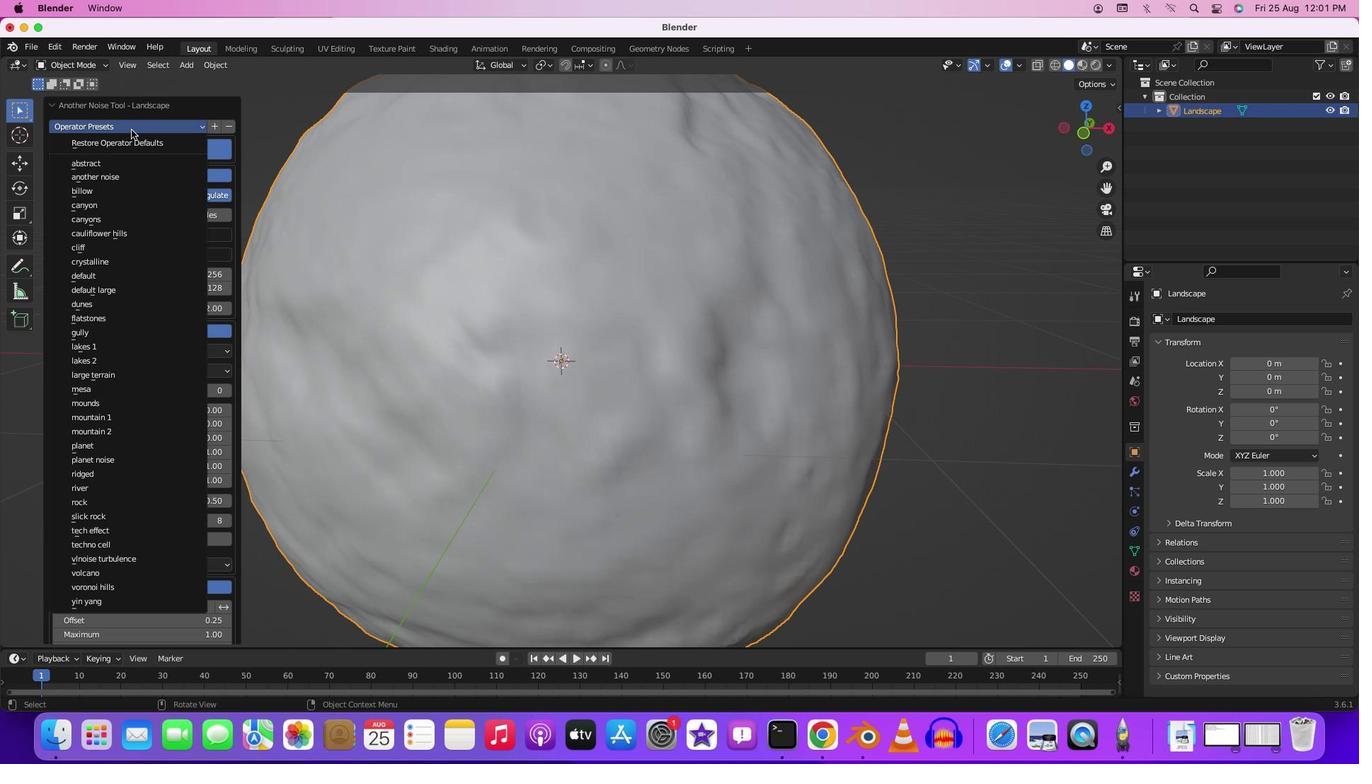 
Action: Mouse pressed left at (131, 126)
Screenshot: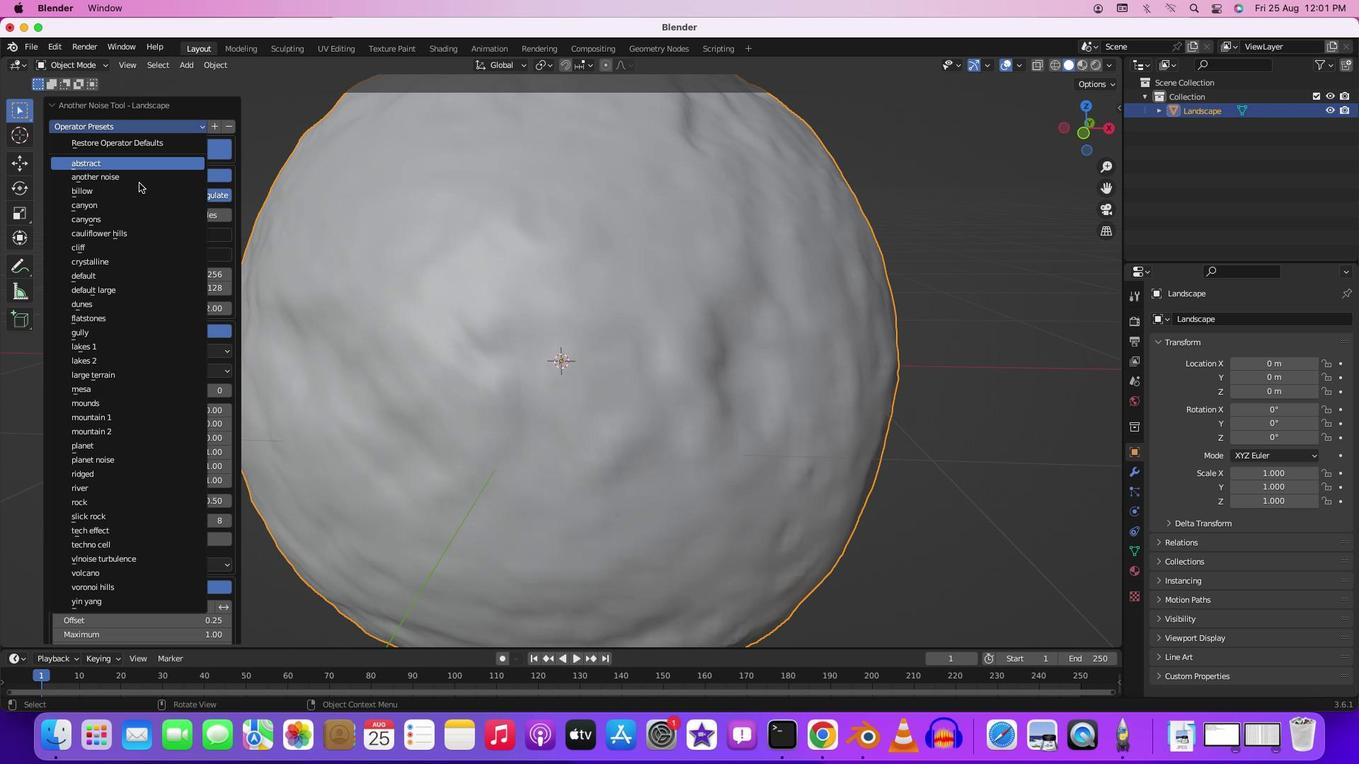 
Action: Mouse moved to (97, 388)
Screenshot: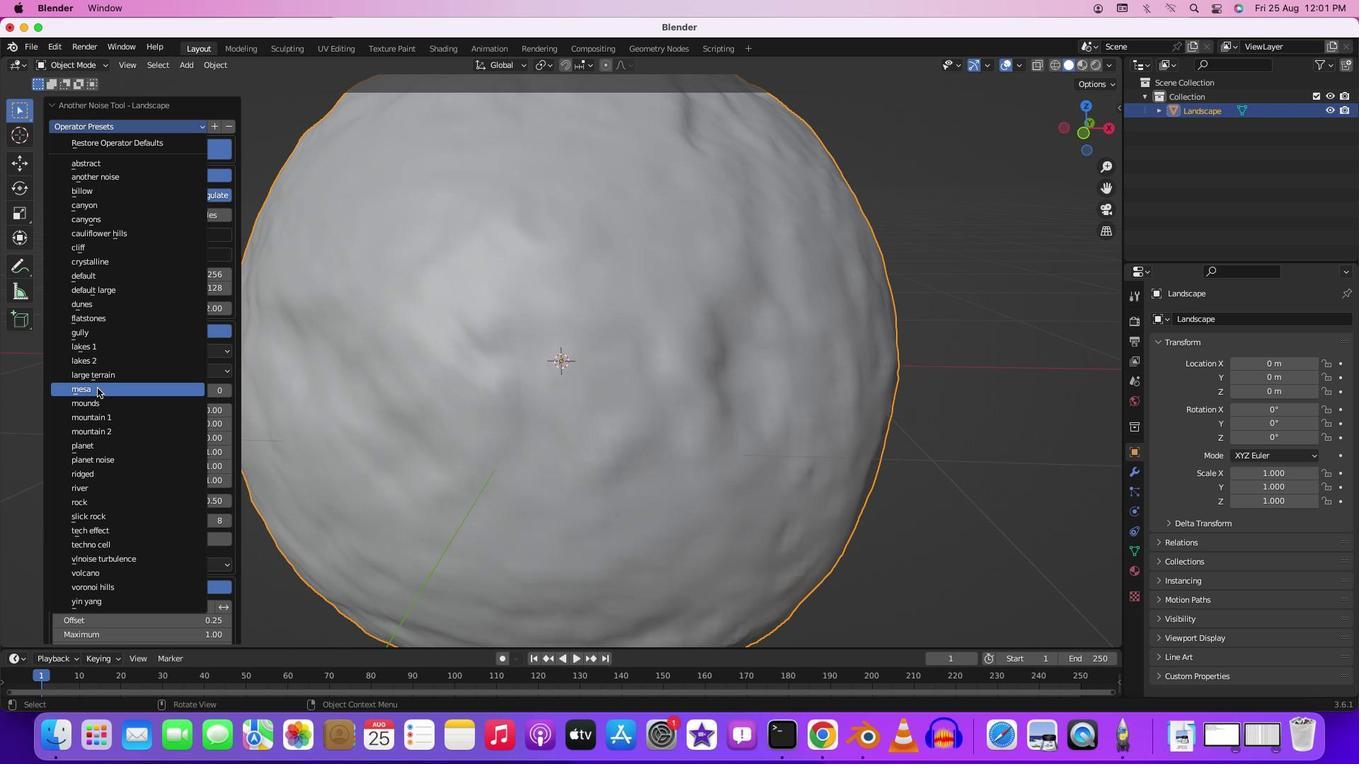 
Action: Mouse pressed left at (97, 388)
Screenshot: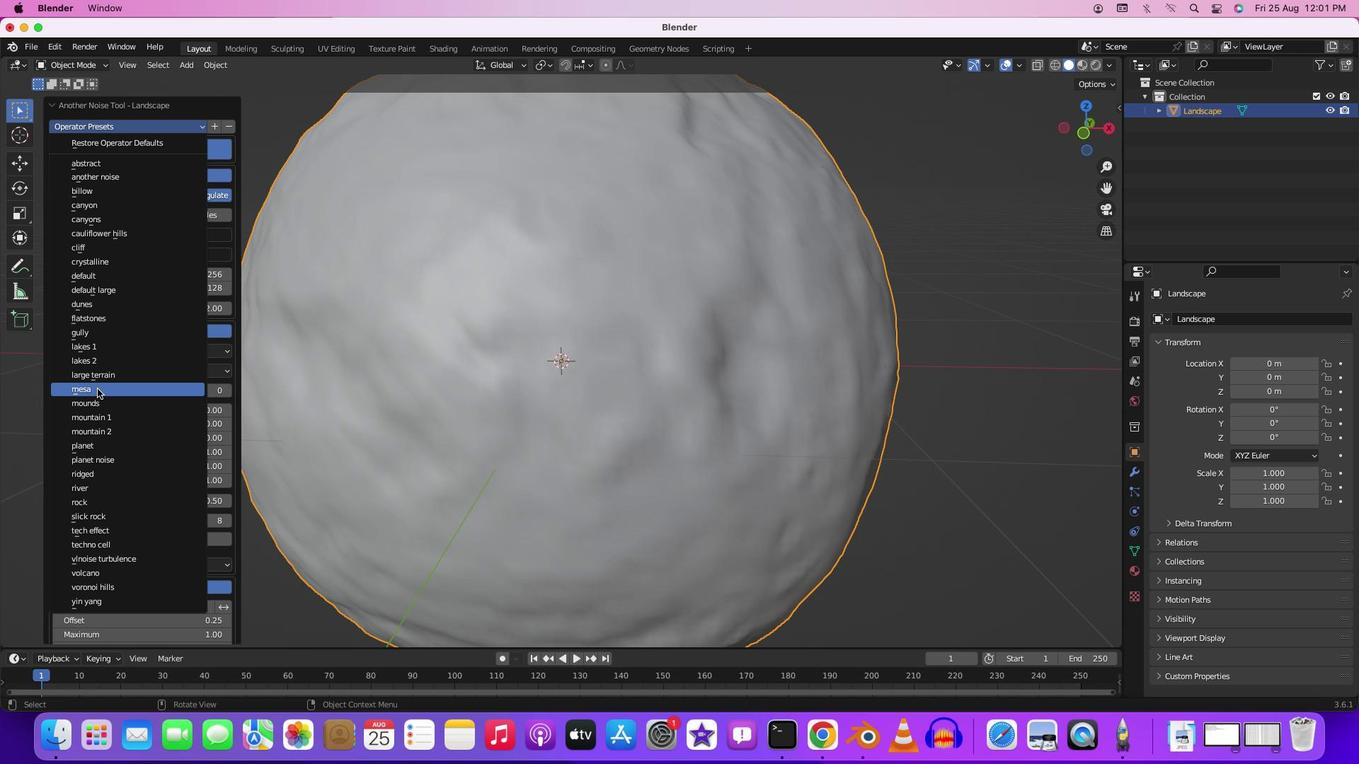
Action: Mouse moved to (110, 128)
Screenshot: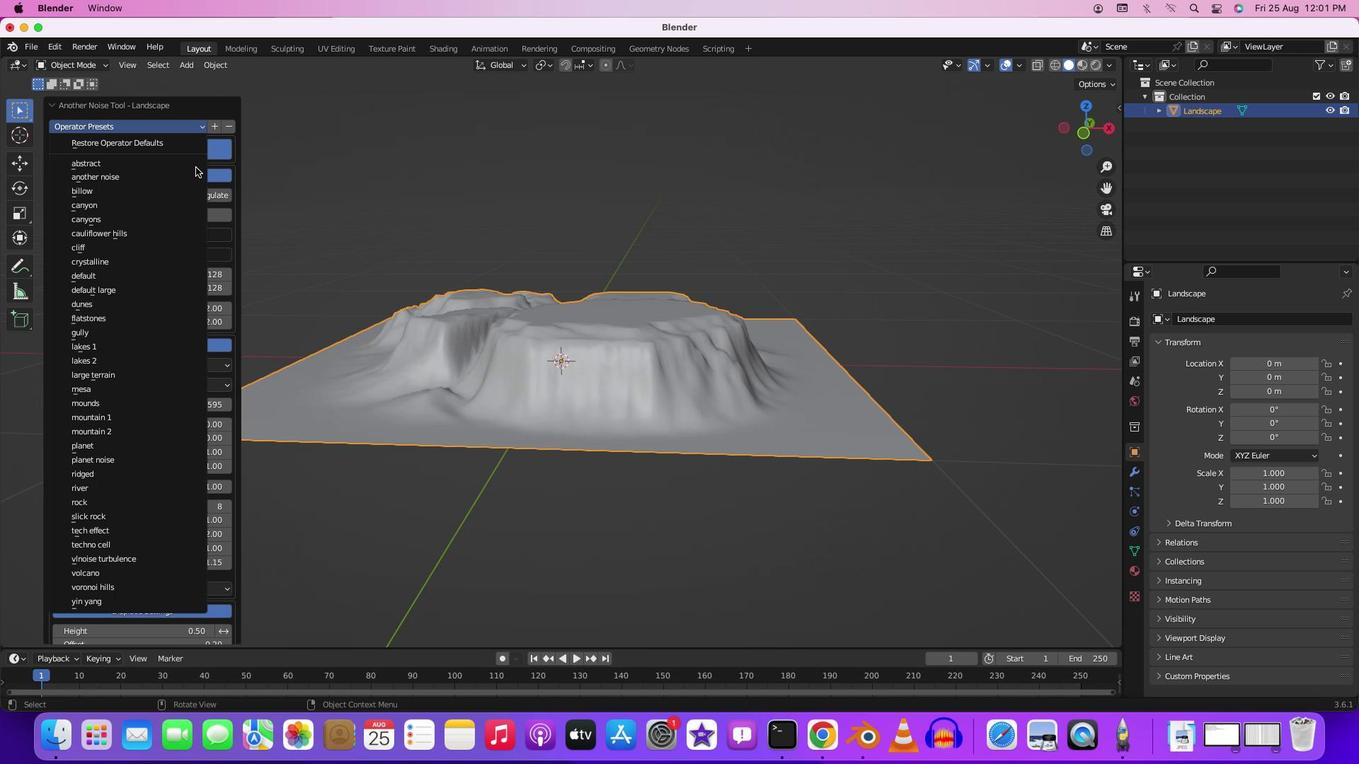 
Action: Mouse pressed left at (110, 128)
Screenshot: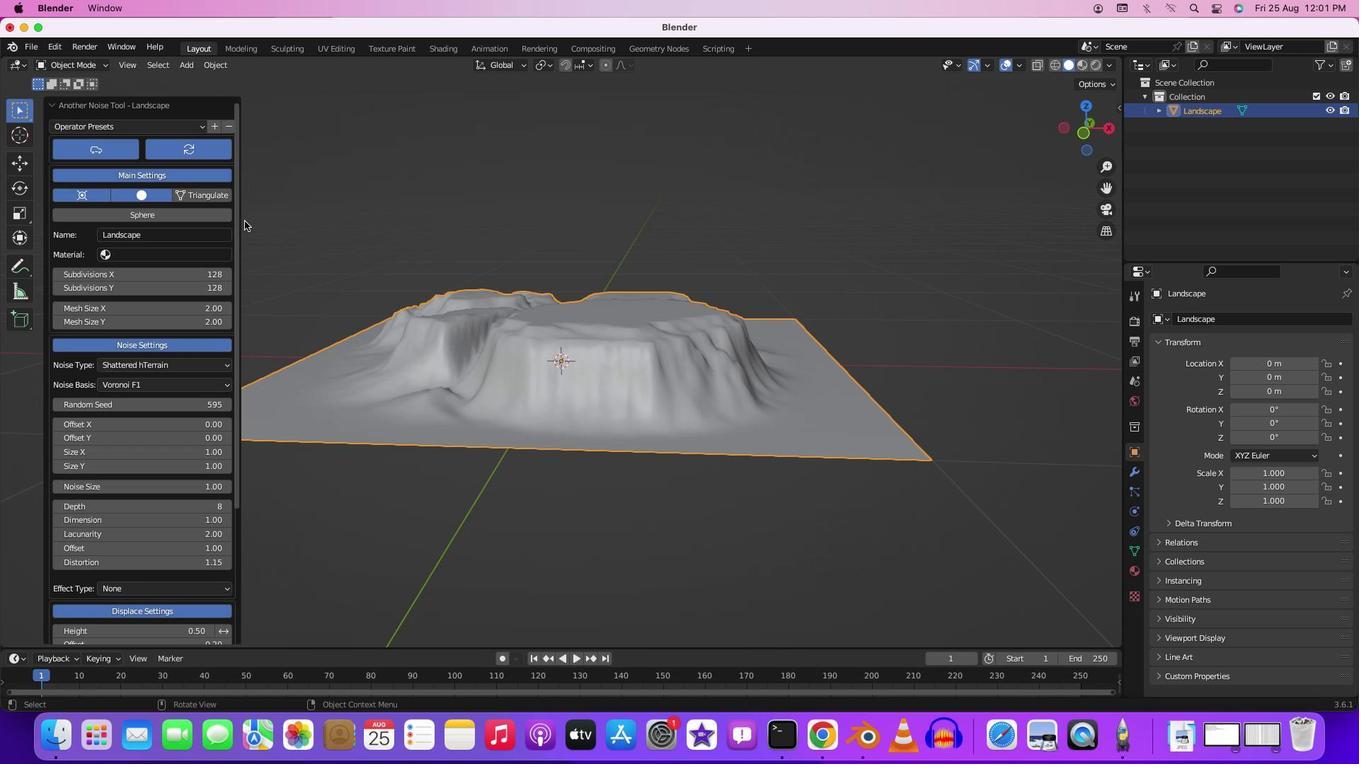 
Action: Mouse moved to (125, 134)
Screenshot: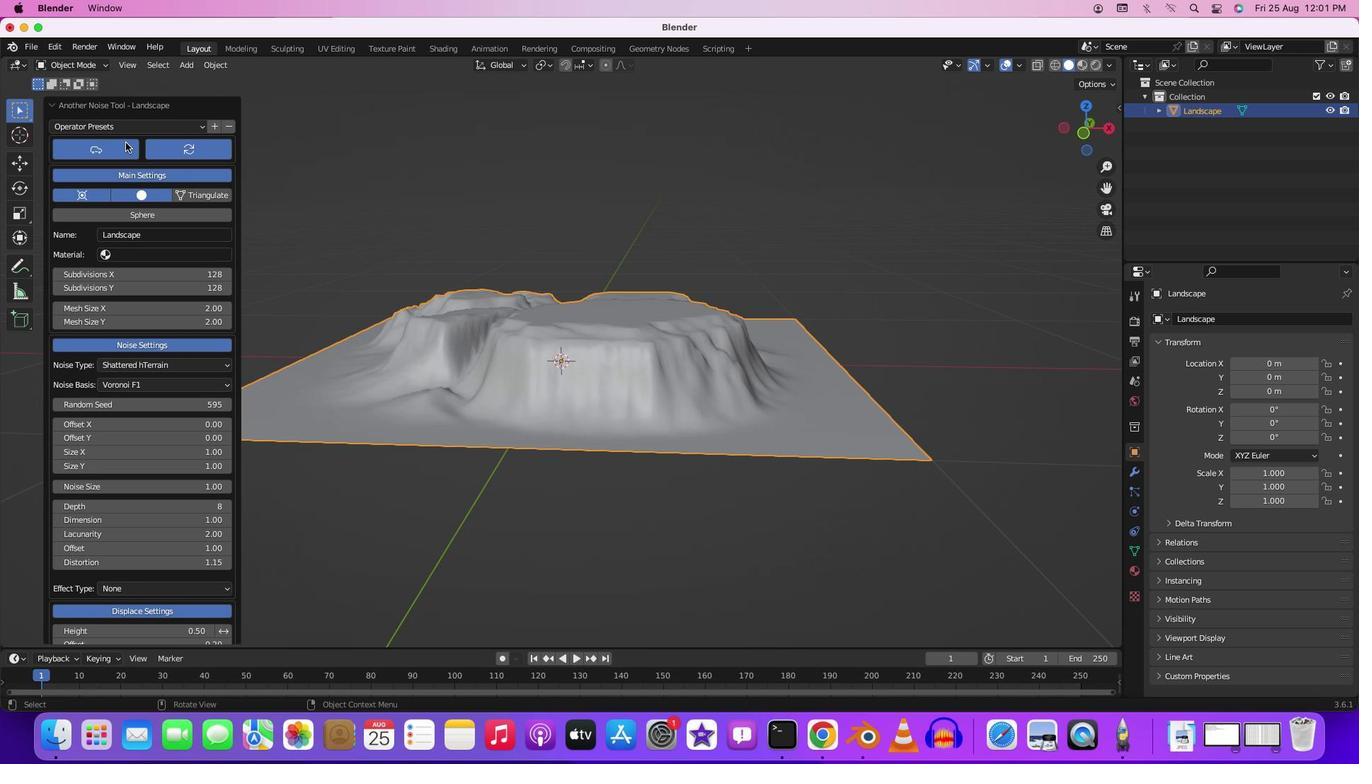 
Action: Mouse pressed left at (125, 134)
Screenshot: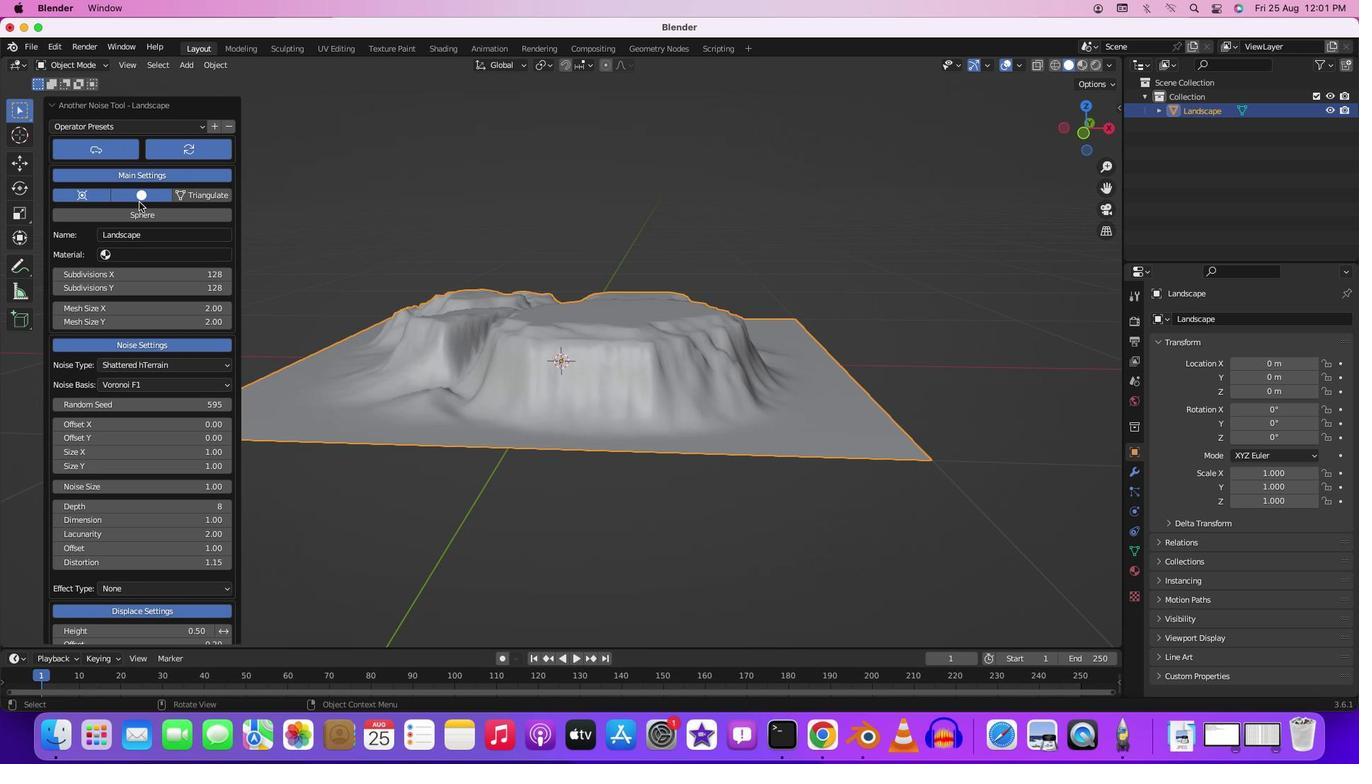 
Action: Mouse moved to (147, 123)
Screenshot: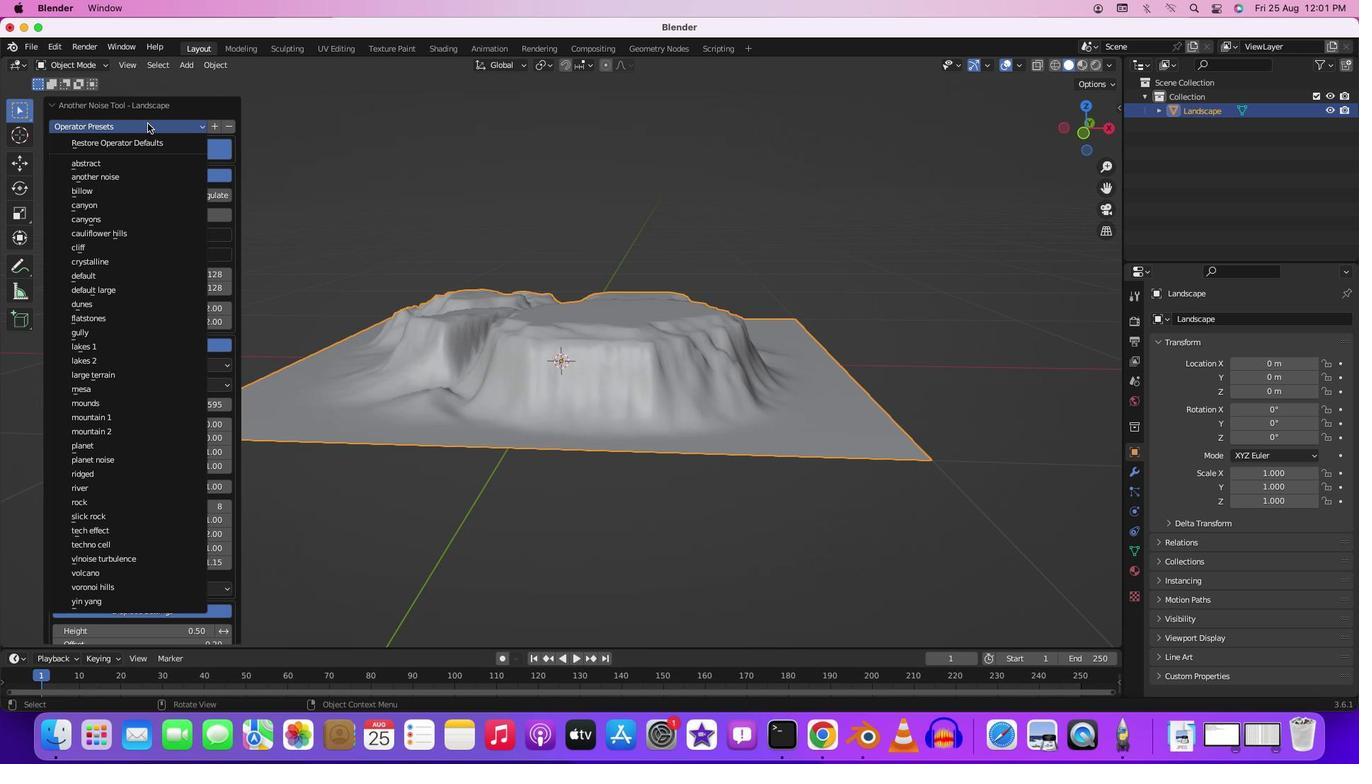 
Action: Mouse pressed left at (147, 123)
Screenshot: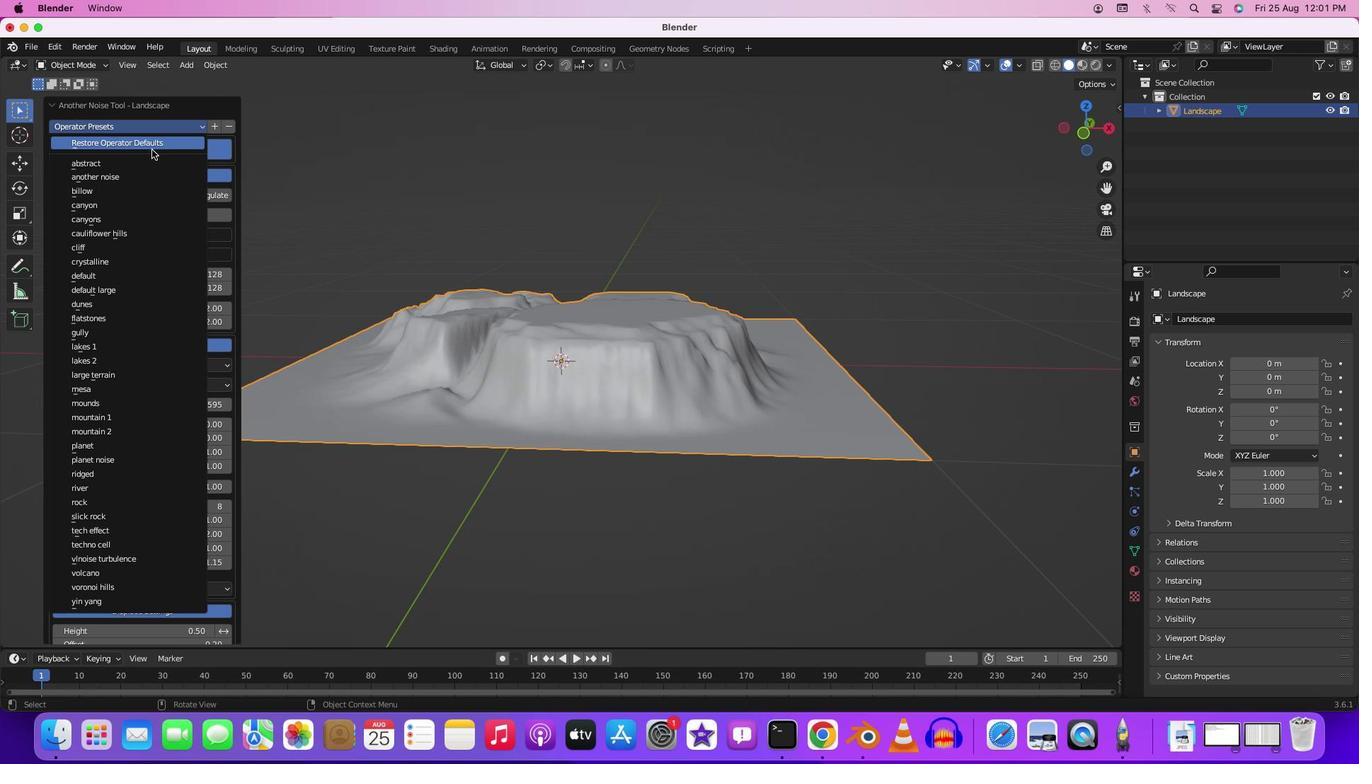 
Action: Mouse moved to (106, 322)
Screenshot: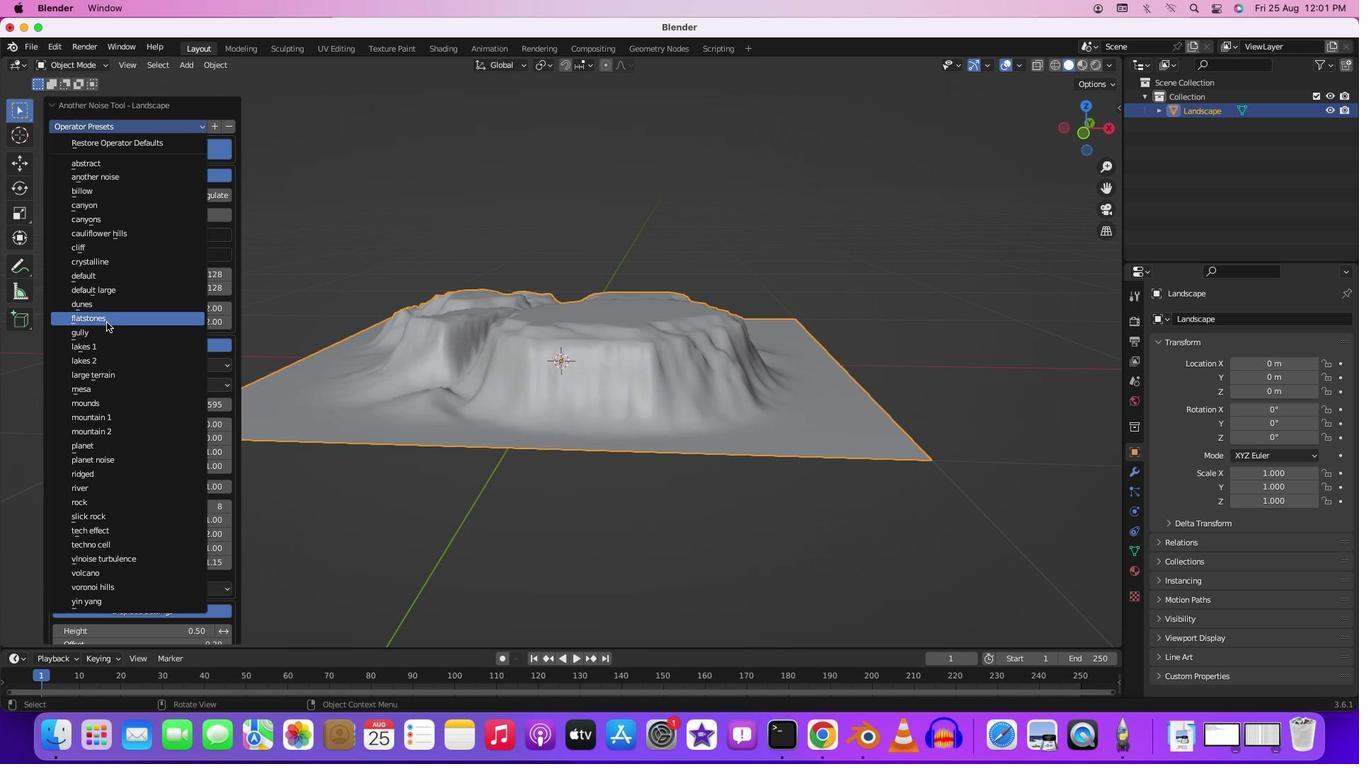 
Action: Mouse pressed left at (106, 322)
Screenshot: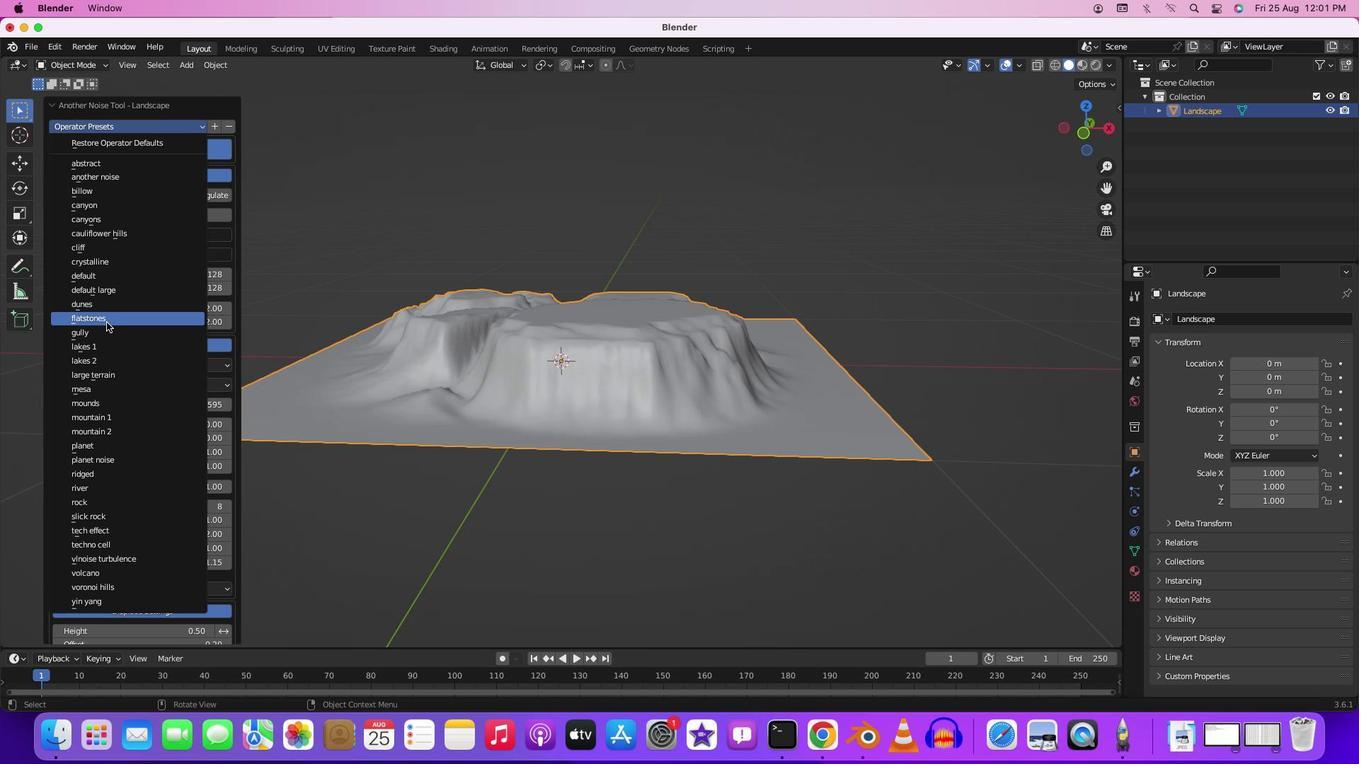 
Action: Mouse moved to (128, 124)
Screenshot: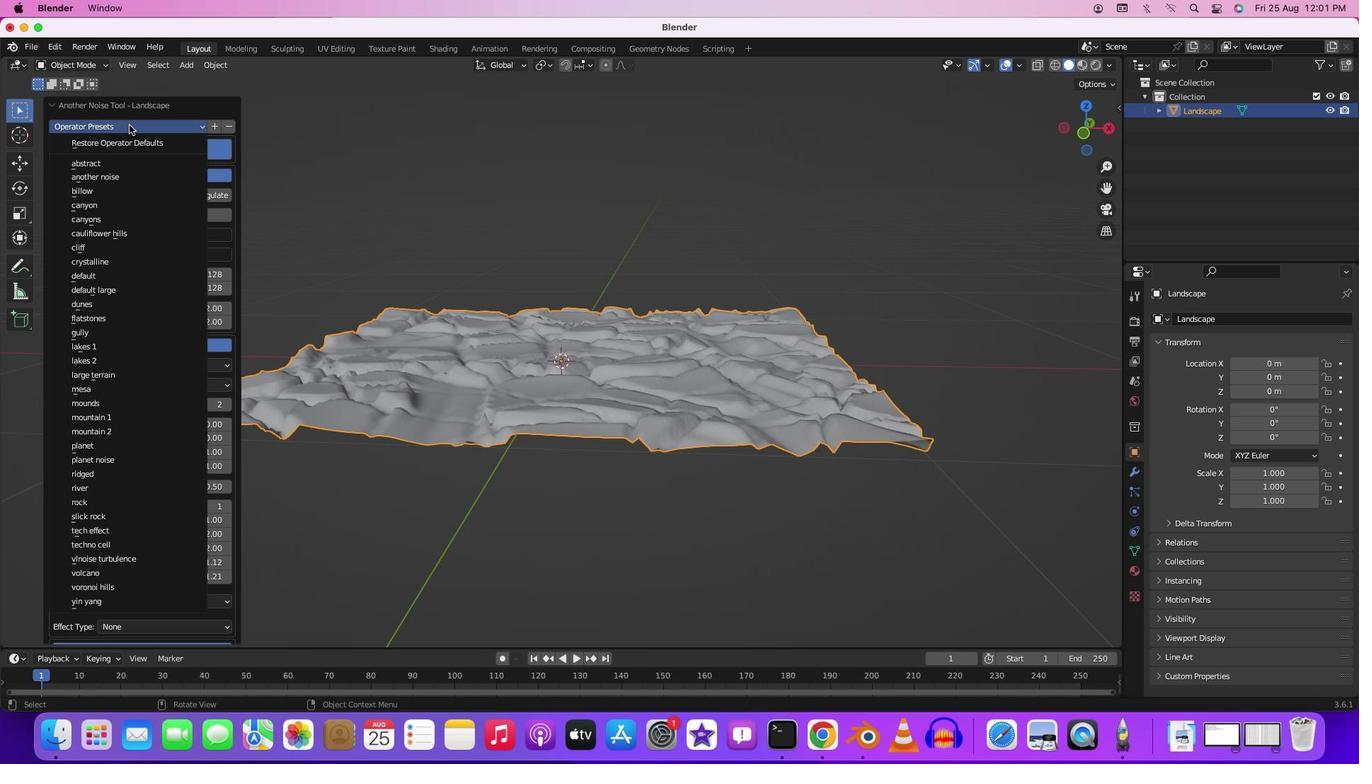 
Action: Mouse pressed left at (128, 124)
Screenshot: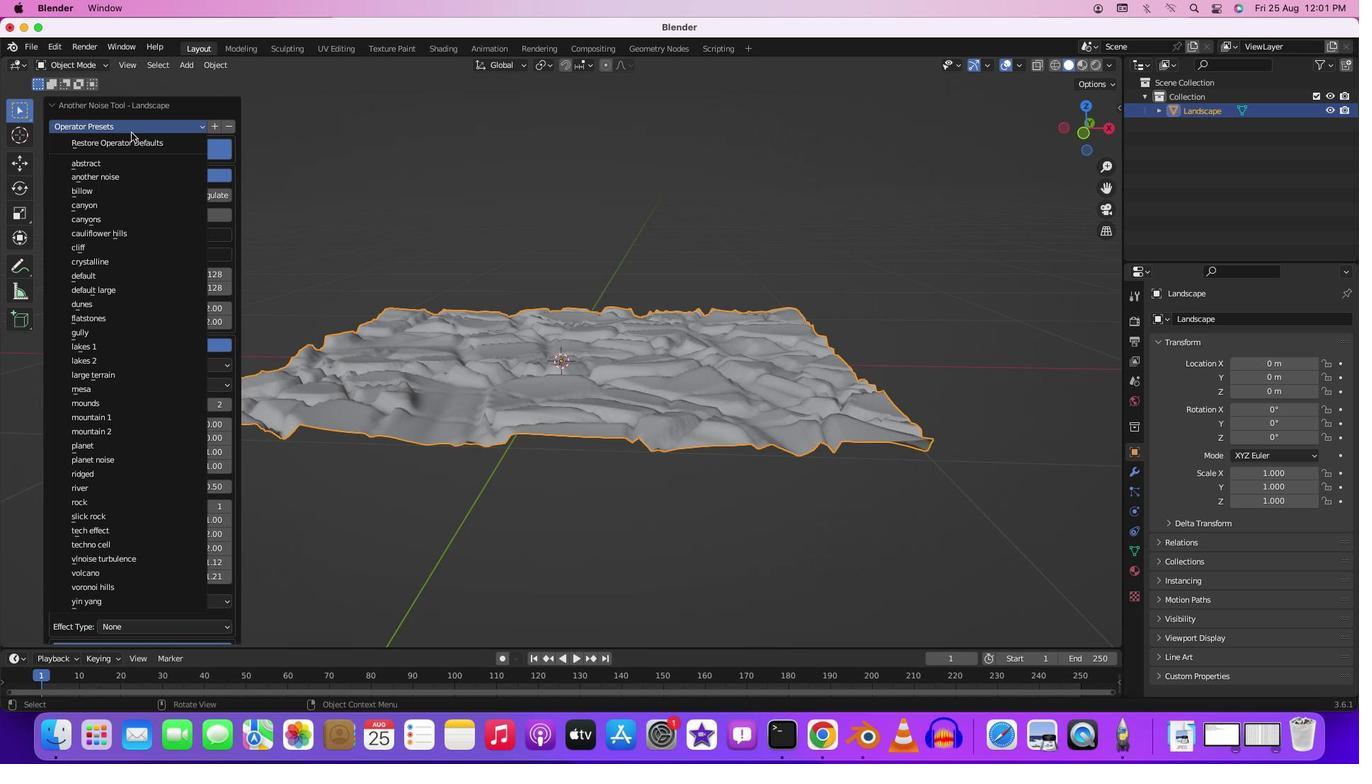 
Action: Mouse moved to (106, 393)
Screenshot: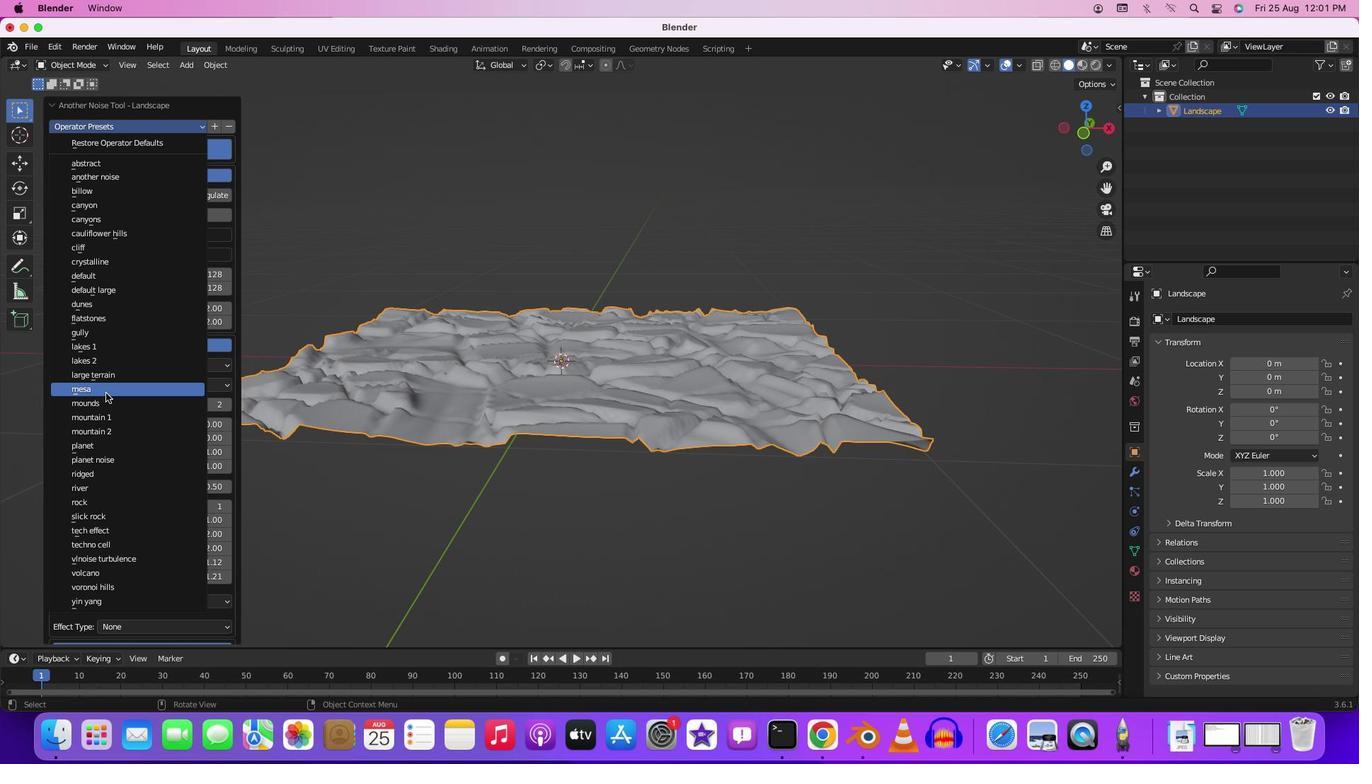 
Action: Mouse pressed left at (106, 393)
Screenshot: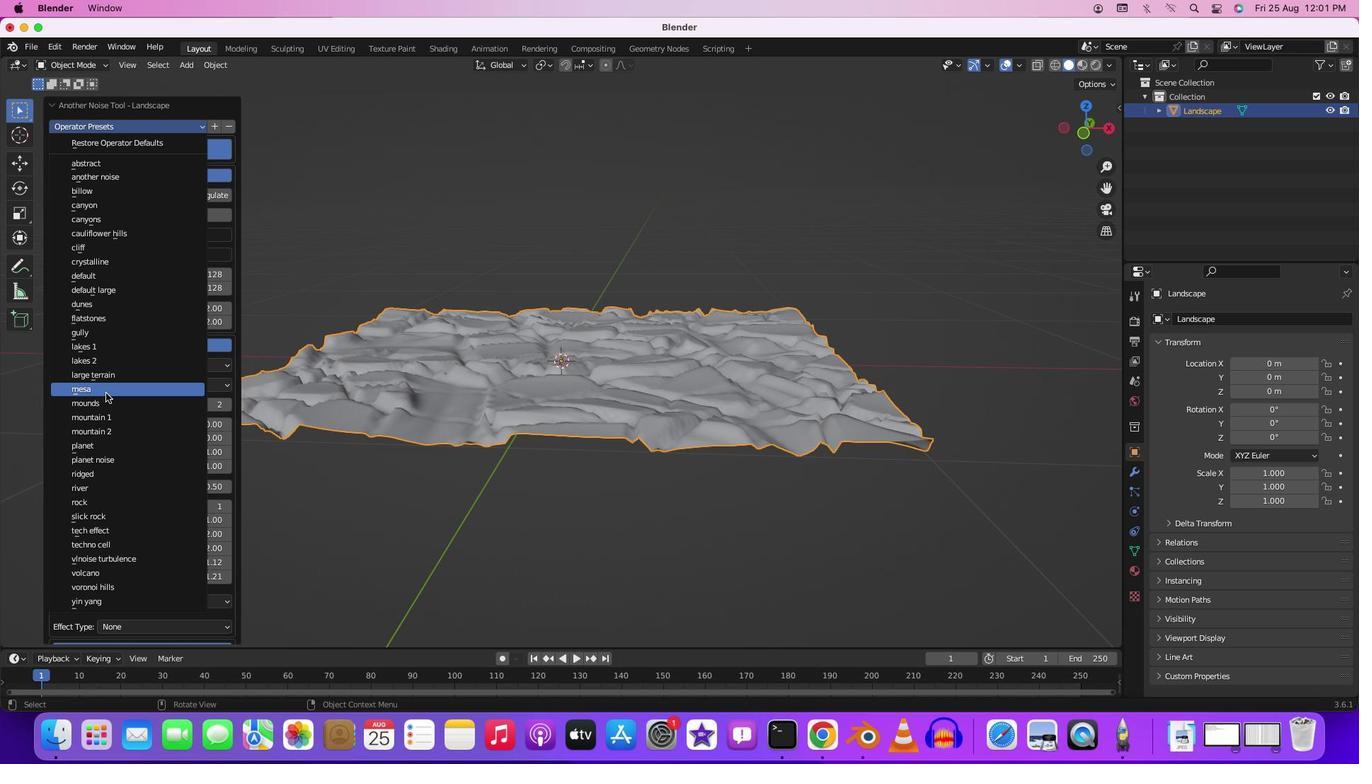 
Action: Mouse moved to (142, 127)
Screenshot: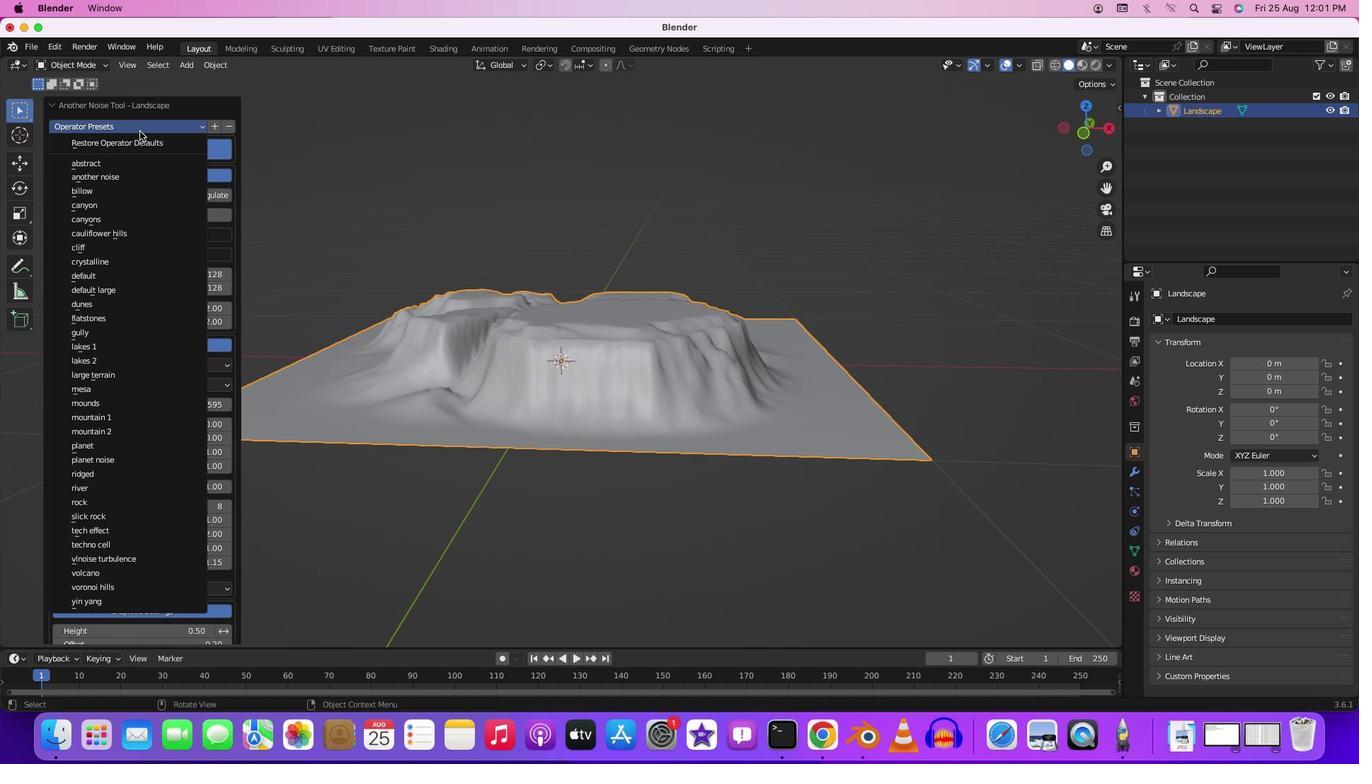 
Action: Mouse pressed left at (142, 127)
Screenshot: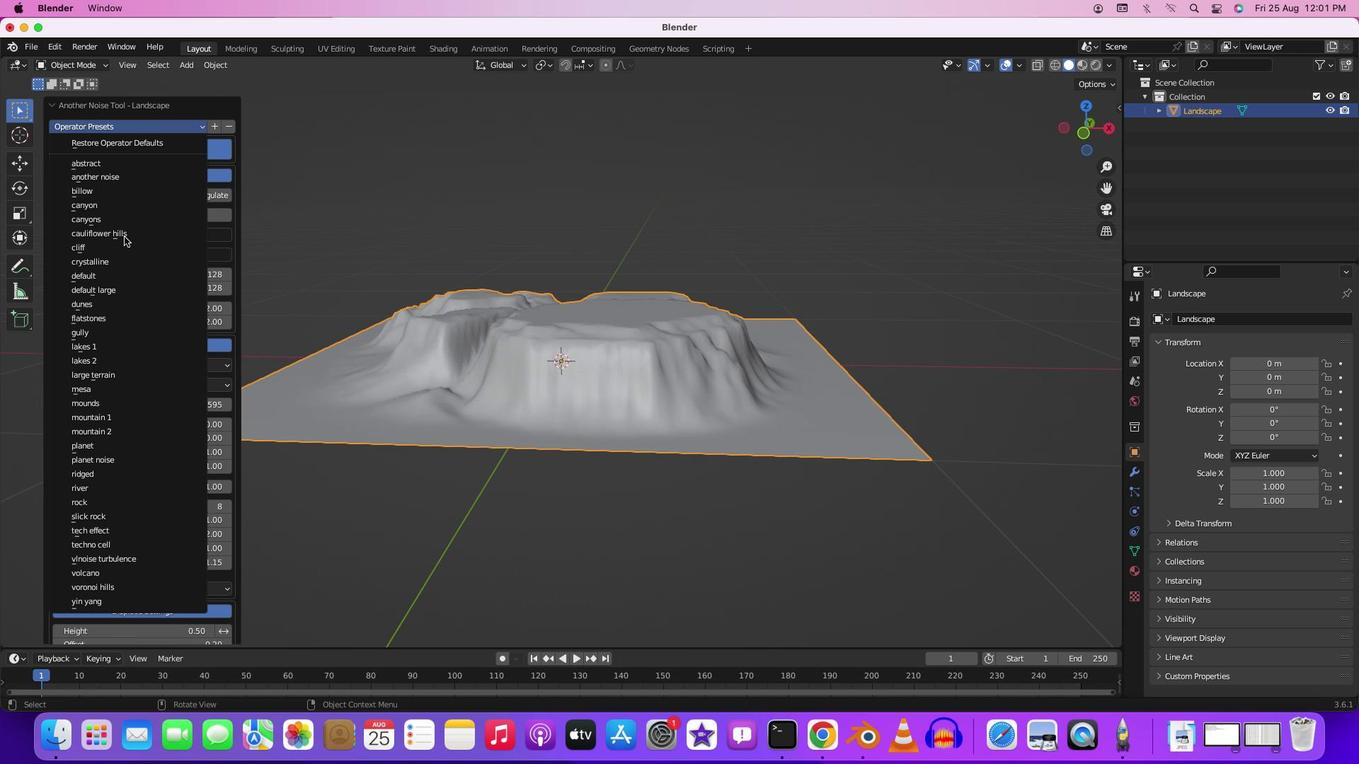 
Action: Mouse moved to (101, 327)
Screenshot: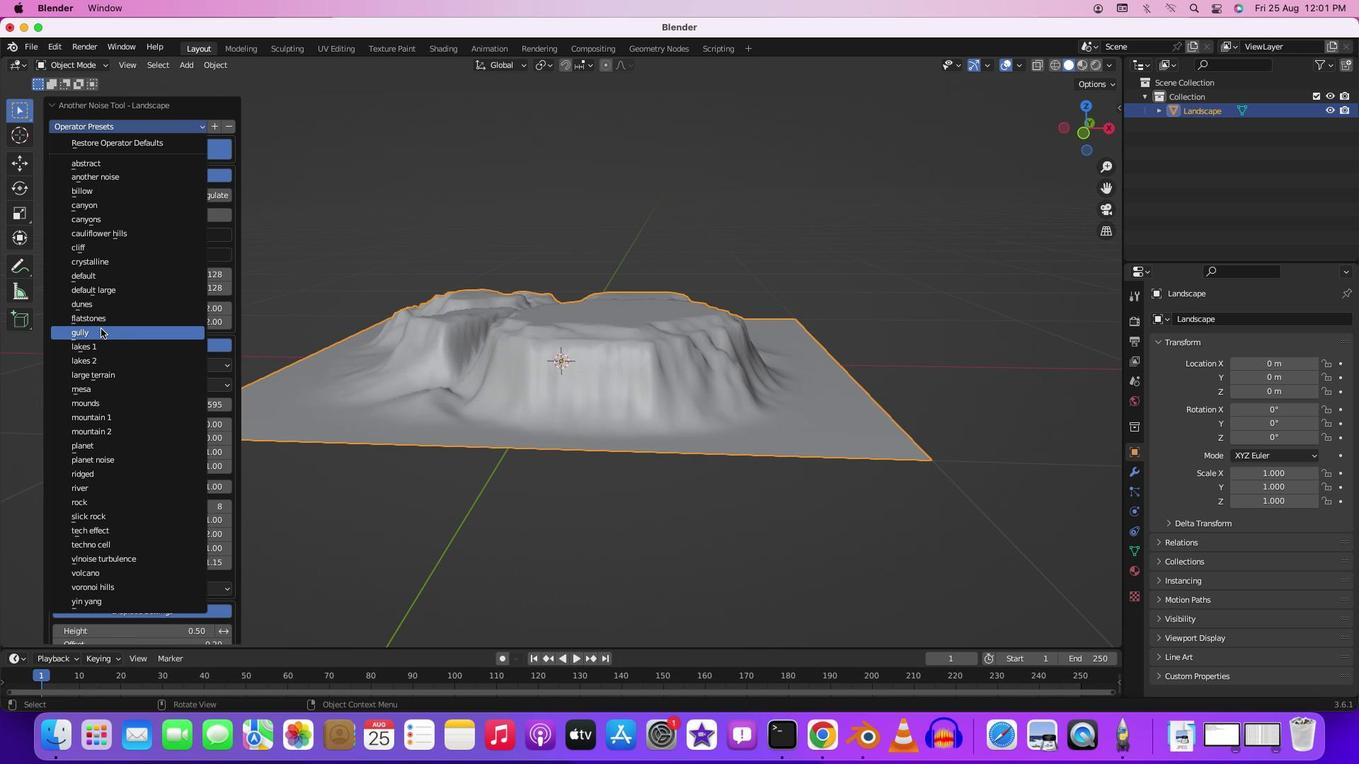 
Action: Mouse pressed left at (101, 327)
Screenshot: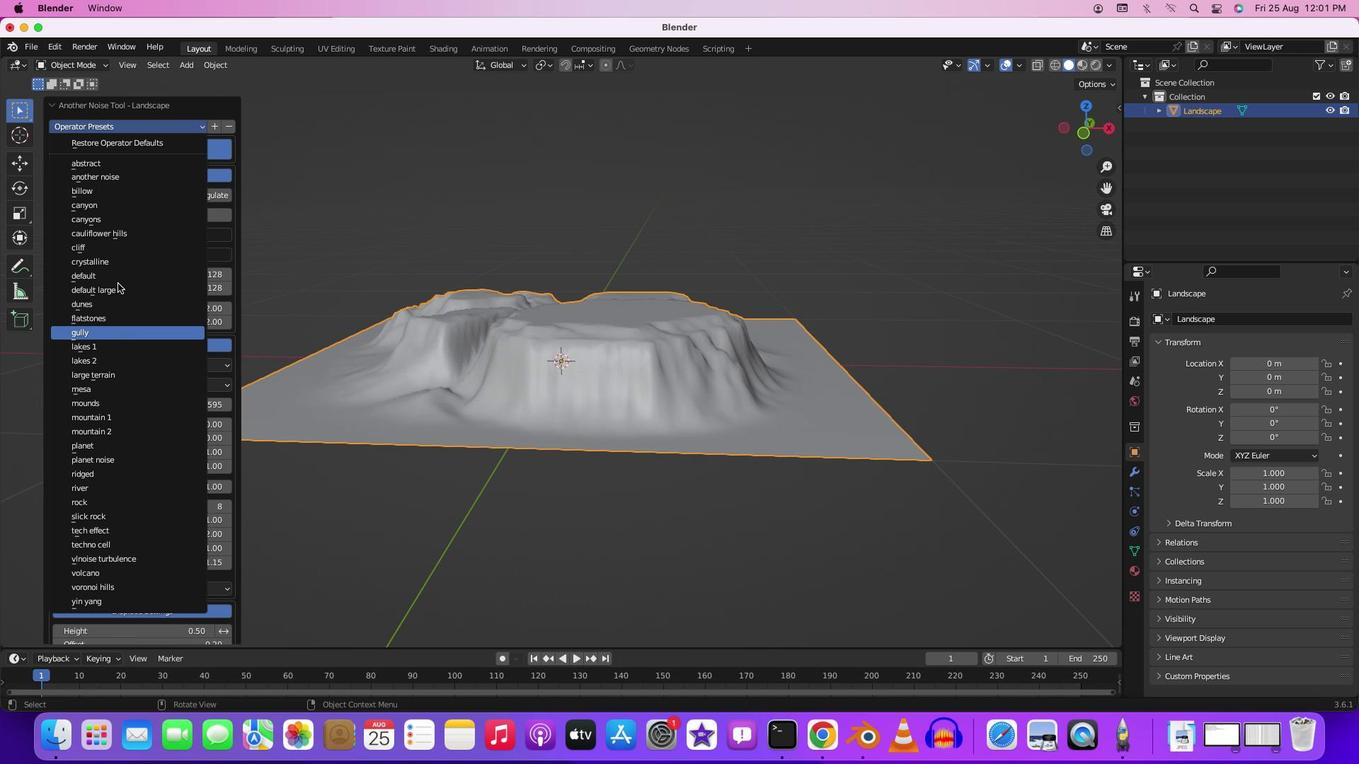 
Action: Mouse moved to (148, 130)
Screenshot: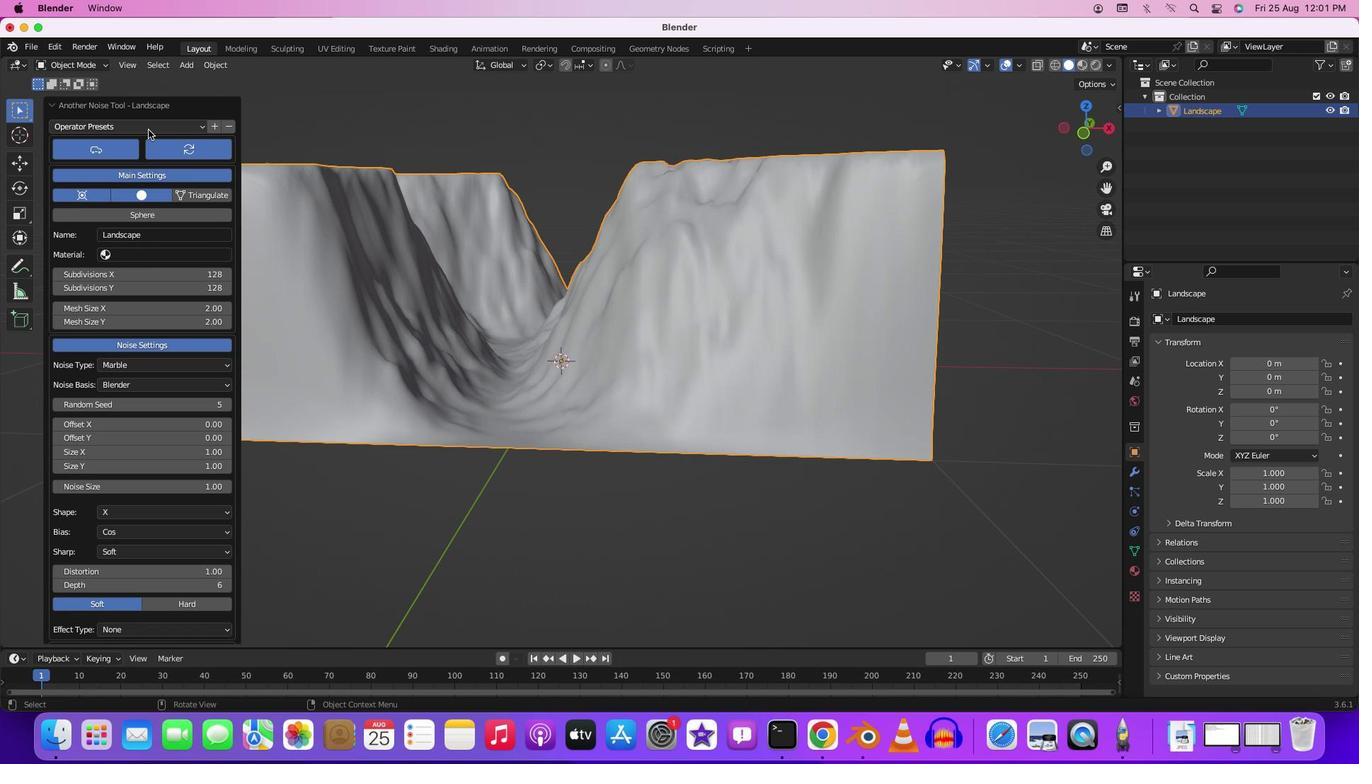 
Action: Mouse pressed left at (148, 130)
Screenshot: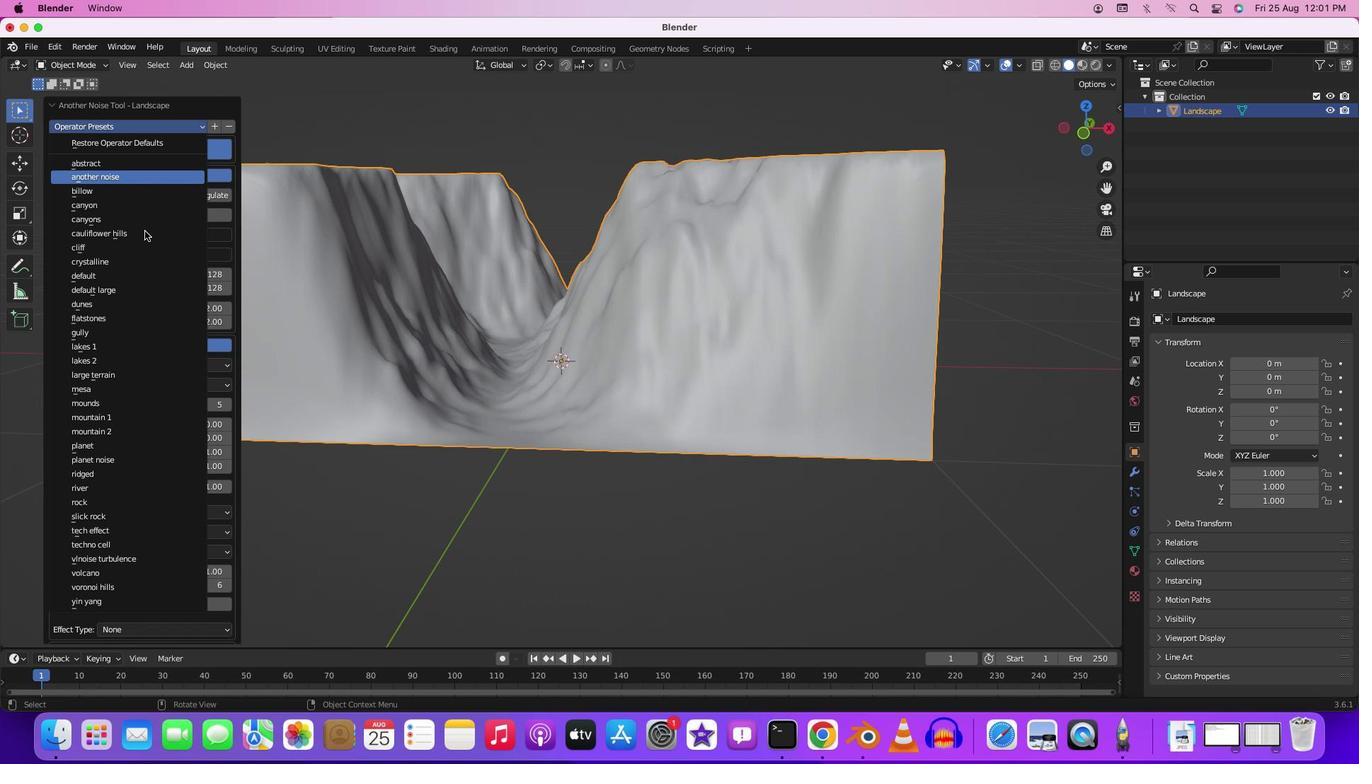 
Action: Mouse moved to (117, 313)
Screenshot: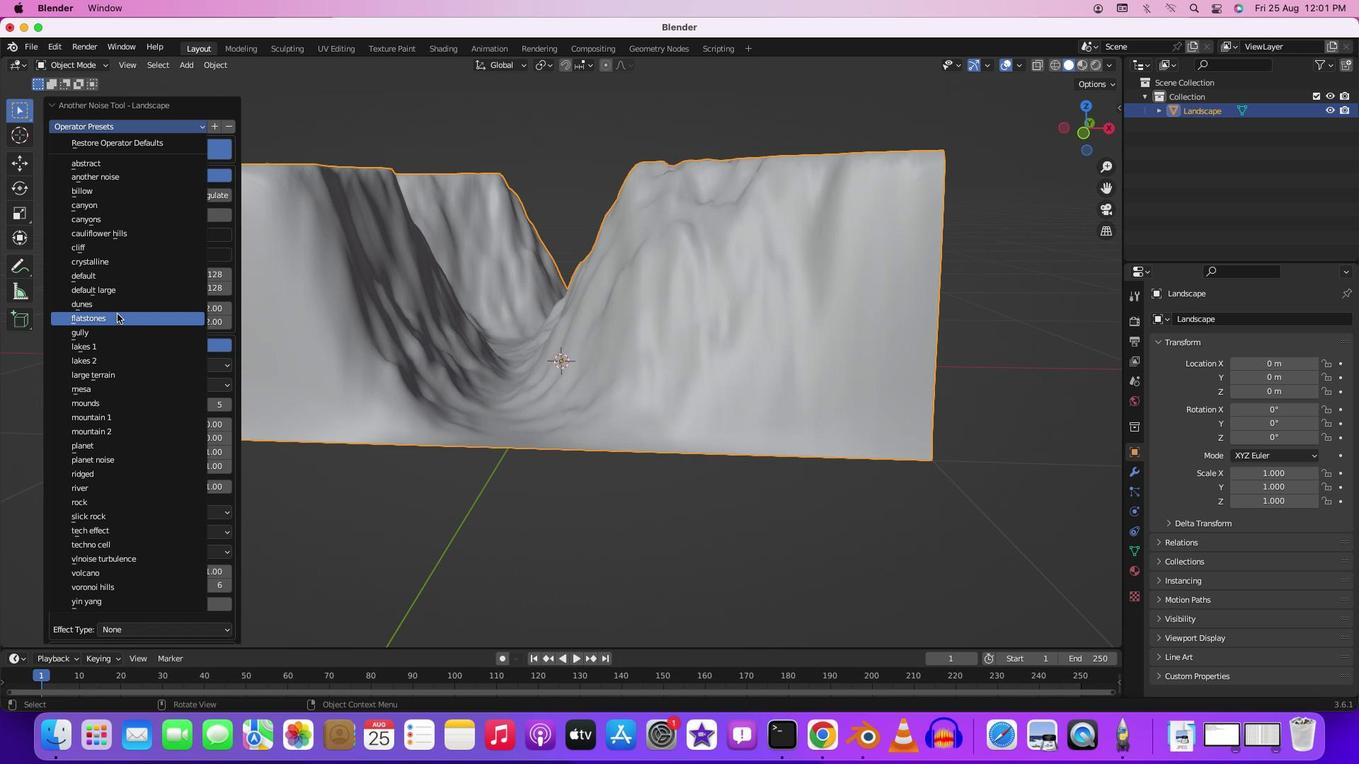 
Action: Mouse pressed left at (117, 313)
Screenshot: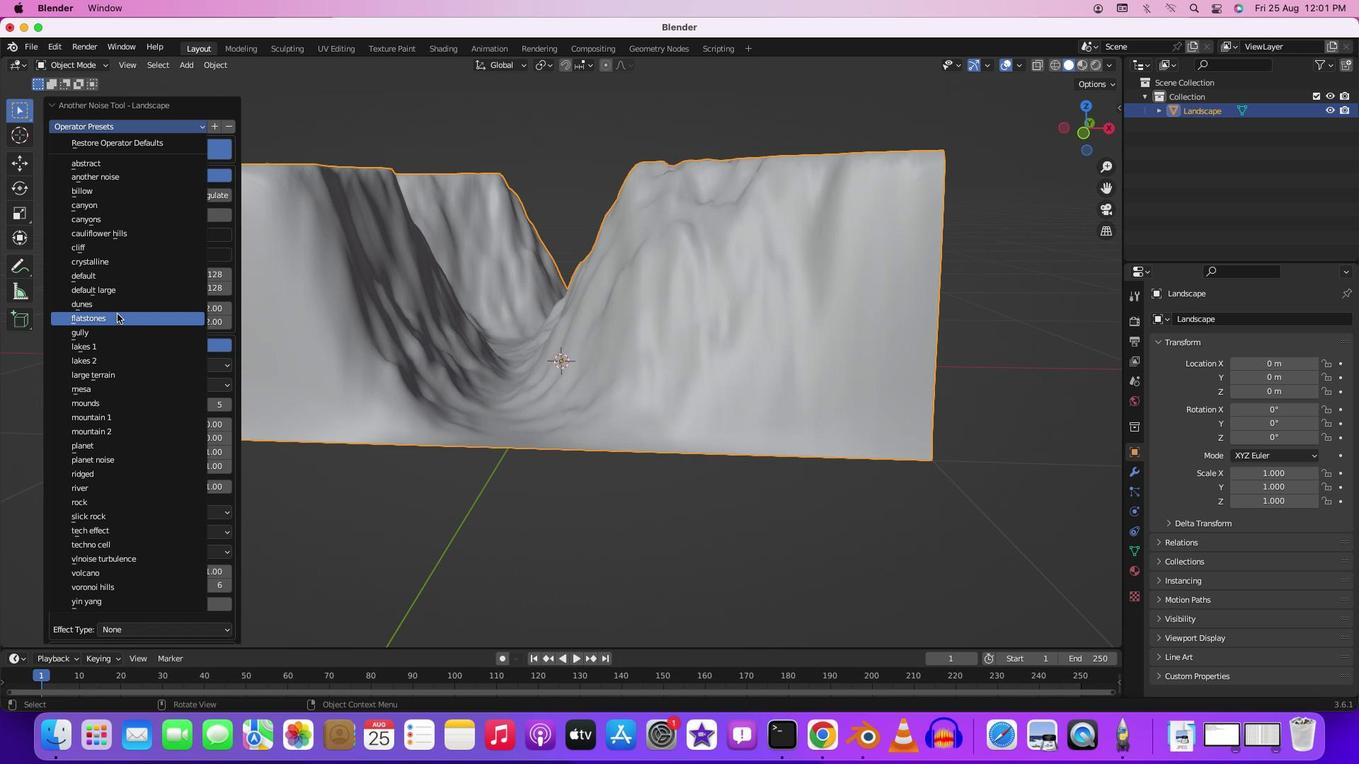 
Action: Mouse moved to (136, 129)
Screenshot: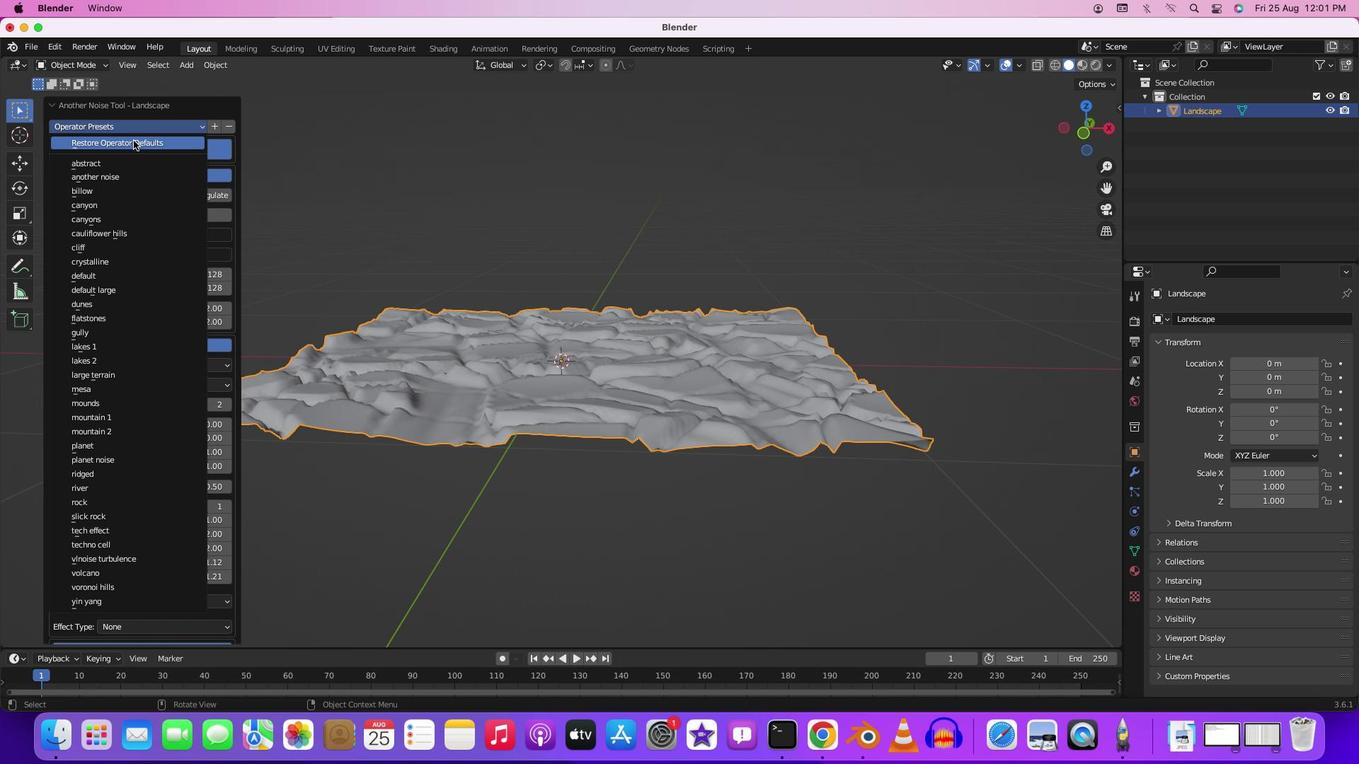 
Action: Mouse pressed left at (136, 129)
Screenshot: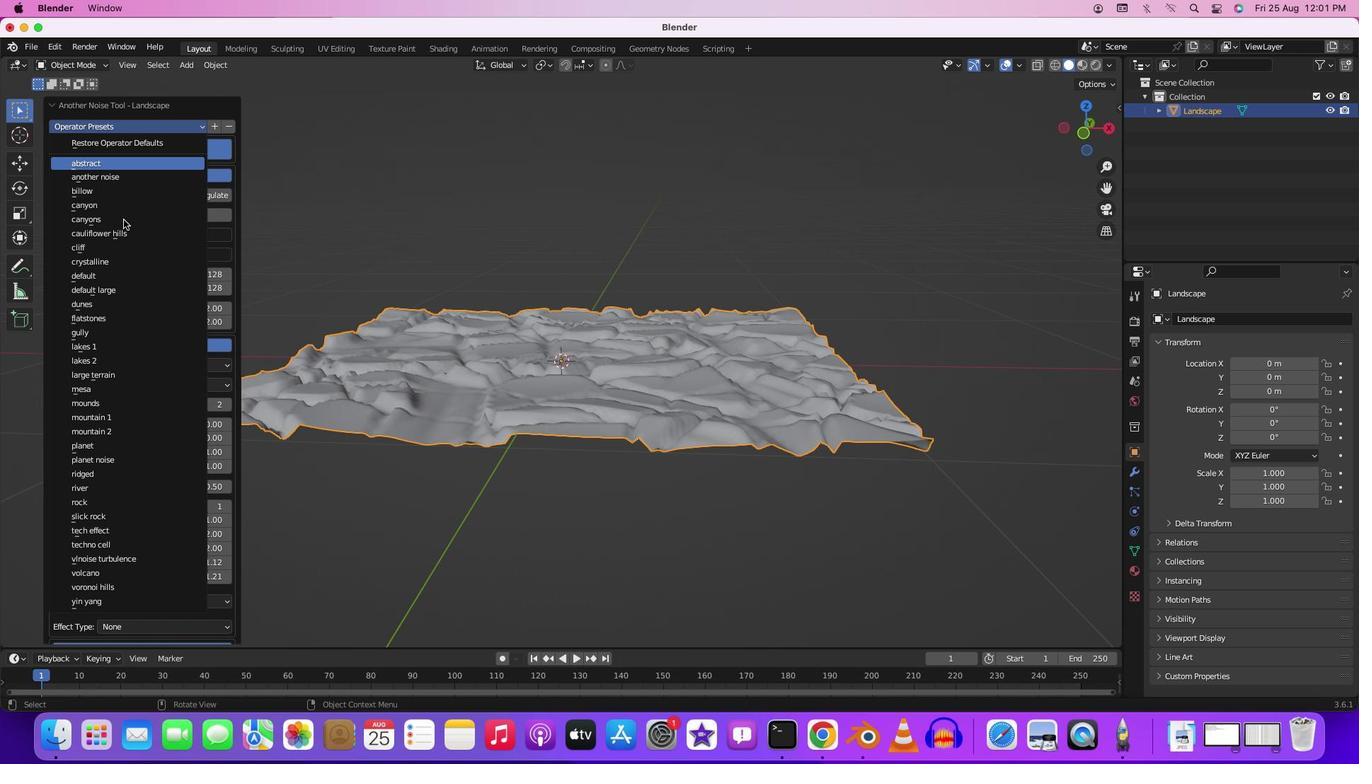 
Action: Mouse moved to (111, 285)
Screenshot: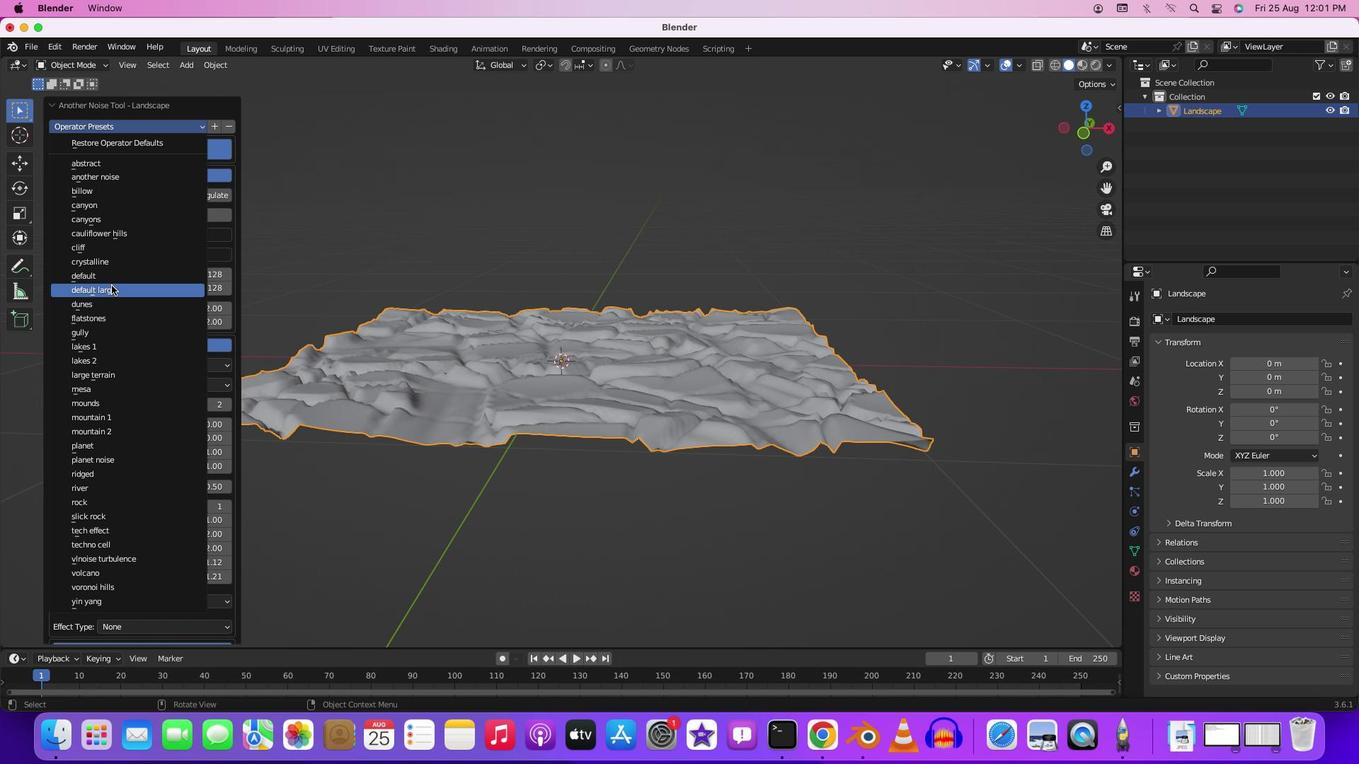 
Action: Mouse pressed left at (111, 285)
Screenshot: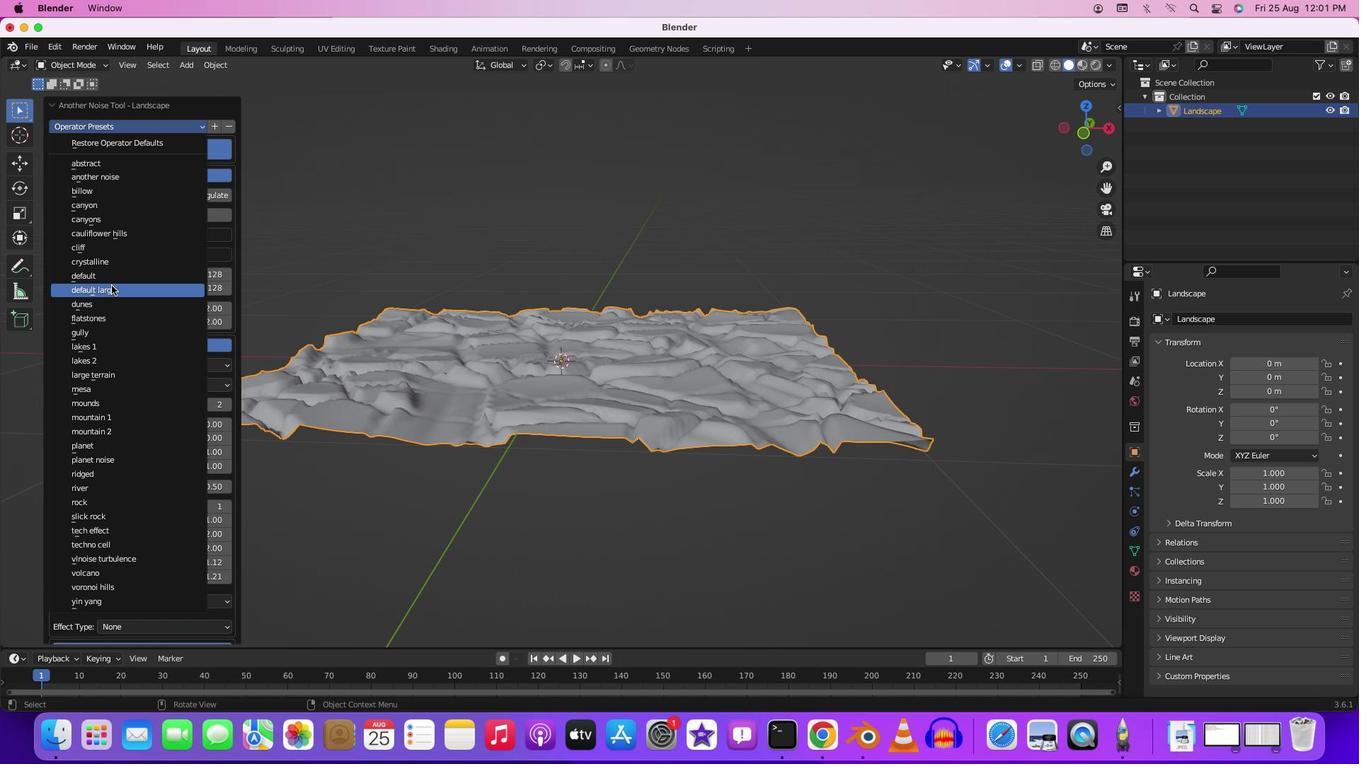 
Action: Mouse moved to (276, 272)
Screenshot: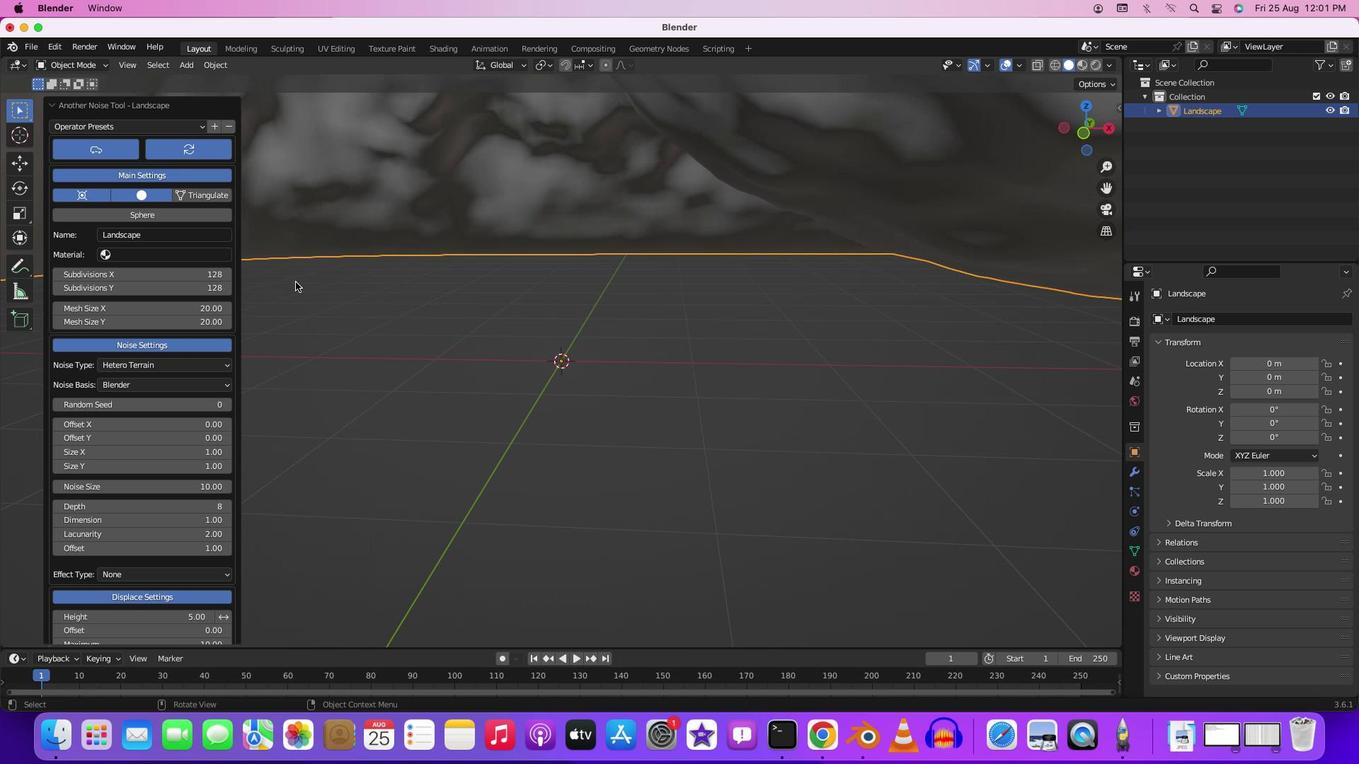 
Action: Mouse scrolled (276, 272) with delta (0, 0)
Screenshot: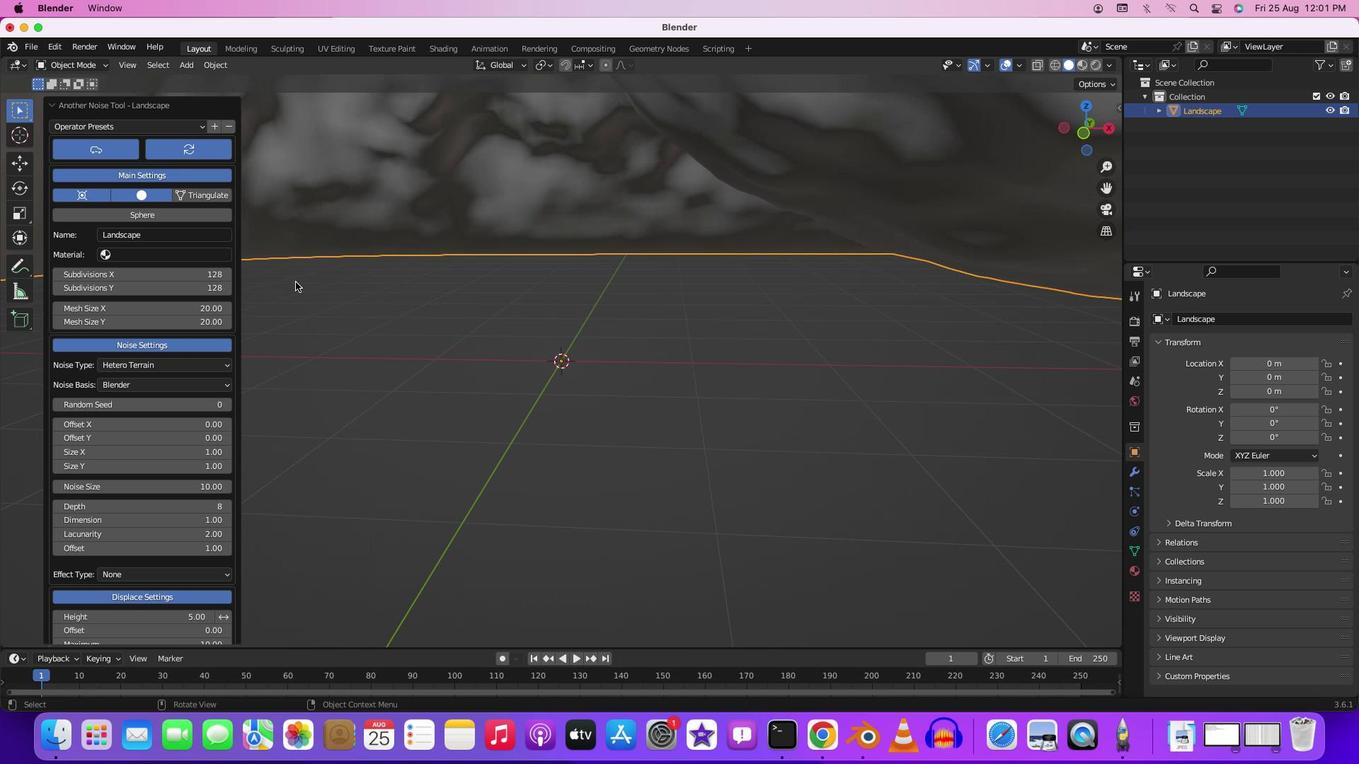 
Action: Mouse moved to (278, 271)
Screenshot: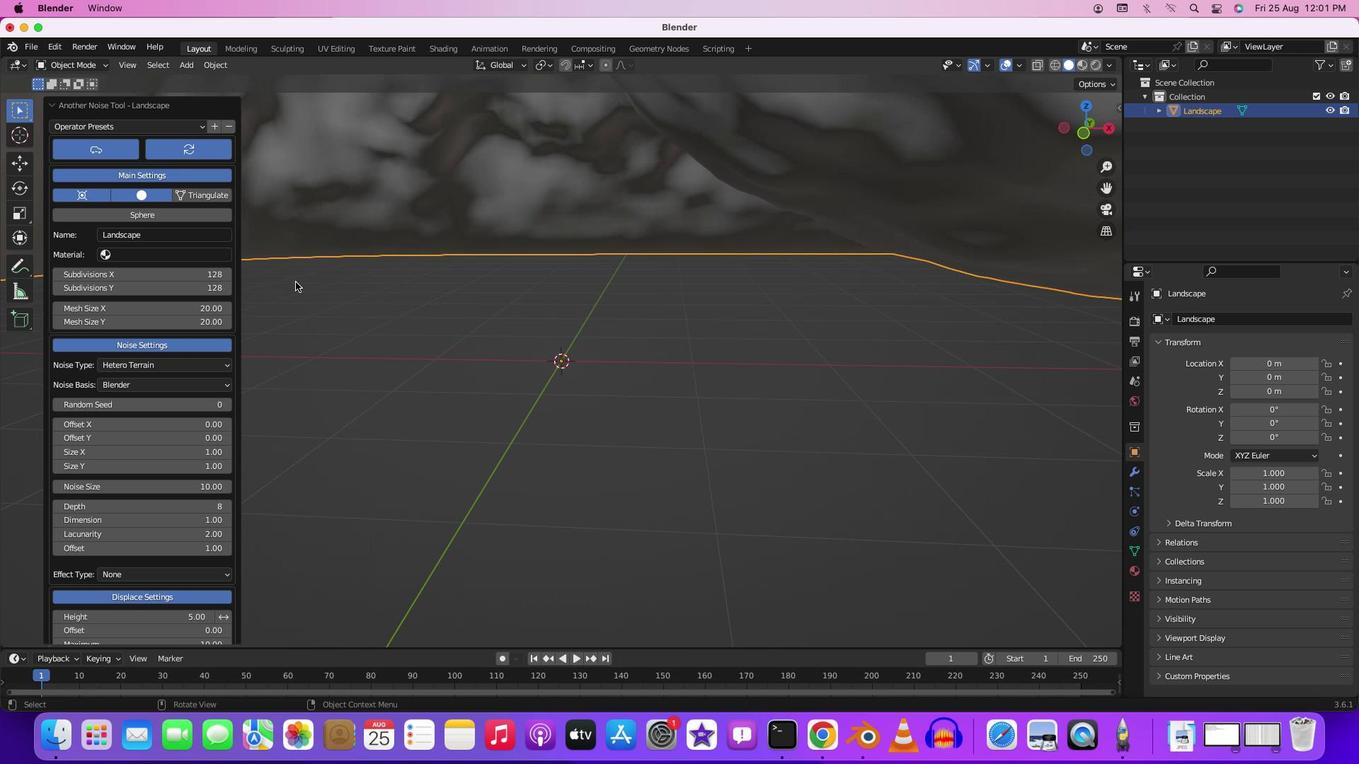 
Action: Mouse scrolled (278, 271) with delta (0, 0)
Screenshot: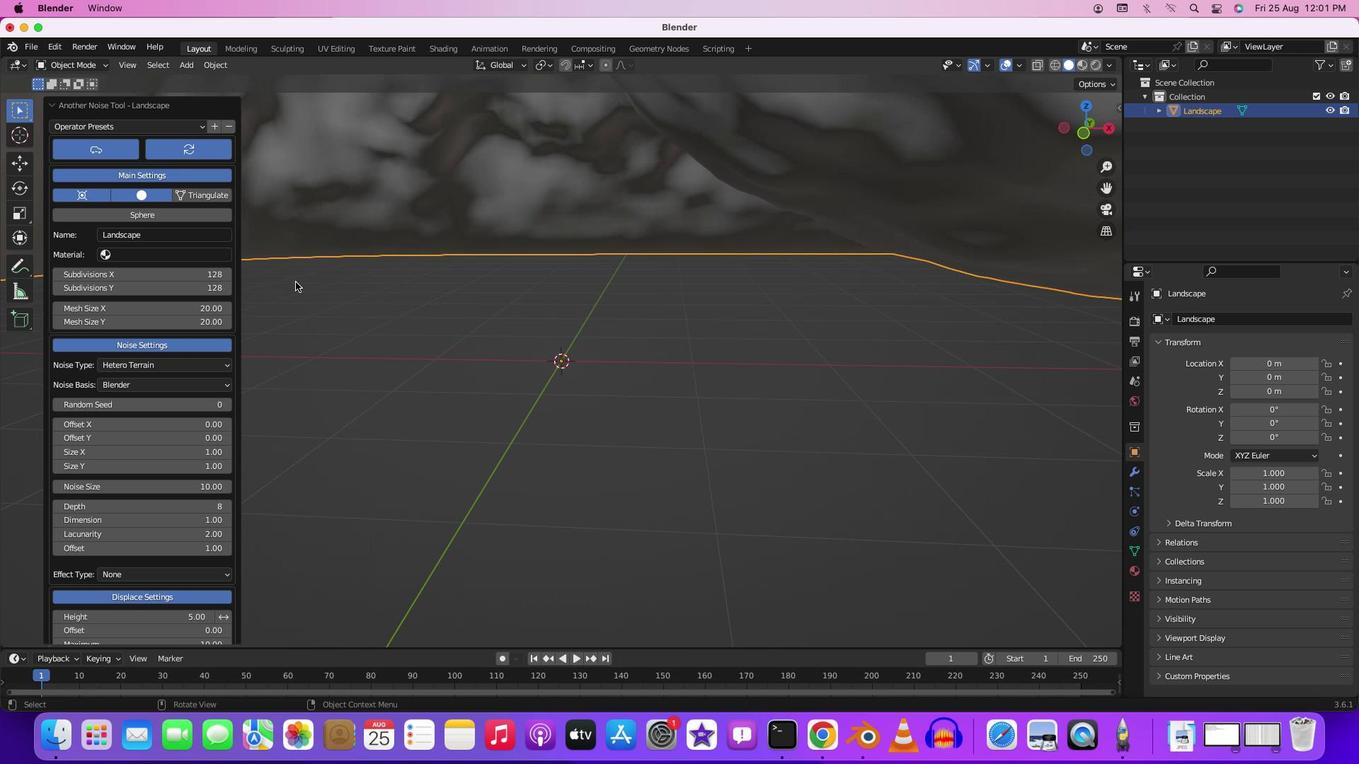 
Action: Mouse moved to (278, 271)
Screenshot: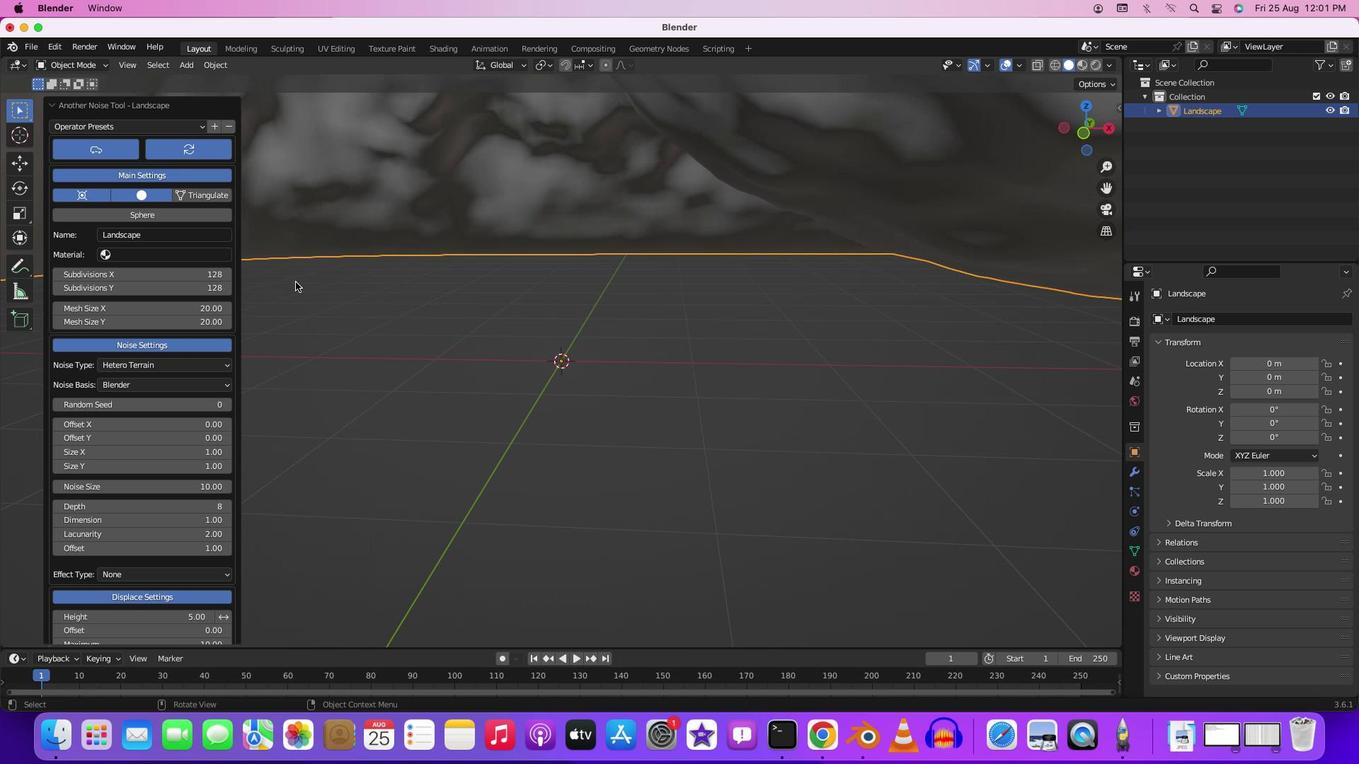 
Action: Mouse scrolled (278, 271) with delta (0, -2)
Screenshot: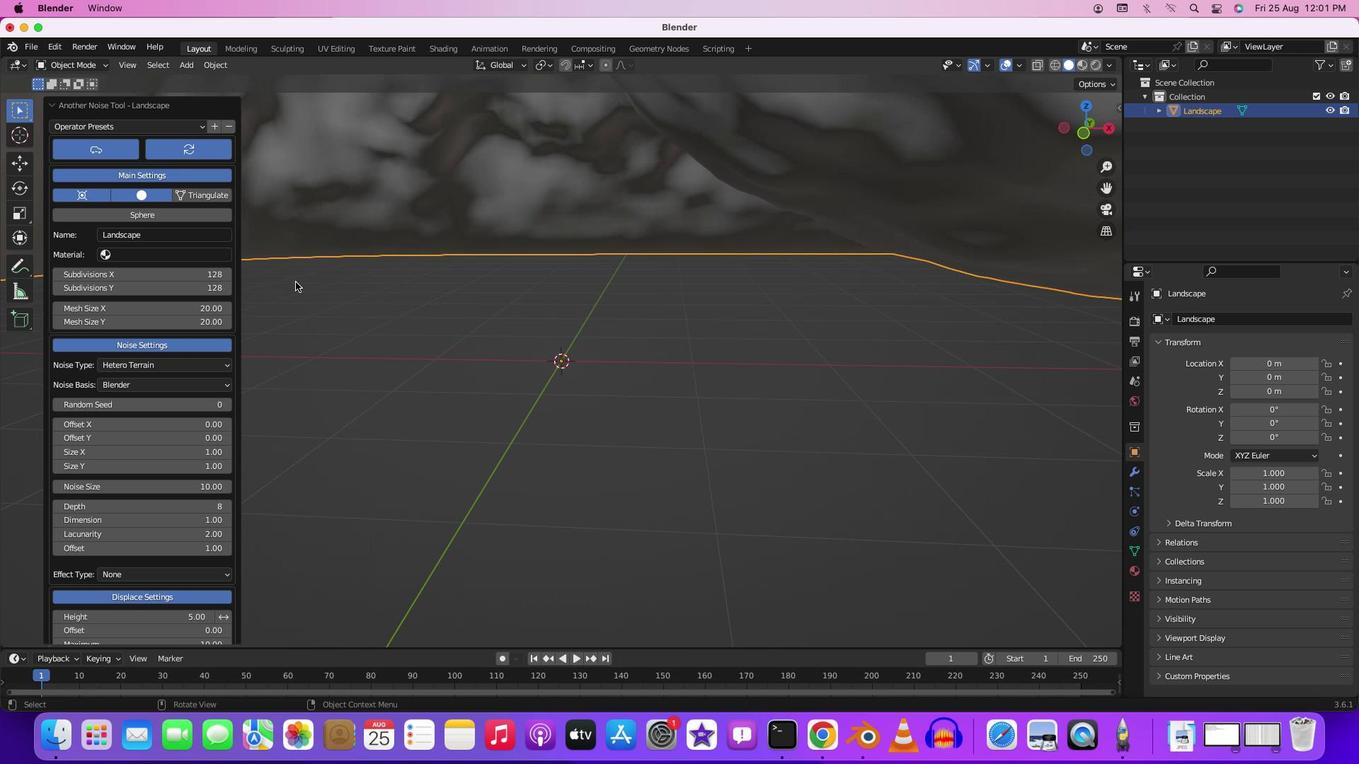 
Action: Mouse moved to (279, 271)
Screenshot: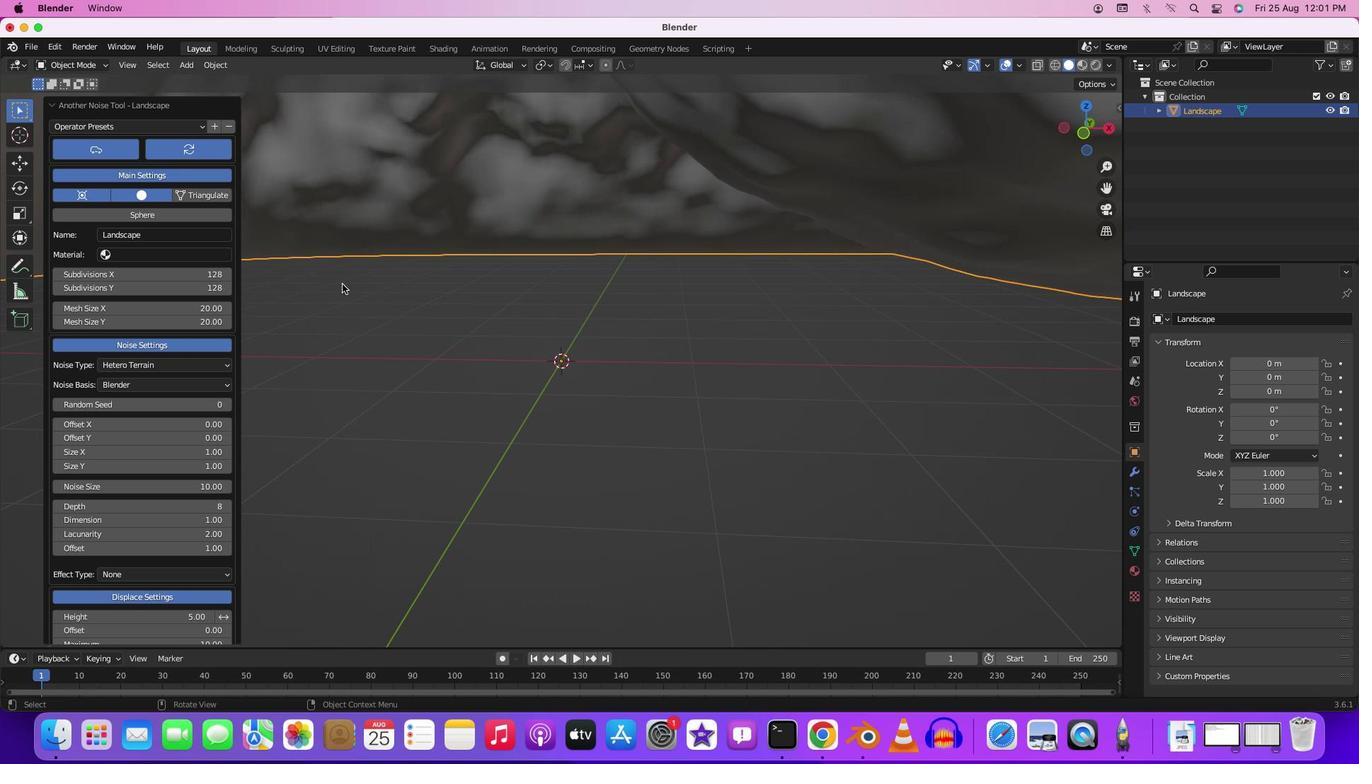 
Action: Mouse scrolled (279, 271) with delta (0, -3)
Screenshot: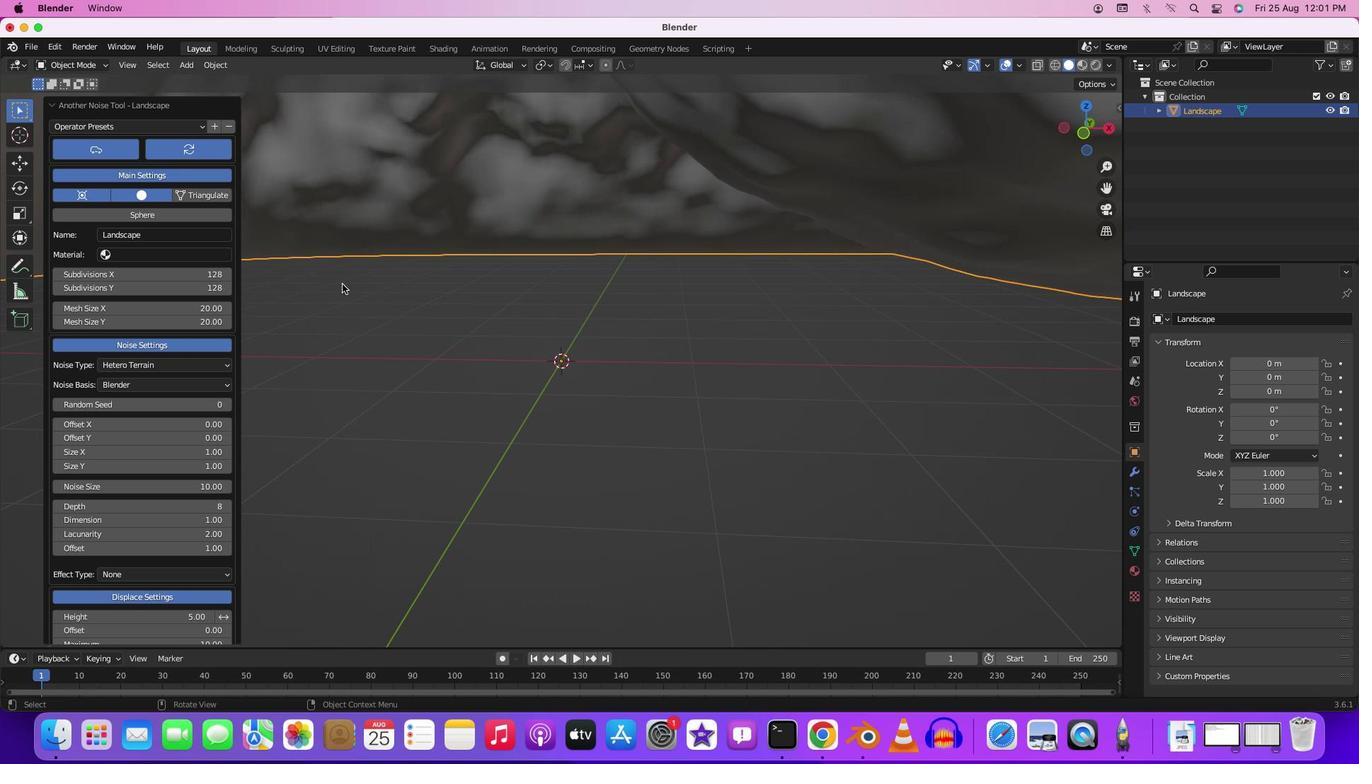 
Action: Mouse moved to (393, 288)
Screenshot: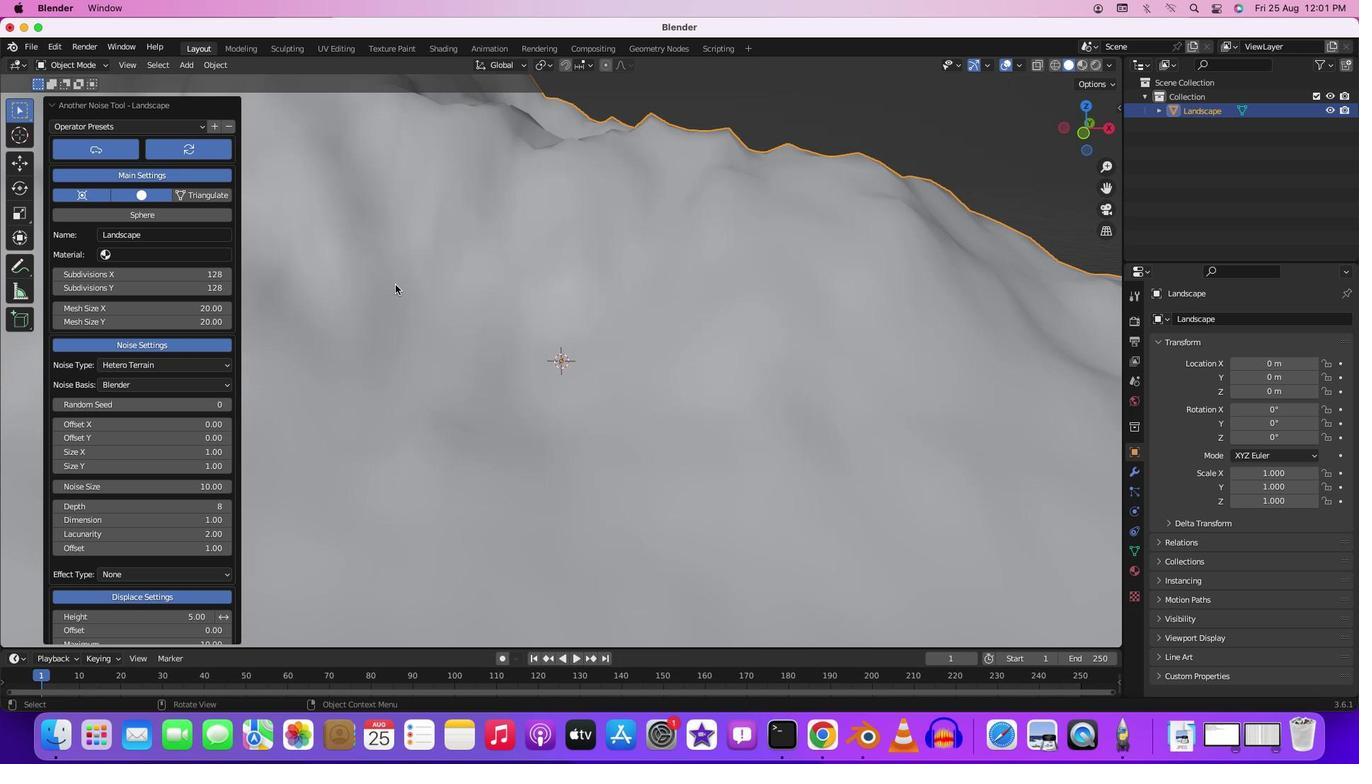 
Action: Mouse scrolled (393, 288) with delta (0, 0)
Screenshot: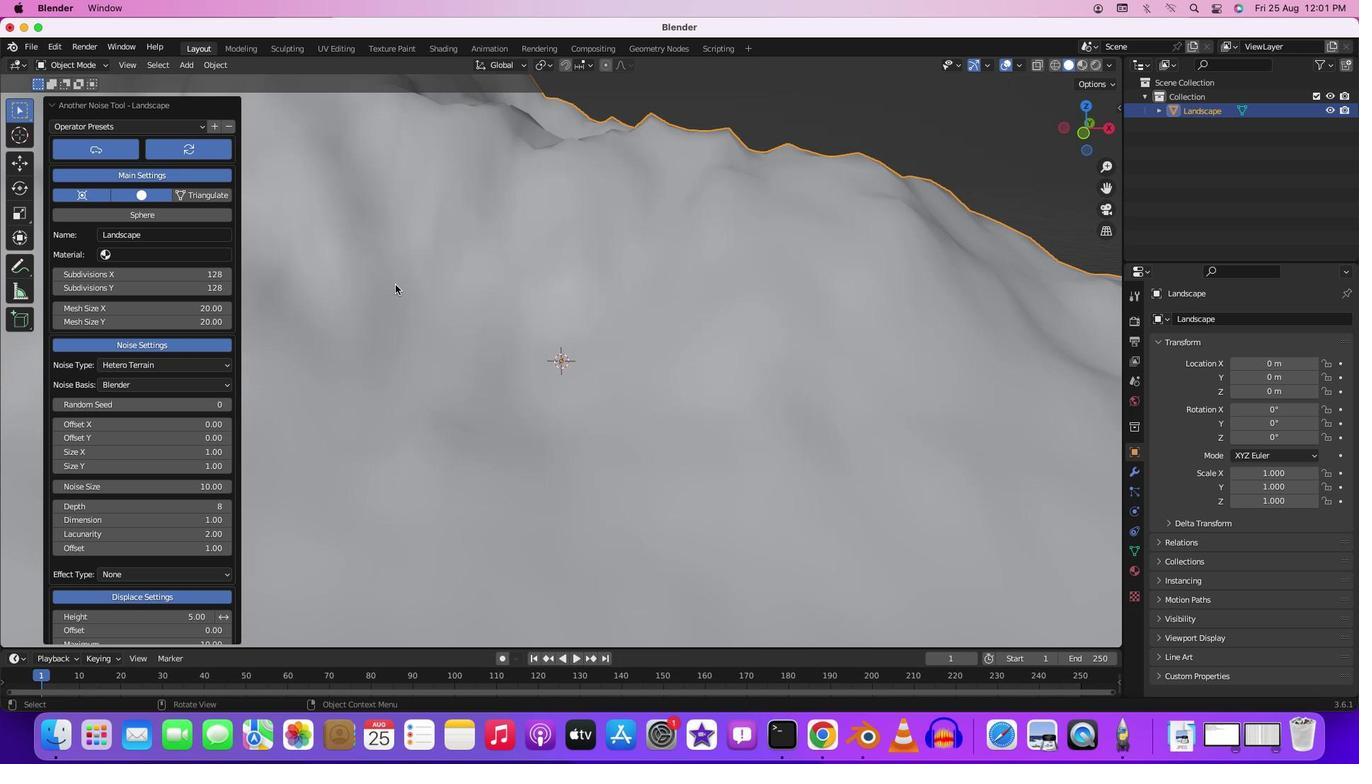 
Action: Mouse moved to (395, 288)
Screenshot: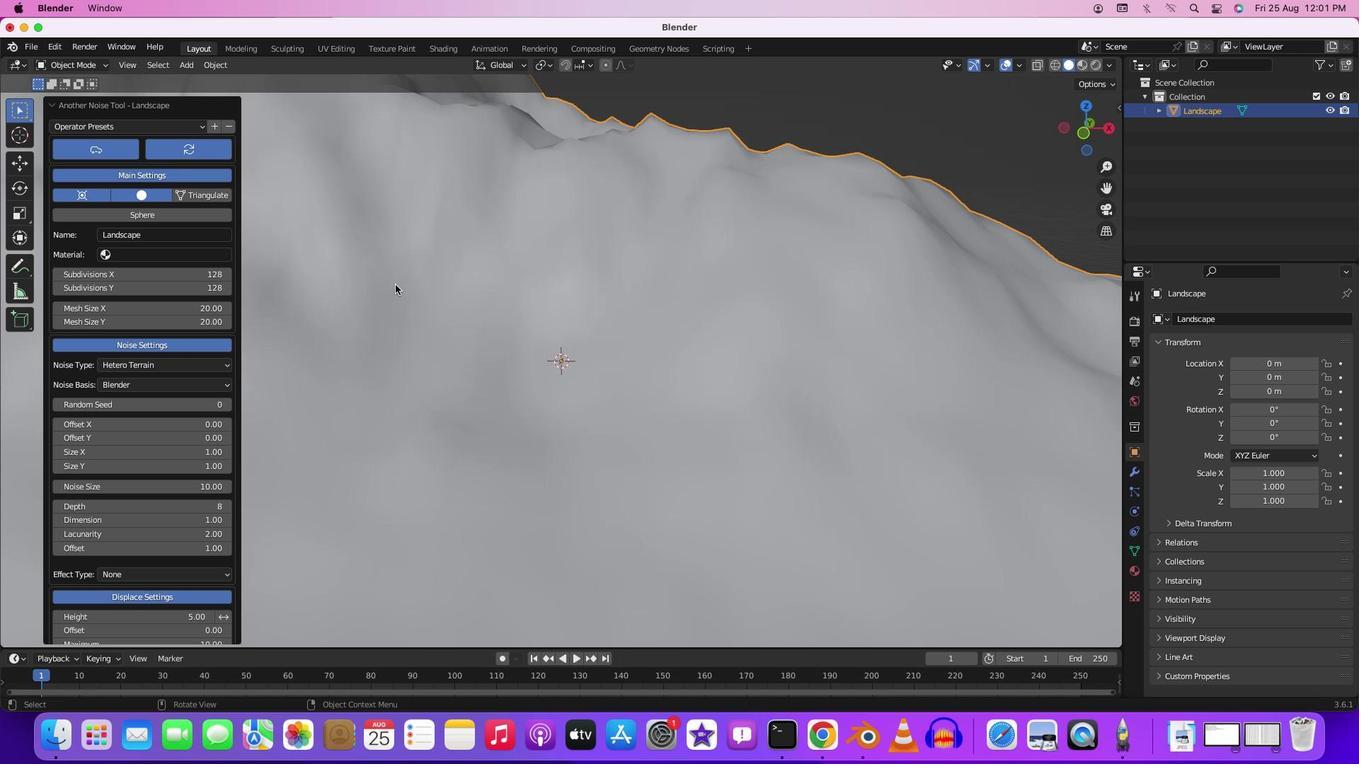 
Action: Mouse scrolled (395, 288) with delta (0, 0)
Screenshot: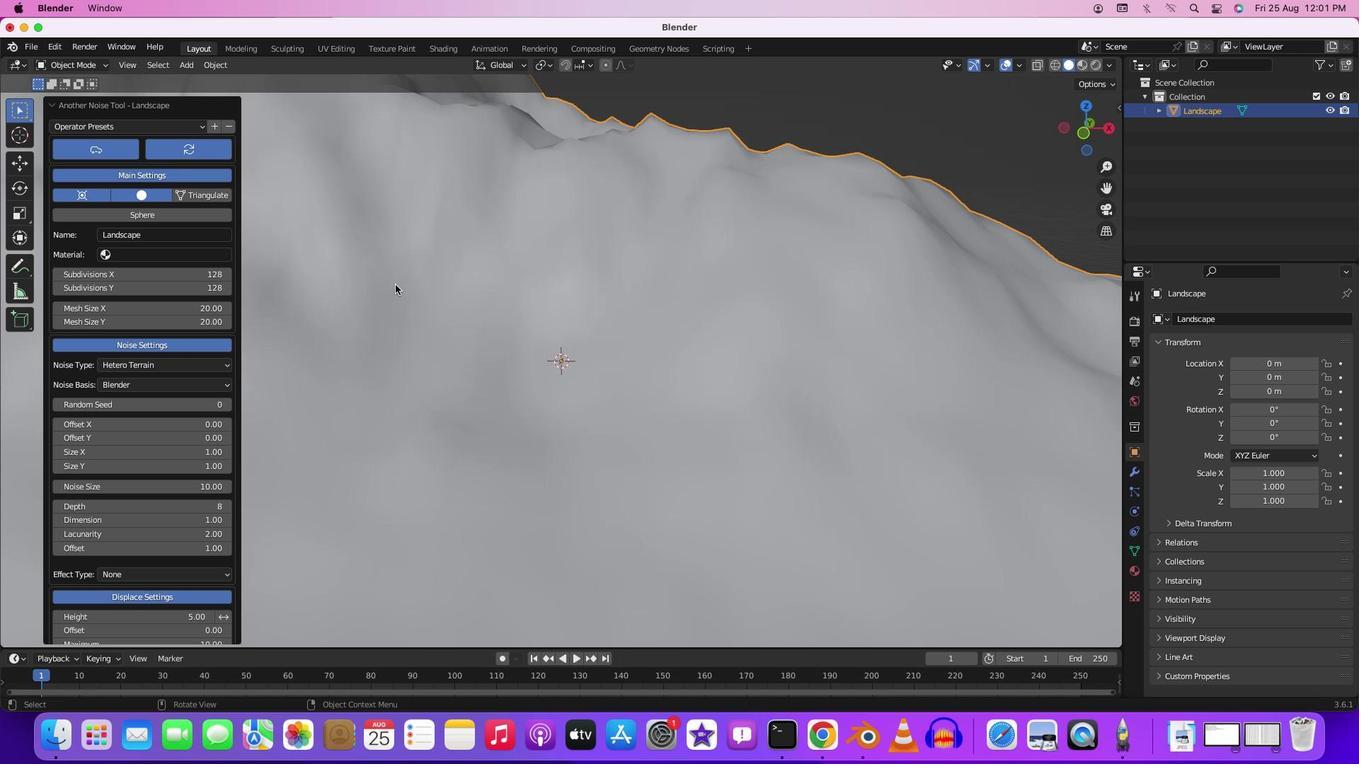 
Action: Mouse moved to (395, 288)
Screenshot: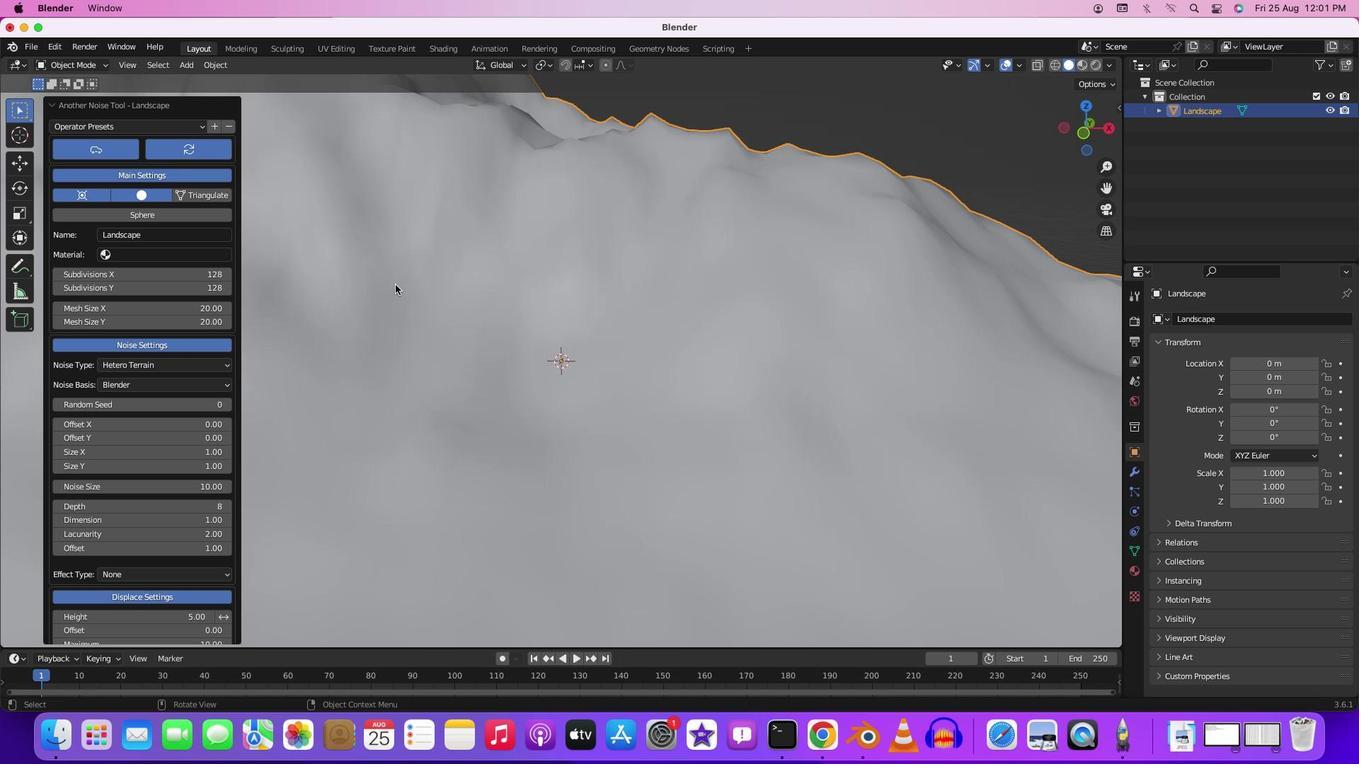
Action: Mouse scrolled (395, 288) with delta (0, -2)
Screenshot: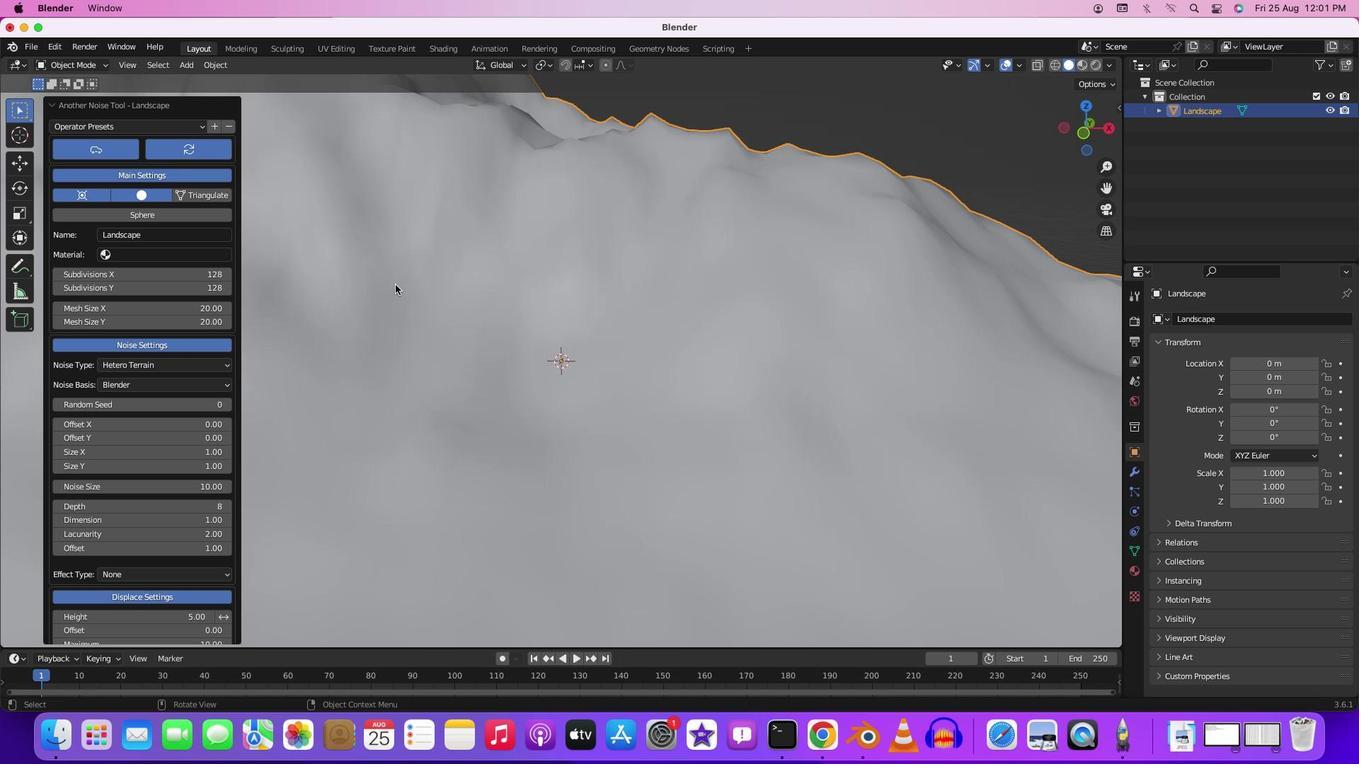 
Action: Mouse moved to (395, 287)
Screenshot: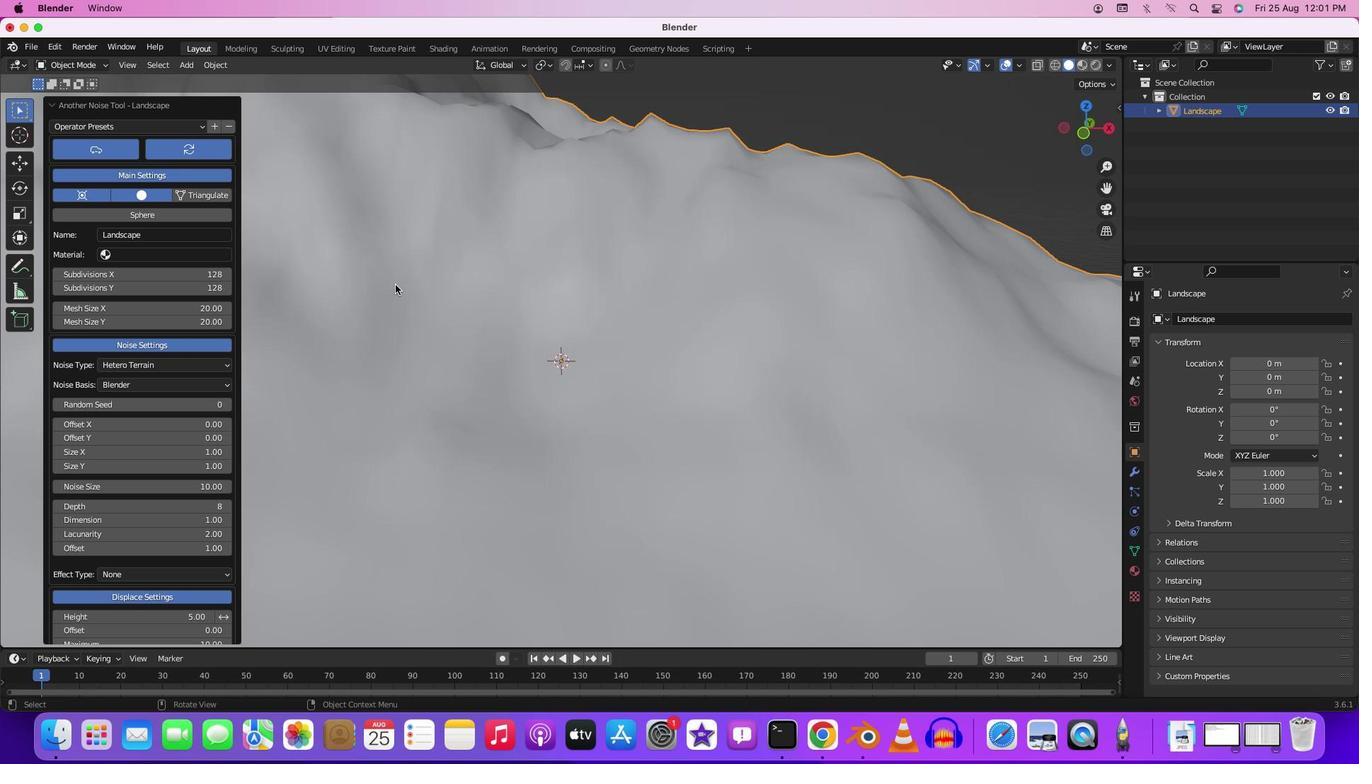 
Action: Mouse scrolled (395, 287) with delta (0, -3)
Screenshot: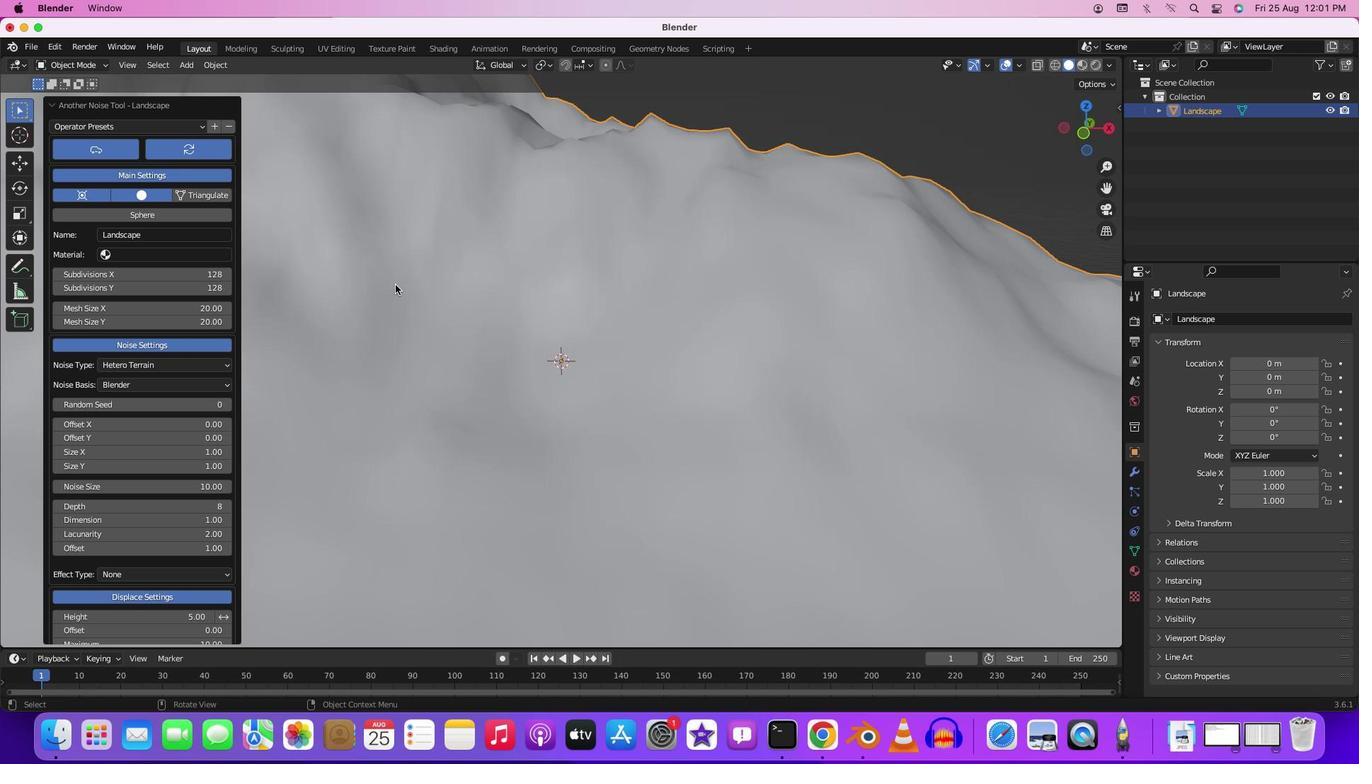 
Action: Mouse moved to (395, 285)
Screenshot: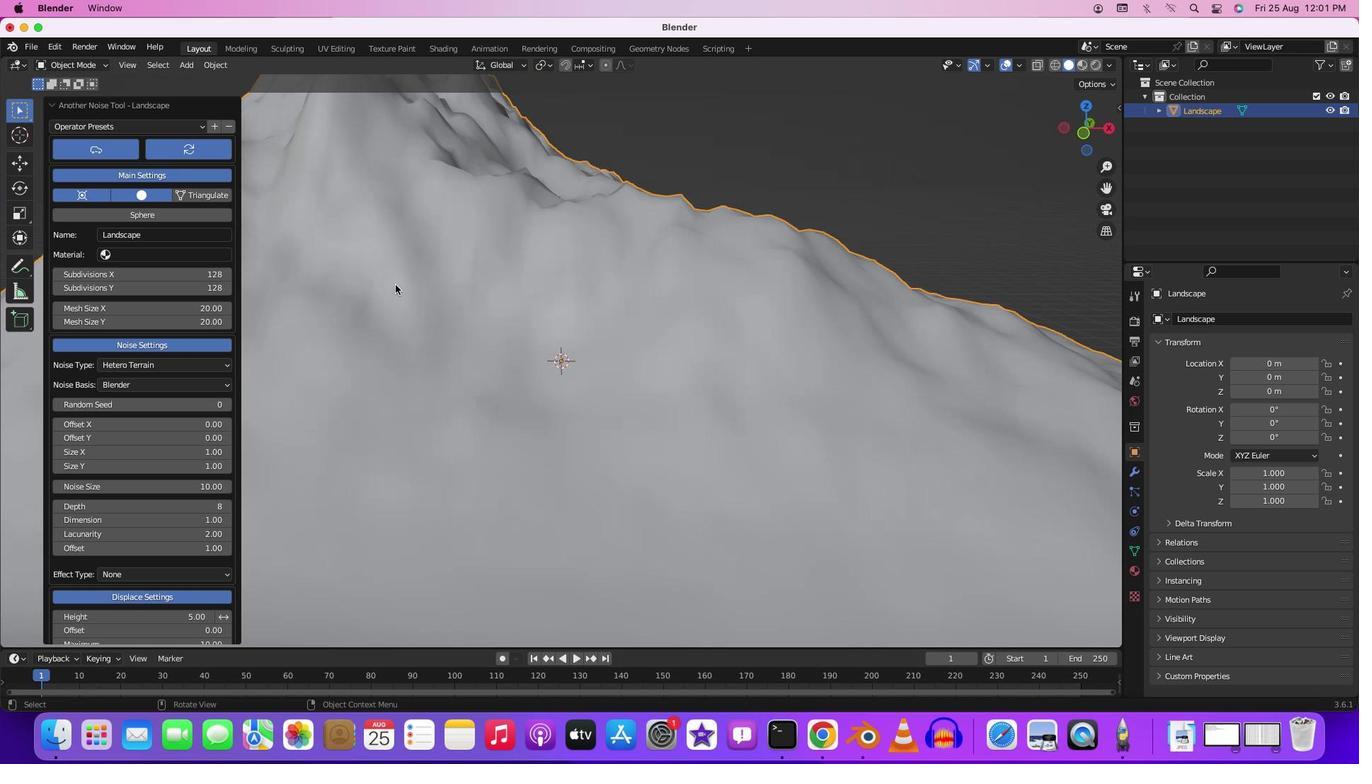 
Action: Mouse scrolled (395, 285) with delta (0, 0)
Screenshot: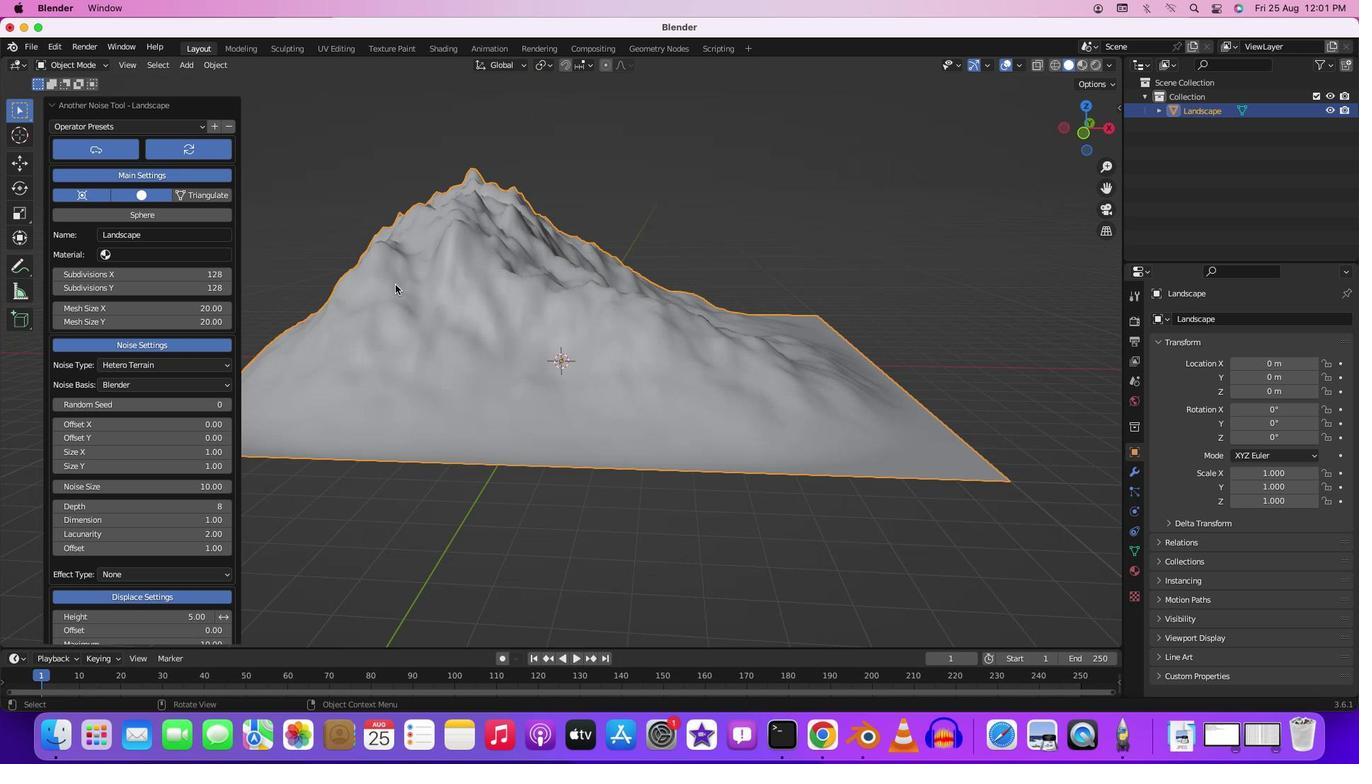 
Action: Mouse scrolled (395, 285) with delta (0, 0)
Screenshot: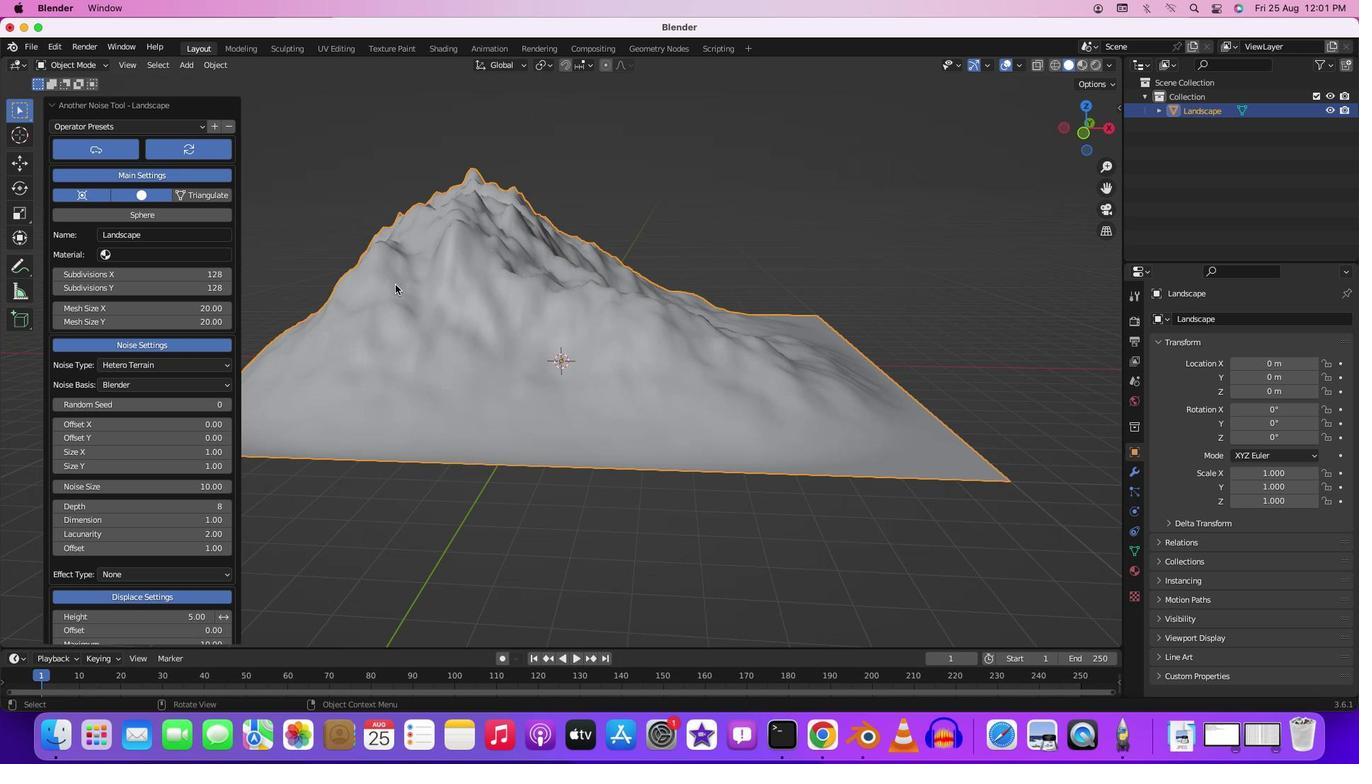 
Action: Mouse moved to (395, 285)
Screenshot: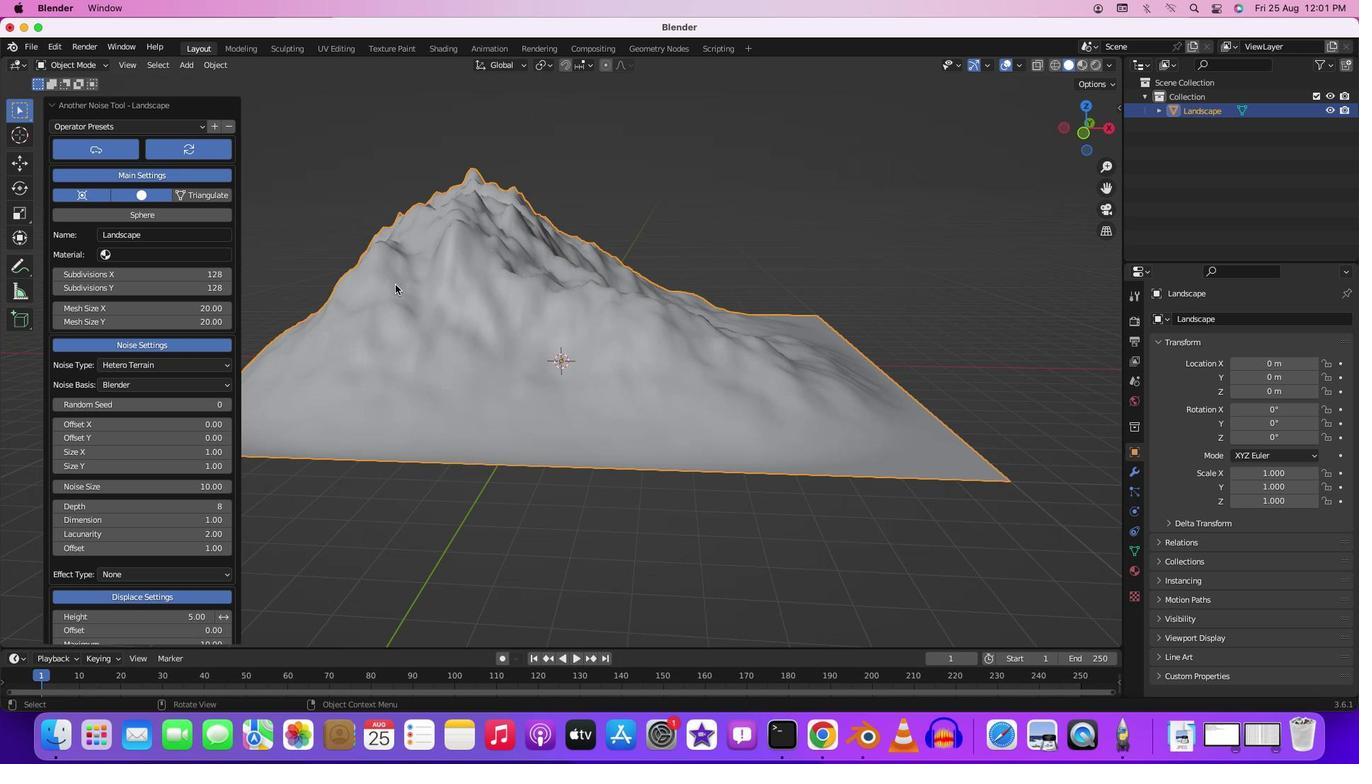 
Action: Mouse scrolled (395, 285) with delta (0, -2)
Screenshot: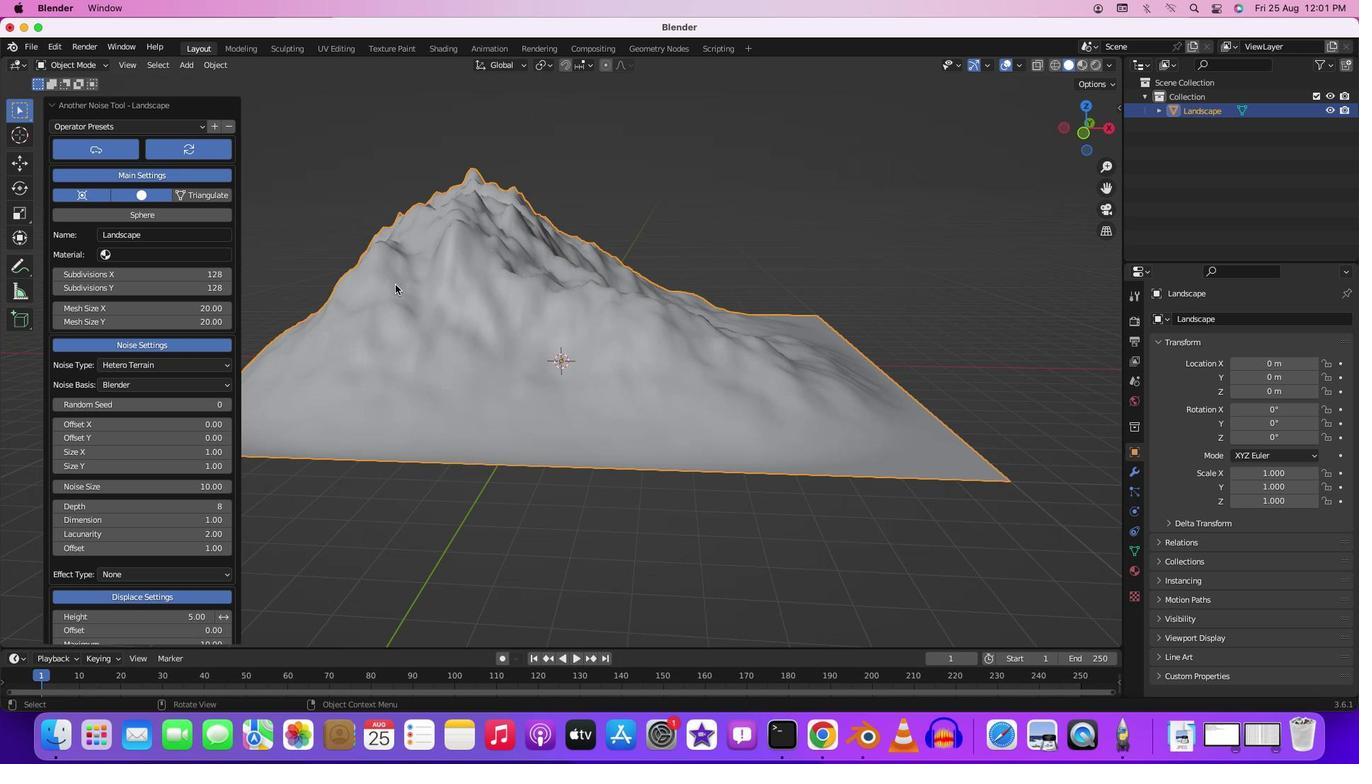 
Action: Mouse scrolled (395, 285) with delta (0, -3)
Screenshot: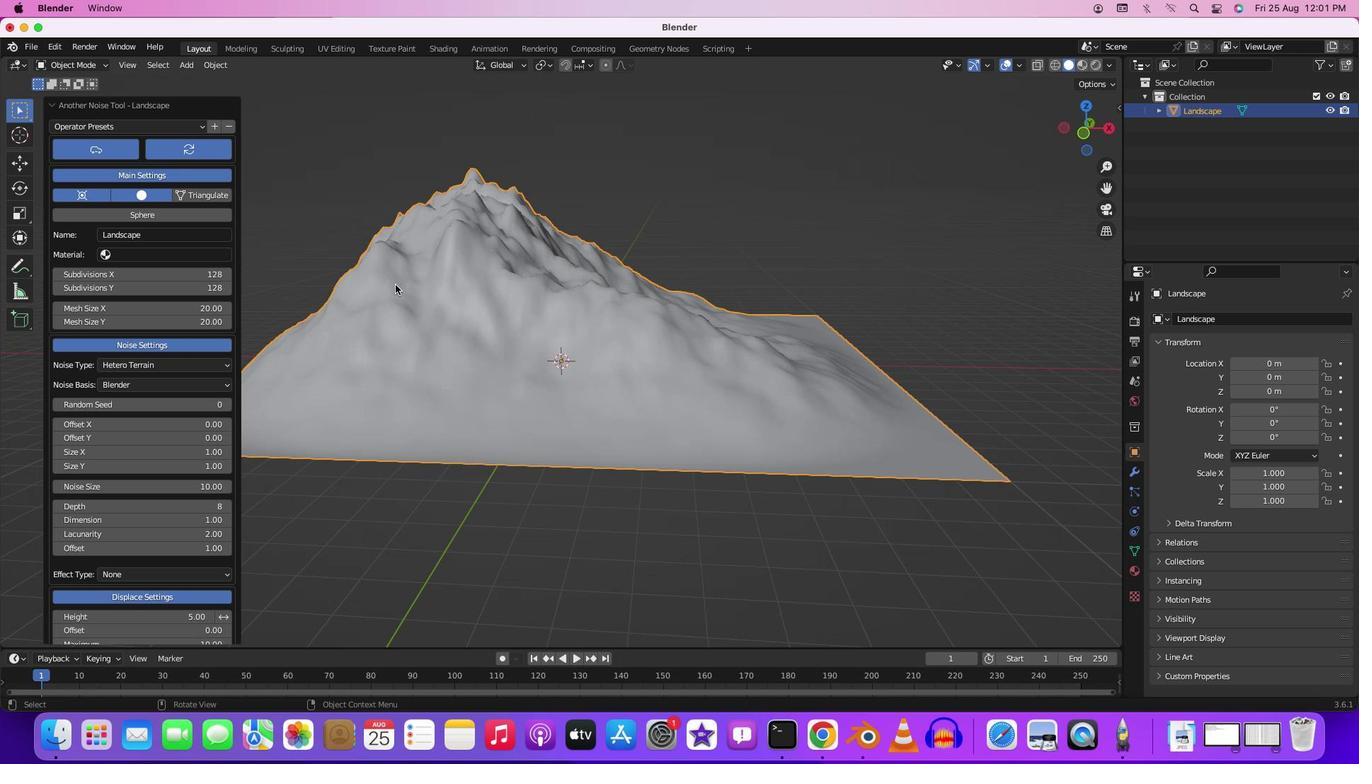 
Action: Mouse scrolled (395, 285) with delta (0, 0)
Screenshot: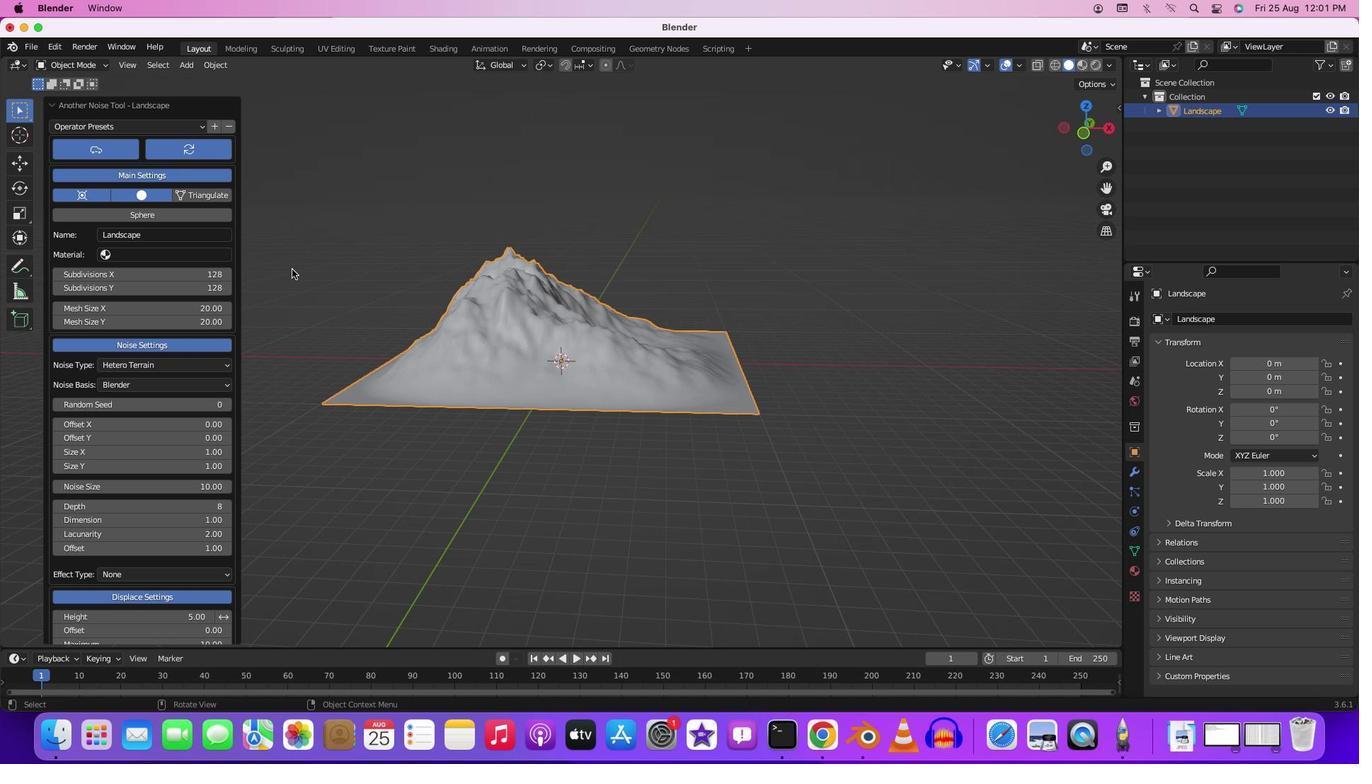 
Action: Mouse moved to (395, 285)
Screenshot: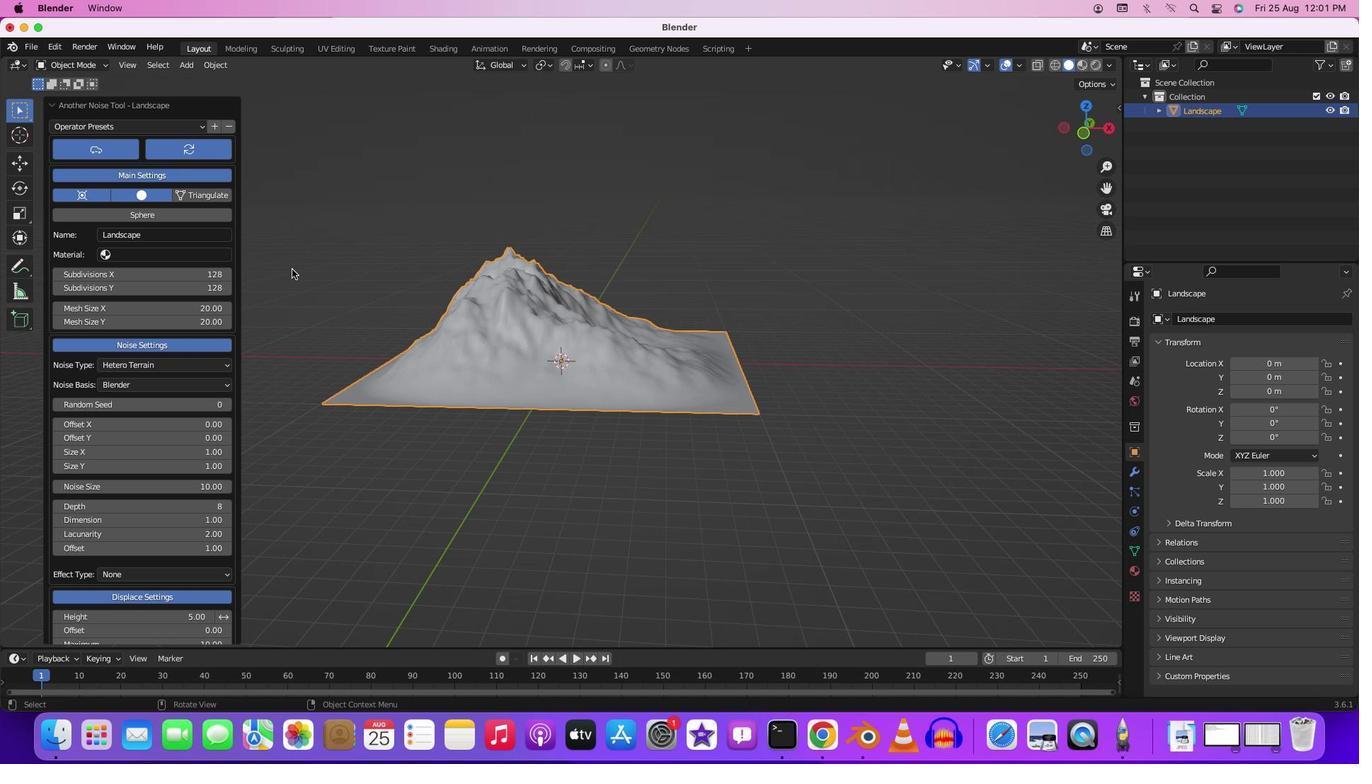 
Action: Mouse scrolled (395, 285) with delta (0, 0)
Screenshot: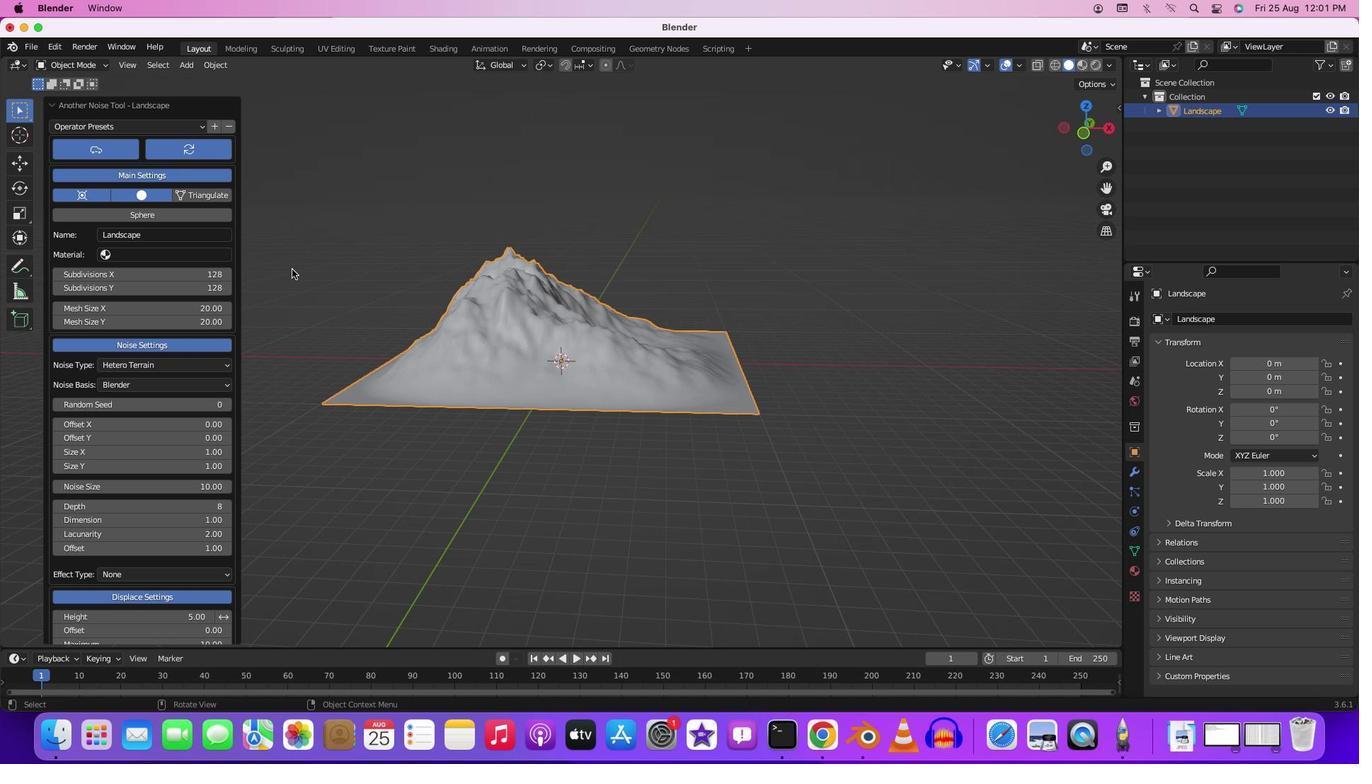 
Action: Mouse moved to (395, 285)
Screenshot: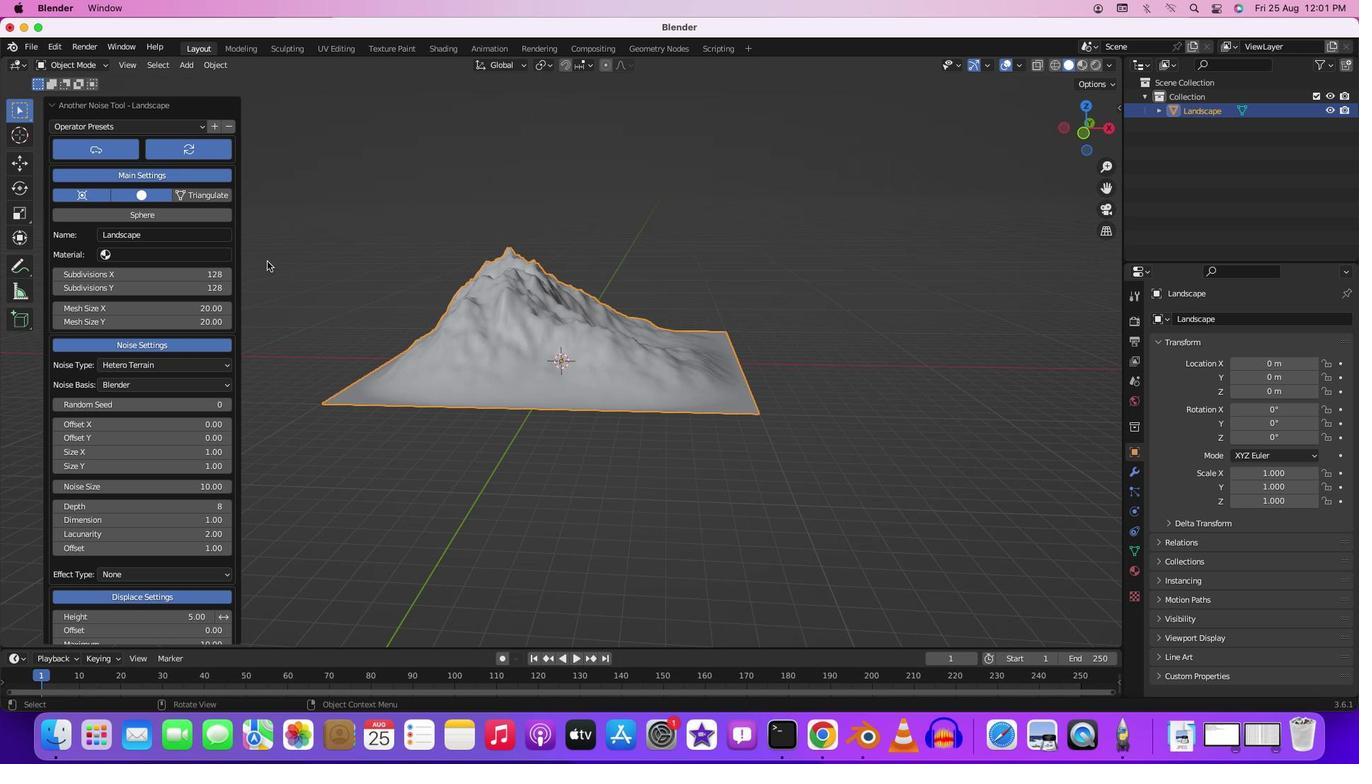 
Action: Mouse scrolled (395, 285) with delta (0, -2)
Screenshot: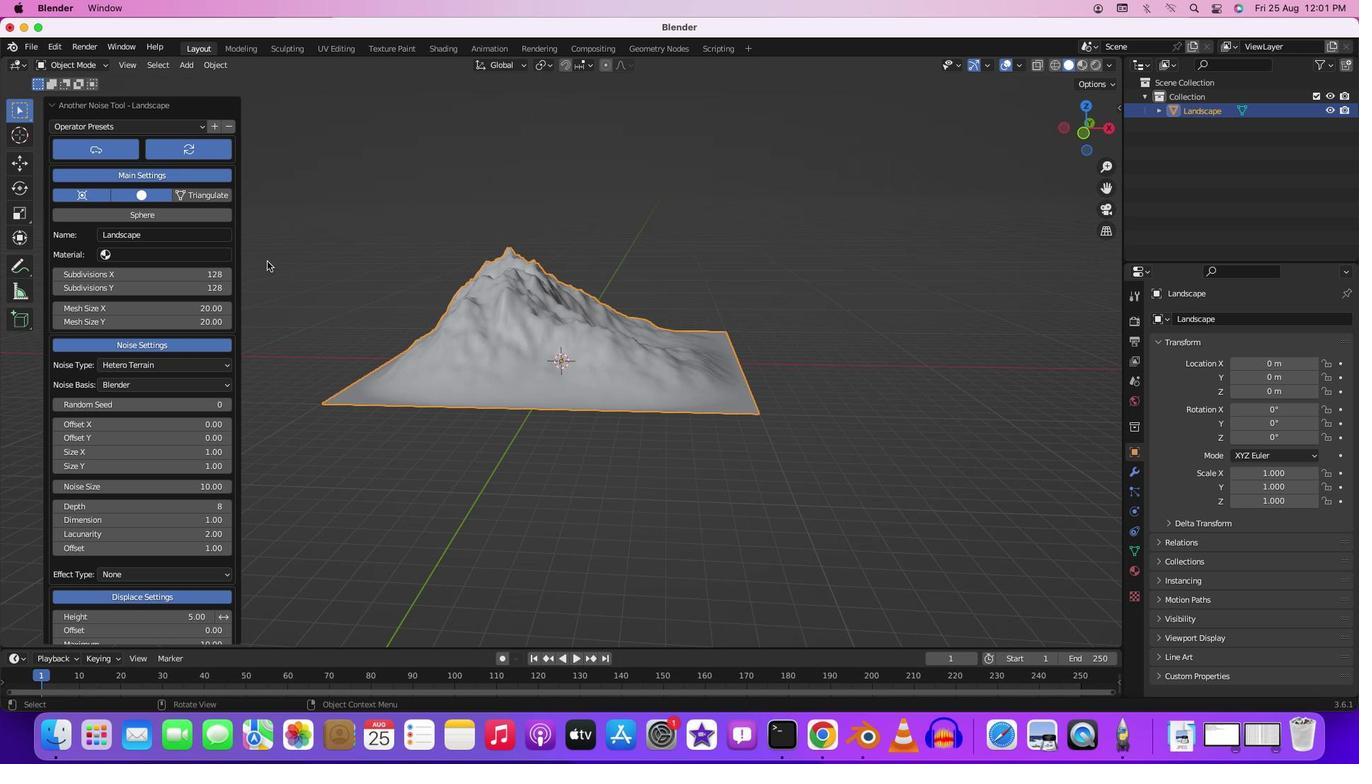 
Action: Mouse moved to (160, 123)
Screenshot: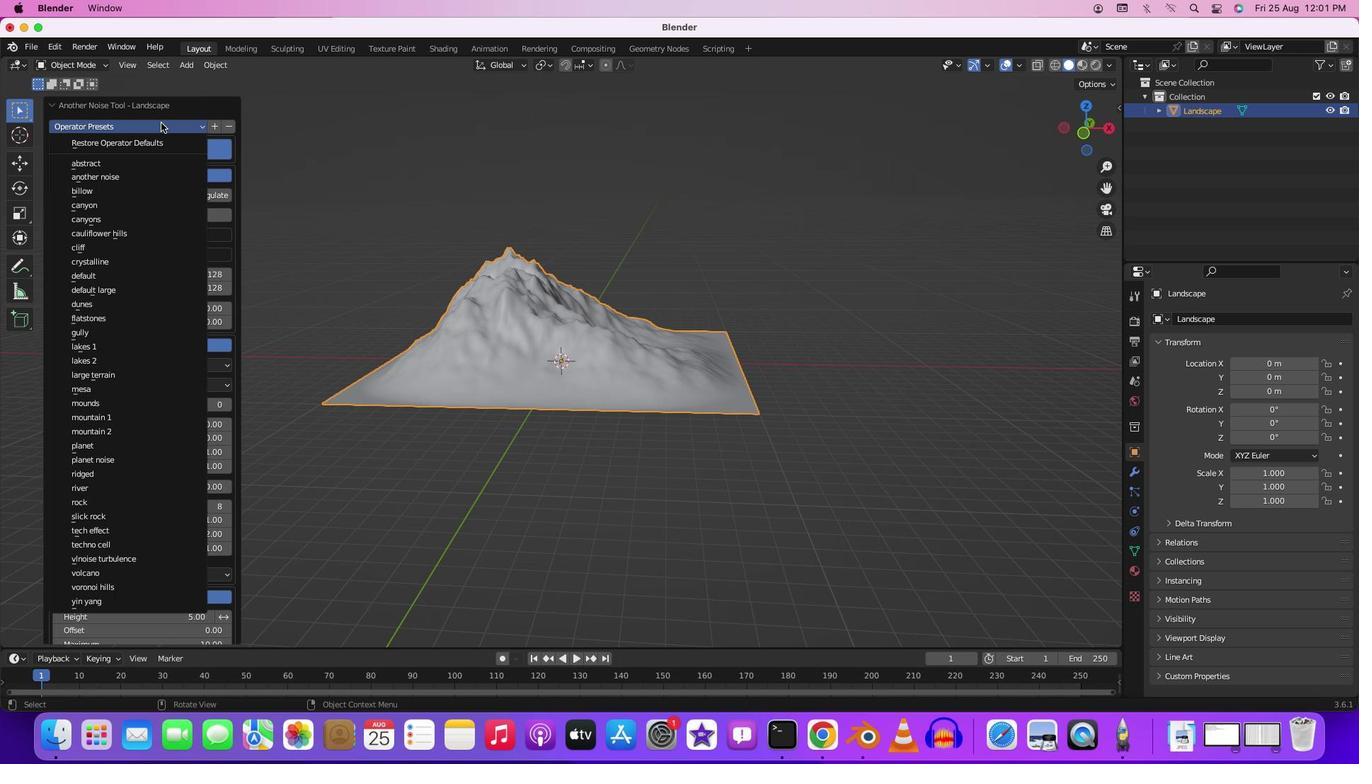 
Action: Mouse pressed left at (160, 123)
Screenshot: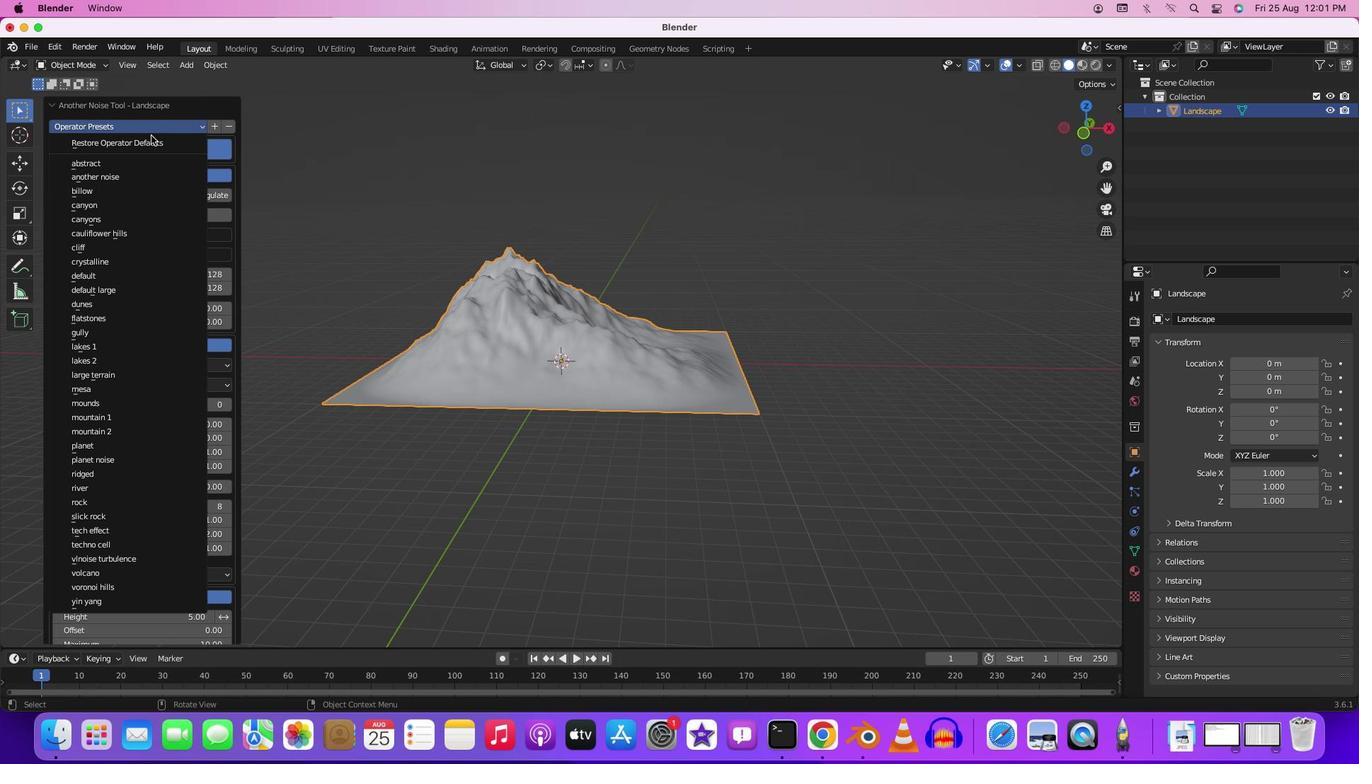 
Action: Mouse moved to (127, 188)
Screenshot: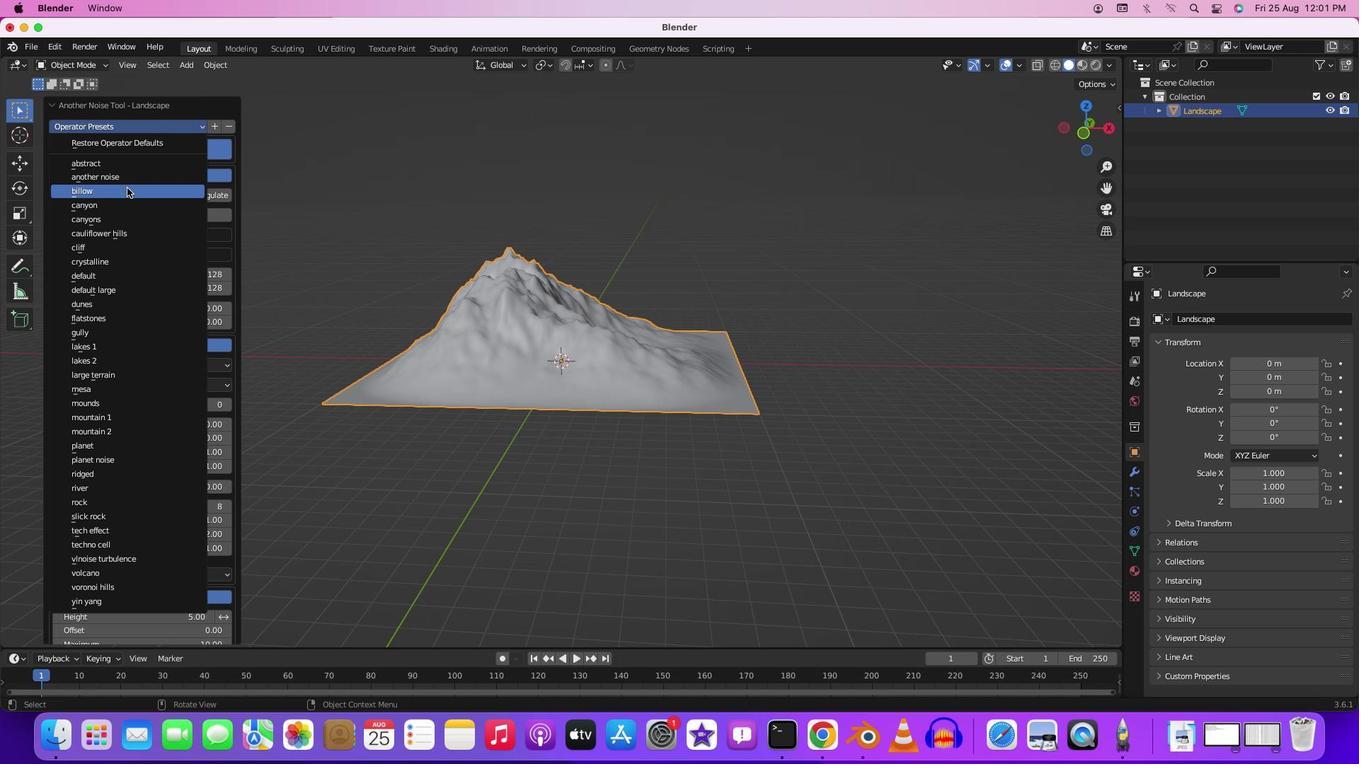 
Action: Mouse pressed left at (127, 188)
Screenshot: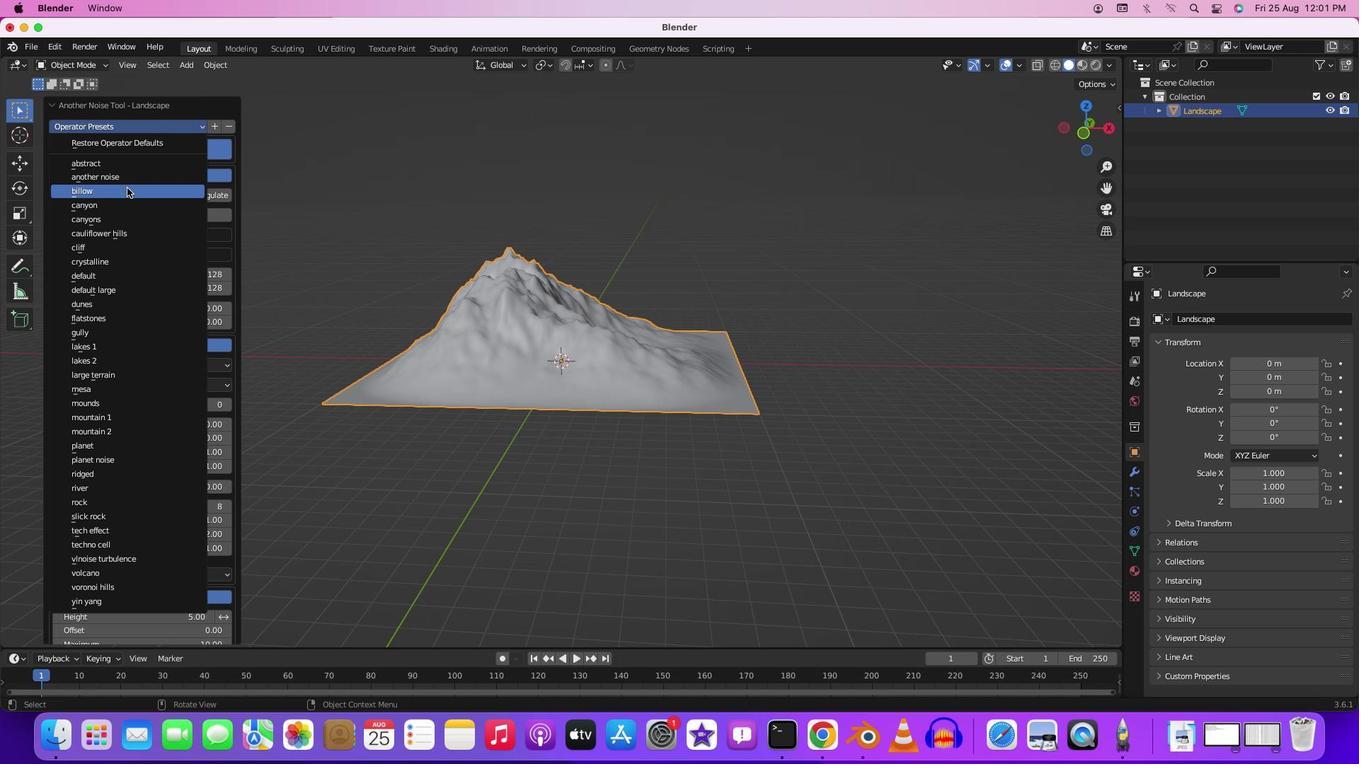 
Action: Mouse moved to (385, 463)
Screenshot: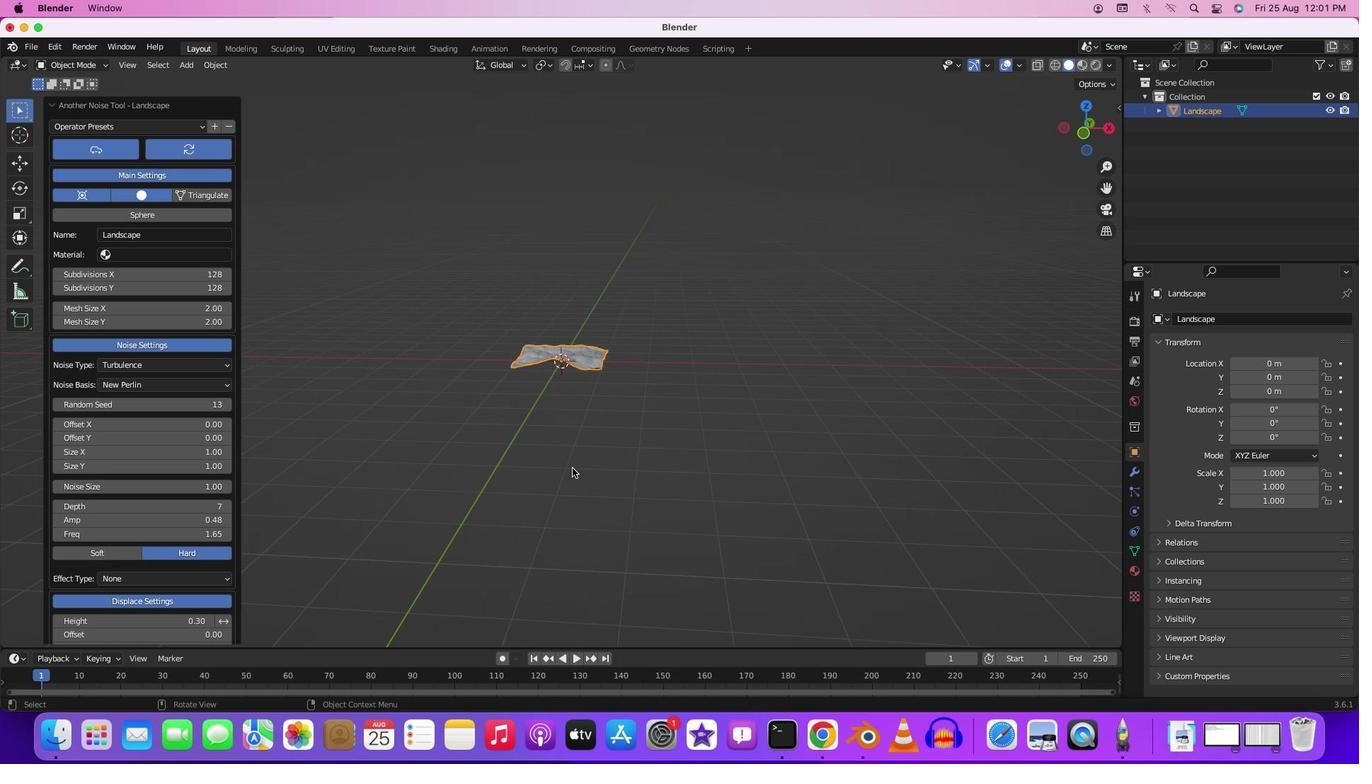 
Action: Mouse scrolled (385, 463) with delta (0, 0)
Screenshot: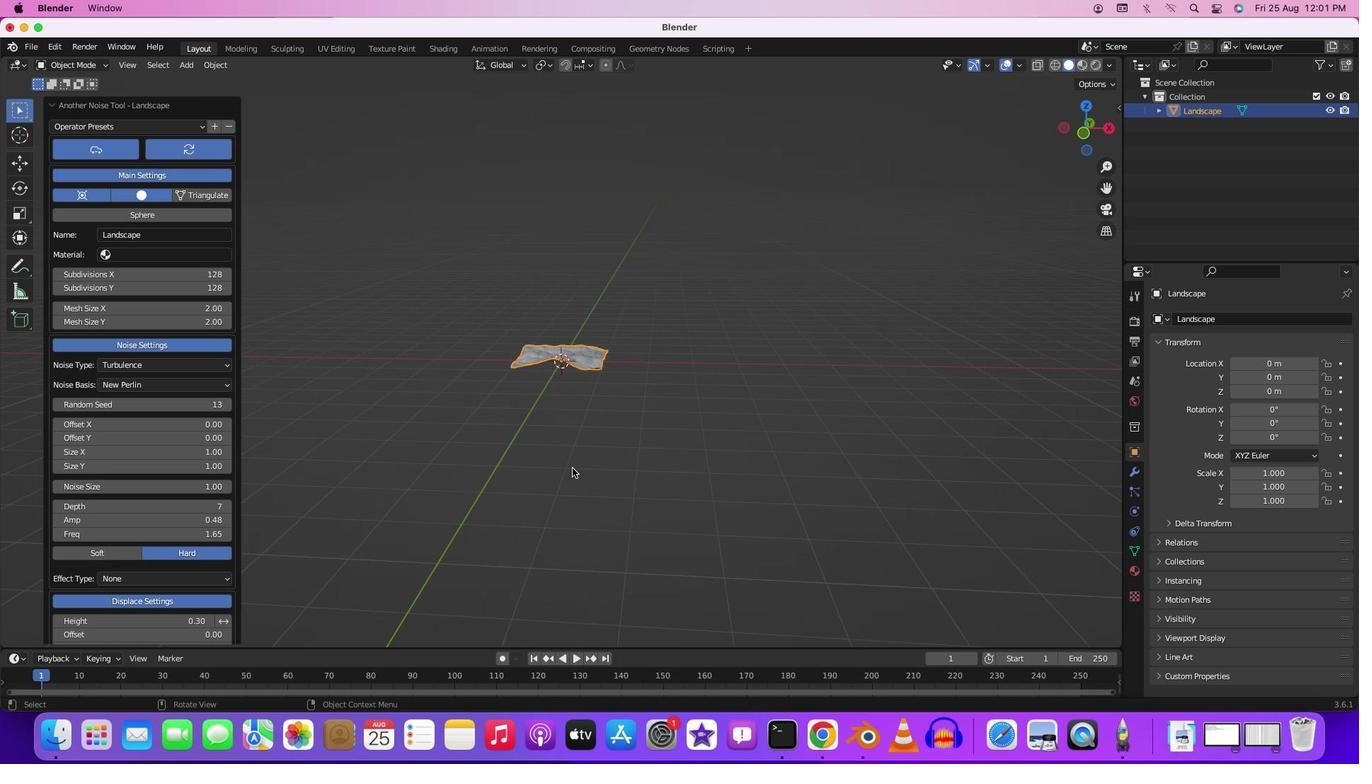
Action: Mouse moved to (422, 487)
Screenshot: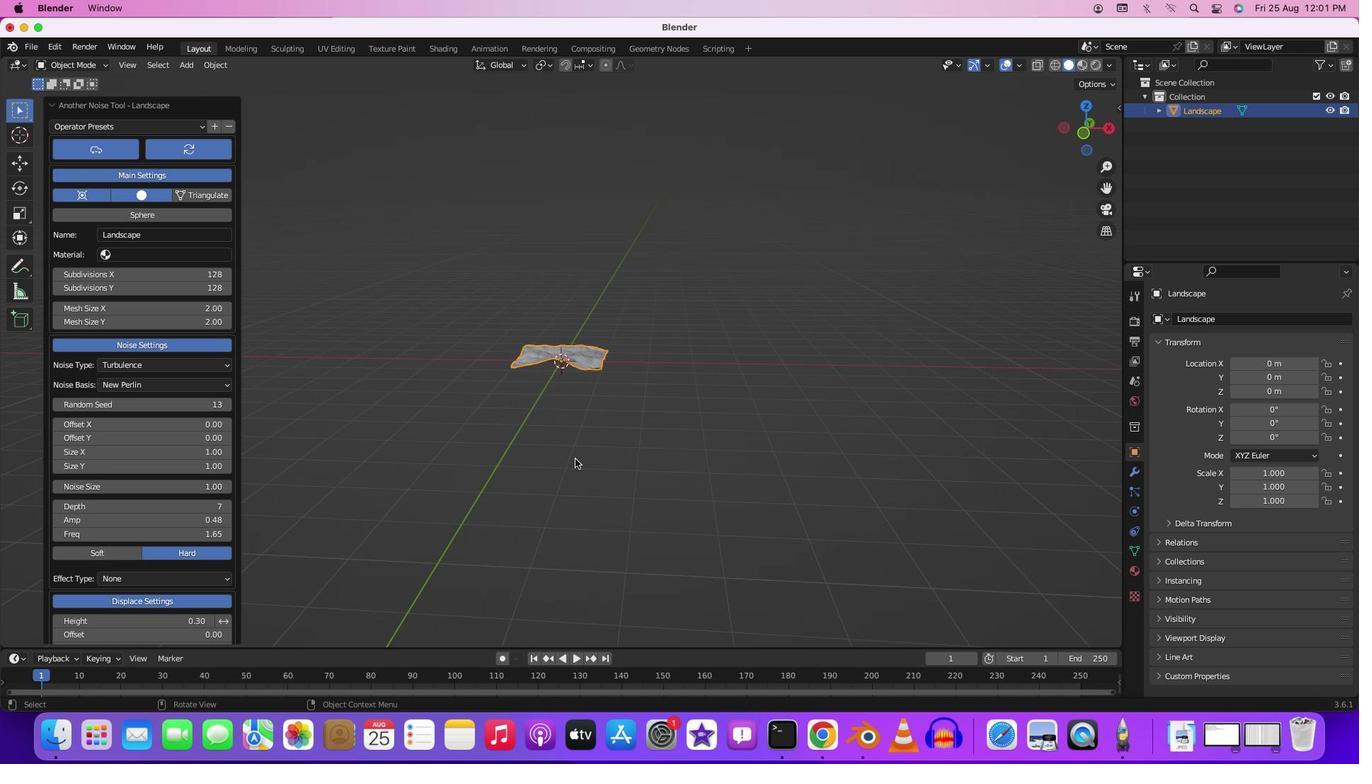 
Action: Mouse scrolled (422, 487) with delta (0, 0)
Screenshot: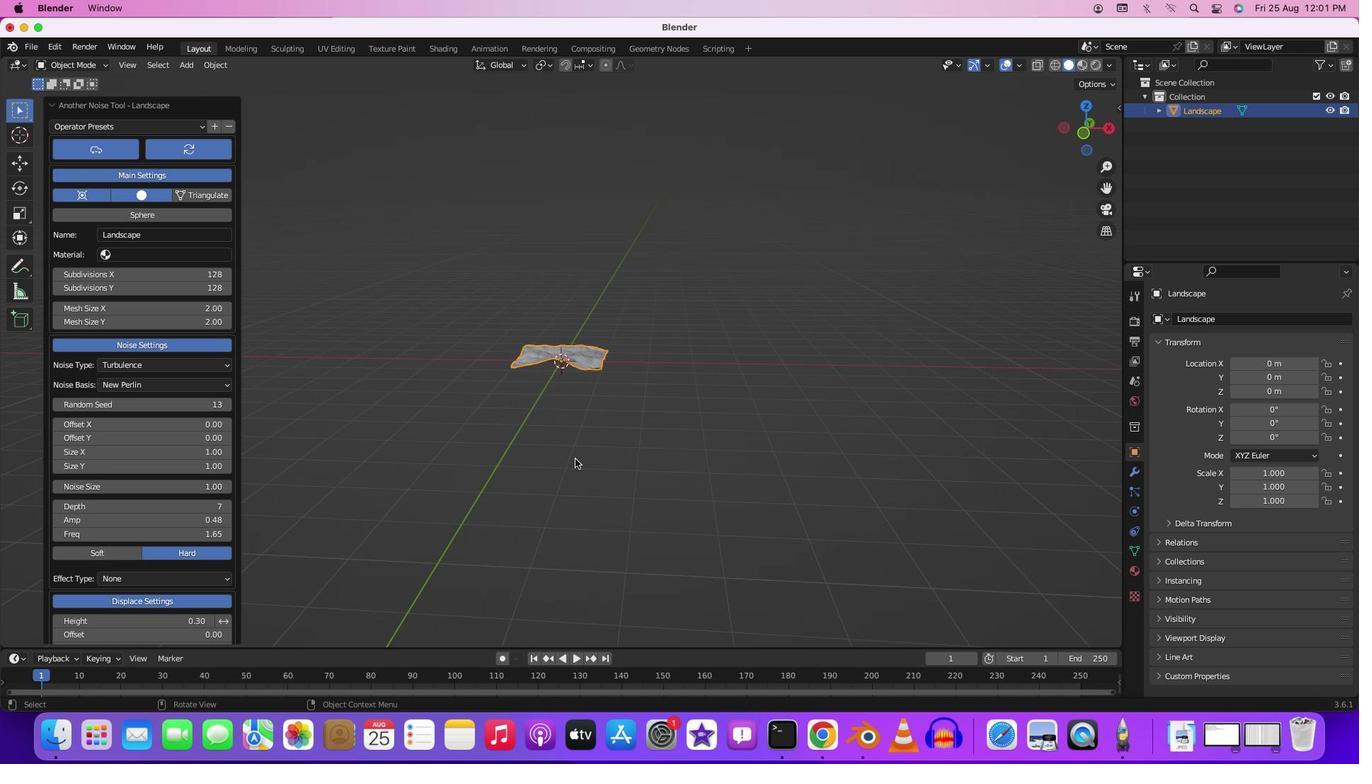 
Action: Mouse moved to (456, 508)
Screenshot: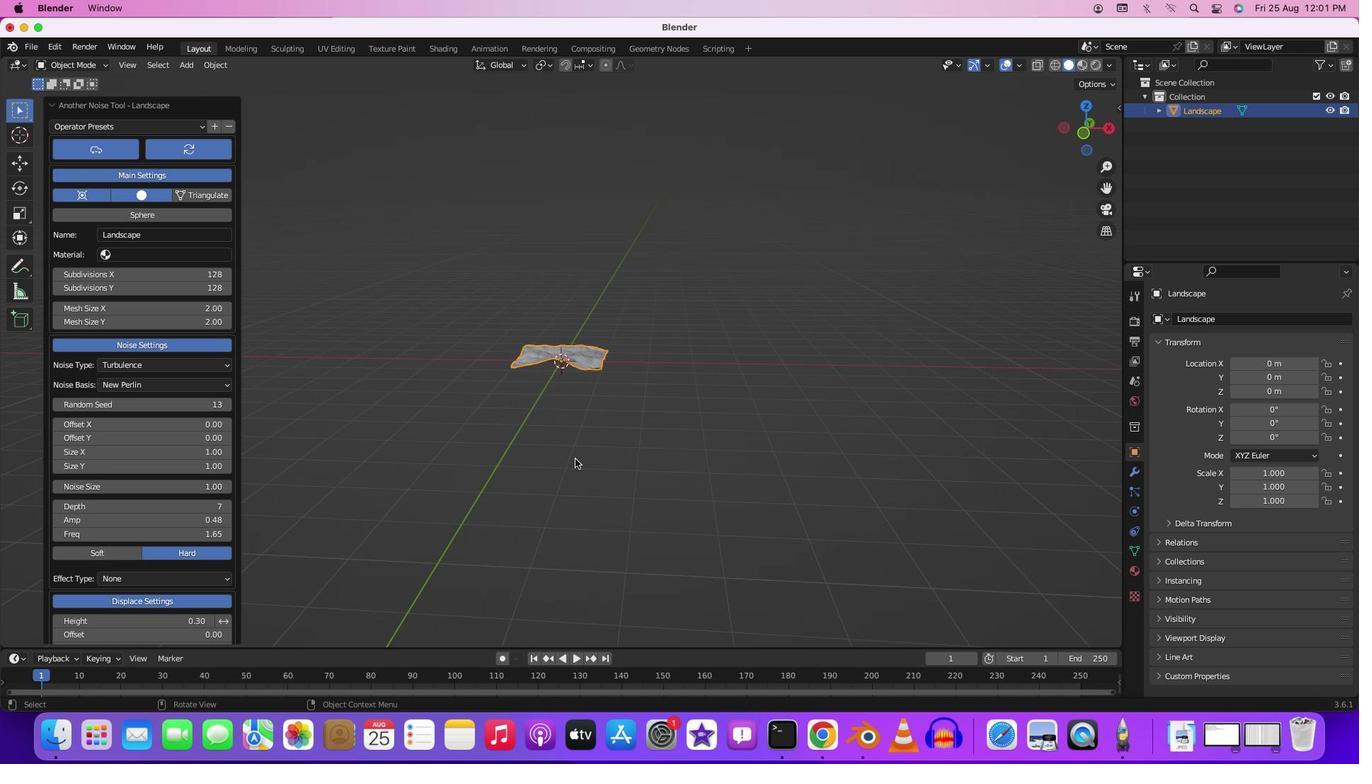 
Action: Mouse scrolled (456, 508) with delta (0, 2)
Screenshot: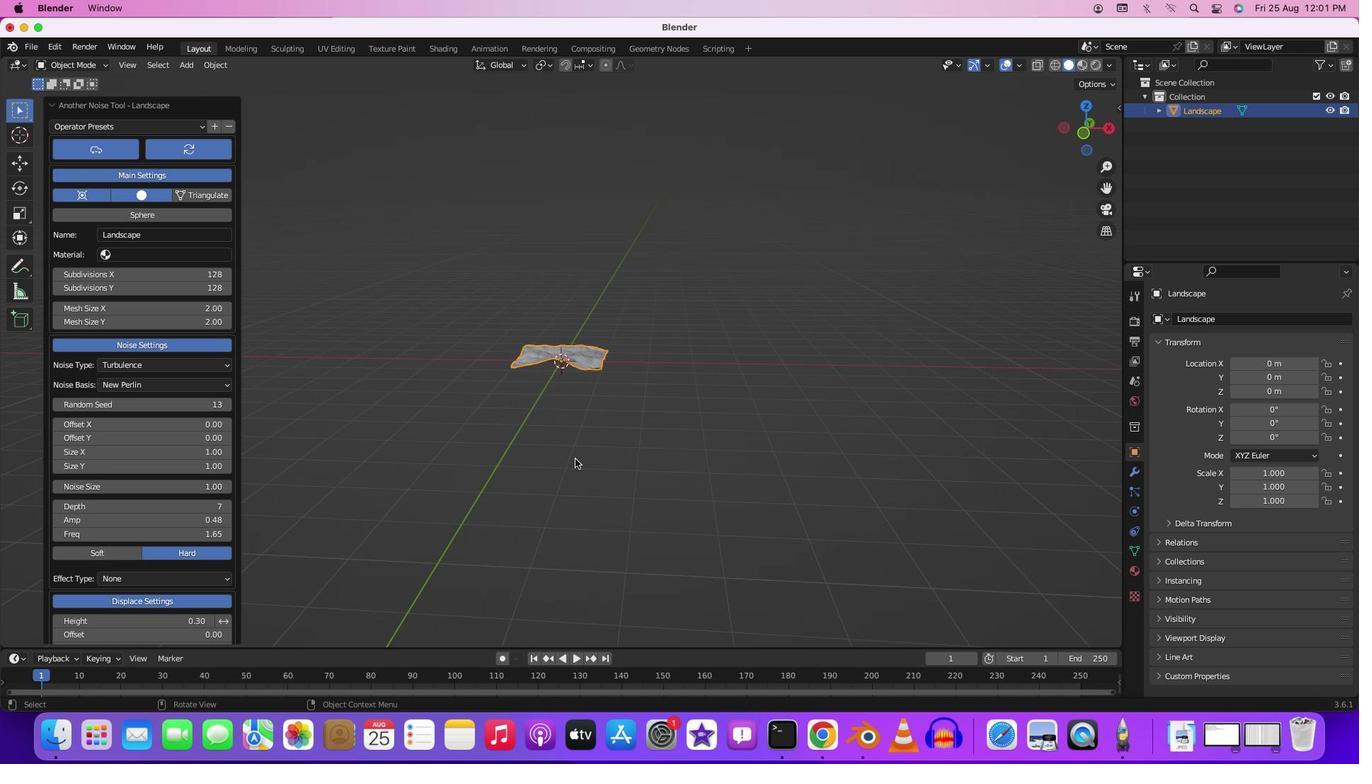 
Action: Mouse moved to (482, 519)
Screenshot: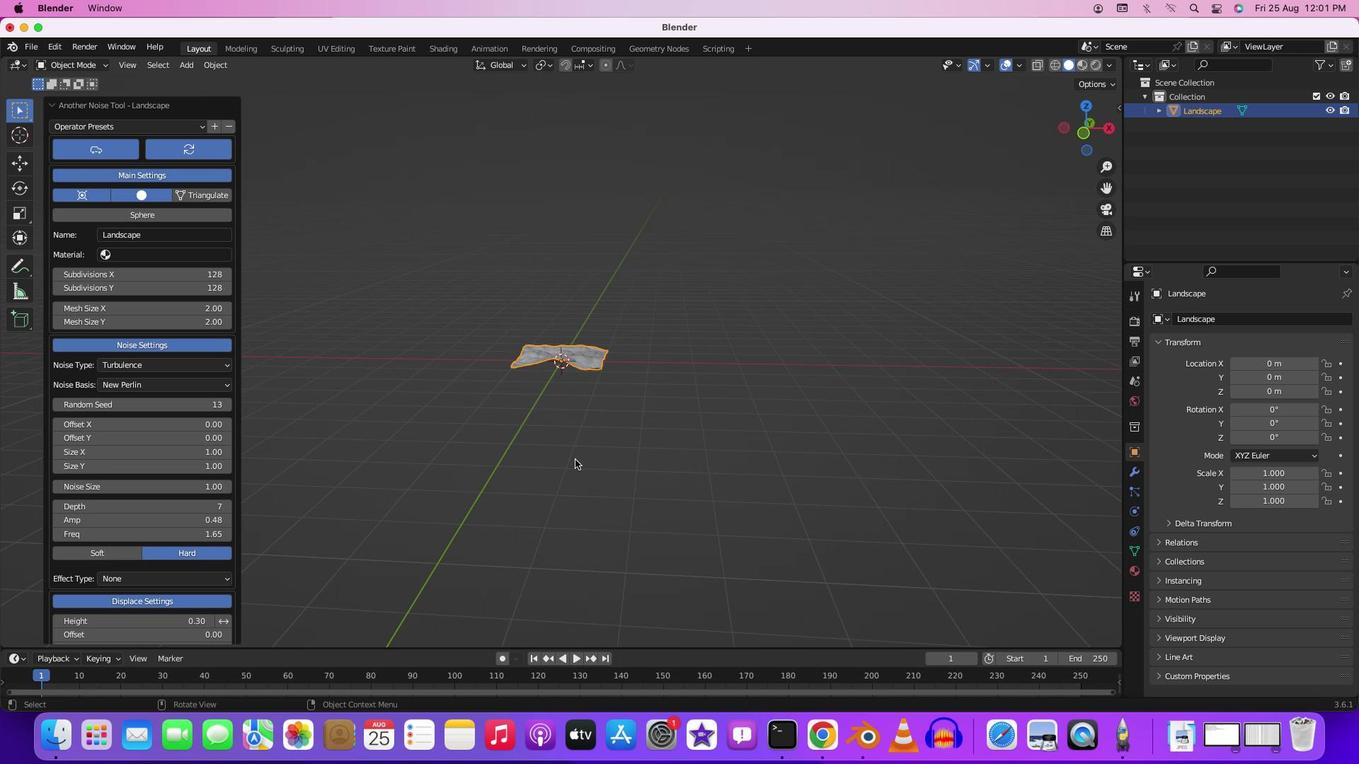 
Action: Mouse scrolled (482, 519) with delta (0, 3)
Screenshot: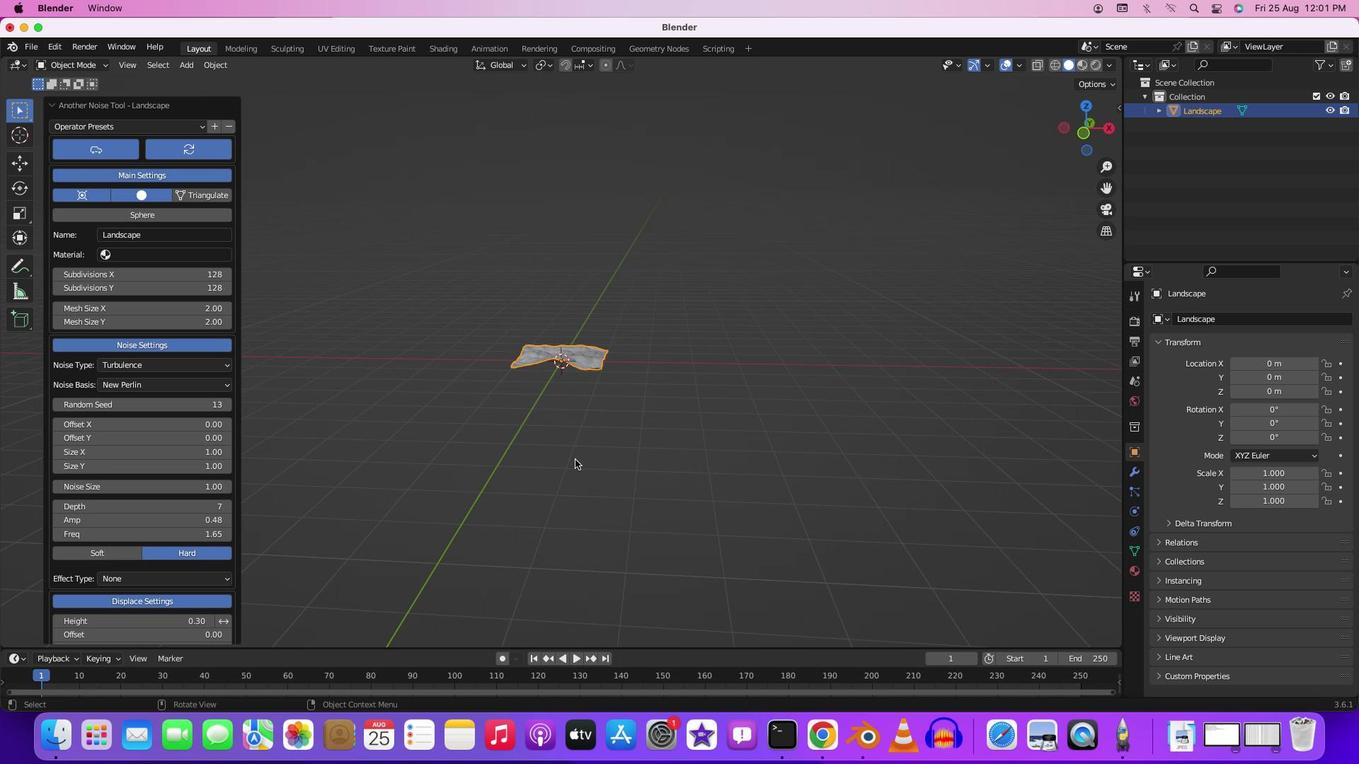 
Action: Mouse moved to (517, 524)
Screenshot: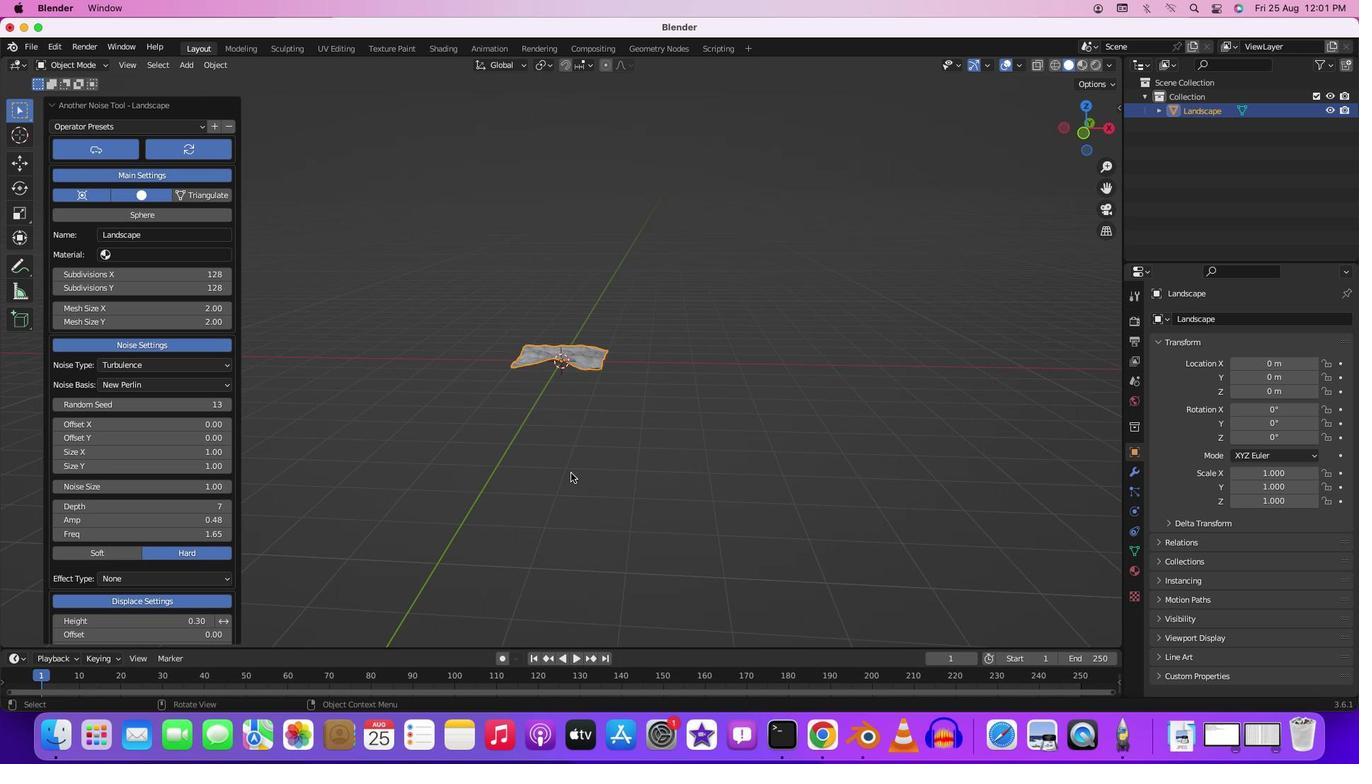 
Action: Mouse scrolled (517, 524) with delta (0, 4)
Screenshot: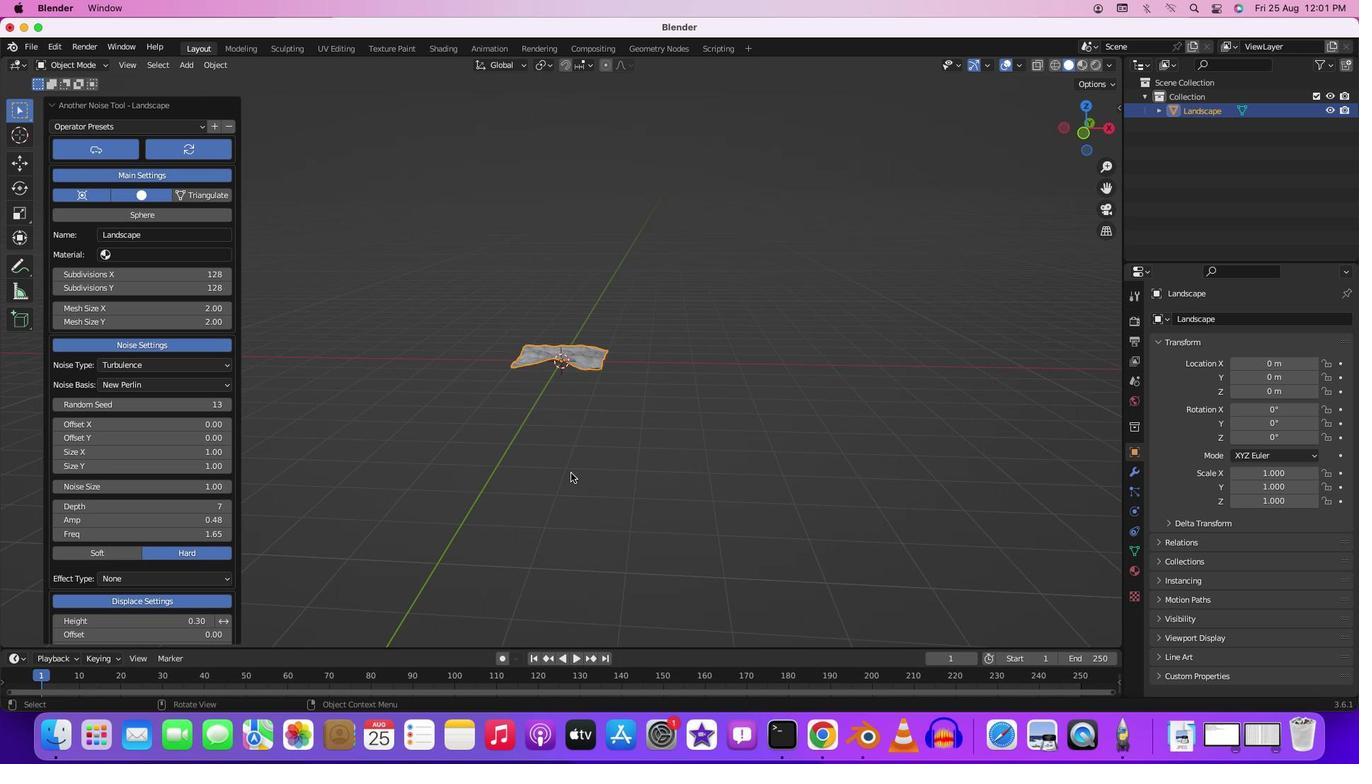 
Action: Mouse moved to (569, 478)
Screenshot: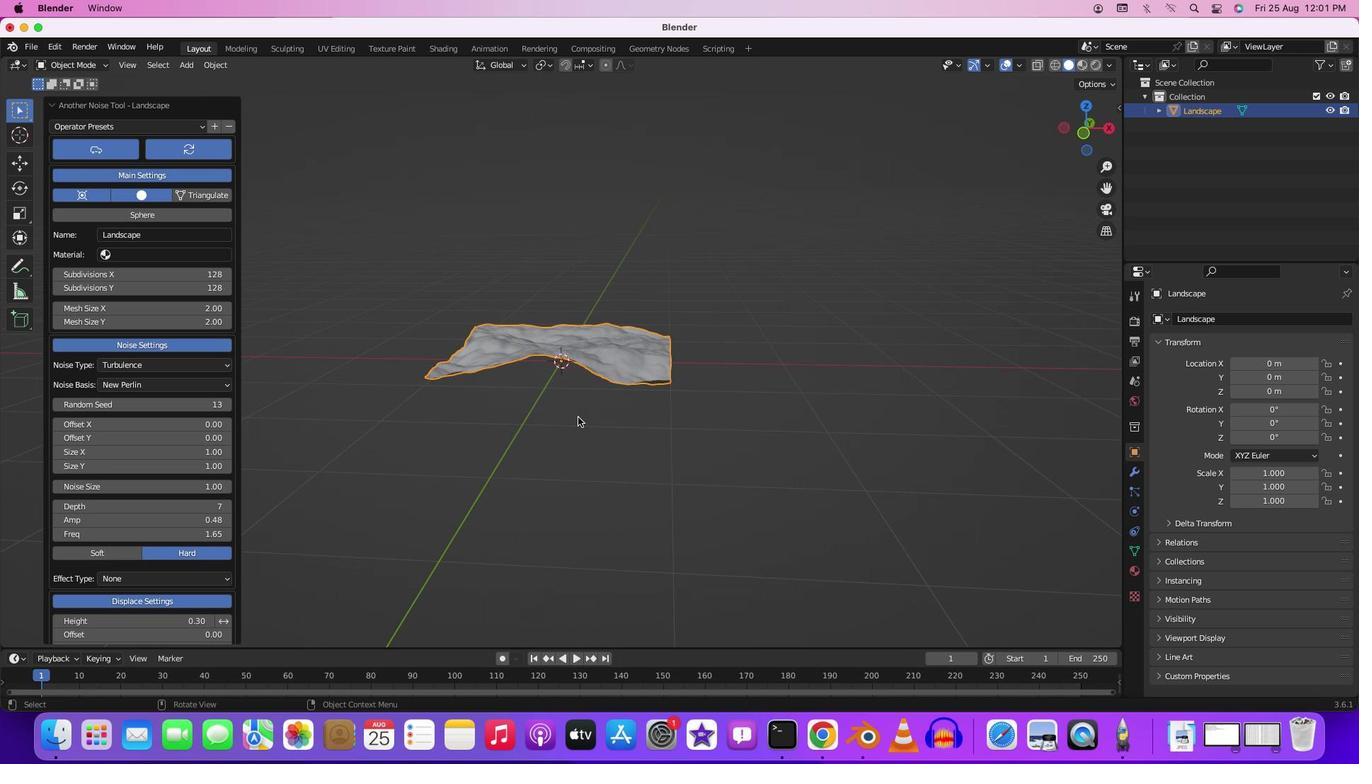 
Action: Mouse scrolled (569, 478) with delta (0, 0)
Screenshot: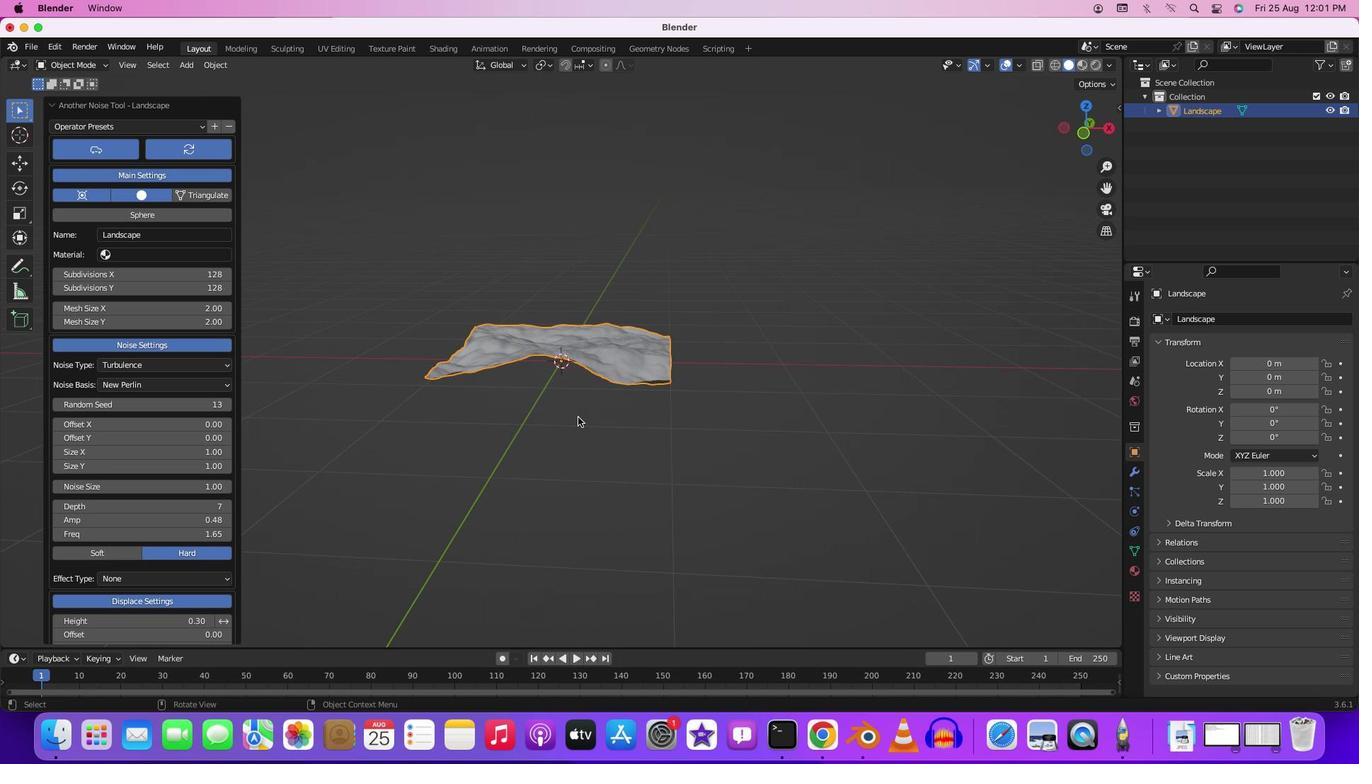 
Action: Mouse moved to (569, 479)
Screenshot: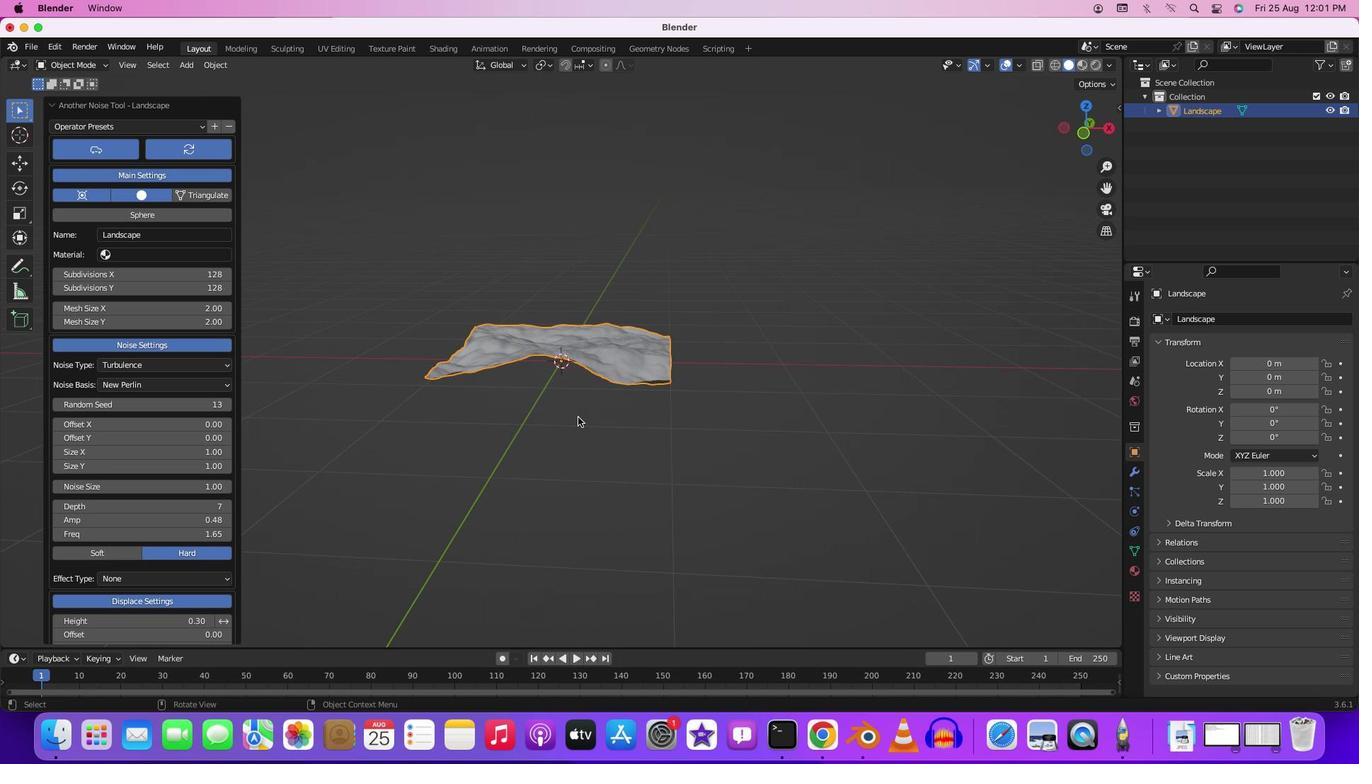 
Action: Mouse scrolled (569, 479) with delta (0, 0)
Screenshot: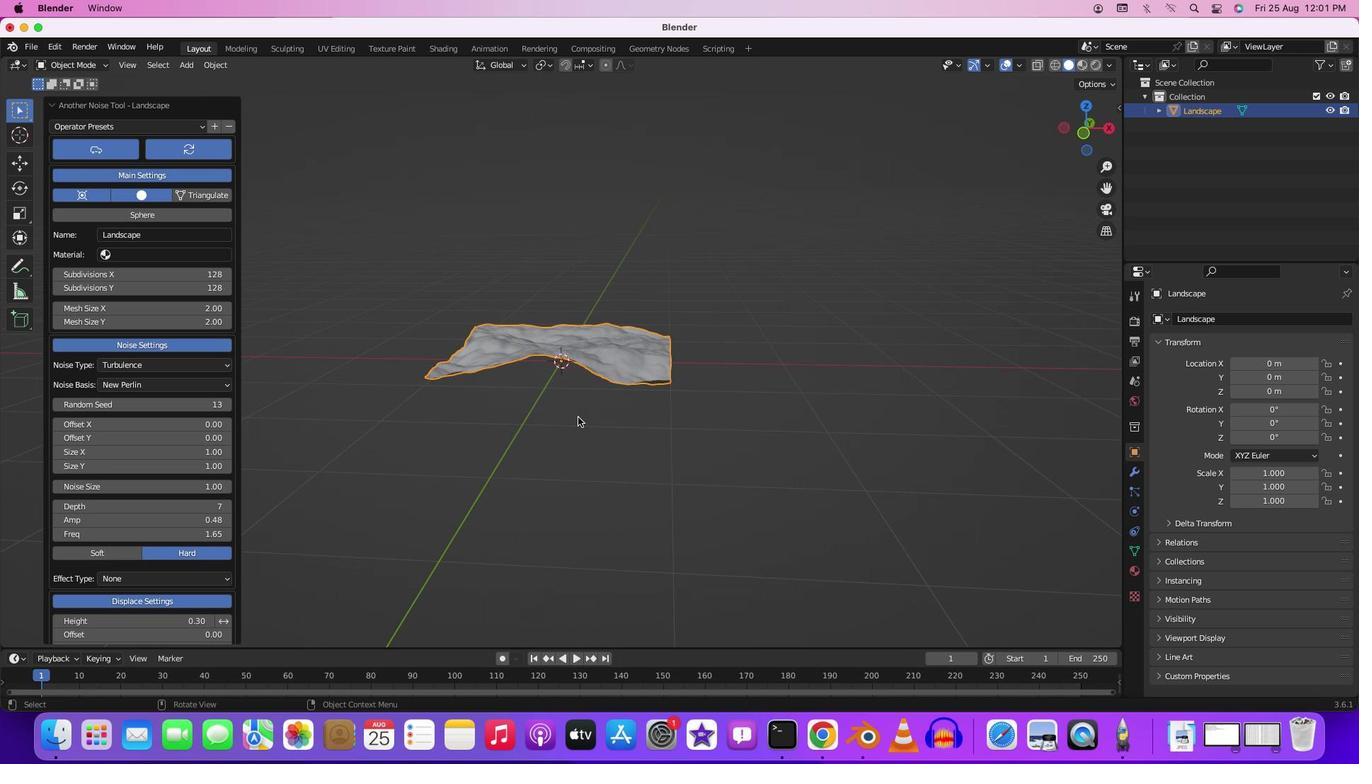 
Action: Mouse moved to (569, 482)
Screenshot: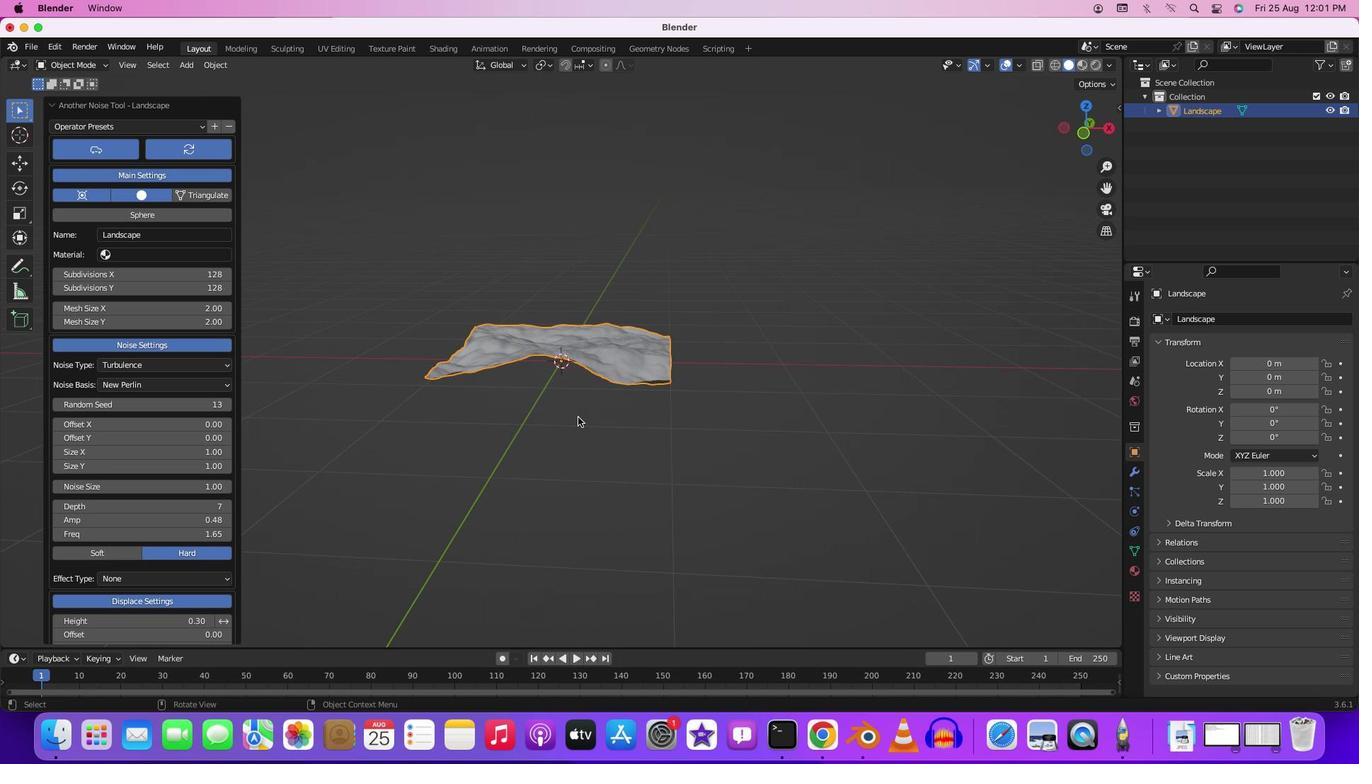 
Action: Mouse scrolled (569, 482) with delta (0, 2)
Screenshot: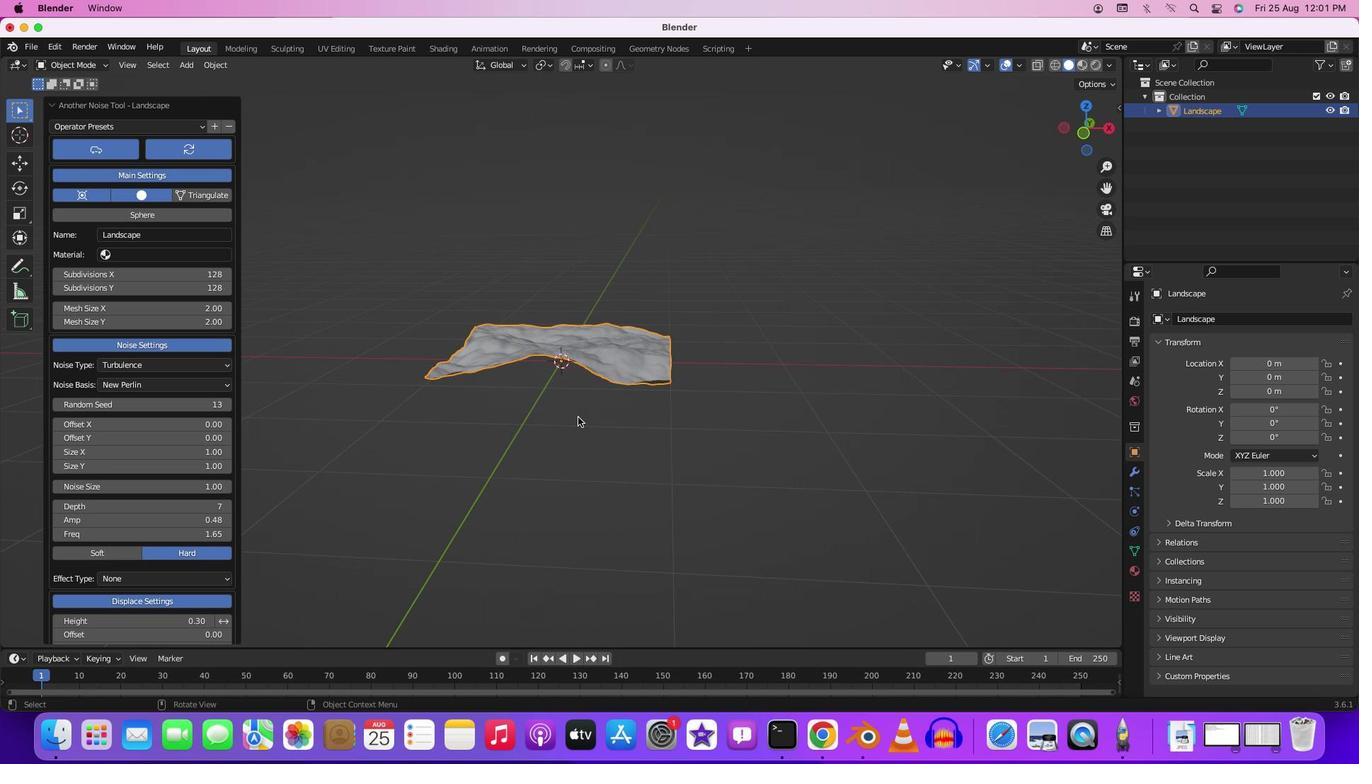 
Action: Mouse moved to (569, 485)
Screenshot: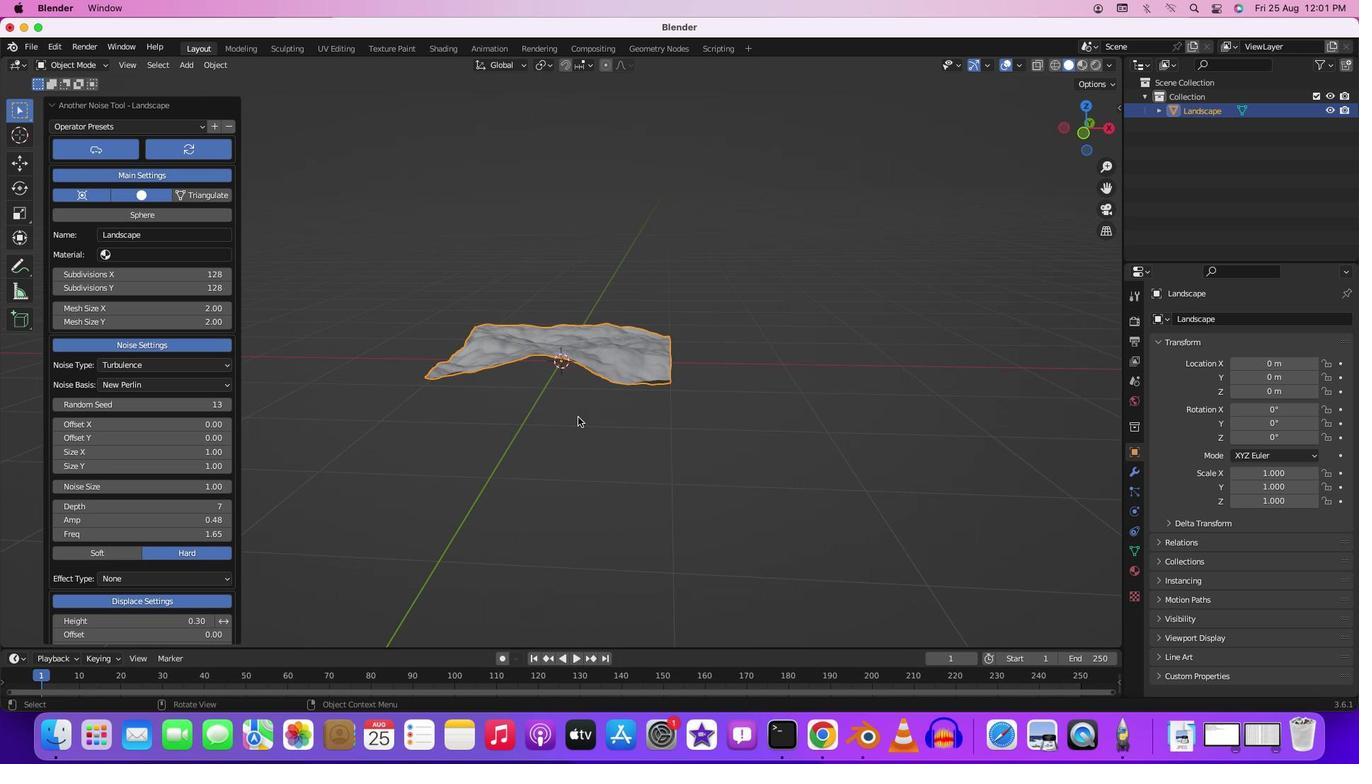 
Action: Mouse scrolled (569, 485) with delta (0, 3)
Screenshot: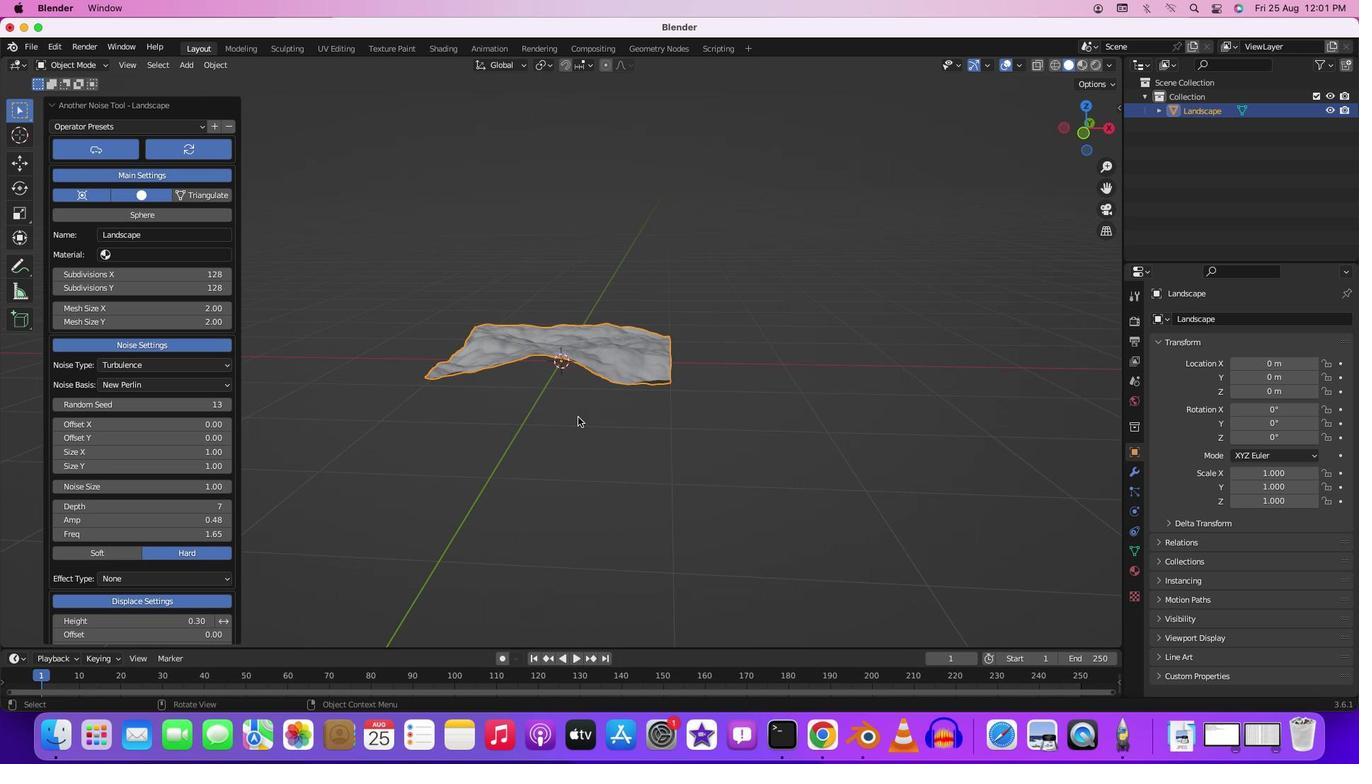 
Action: Mouse moved to (568, 486)
Screenshot: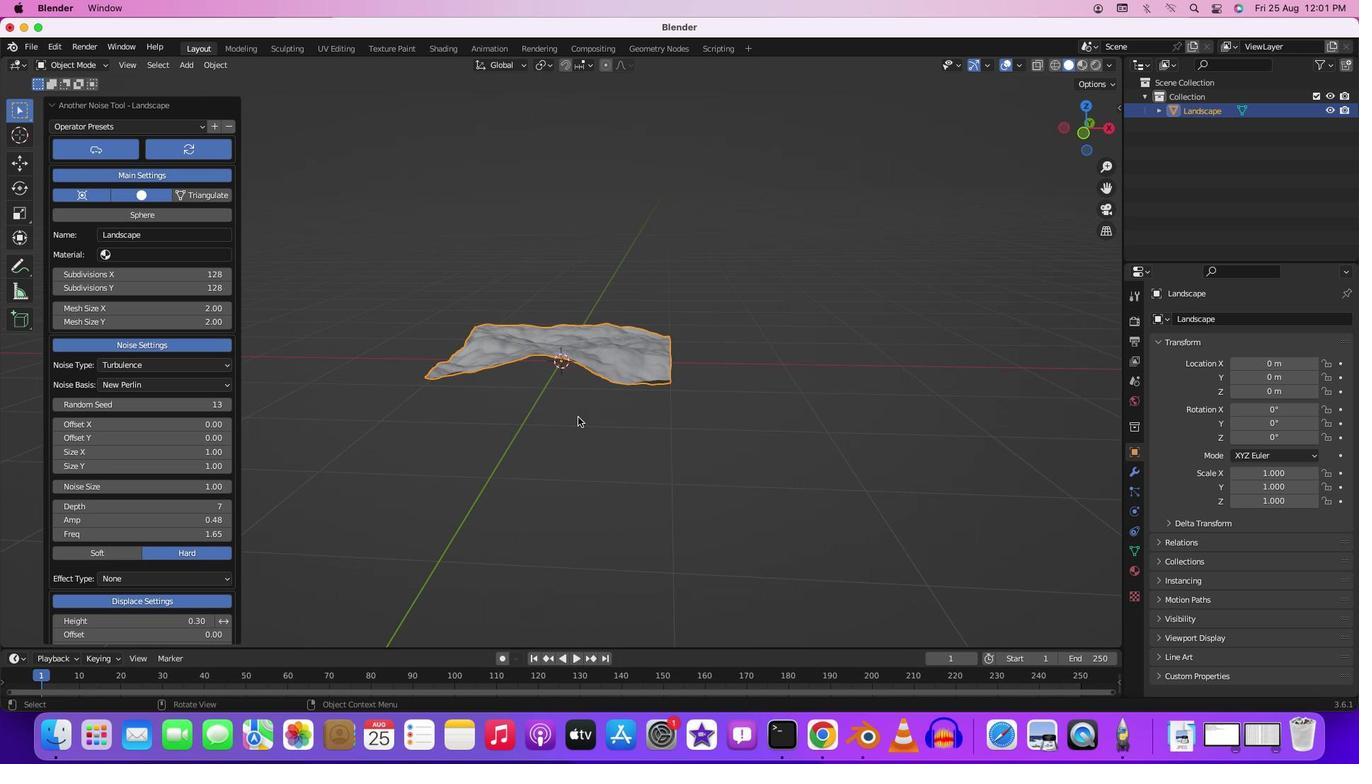 
Action: Mouse scrolled (568, 486) with delta (0, 4)
Screenshot: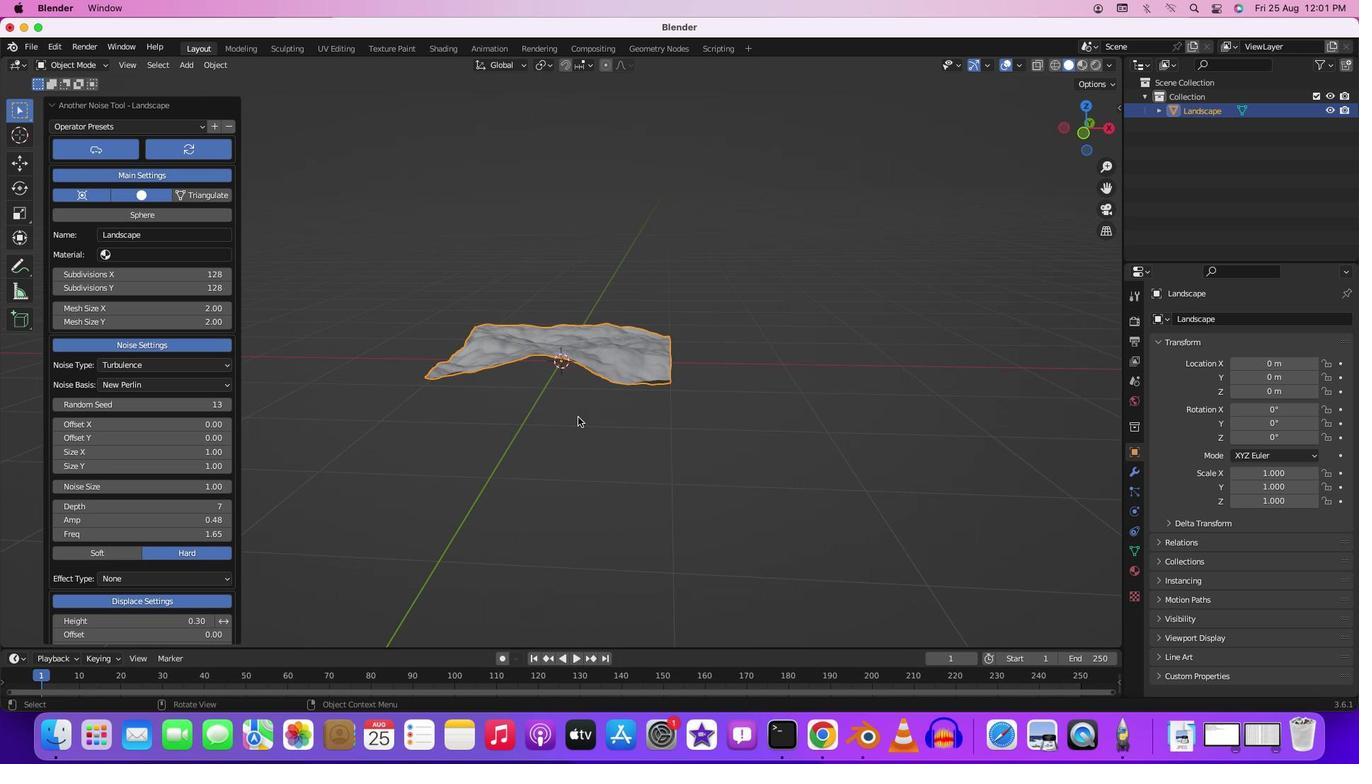 
Action: Mouse moved to (577, 417)
Screenshot: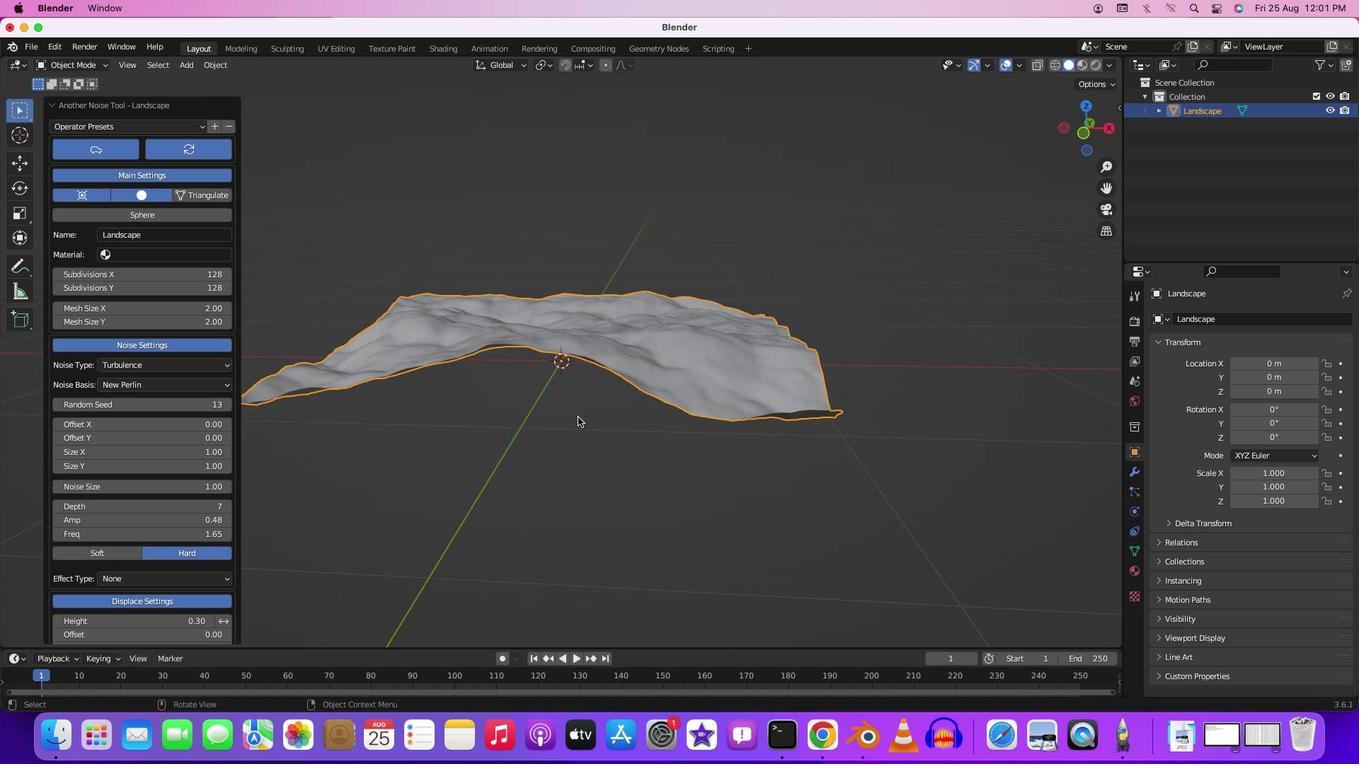 
Action: Mouse scrolled (577, 417) with delta (0, 0)
Screenshot: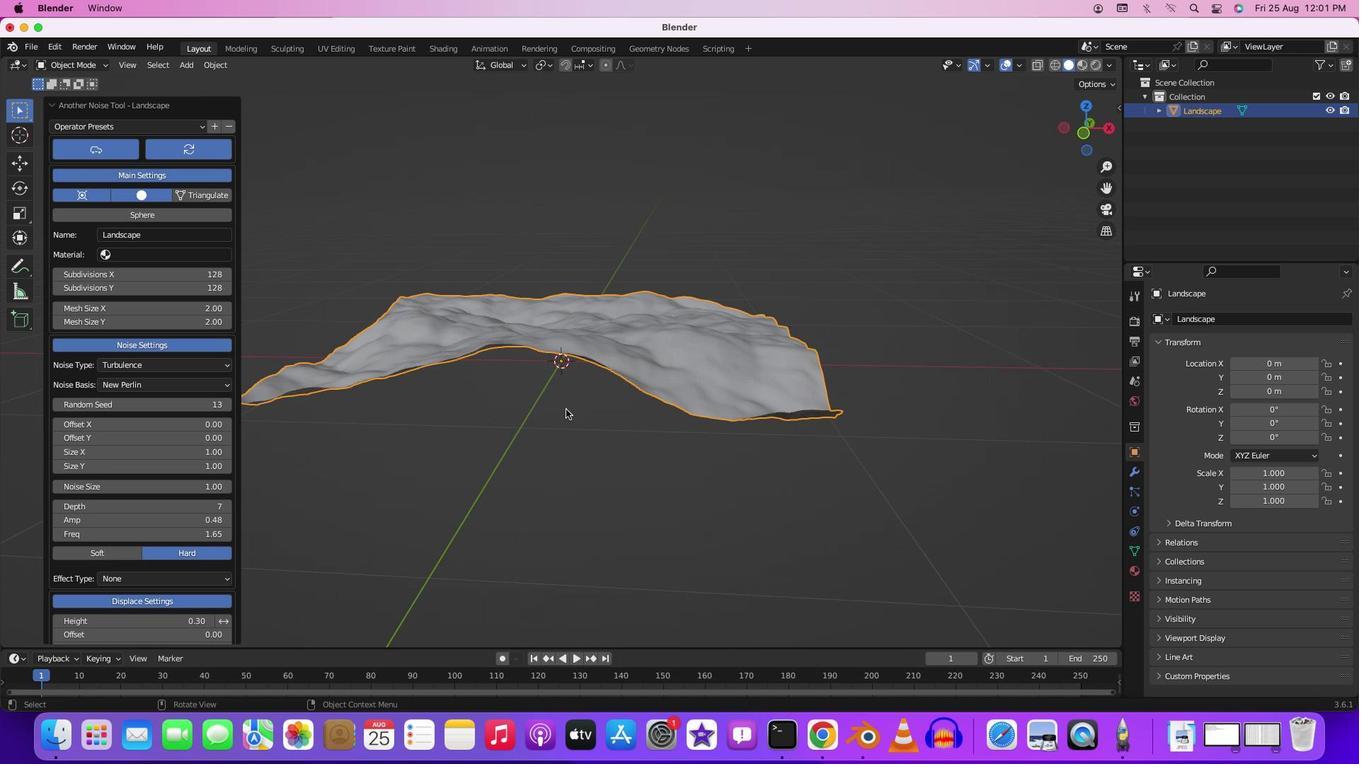 
Action: Mouse scrolled (577, 417) with delta (0, 0)
Screenshot: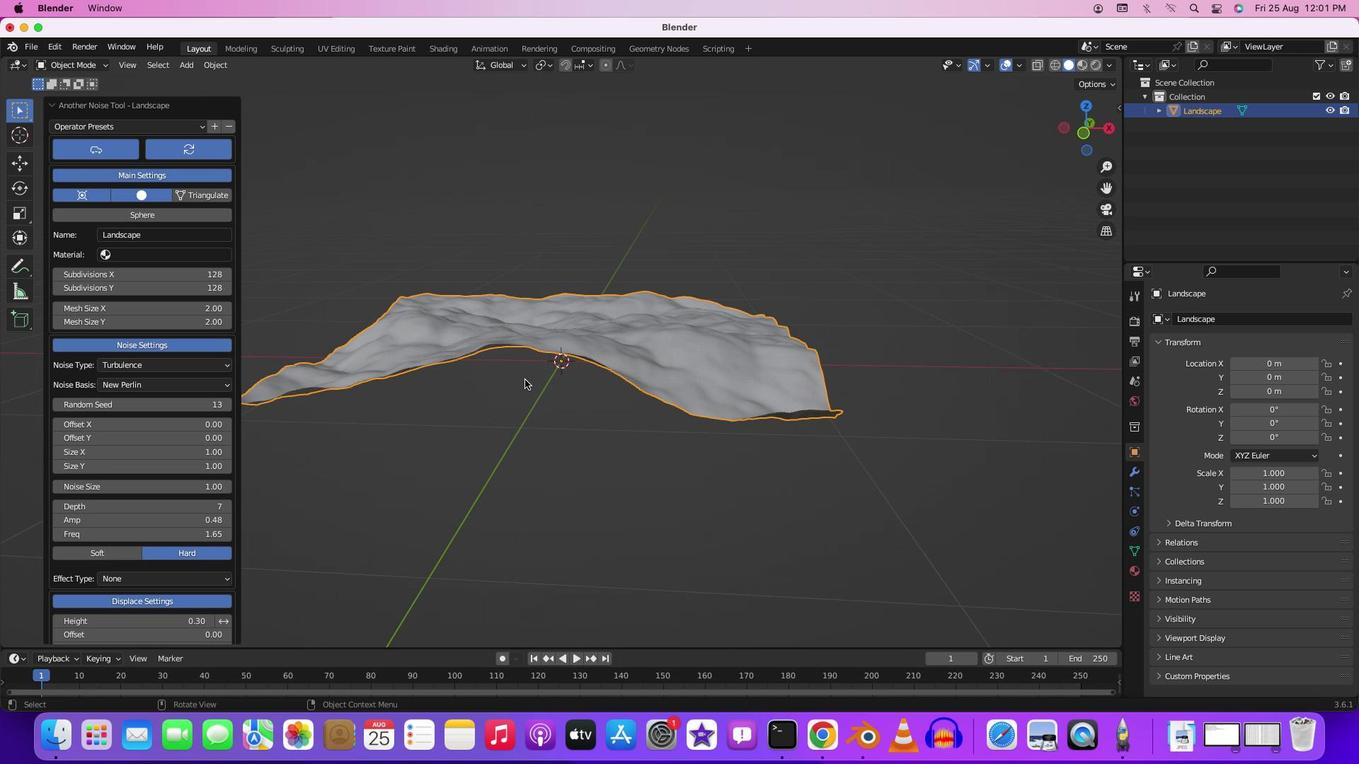 
Action: Mouse scrolled (577, 417) with delta (0, 2)
Screenshot: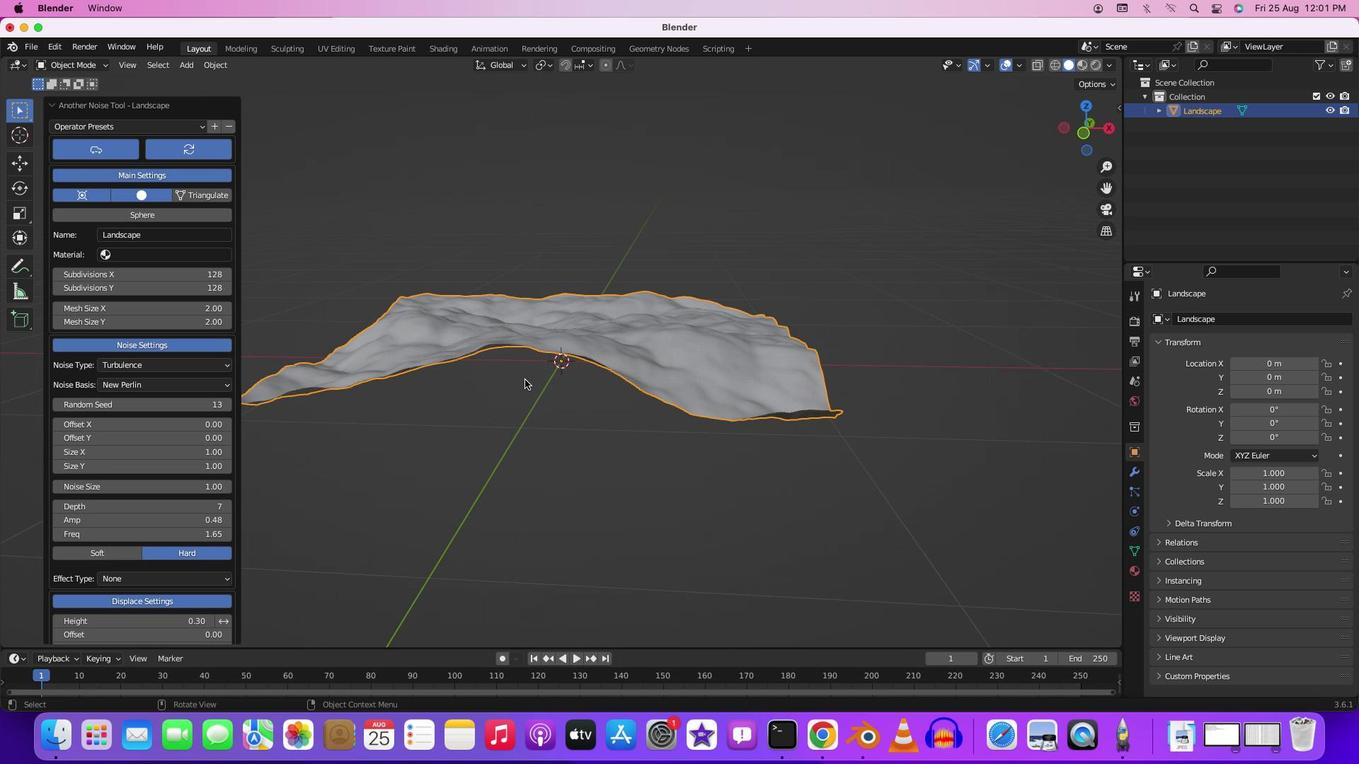 
Action: Mouse moved to (577, 417)
Screenshot: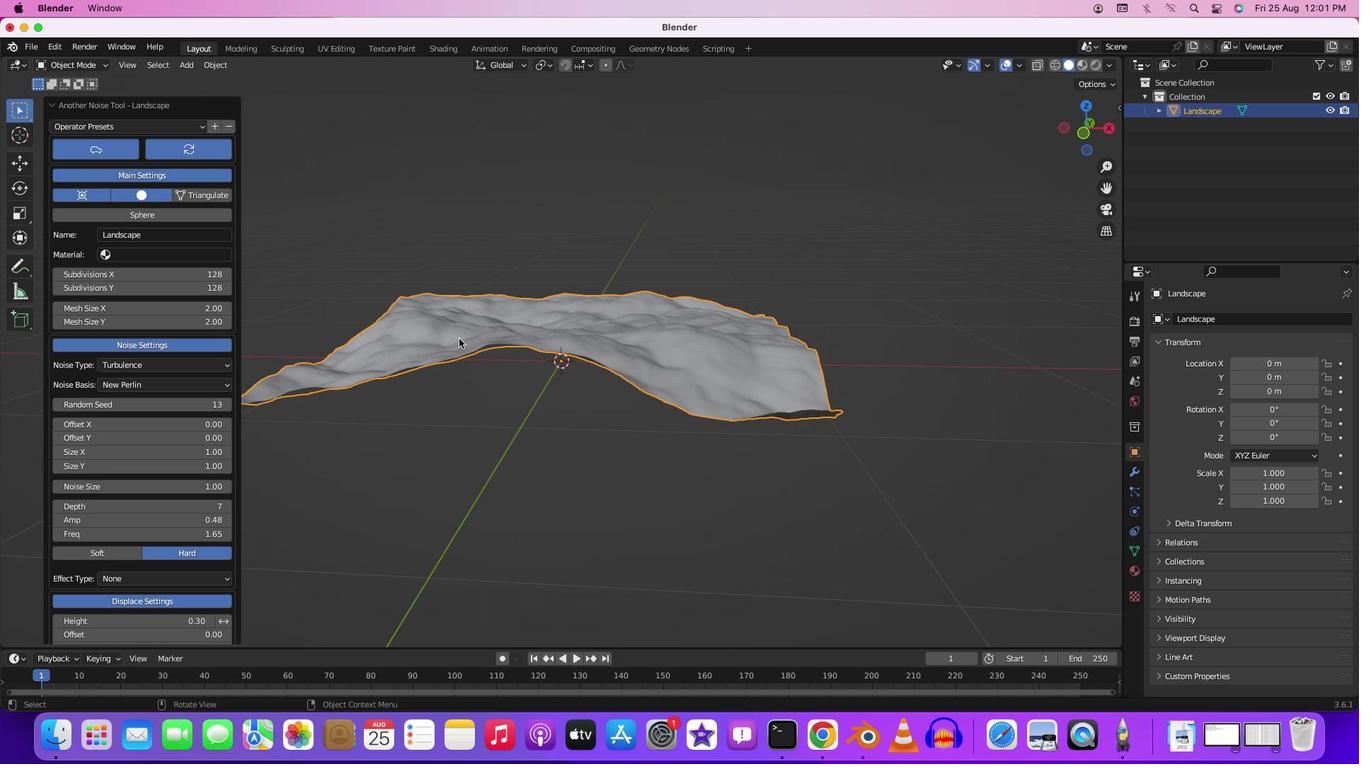 
Action: Mouse scrolled (577, 417) with delta (0, 3)
Screenshot: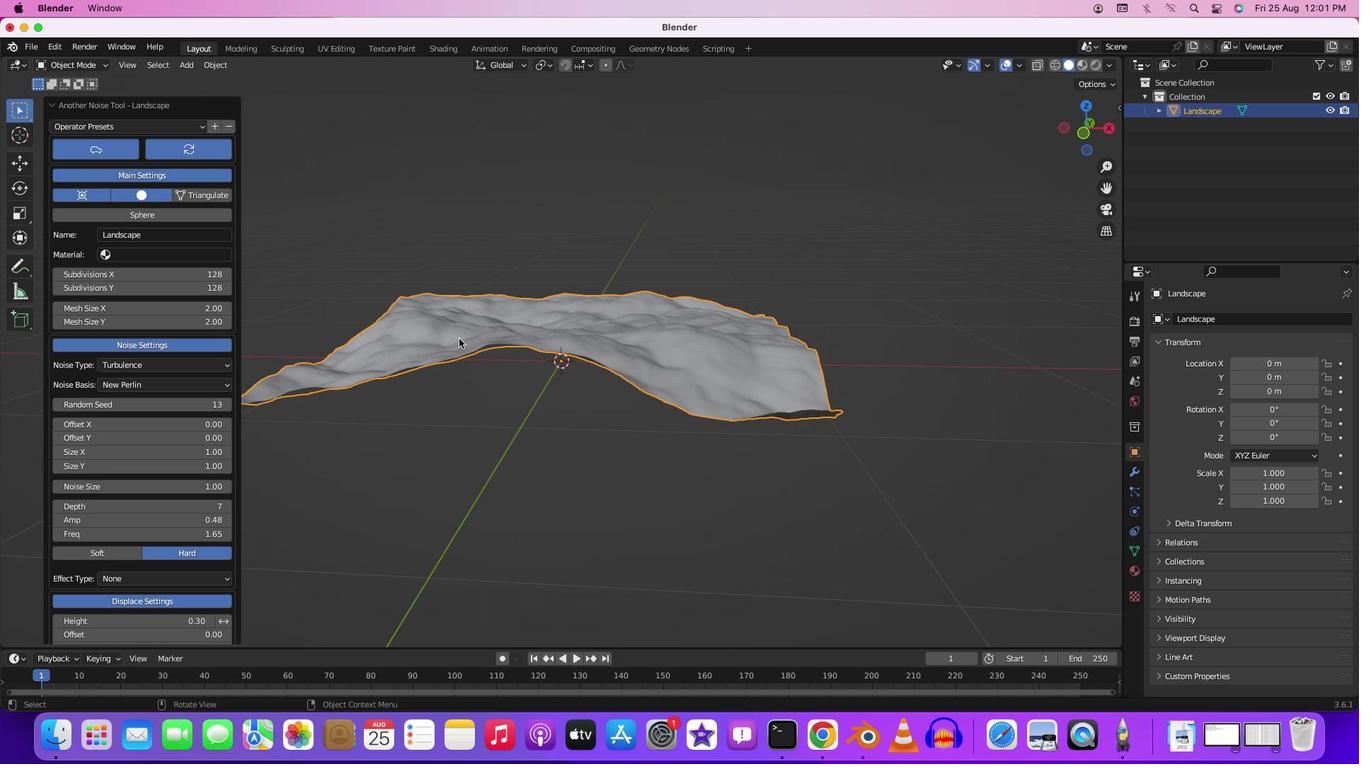 
Action: Mouse moved to (169, 128)
Screenshot: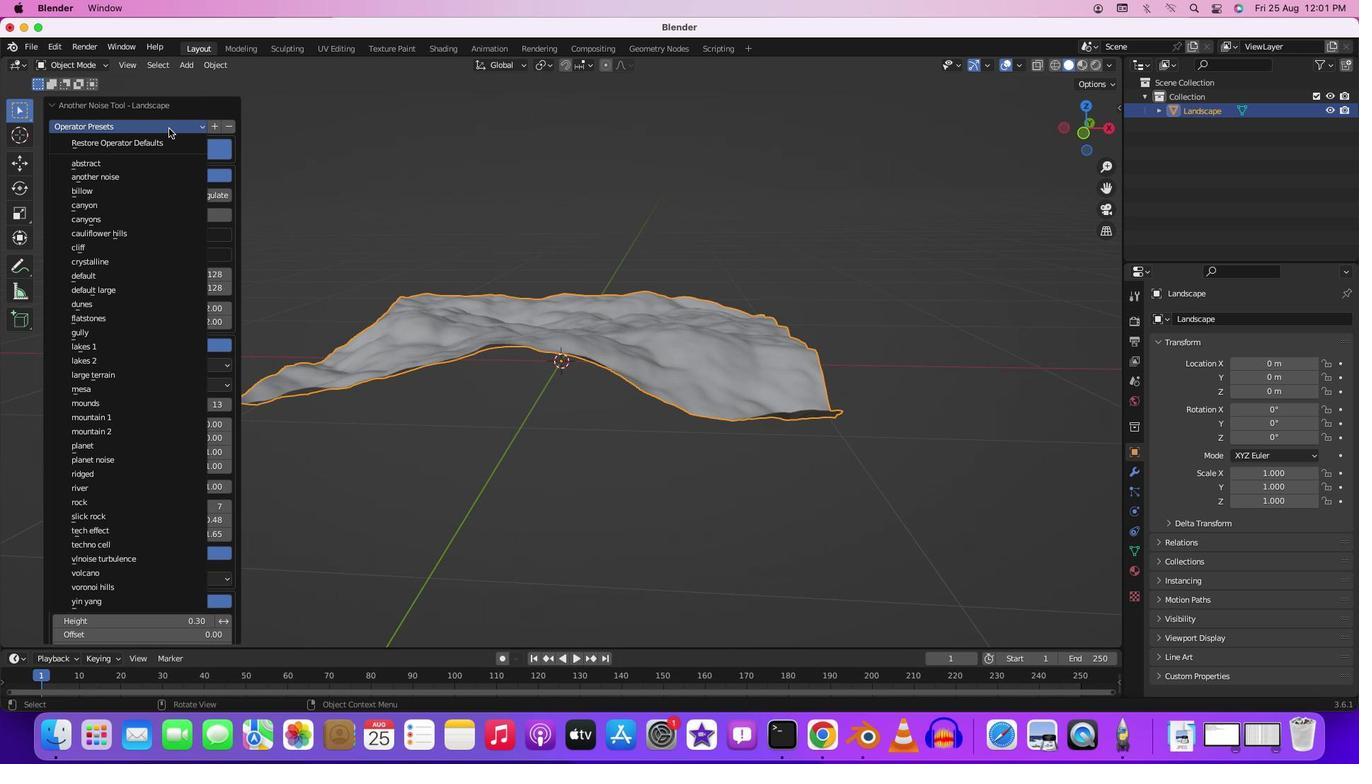 
Action: Mouse pressed left at (169, 128)
Screenshot: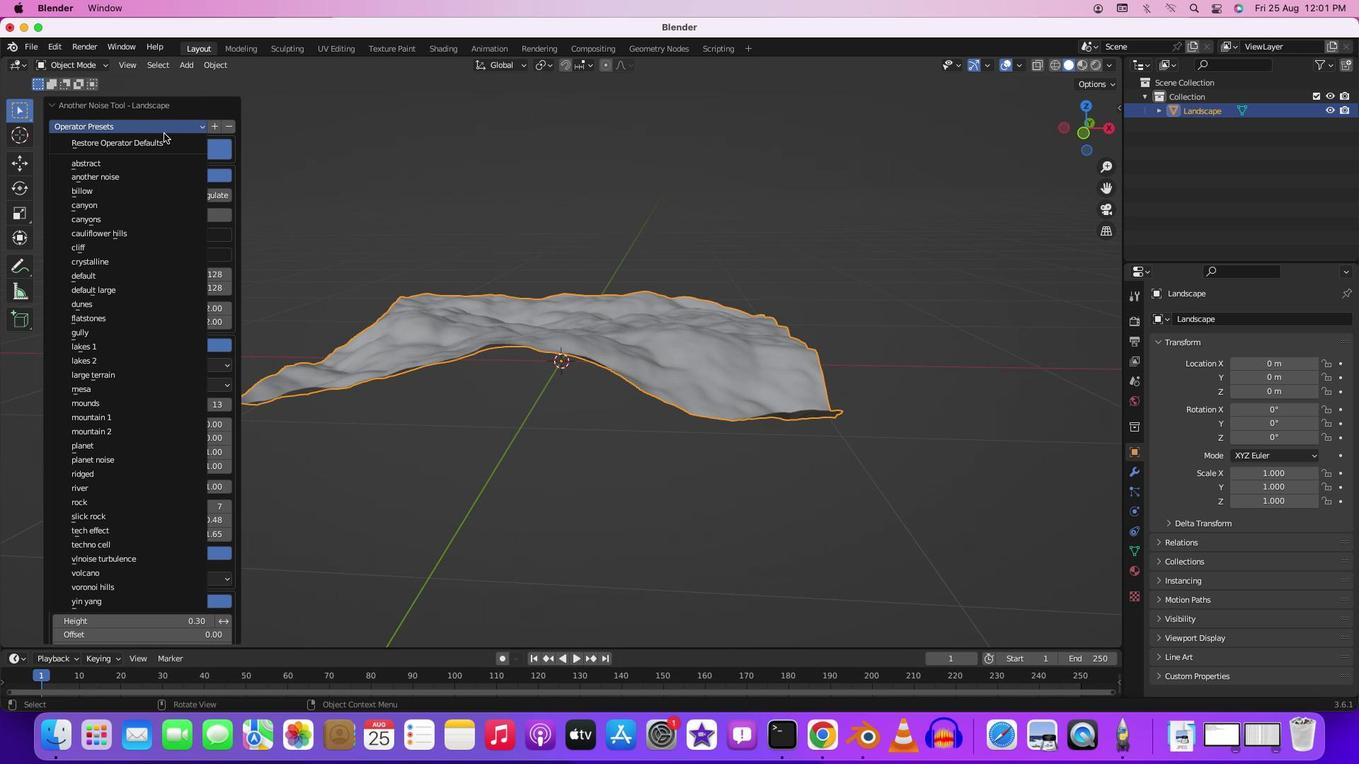 
Action: Mouse moved to (138, 167)
Screenshot: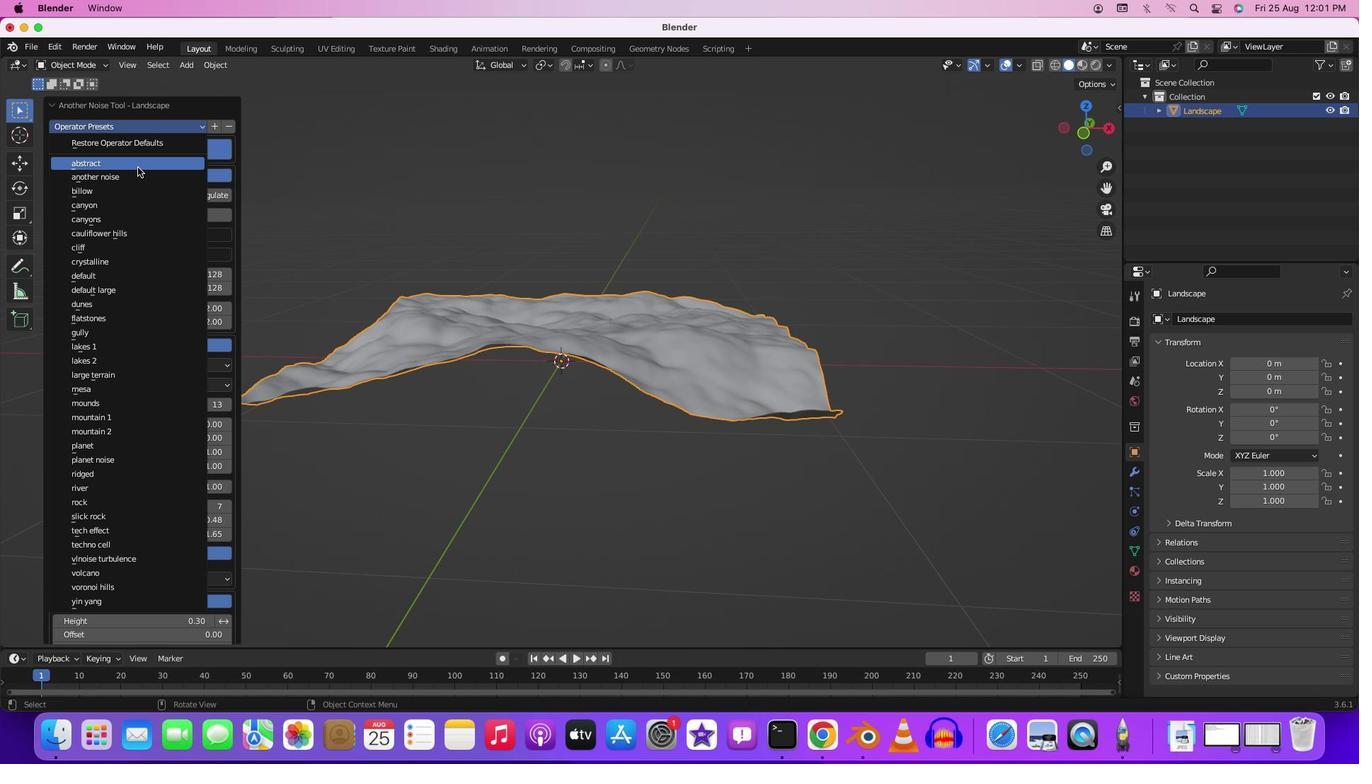 
Action: Mouse pressed left at (138, 167)
Screenshot: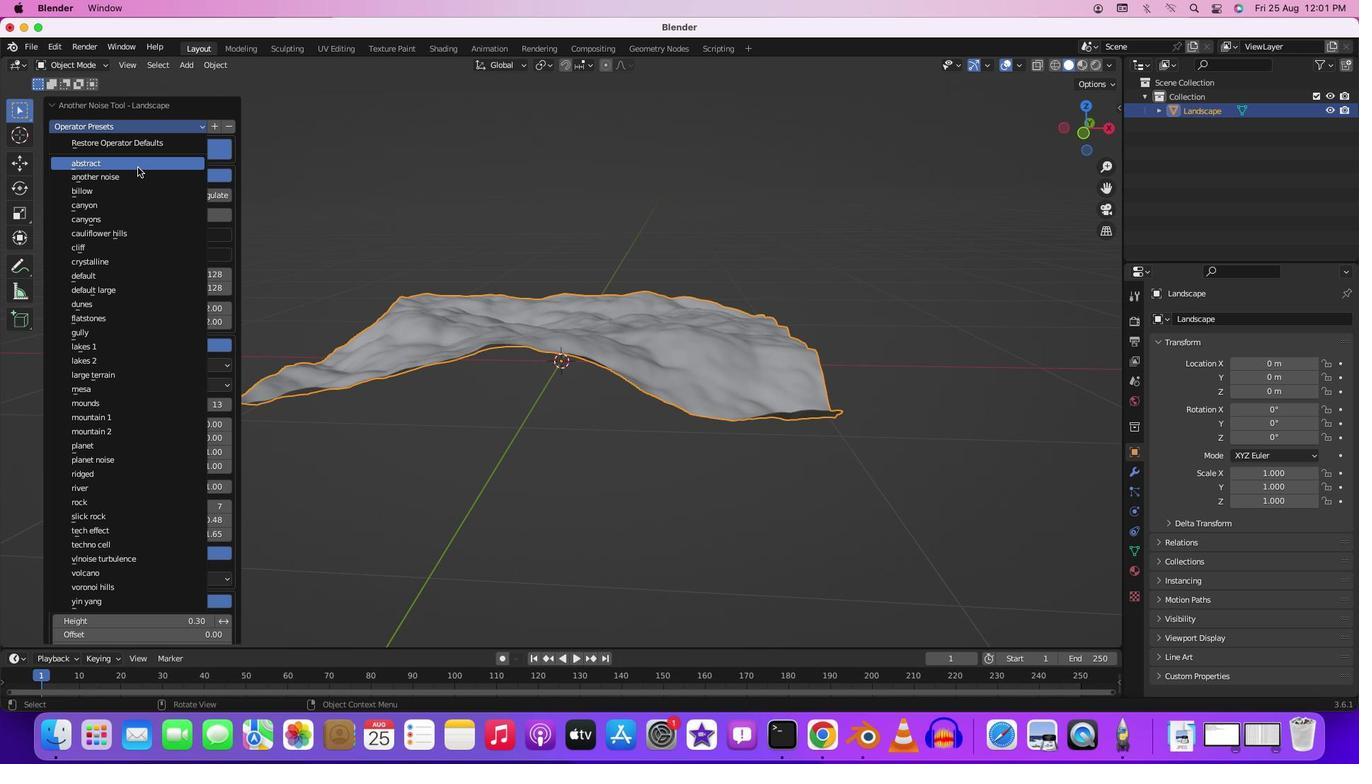 
Action: Mouse moved to (157, 131)
Screenshot: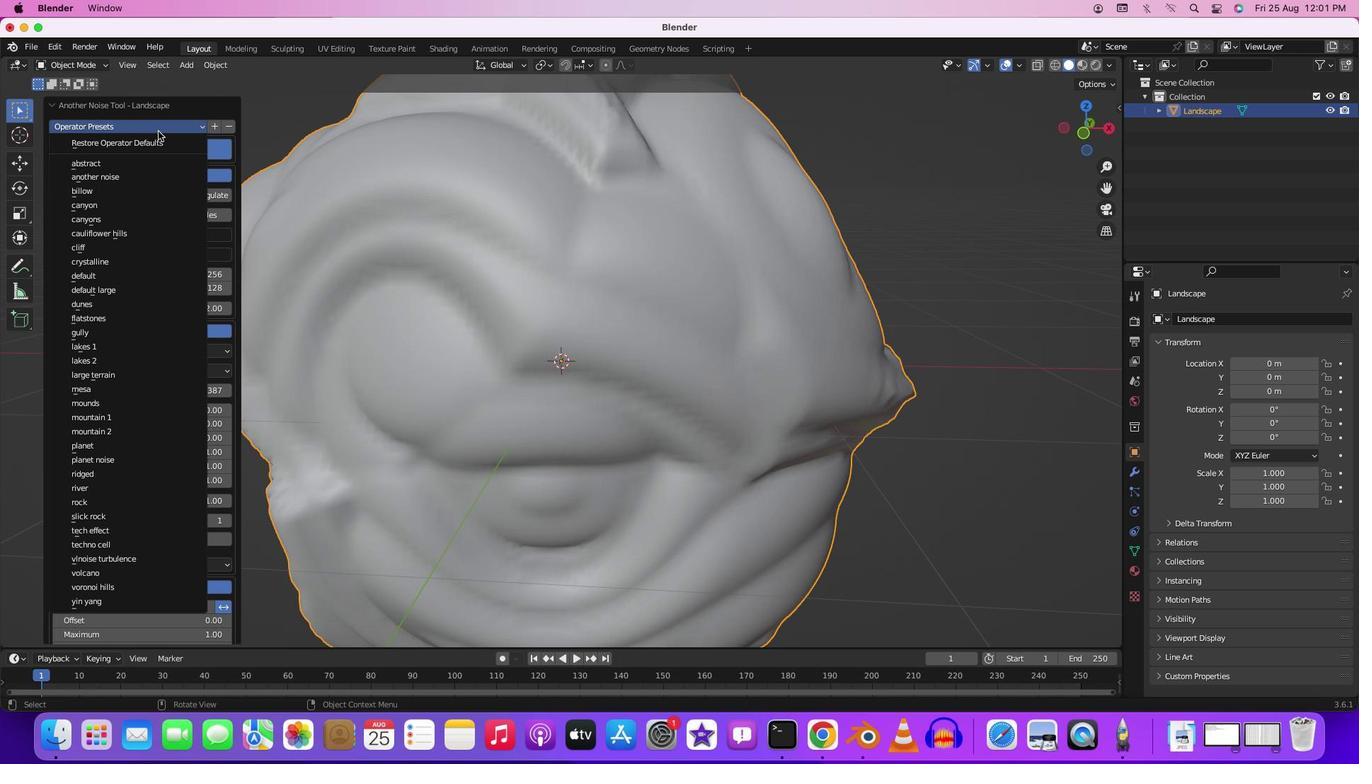 
Action: Mouse pressed left at (157, 131)
Screenshot: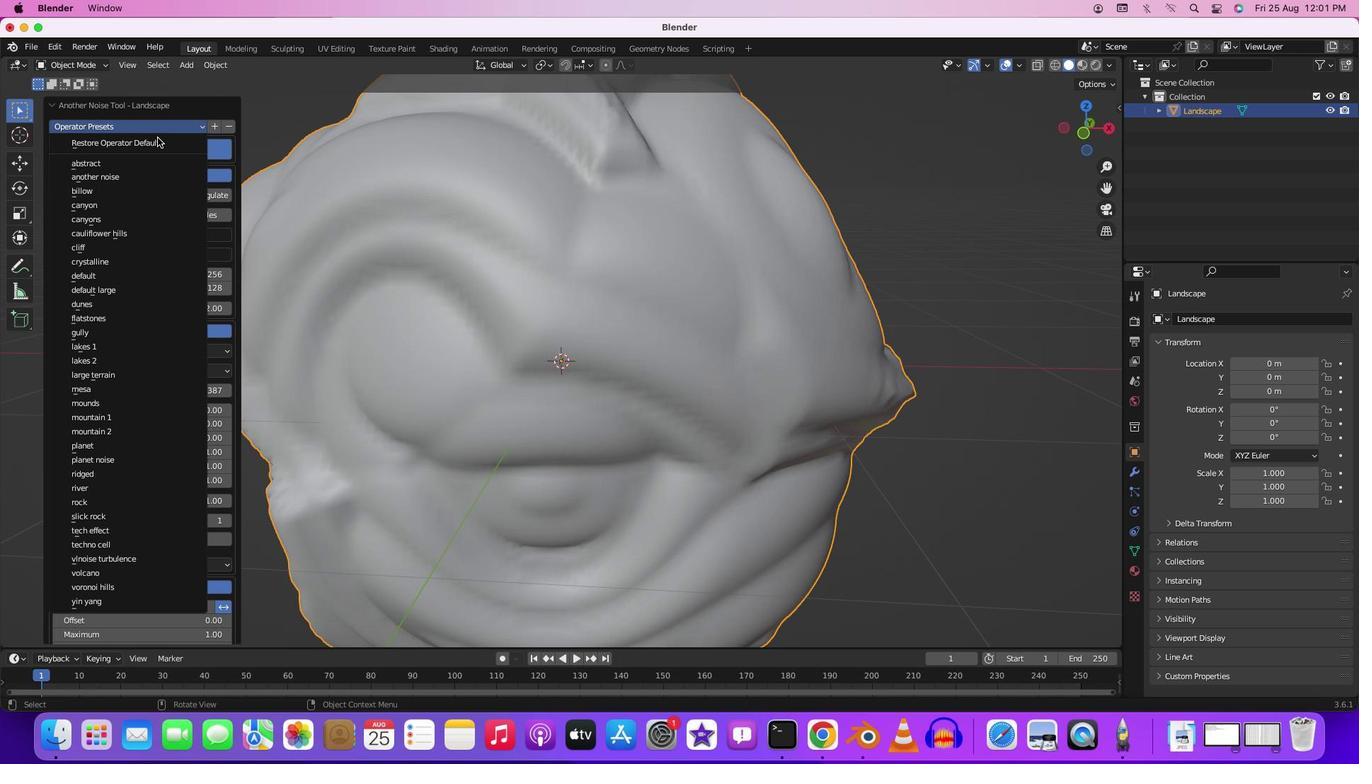 
Action: Mouse moved to (114, 247)
Screenshot: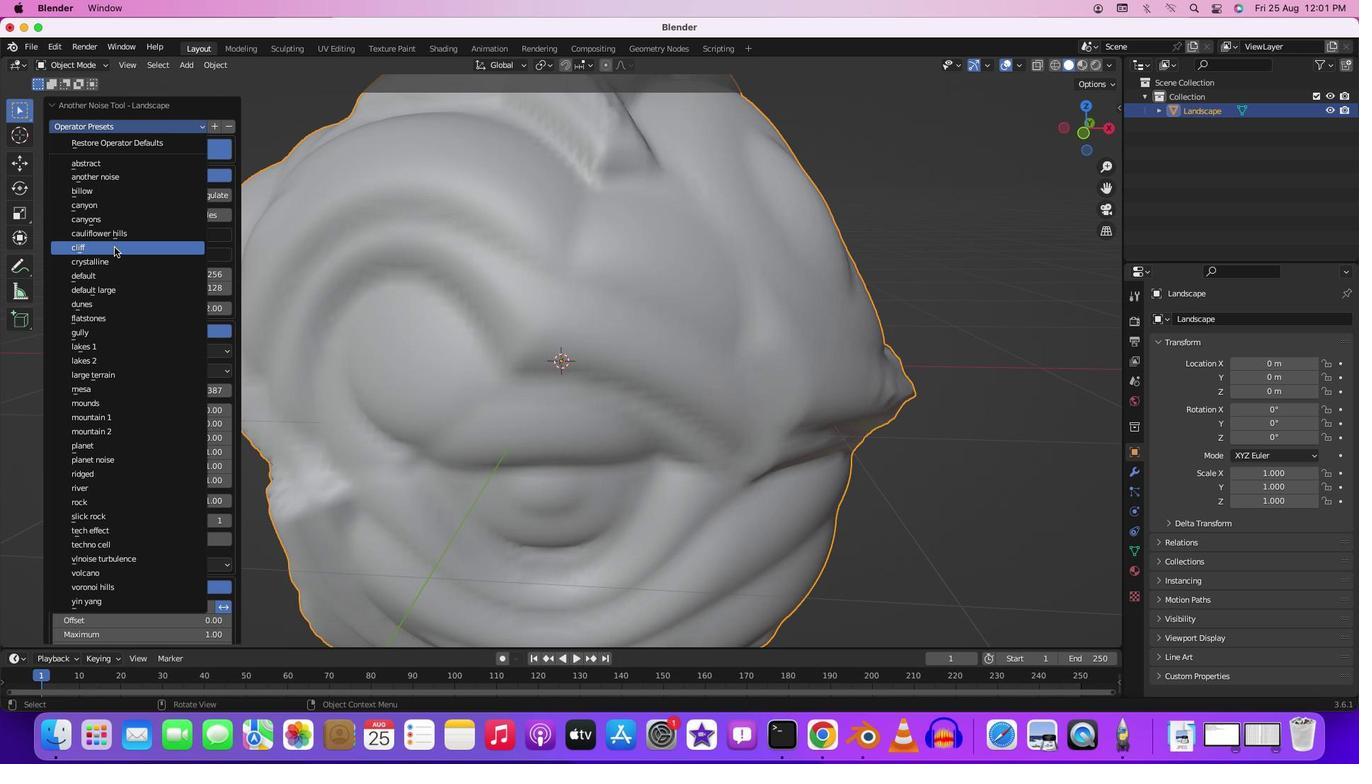 
Action: Mouse pressed left at (114, 247)
Screenshot: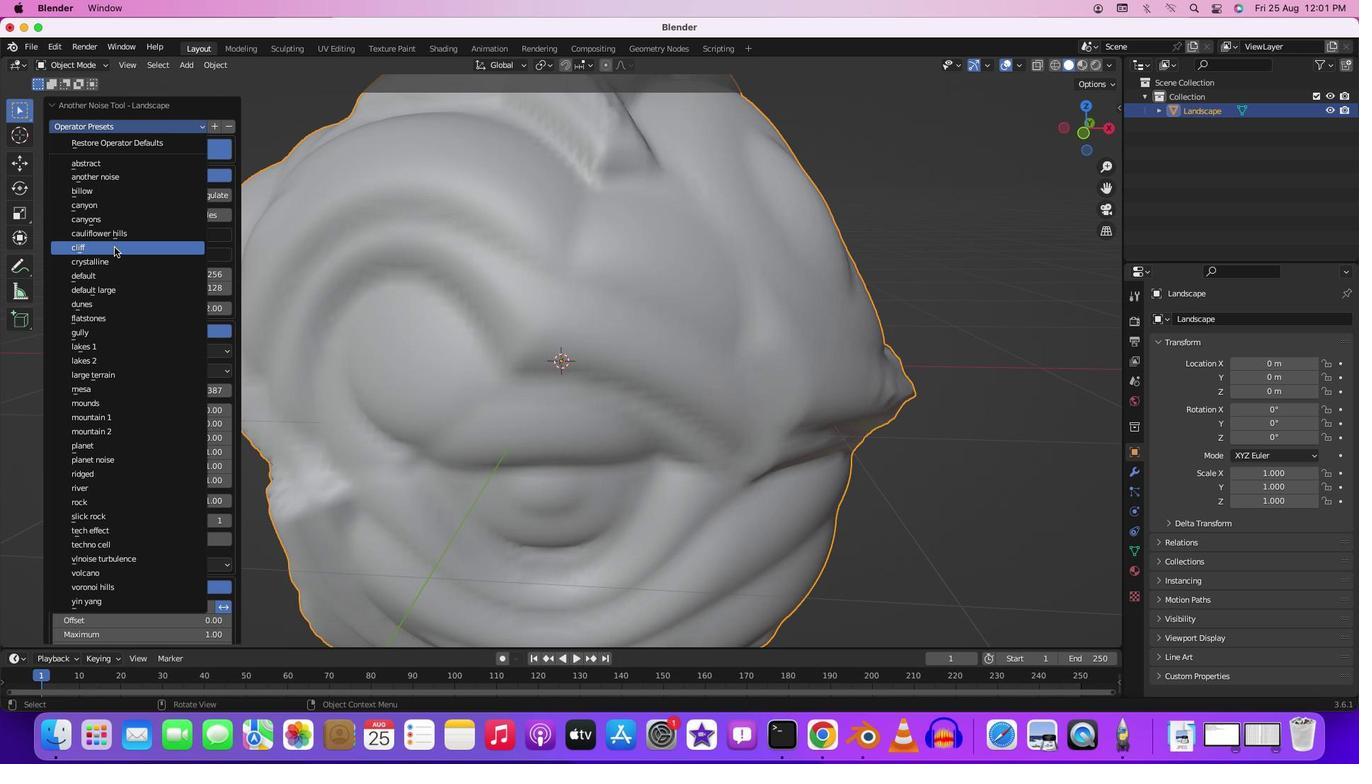 
Action: Mouse moved to (158, 128)
Screenshot: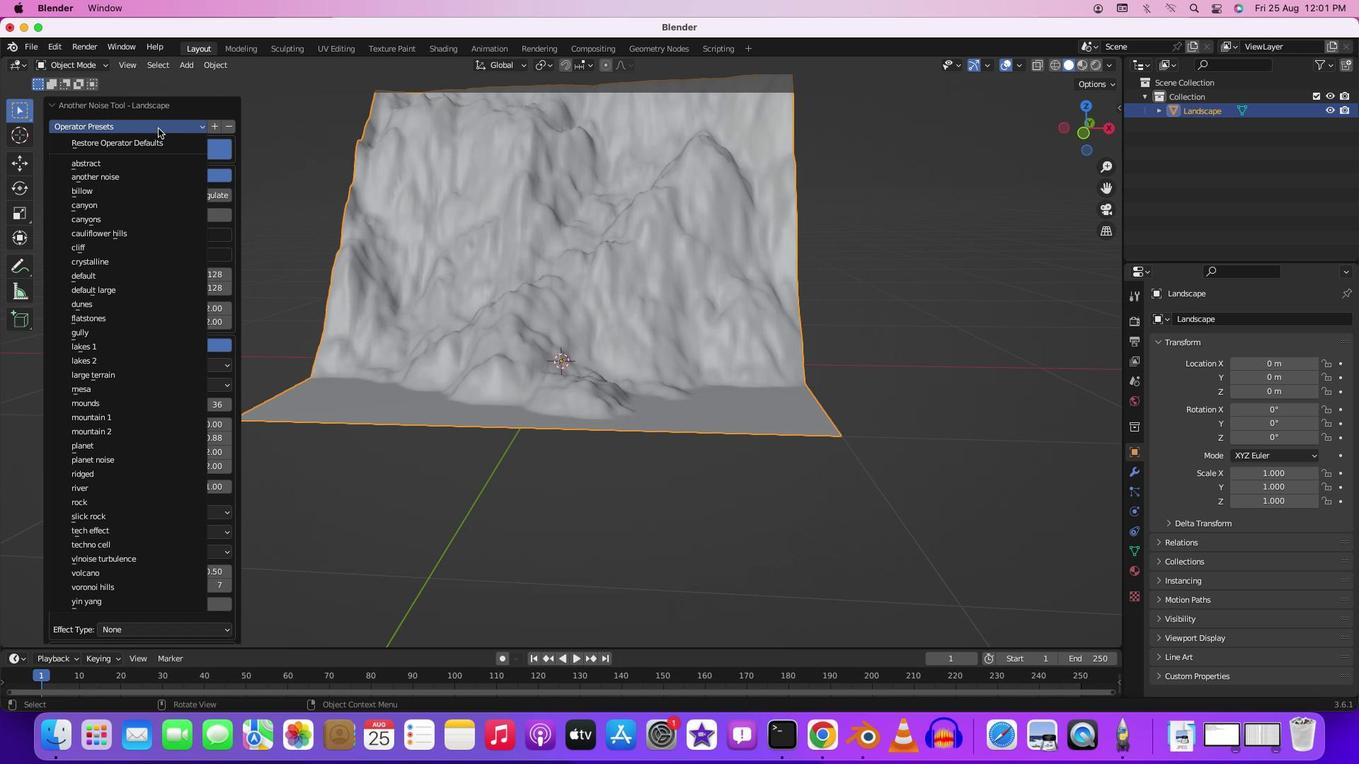 
Action: Mouse pressed left at (158, 128)
Screenshot: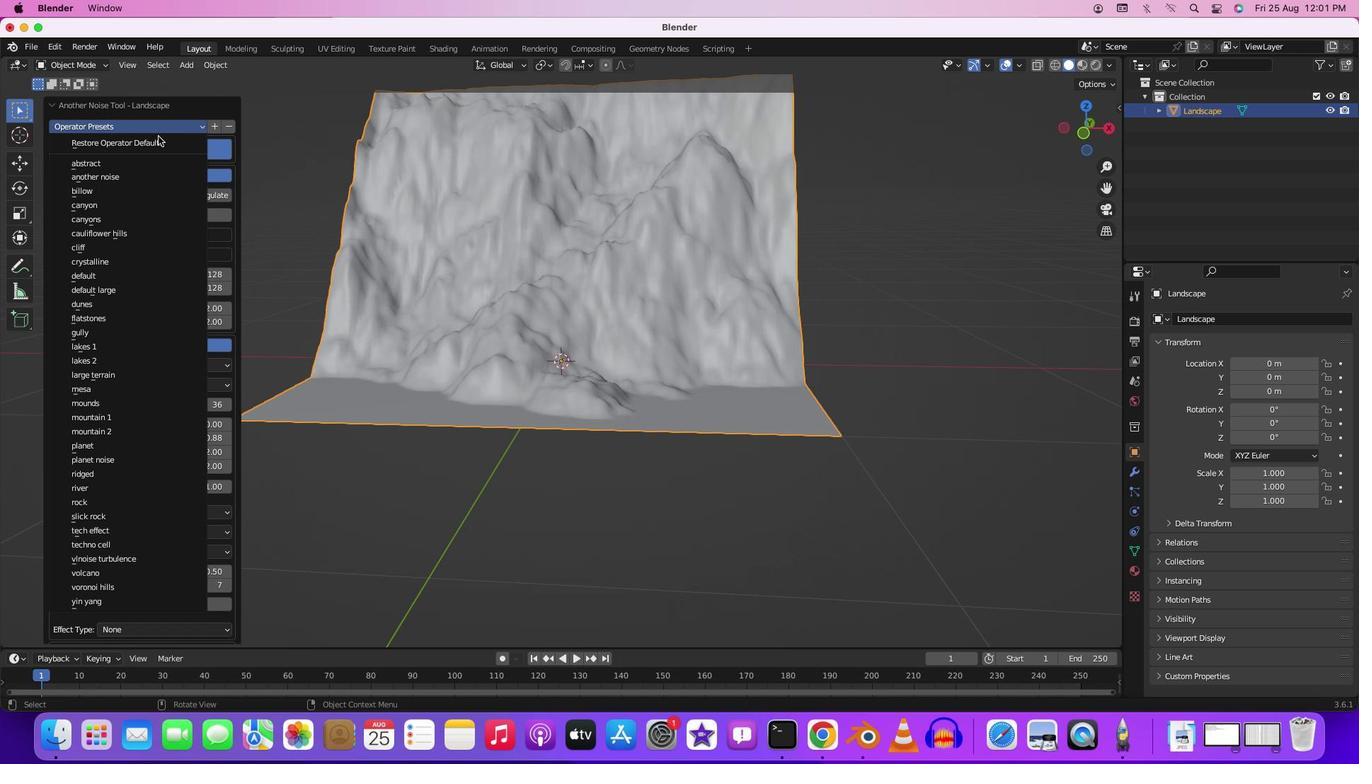 
Action: Mouse moved to (95, 349)
Screenshot: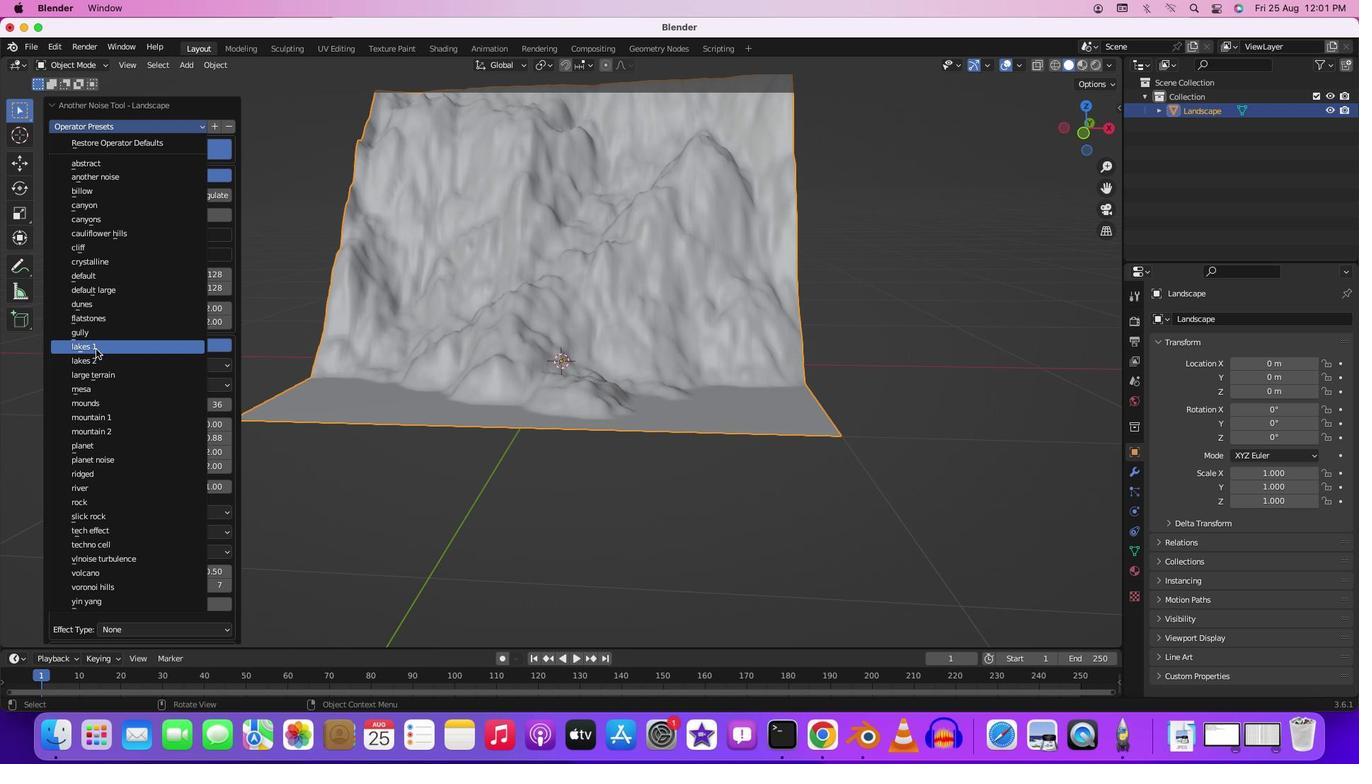 
Action: Mouse pressed left at (95, 349)
Screenshot: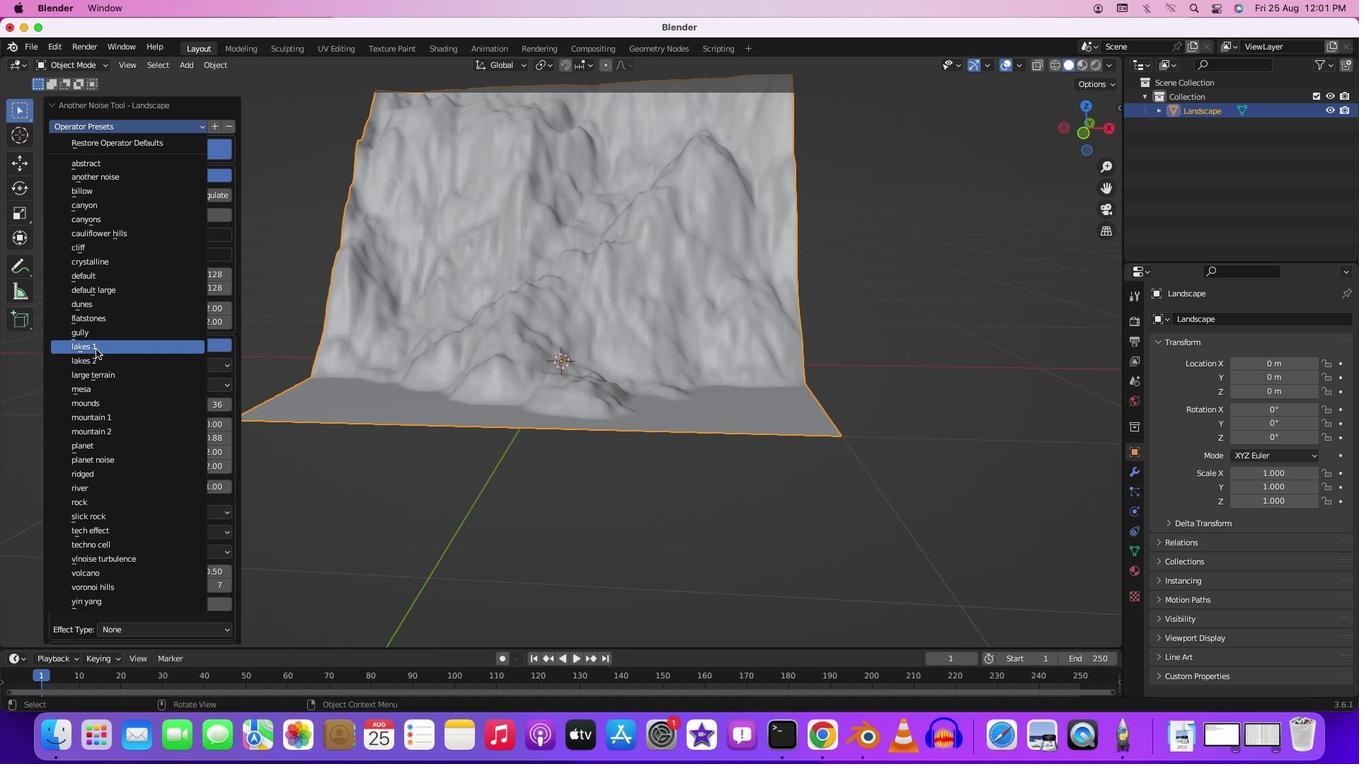 
Action: Mouse moved to (656, 271)
Screenshot: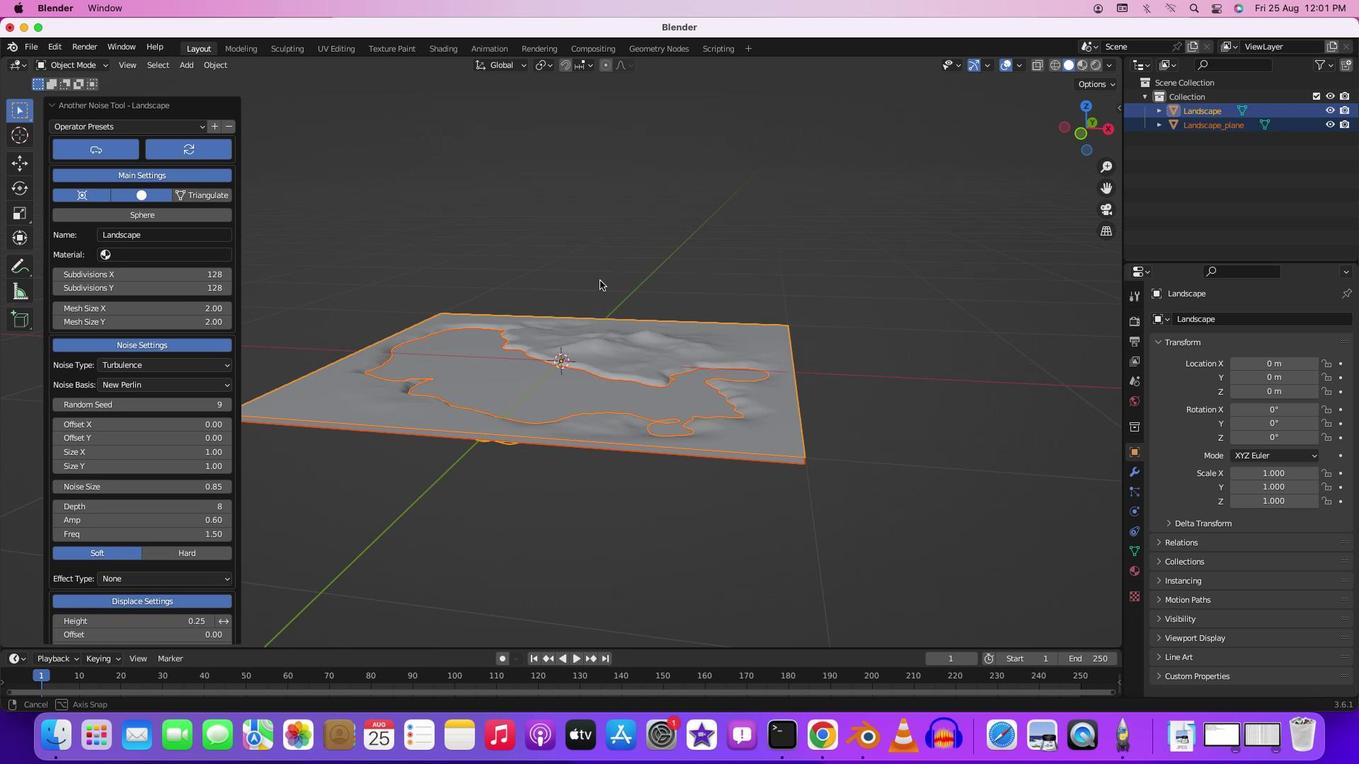 
Action: Mouse pressed middle at (656, 271)
Screenshot: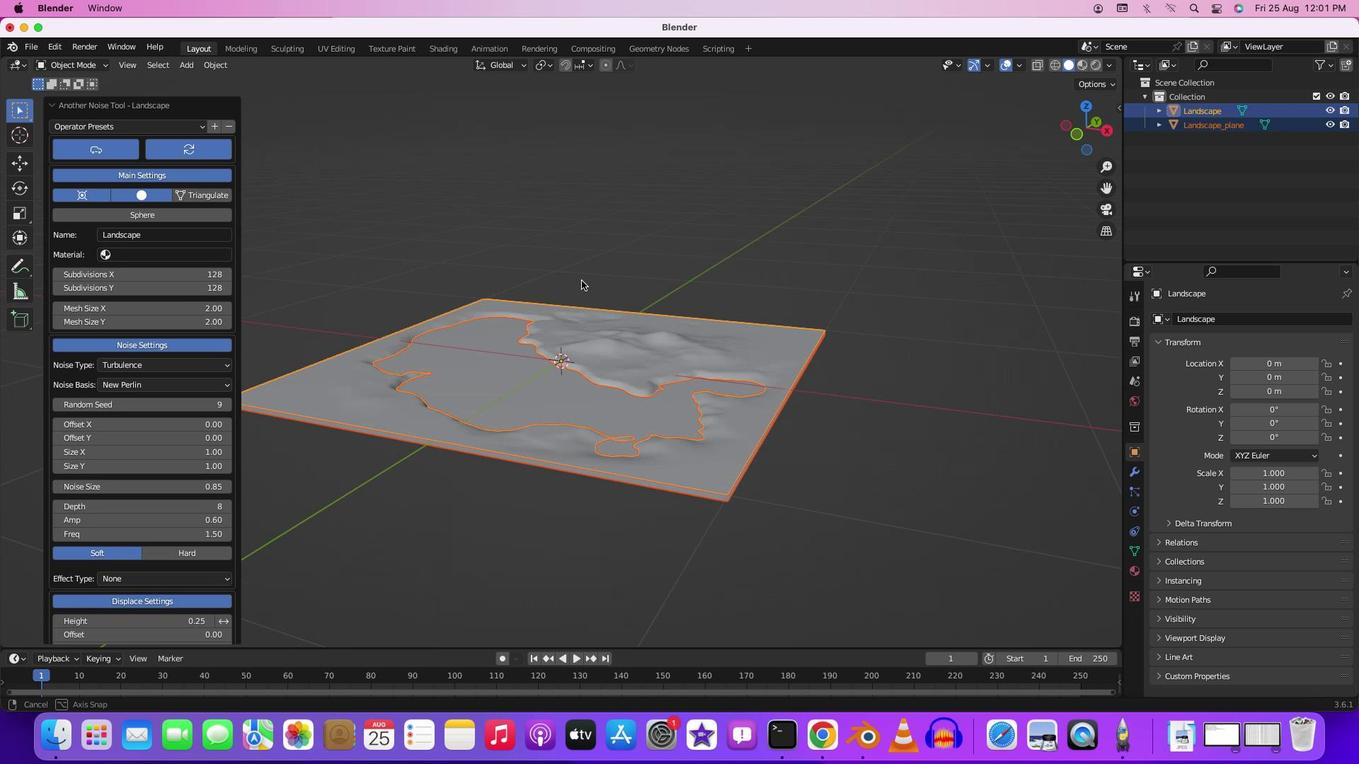 
Action: Mouse moved to (648, 299)
Screenshot: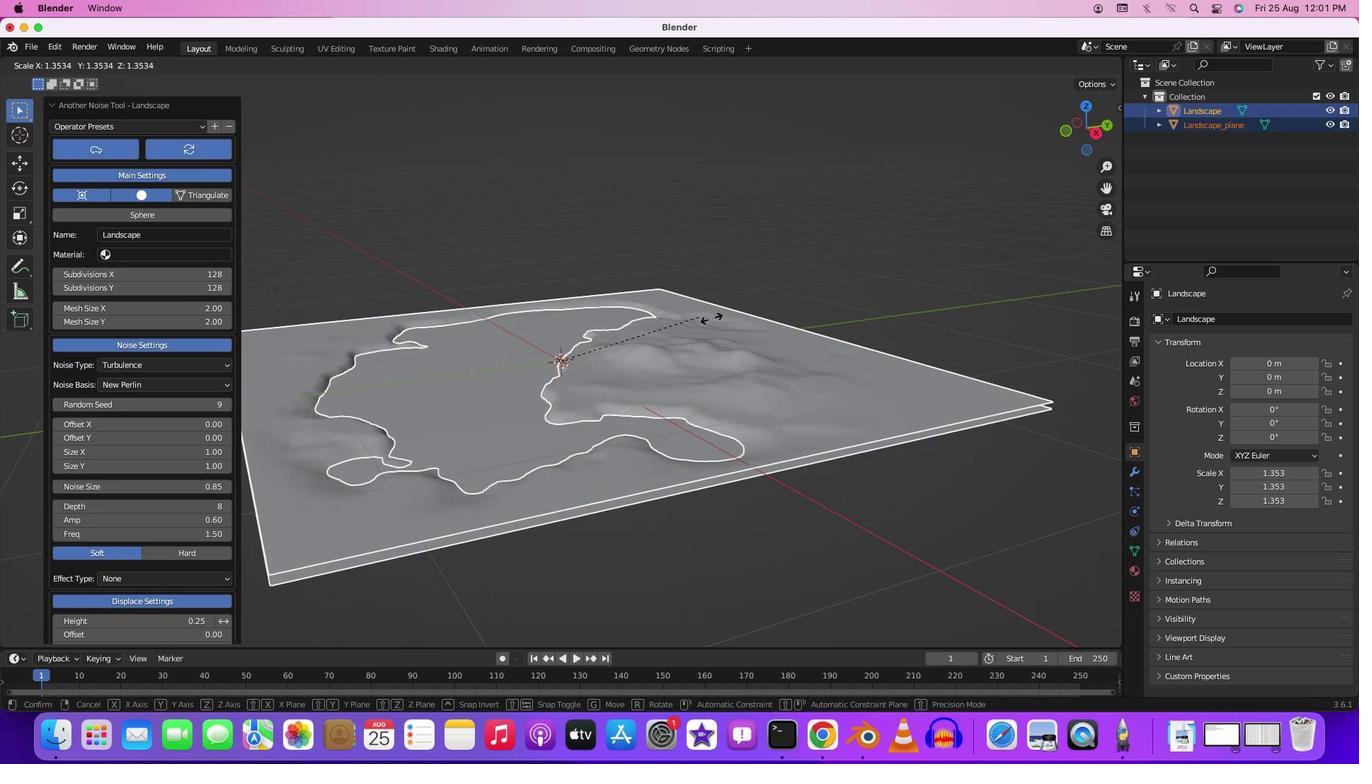 
Action: Key pressed 's'
Screenshot: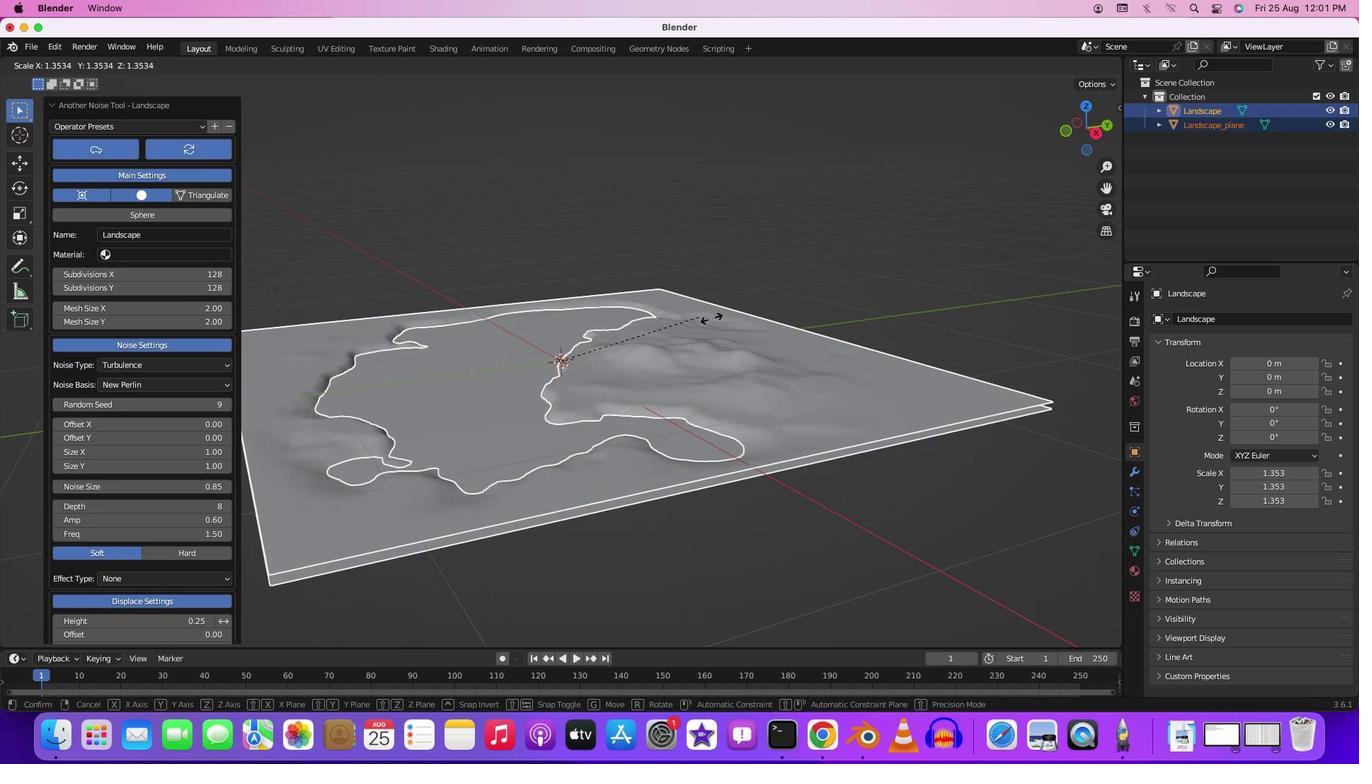 
Action: Mouse moved to (805, 331)
Screenshot: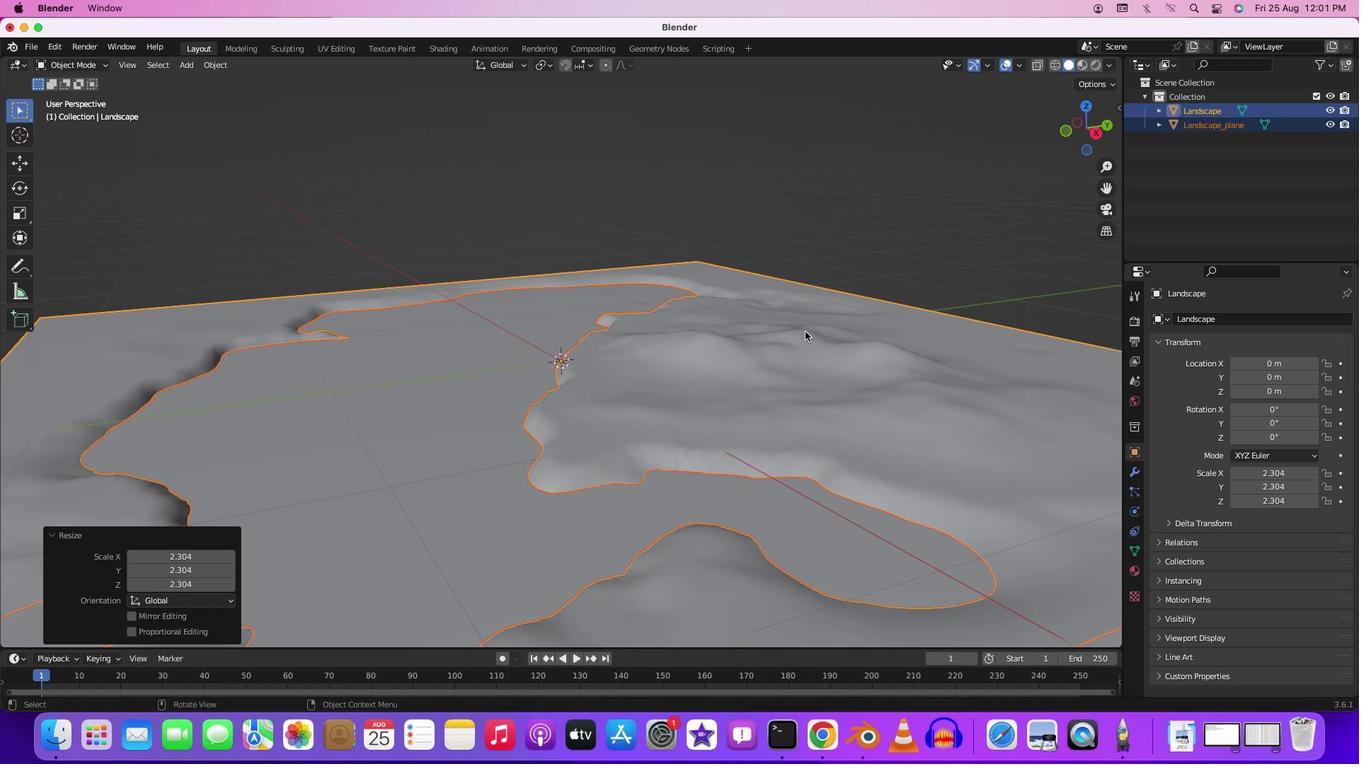 
Action: Mouse pressed left at (805, 331)
Screenshot: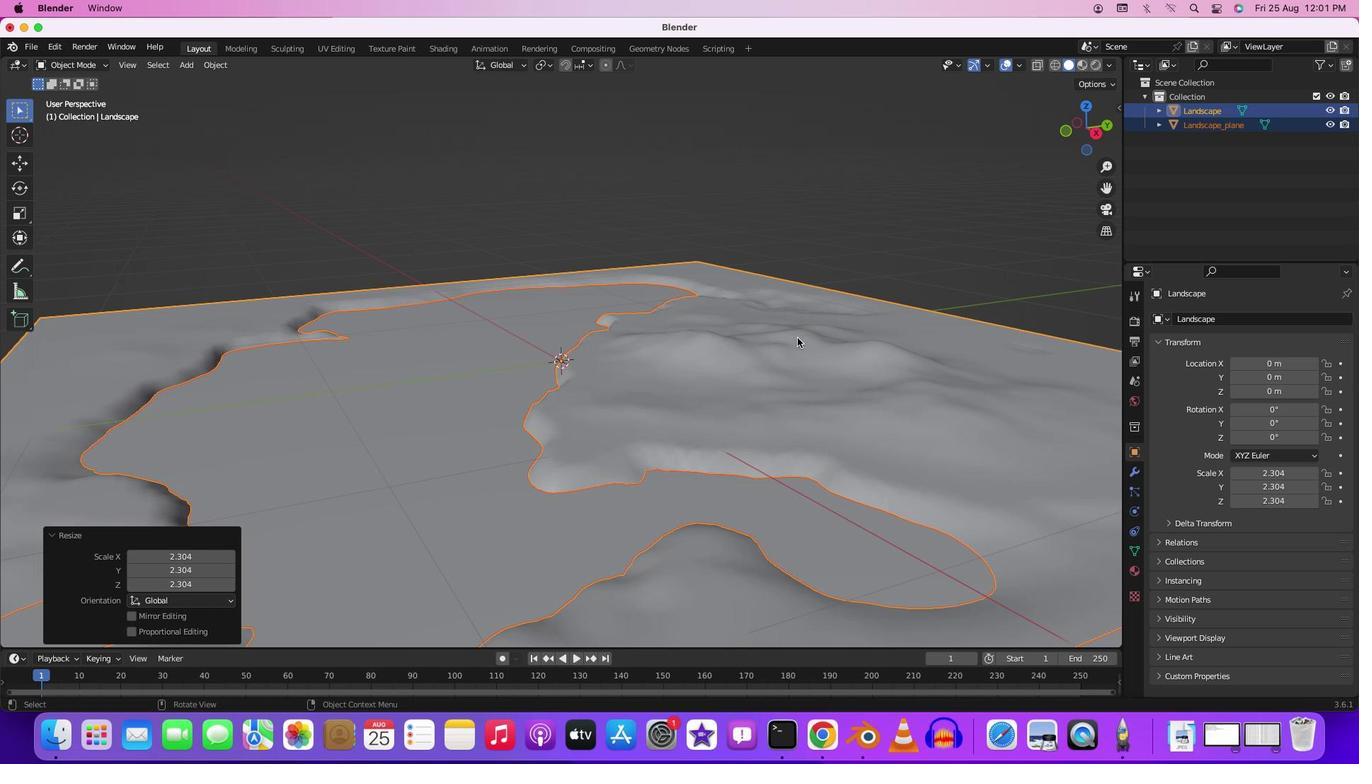 
Action: Mouse moved to (783, 344)
Screenshot: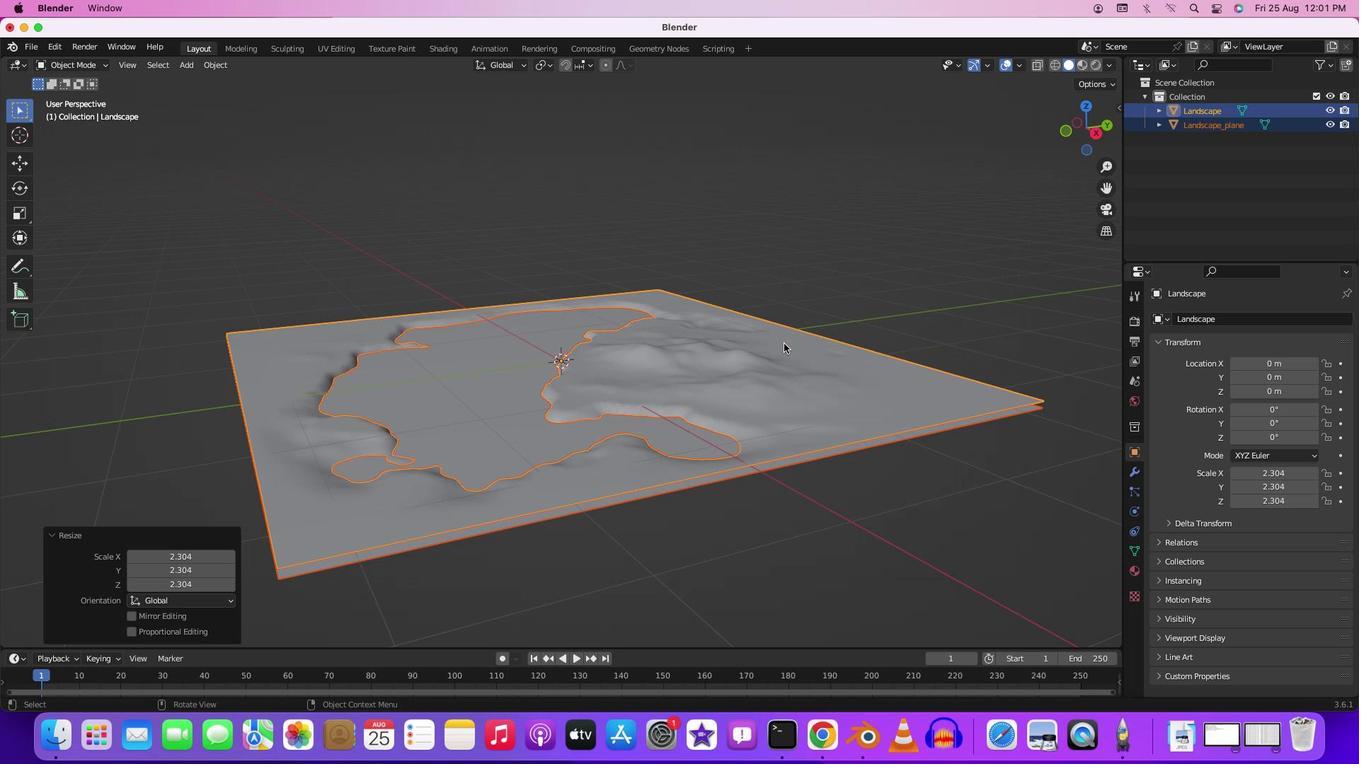 
Action: Mouse scrolled (783, 344) with delta (0, 0)
Screenshot: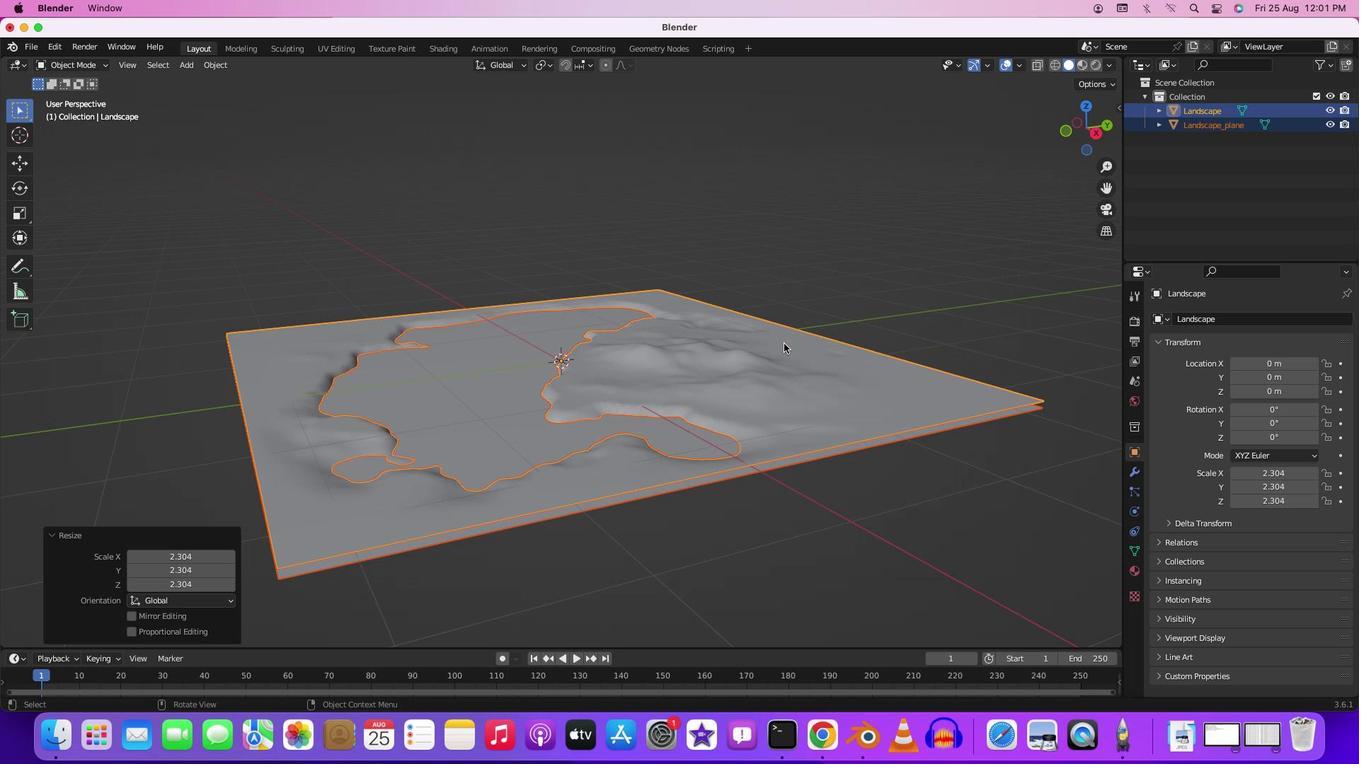 
Action: Mouse scrolled (783, 344) with delta (0, 0)
Screenshot: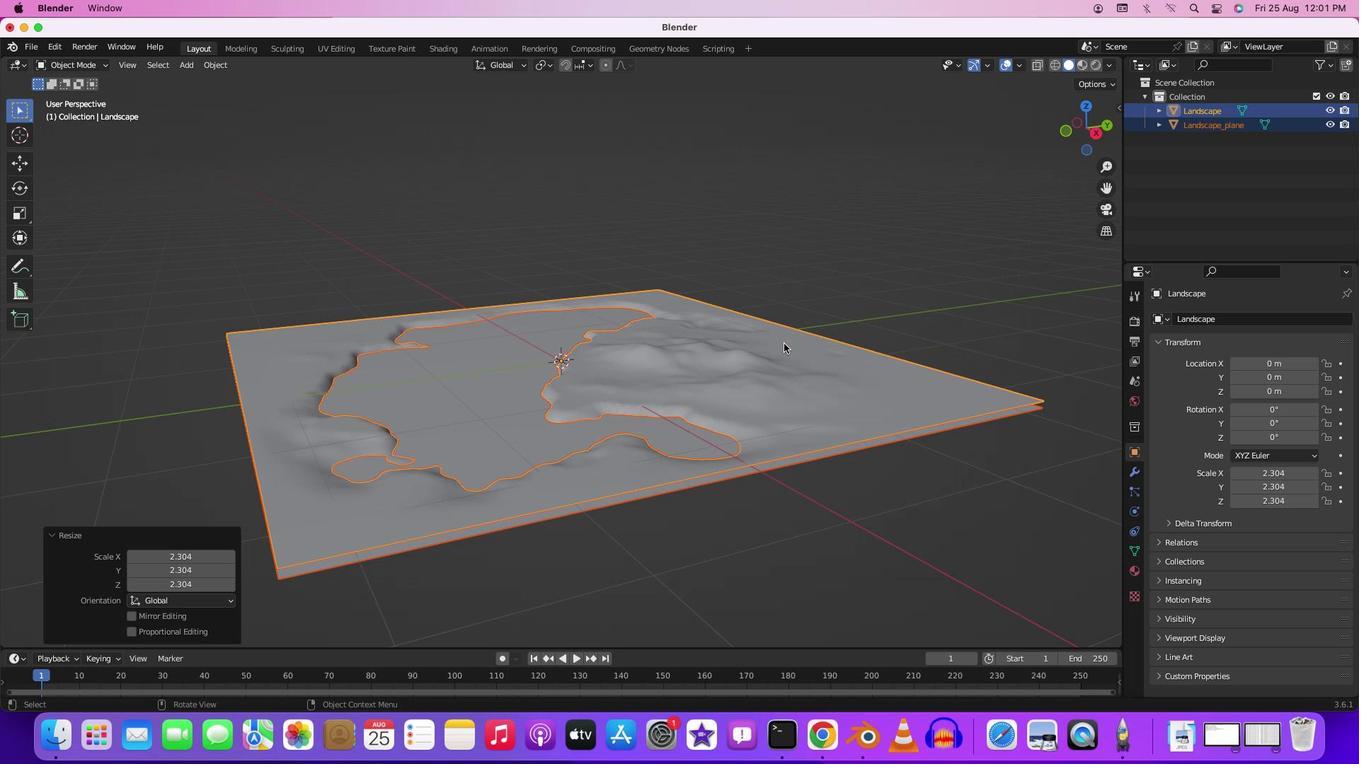 
Action: Mouse scrolled (783, 344) with delta (0, -2)
Screenshot: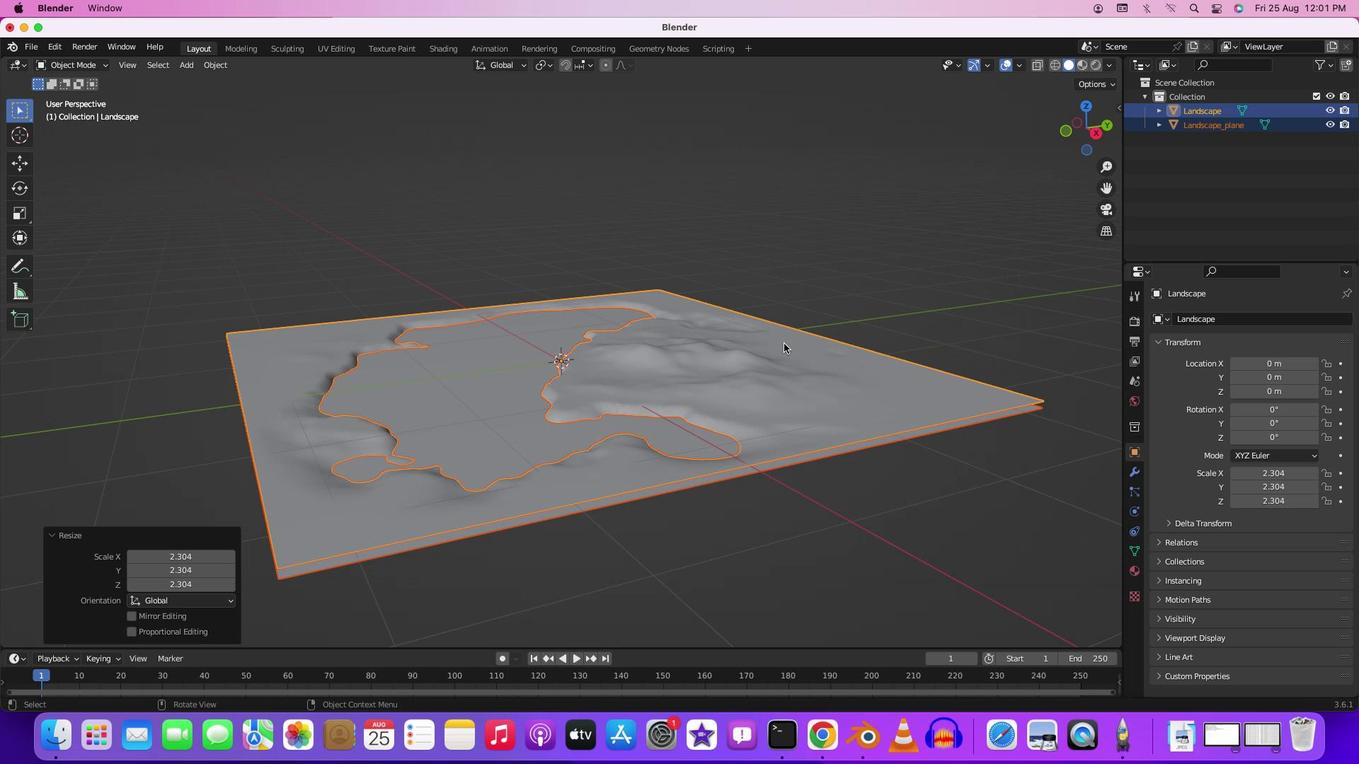 
Action: Mouse moved to (827, 351)
Screenshot: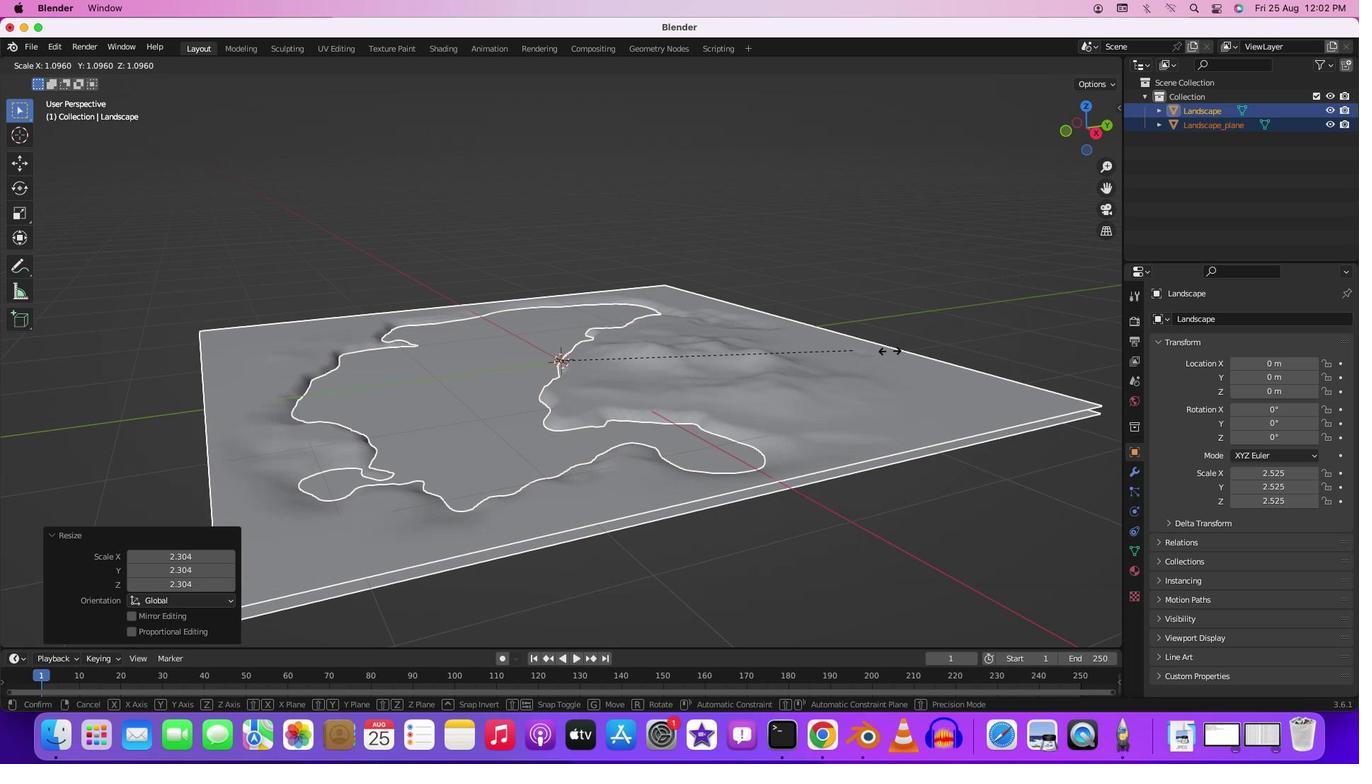 
Action: Key pressed 's'
Screenshot: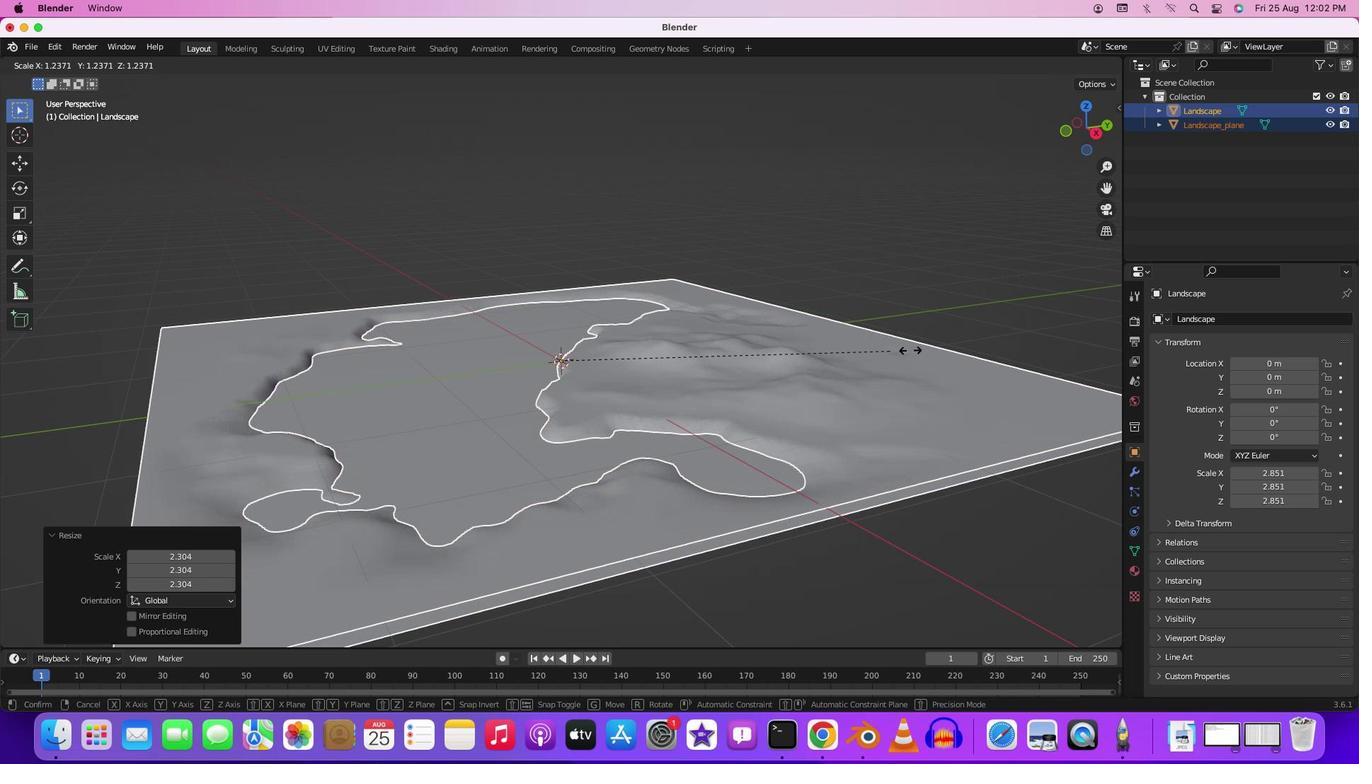 
Action: Mouse moved to (920, 349)
Screenshot: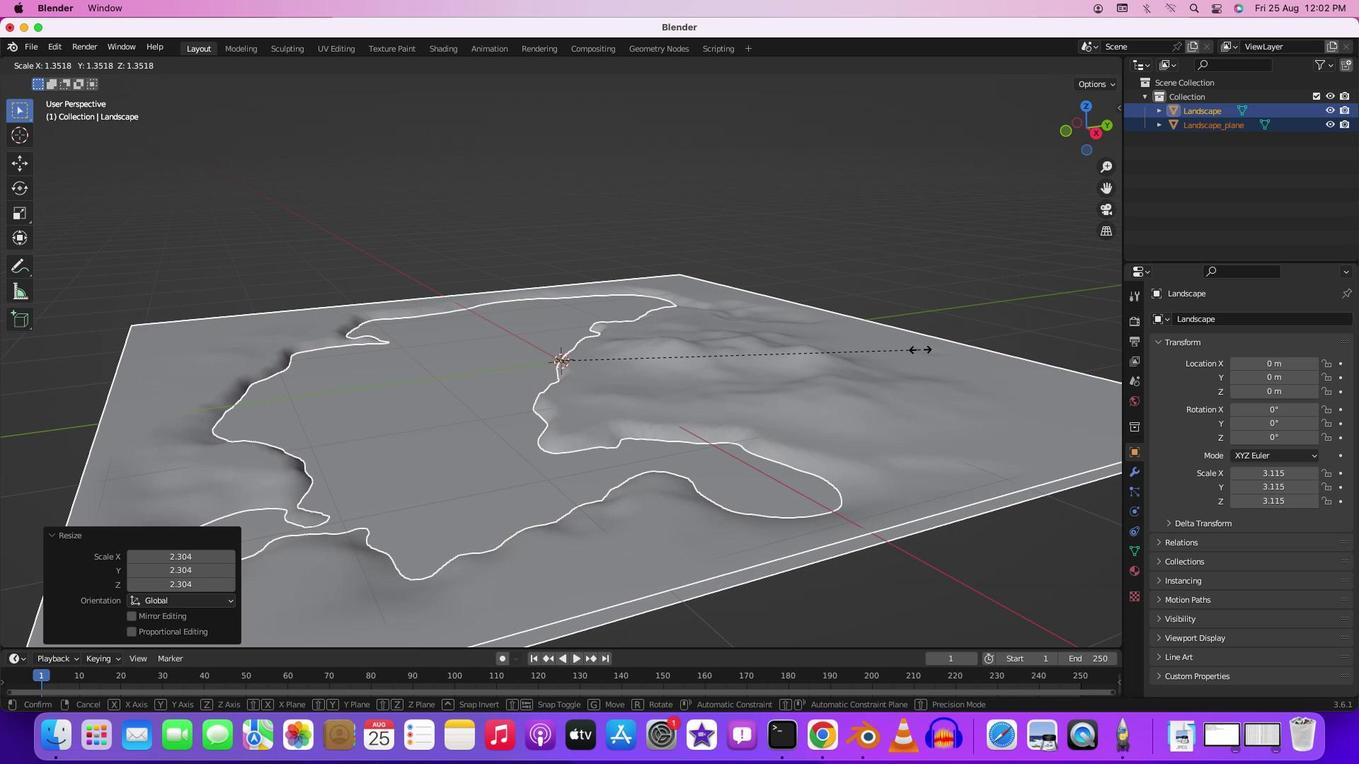 
Action: Mouse pressed left at (920, 349)
Screenshot: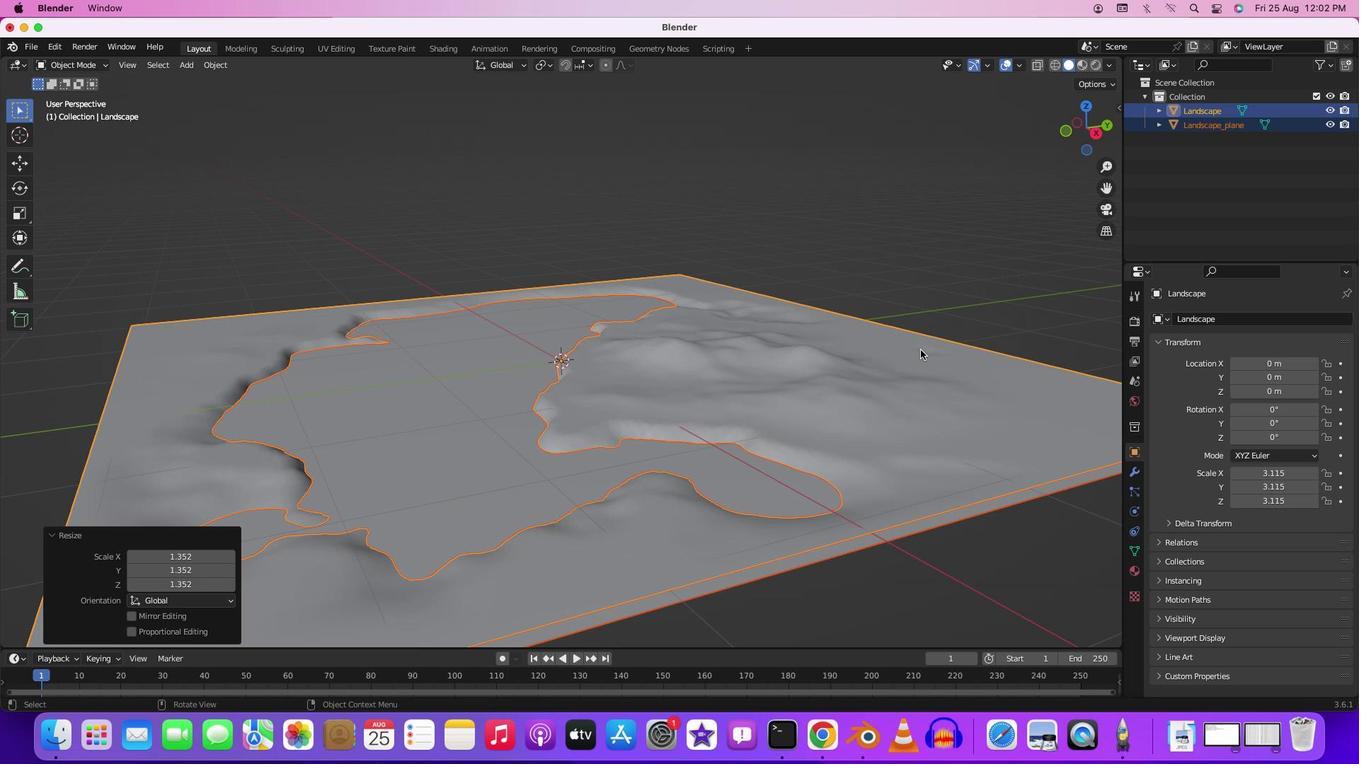 
Action: Mouse moved to (931, 279)
Screenshot: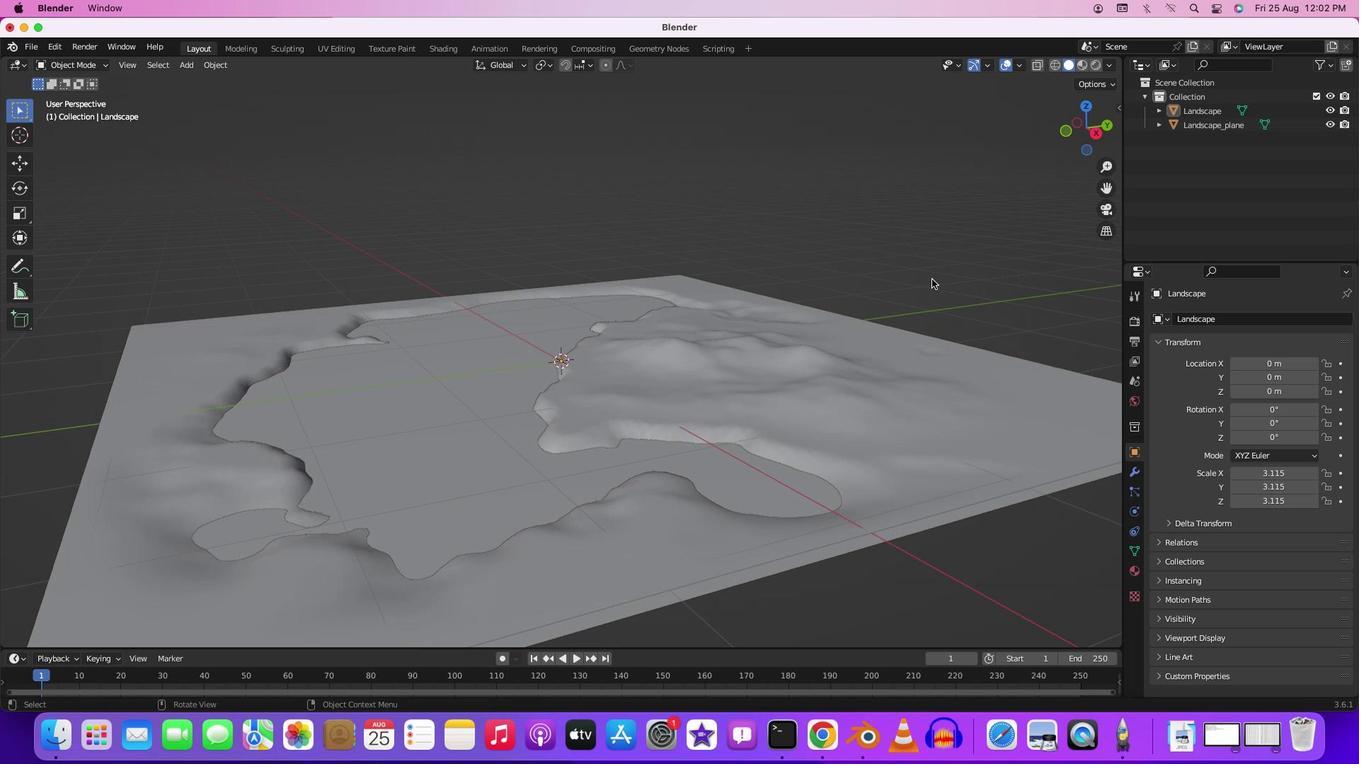 
Action: Mouse pressed left at (931, 279)
Screenshot: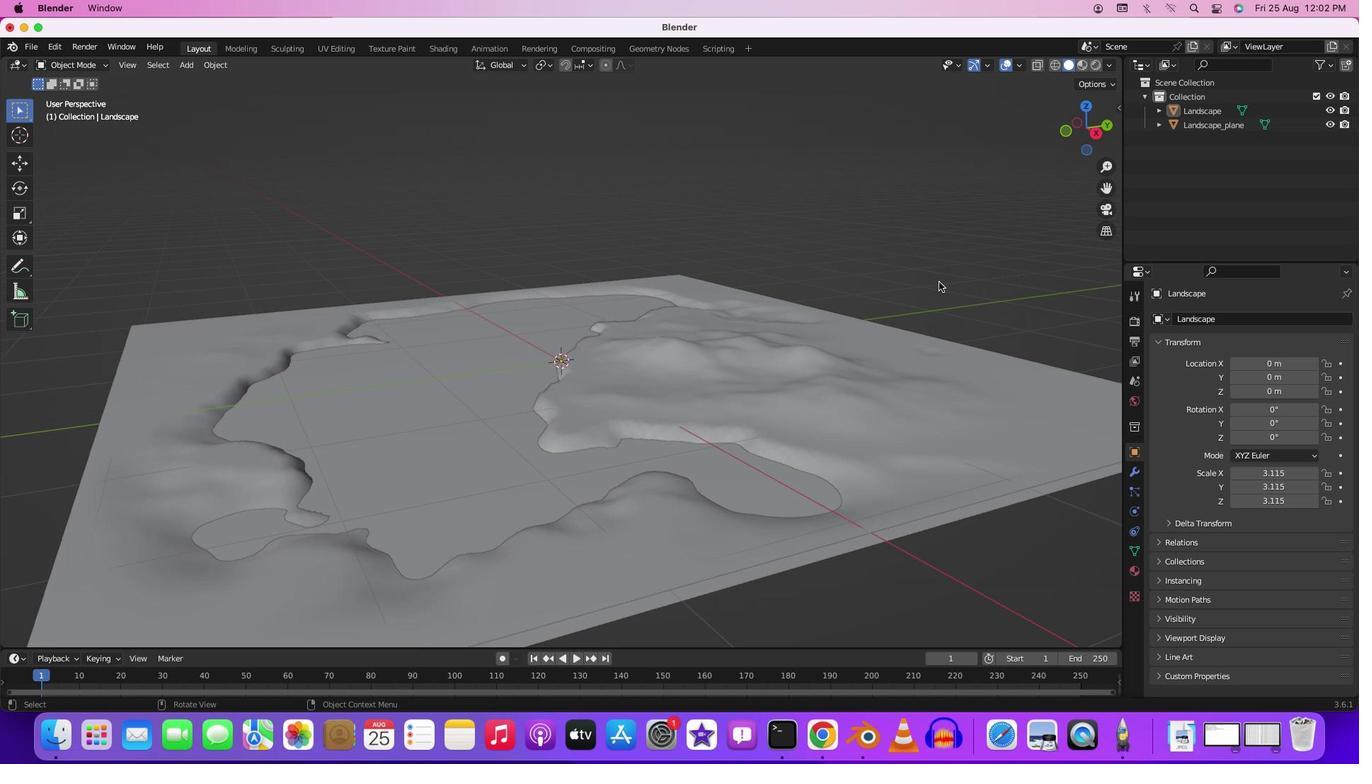 
Action: Mouse moved to (908, 305)
Screenshot: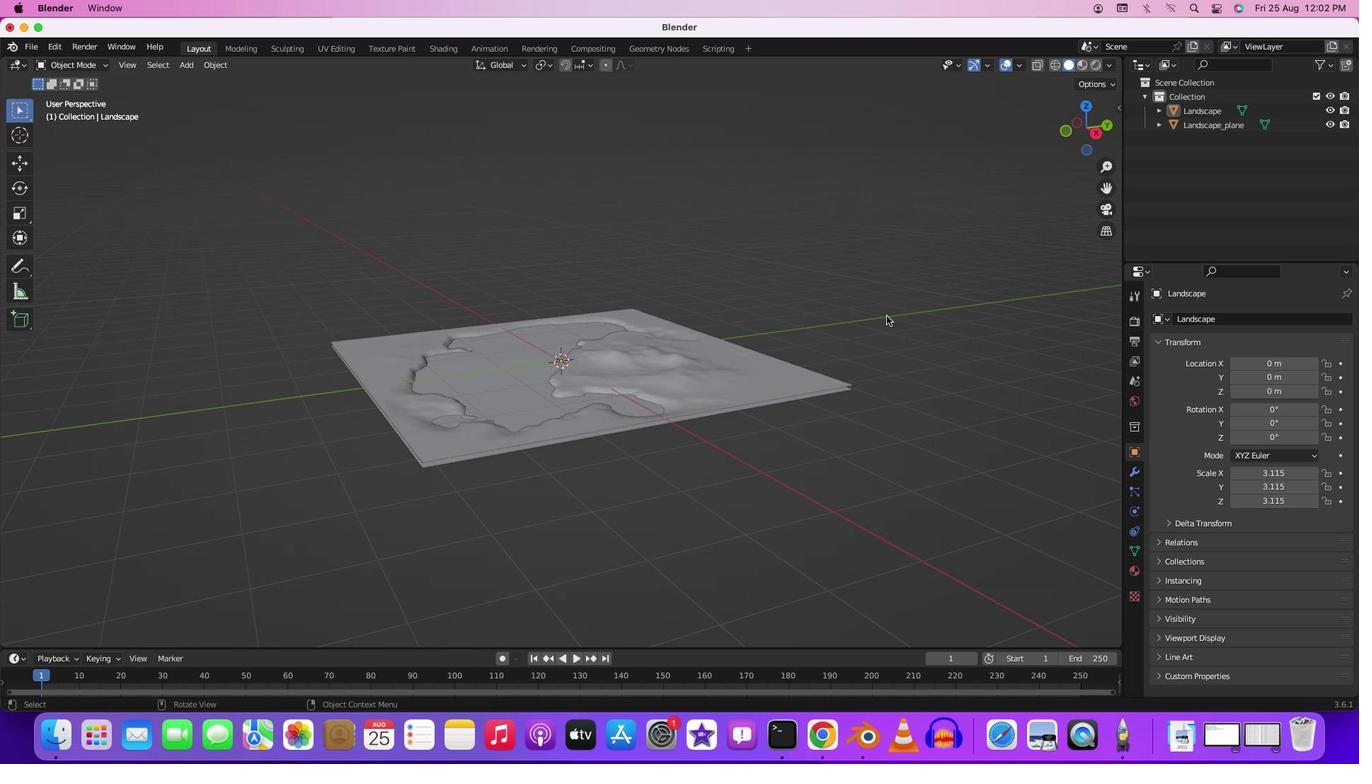 
Action: Mouse scrolled (908, 305) with delta (0, 0)
Screenshot: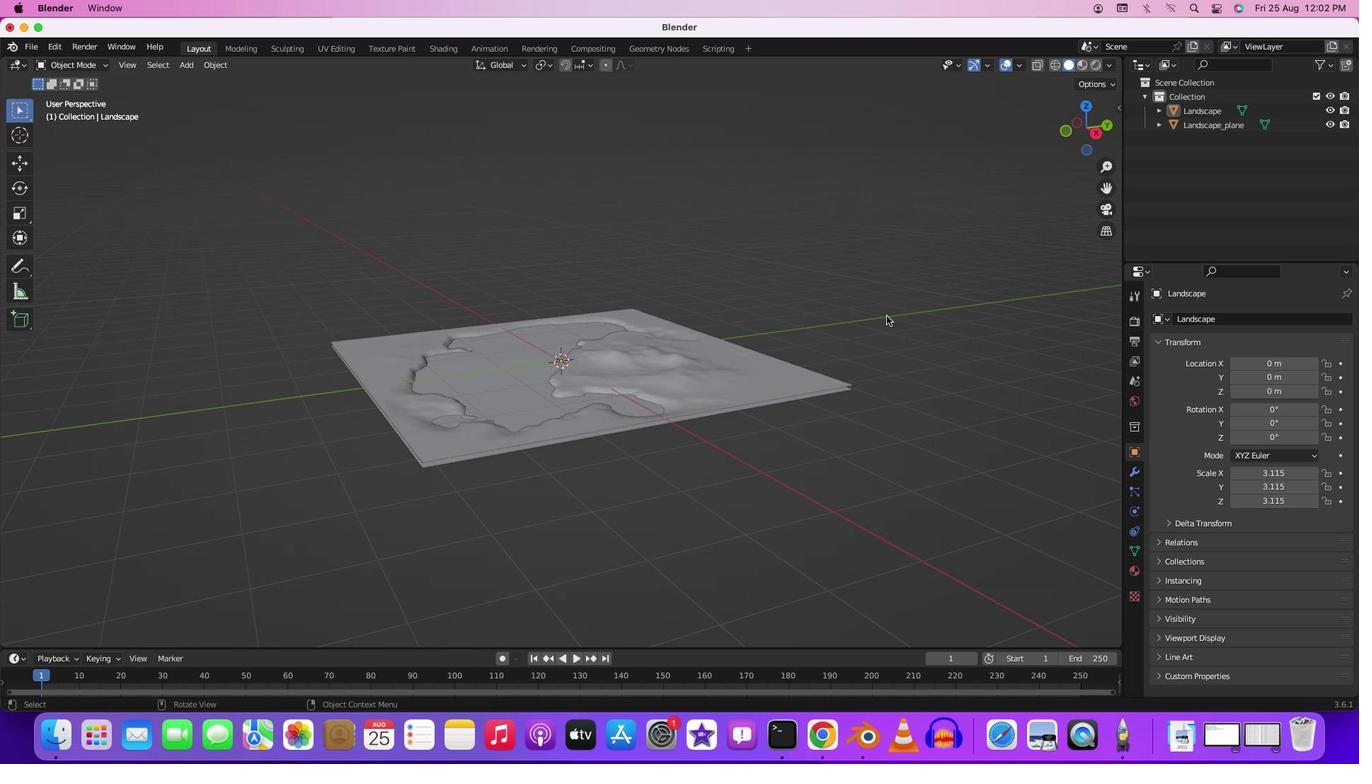 
Action: Mouse moved to (903, 312)
Screenshot: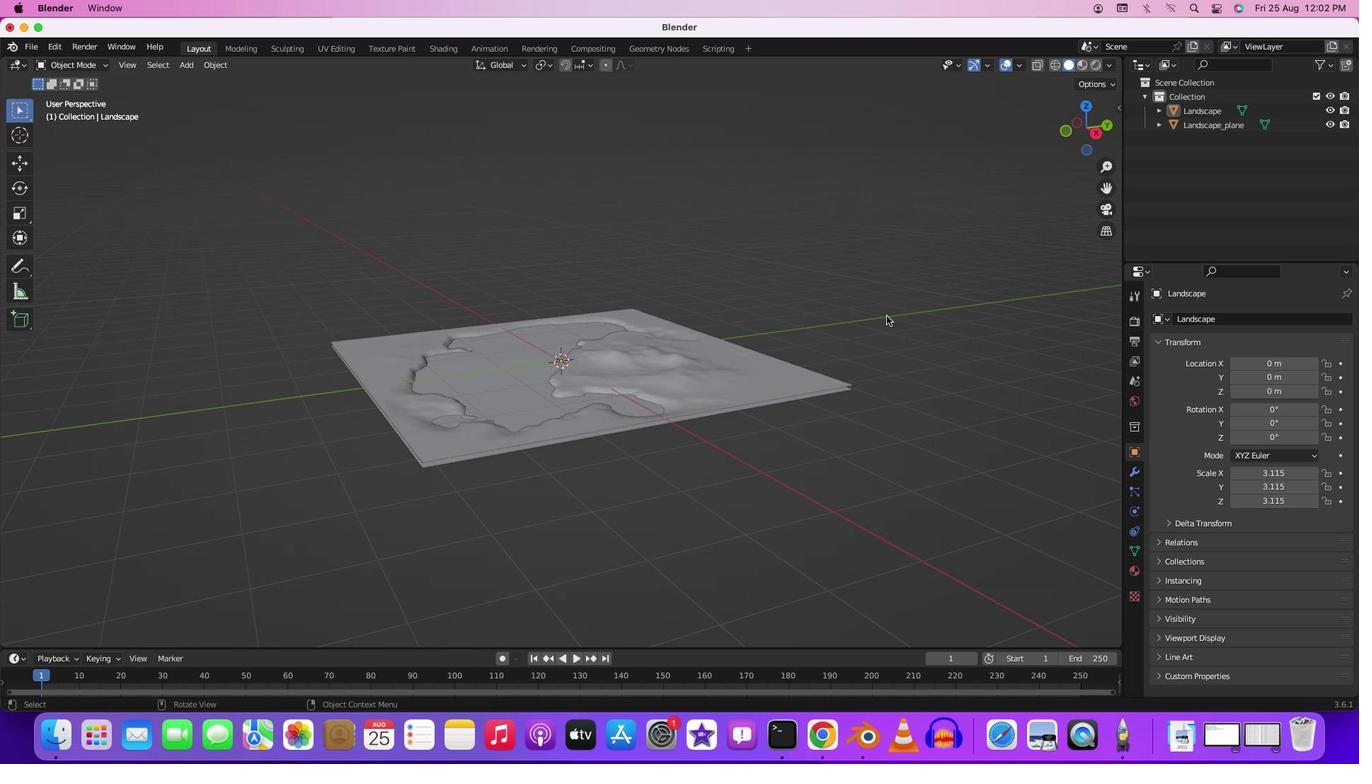 
Action: Mouse scrolled (903, 312) with delta (0, 0)
Screenshot: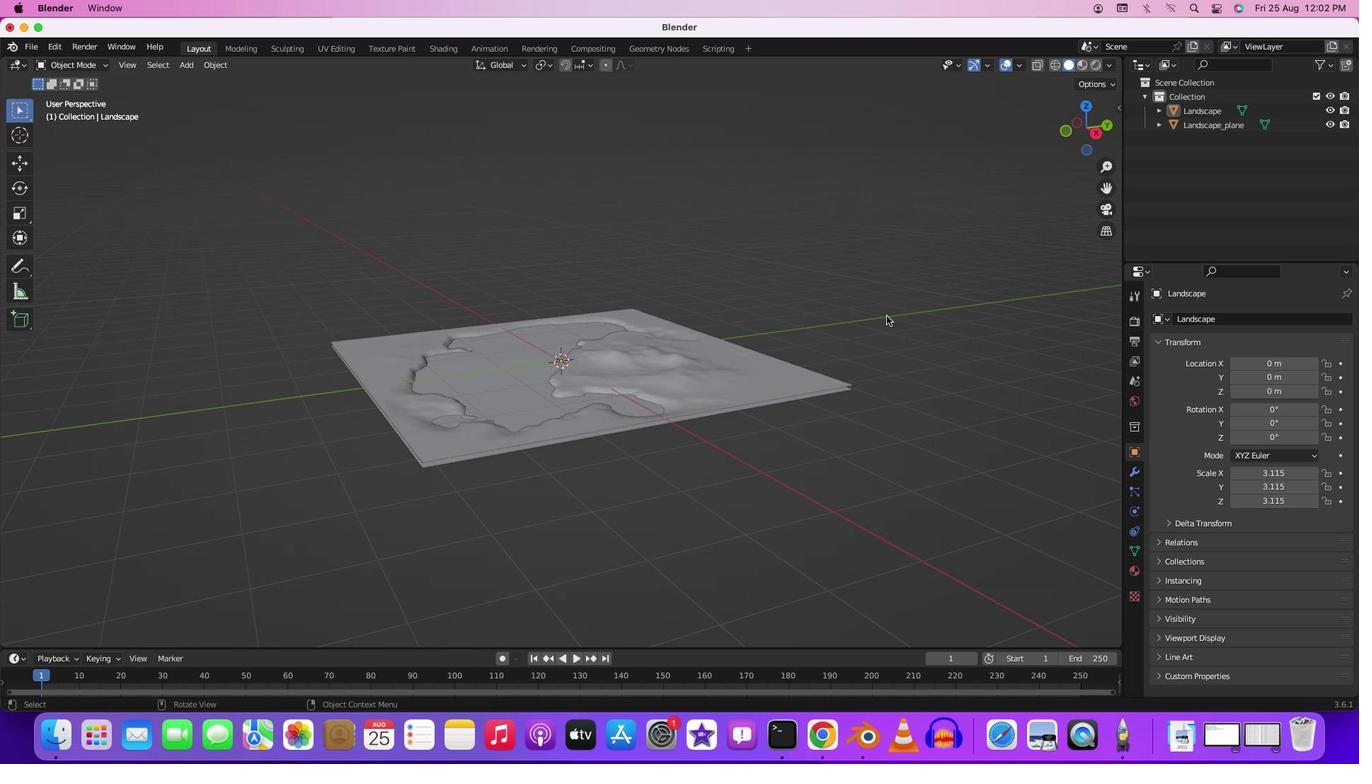 
Action: Mouse moved to (903, 313)
